 Task: Select traffic view around selected location Splashtown, Texas, United States and identify the nearest hotel to the peak traffic point
Action: Mouse moved to (475, 365)
Screenshot: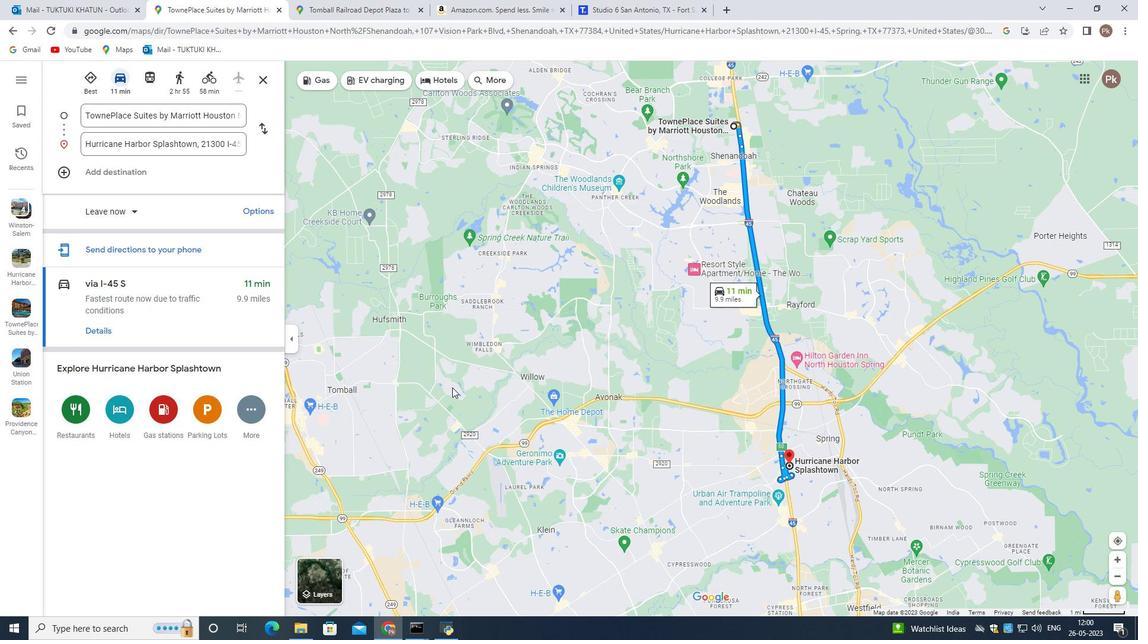 
Action: Mouse scrolled (475, 365) with delta (0, 0)
Screenshot: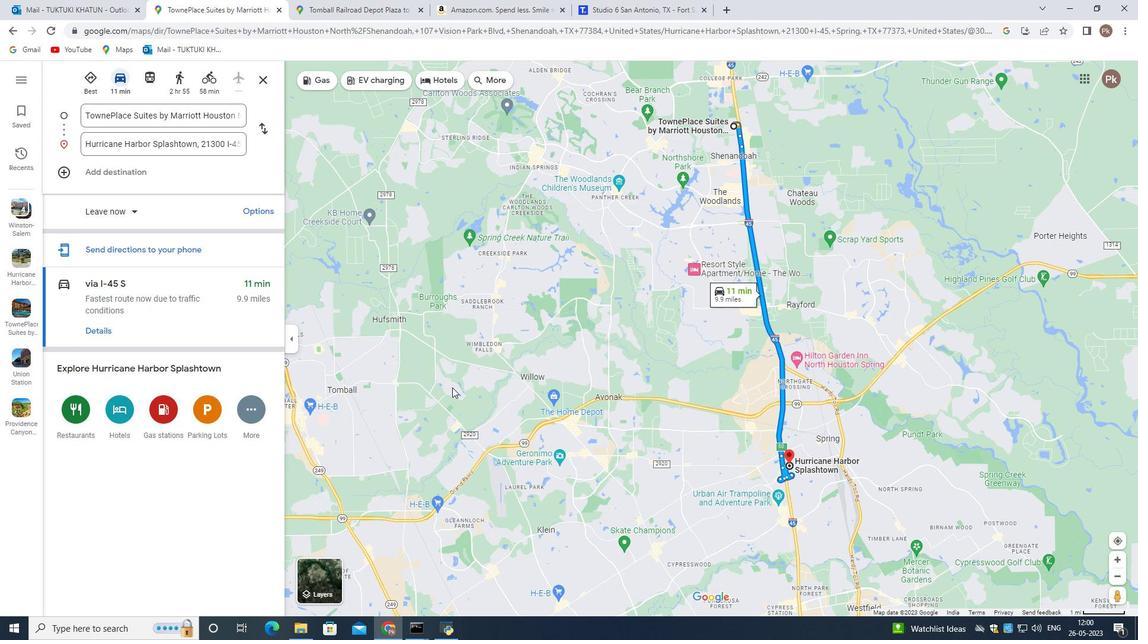 
Action: Mouse scrolled (475, 365) with delta (0, 0)
Screenshot: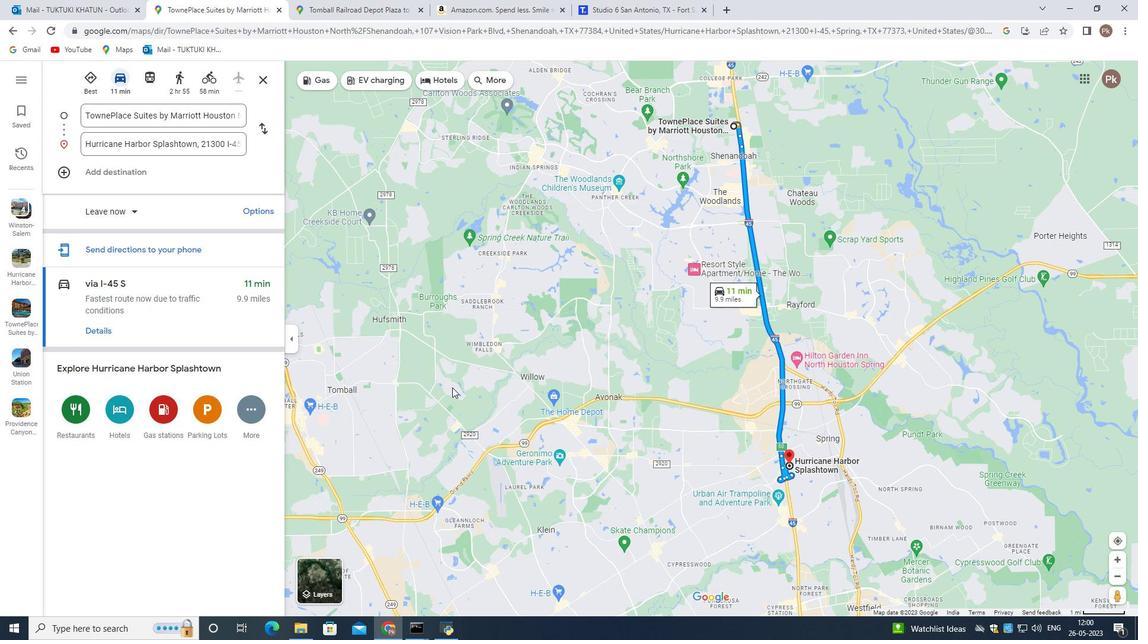 
Action: Mouse scrolled (475, 365) with delta (0, 0)
Screenshot: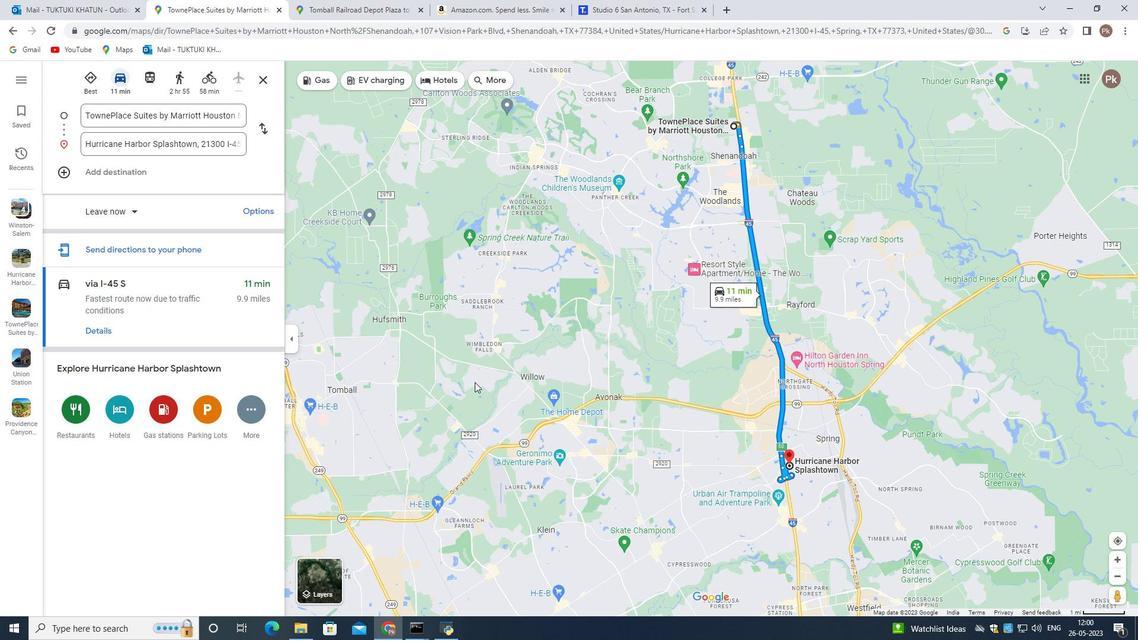 
Action: Mouse scrolled (475, 365) with delta (0, 0)
Screenshot: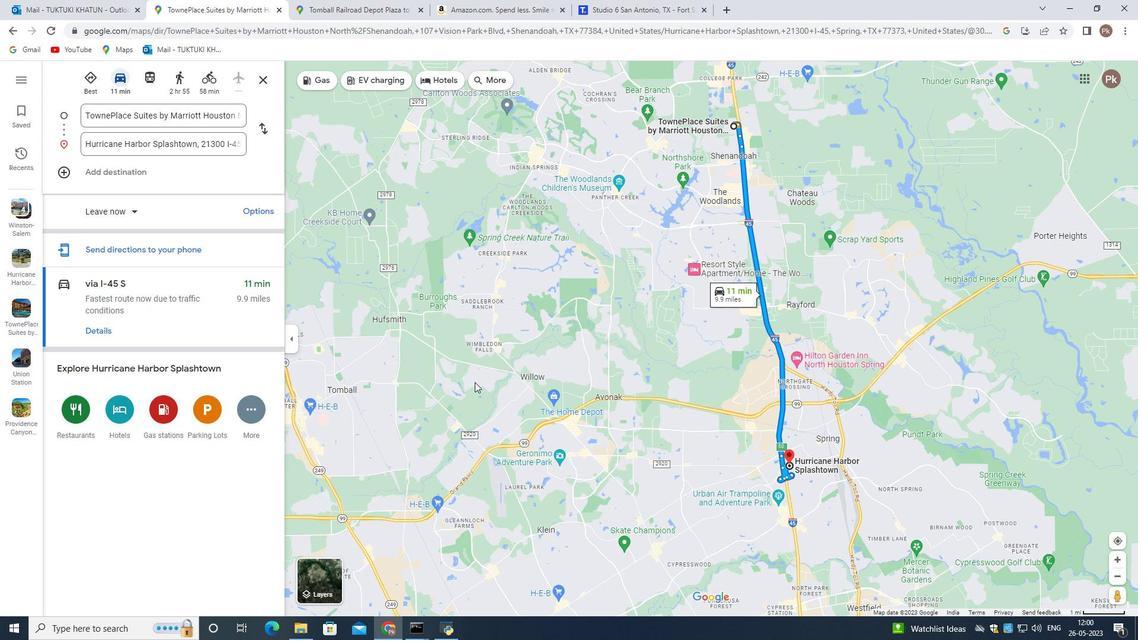 
Action: Mouse scrolled (475, 365) with delta (0, 0)
Screenshot: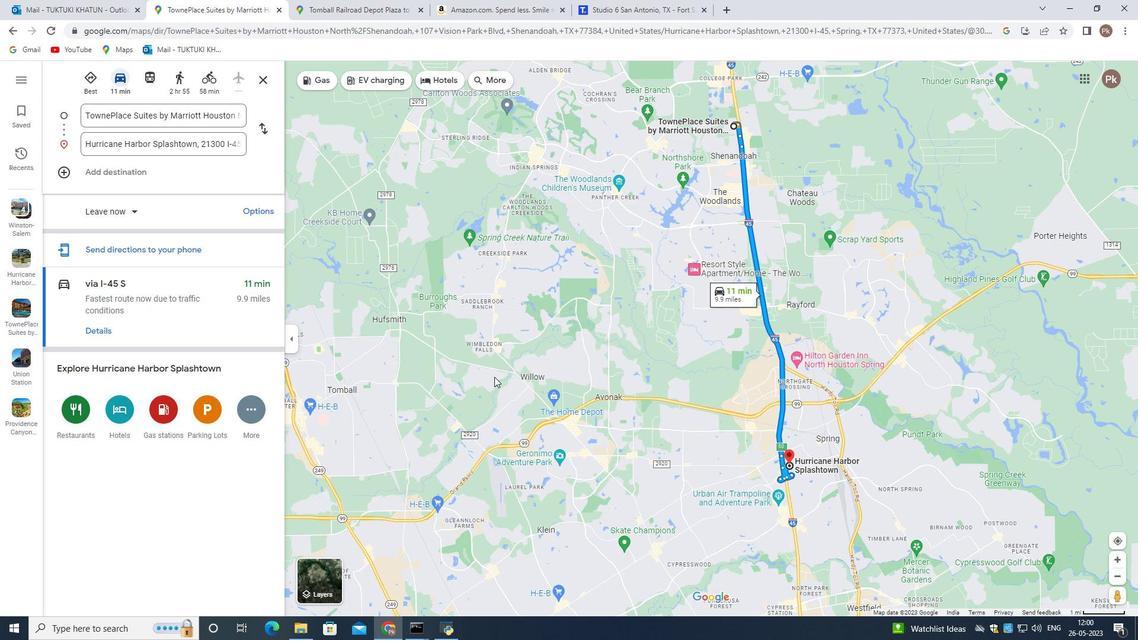 
Action: Mouse moved to (392, 252)
Screenshot: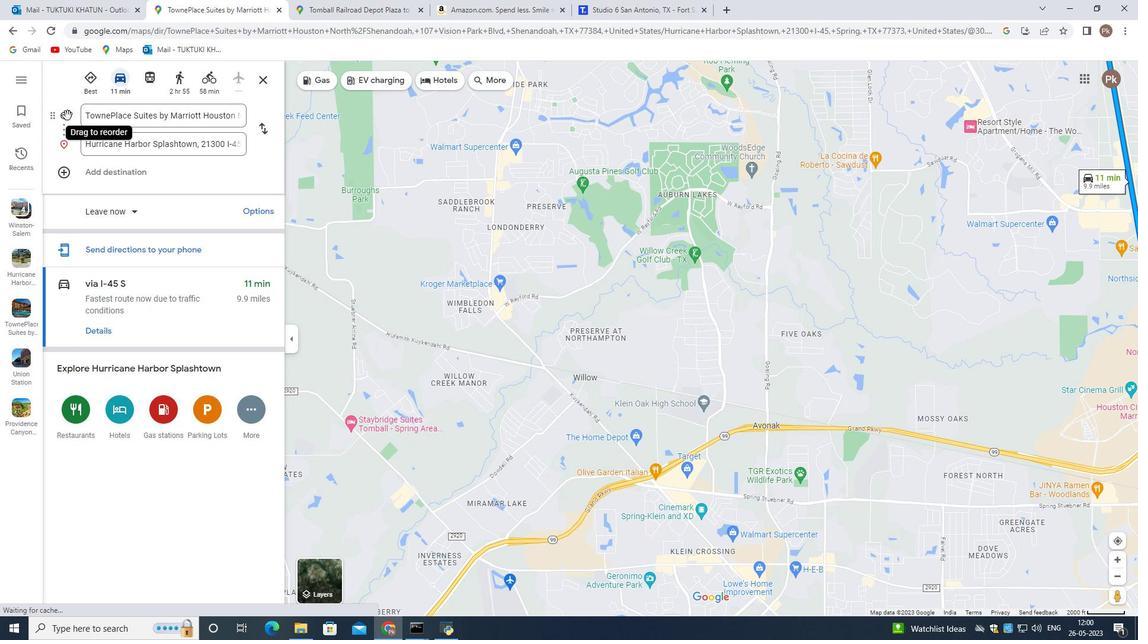 
Action: Mouse scrolled (392, 253) with delta (0, 0)
Screenshot: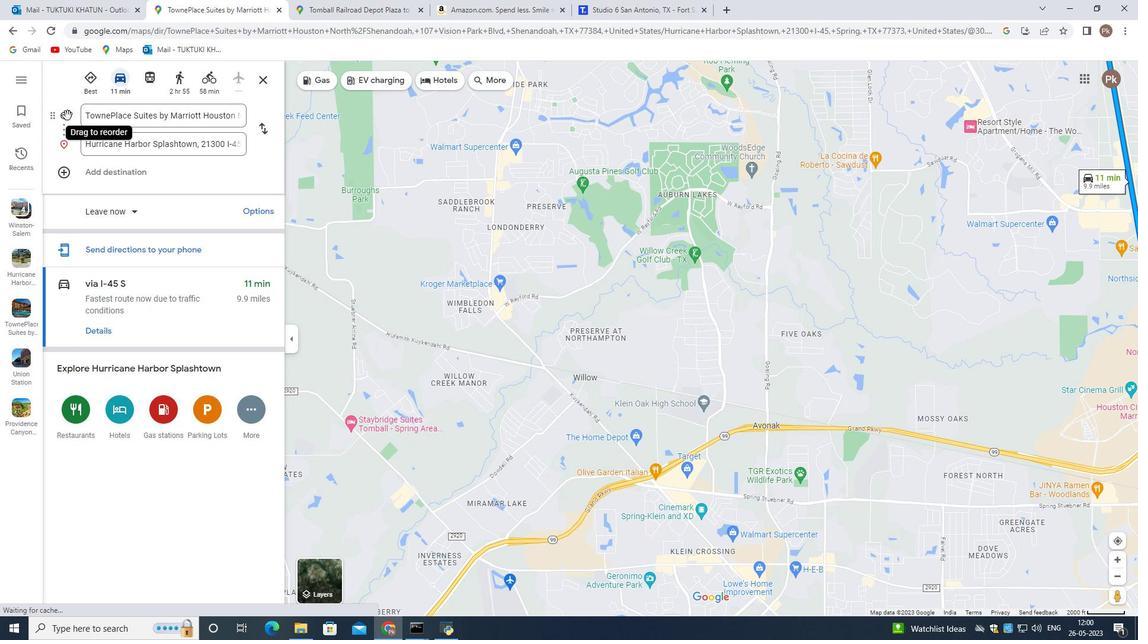 
Action: Mouse moved to (142, 107)
Screenshot: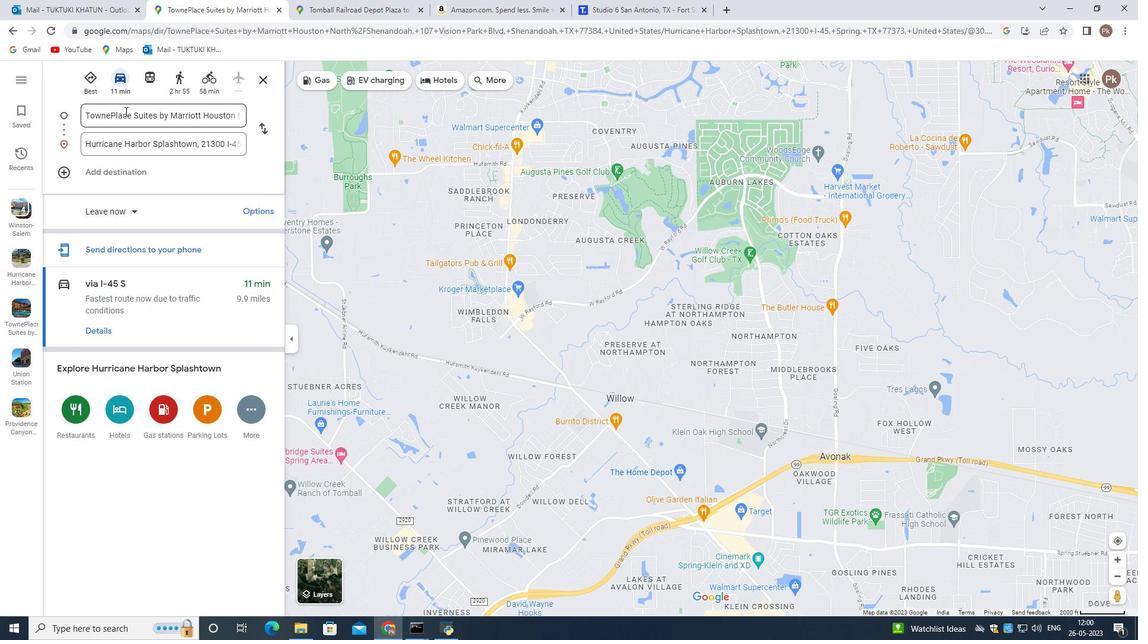 
Action: Mouse pressed left at (142, 107)
Screenshot: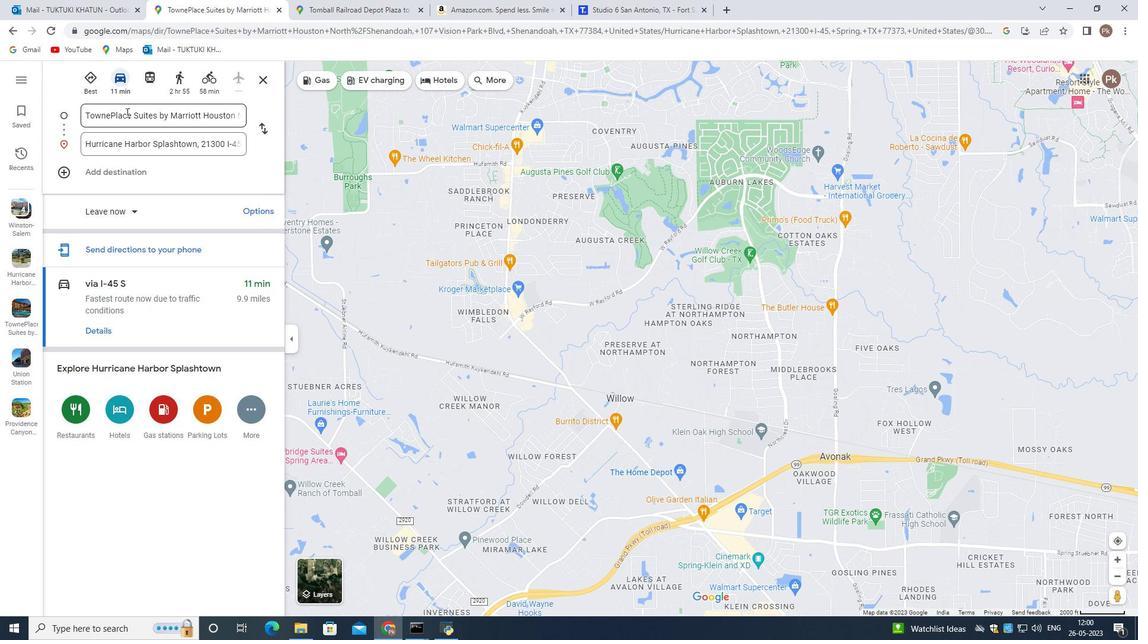 
Action: Mouse moved to (166, 114)
Screenshot: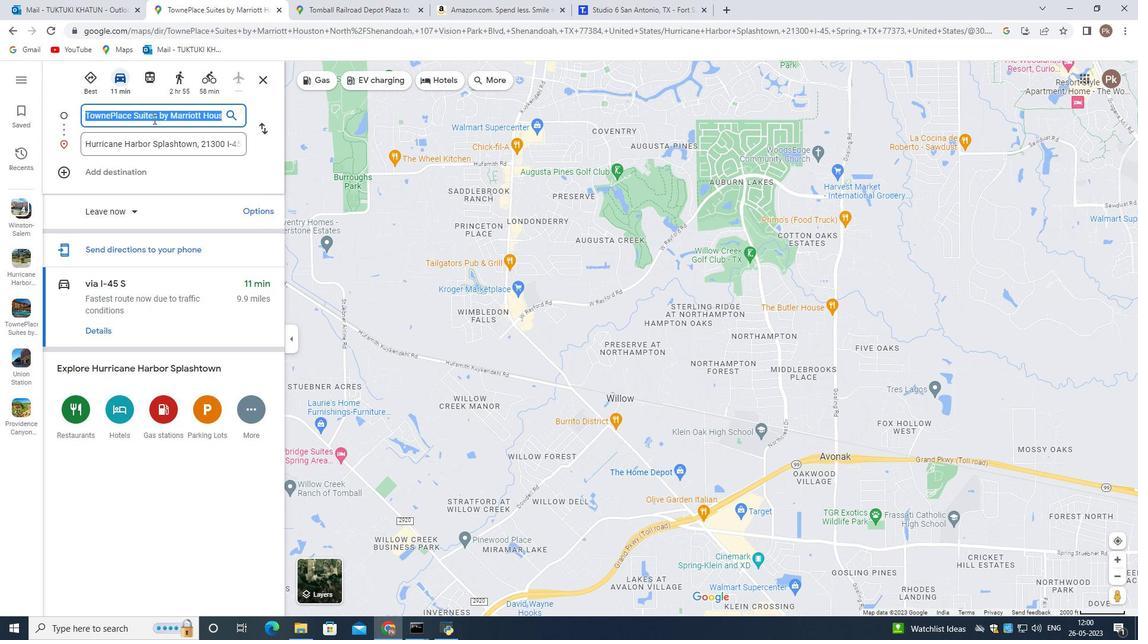 
Action: Key pressed ctrl+C
Screenshot: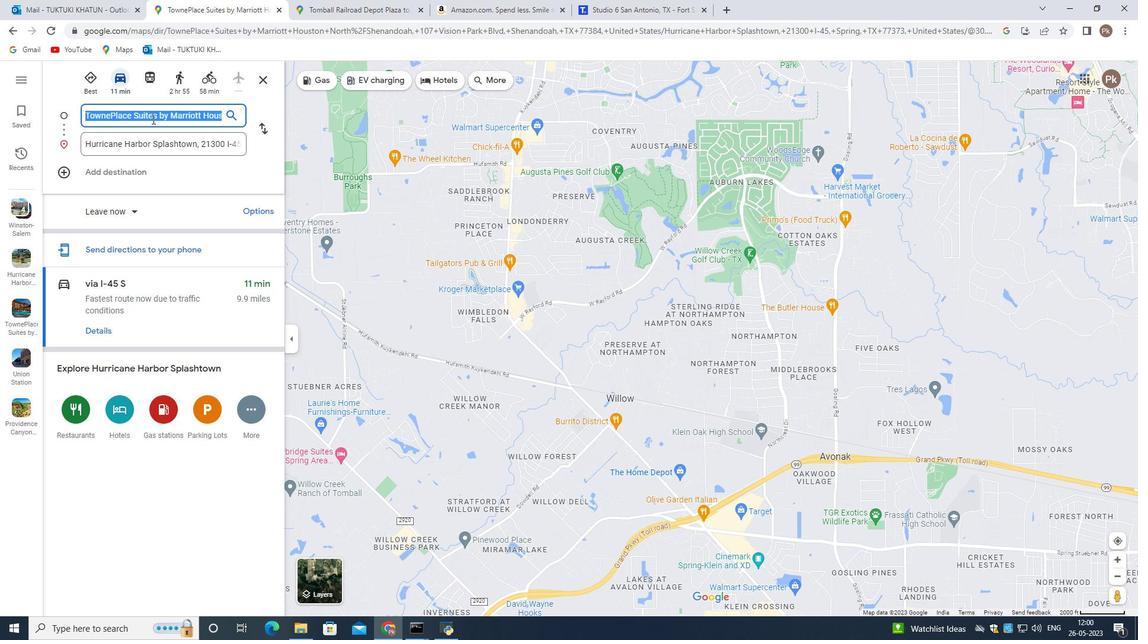 
Action: Mouse moved to (196, 134)
Screenshot: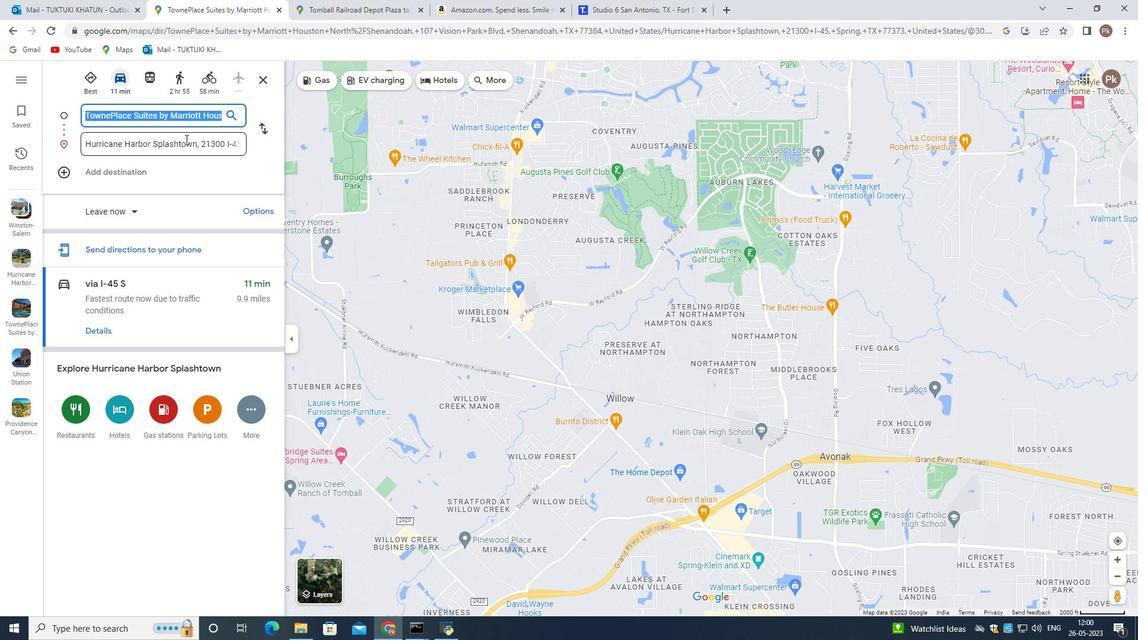 
Action: Mouse scrolled (196, 134) with delta (0, 0)
Screenshot: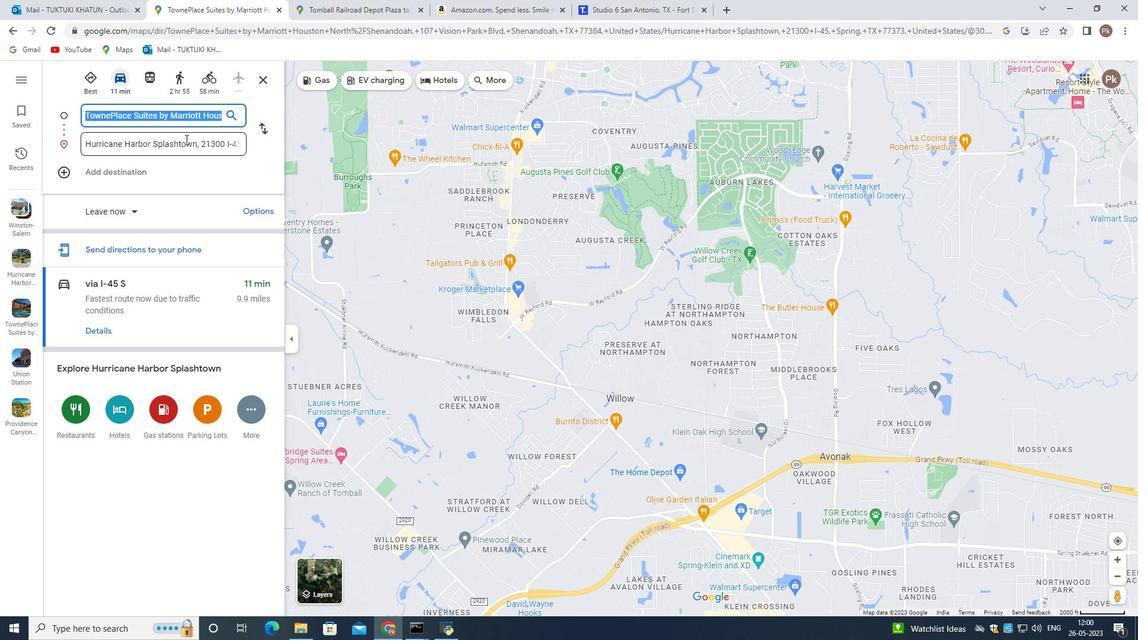 
Action: Mouse moved to (196, 131)
Screenshot: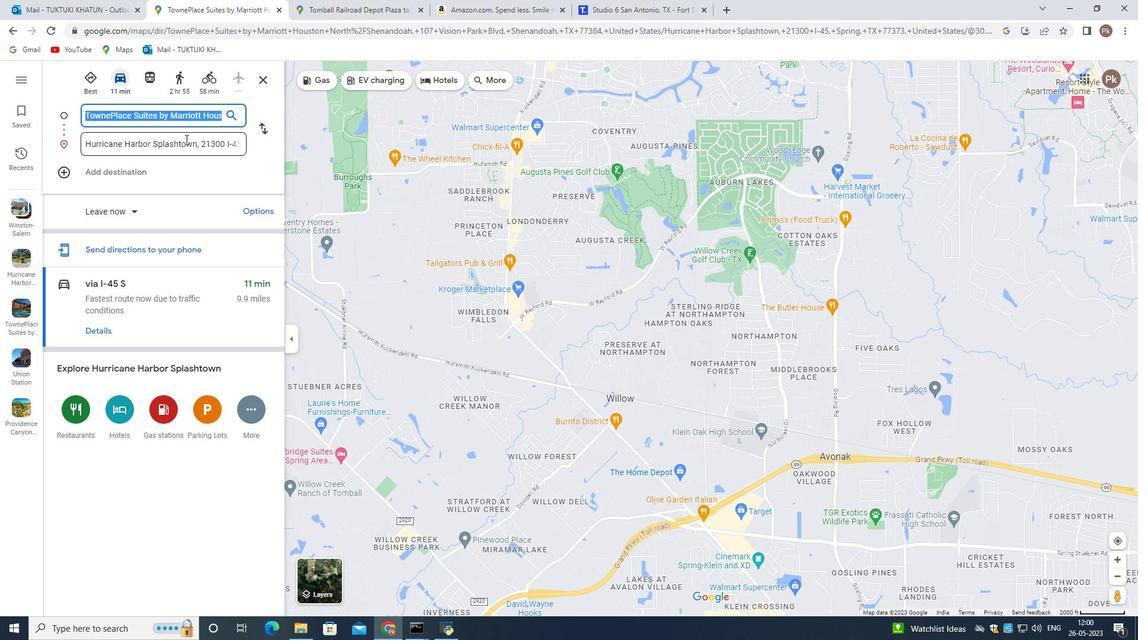 
Action: Mouse scrolled (196, 131) with delta (0, 0)
Screenshot: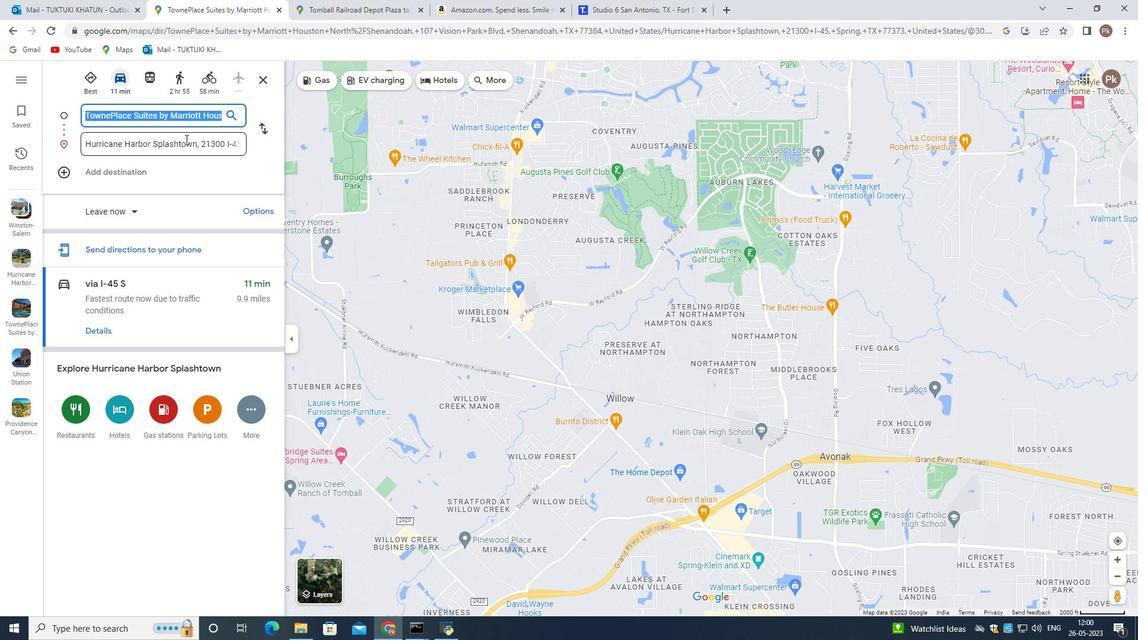 
Action: Mouse moved to (197, 130)
Screenshot: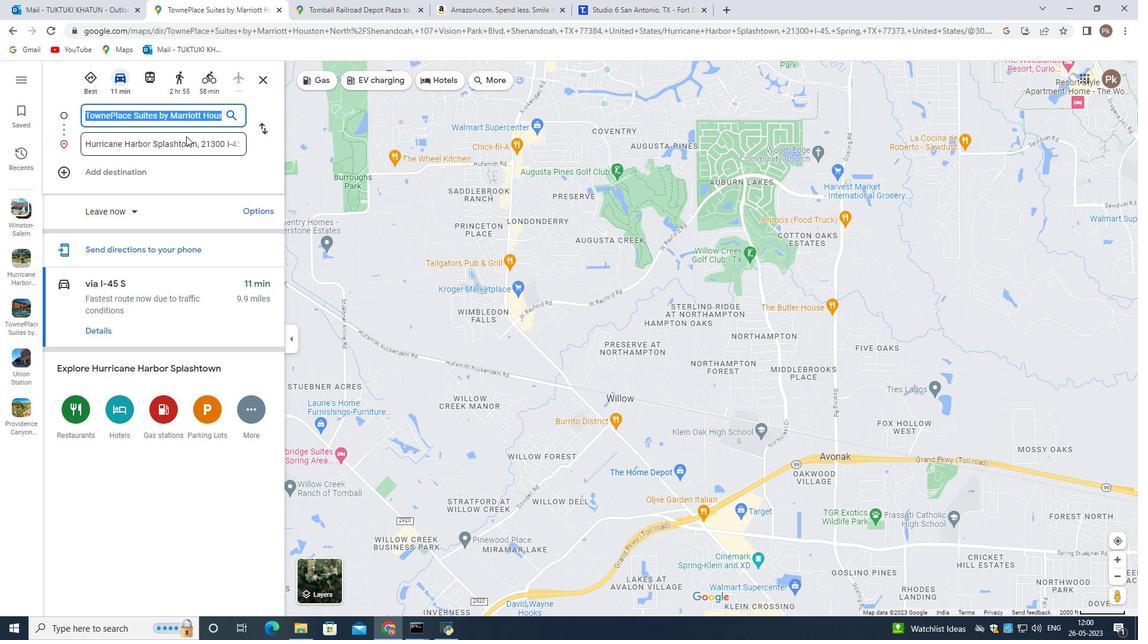 
Action: Mouse scrolled (197, 131) with delta (0, 0)
Screenshot: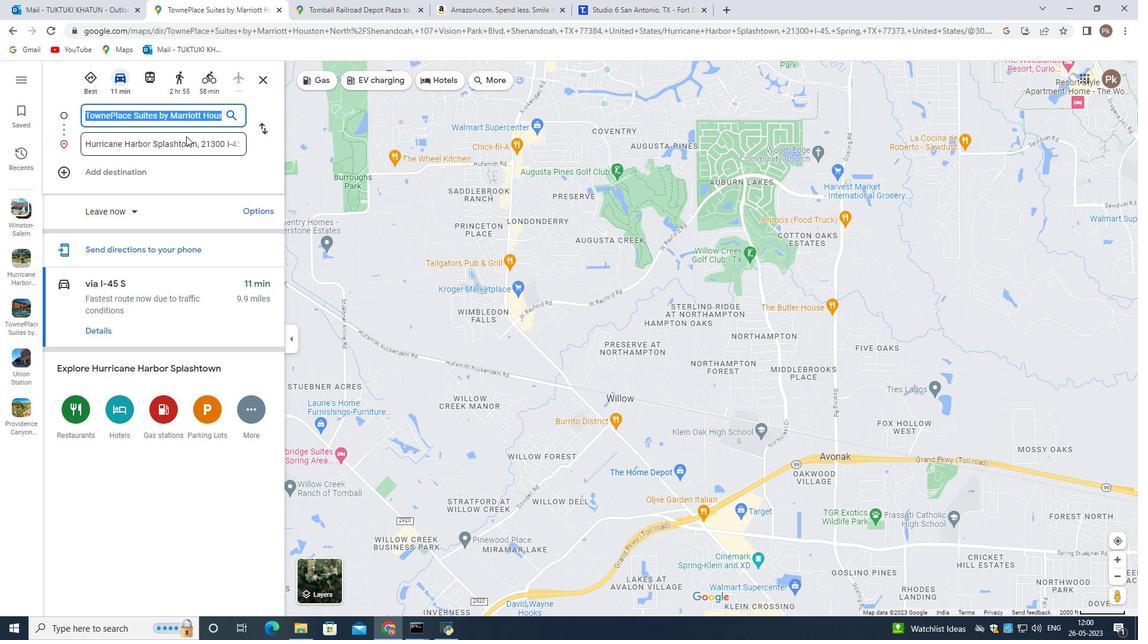 
Action: Mouse scrolled (197, 131) with delta (0, 0)
Screenshot: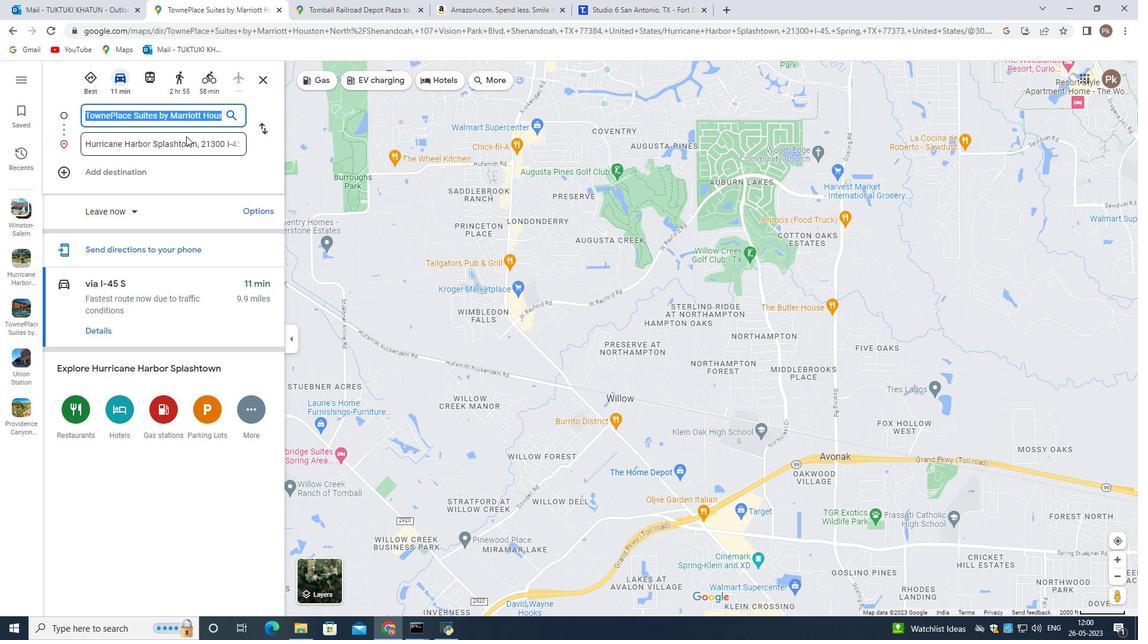
Action: Mouse moved to (196, 113)
Screenshot: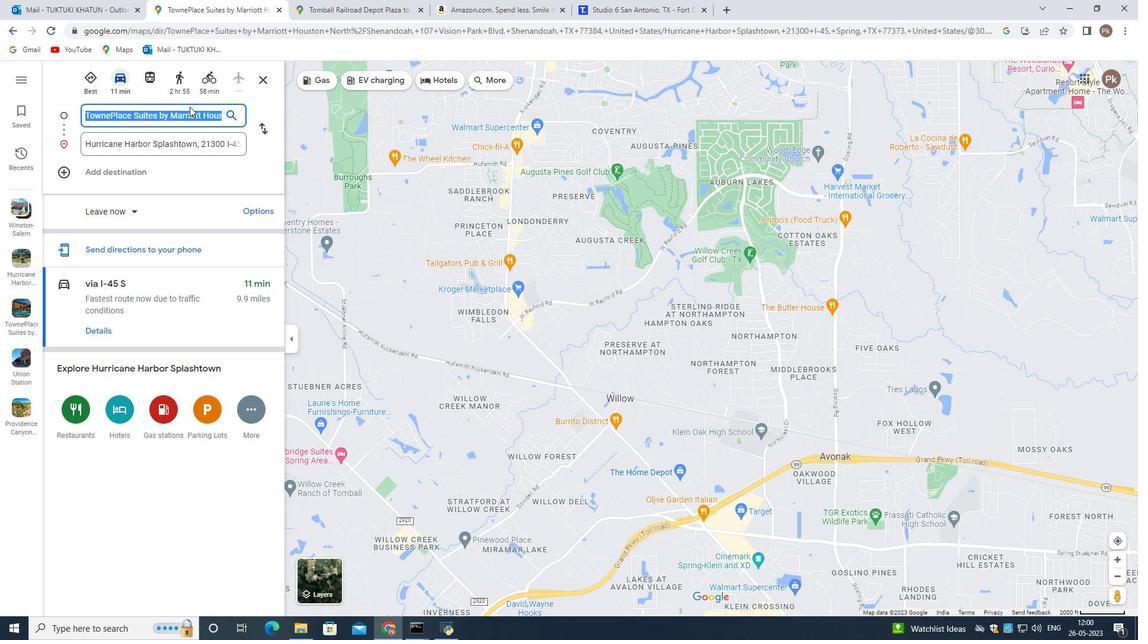 
Action: Mouse pressed left at (196, 113)
Screenshot: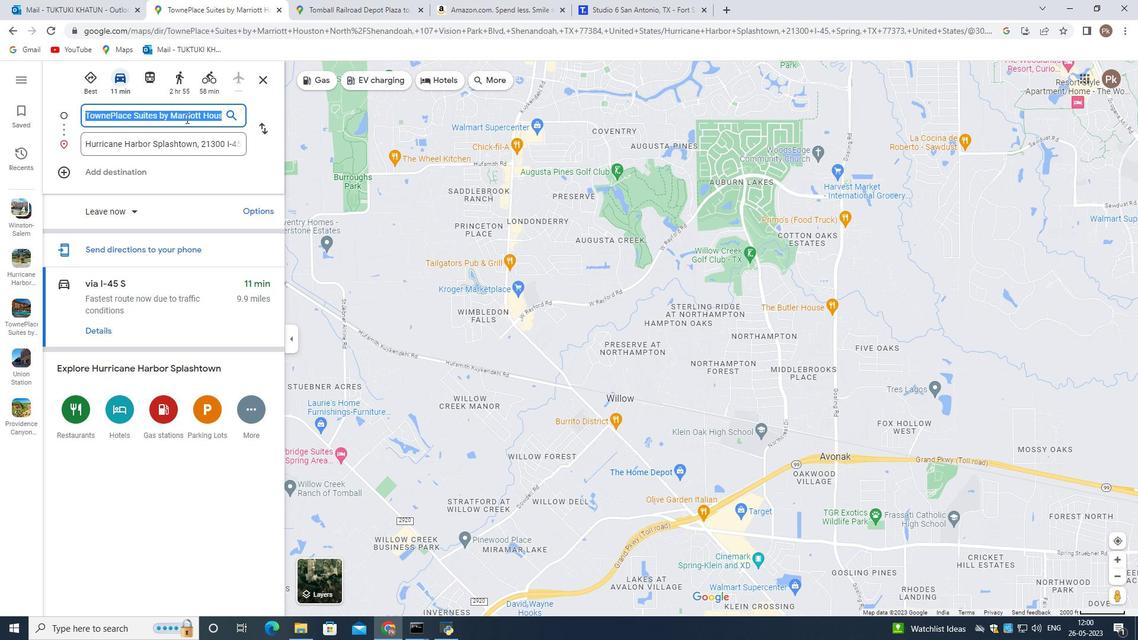 
Action: Mouse pressed left at (196, 113)
Screenshot: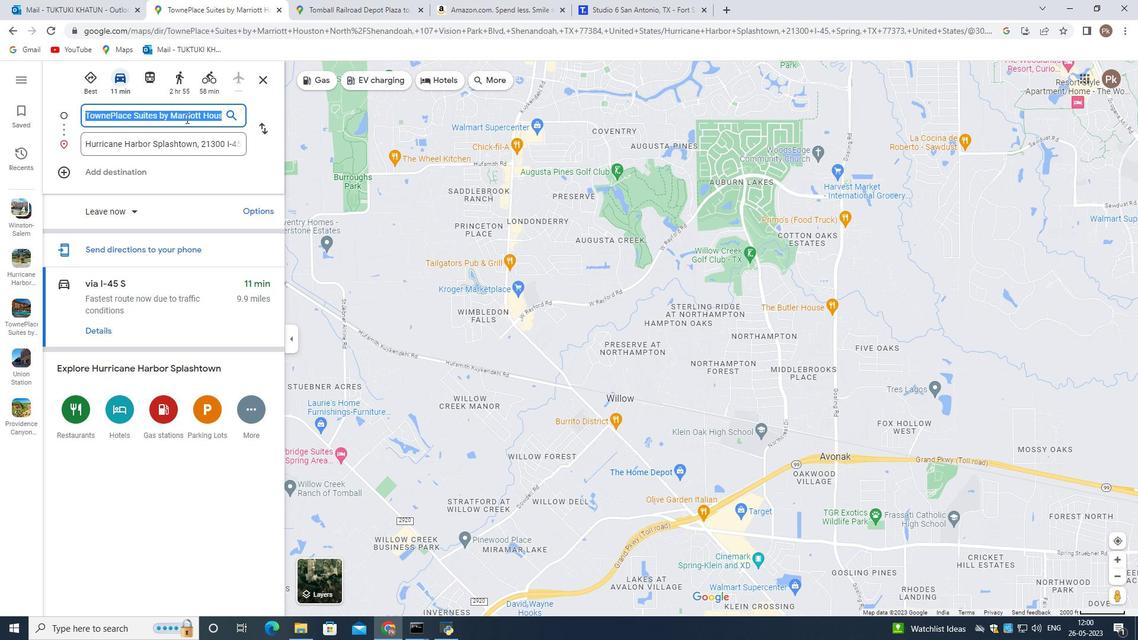 
Action: Mouse pressed left at (196, 113)
Screenshot: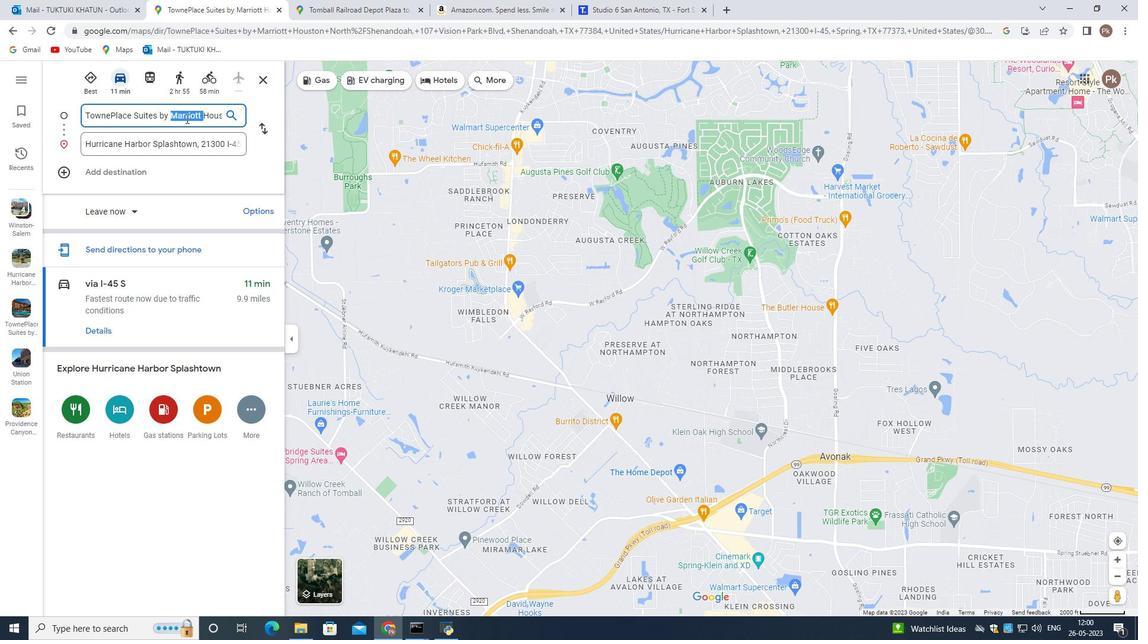 
Action: Key pressed ctrl+C<Key.backspace>
Screenshot: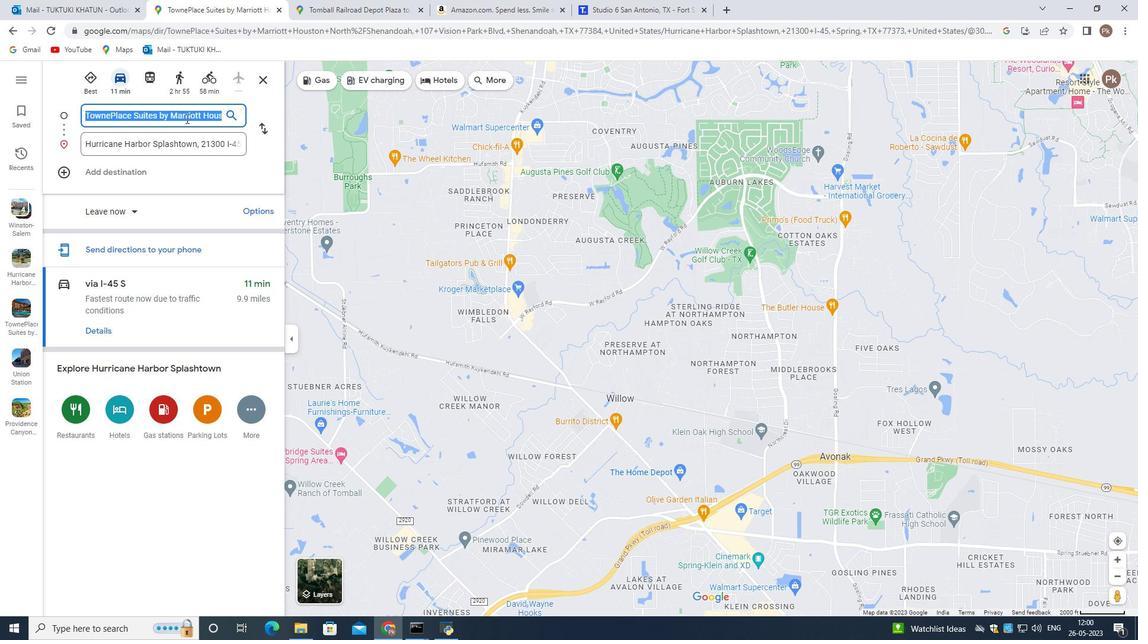
Action: Mouse moved to (185, 136)
Screenshot: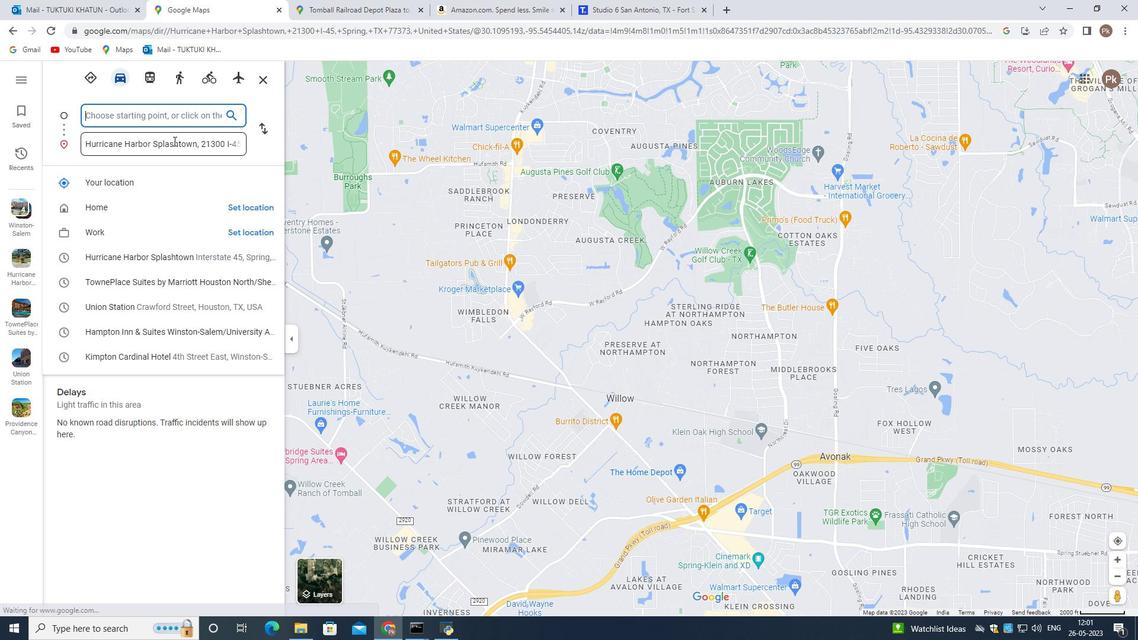 
Action: Mouse pressed left at (185, 136)
Screenshot: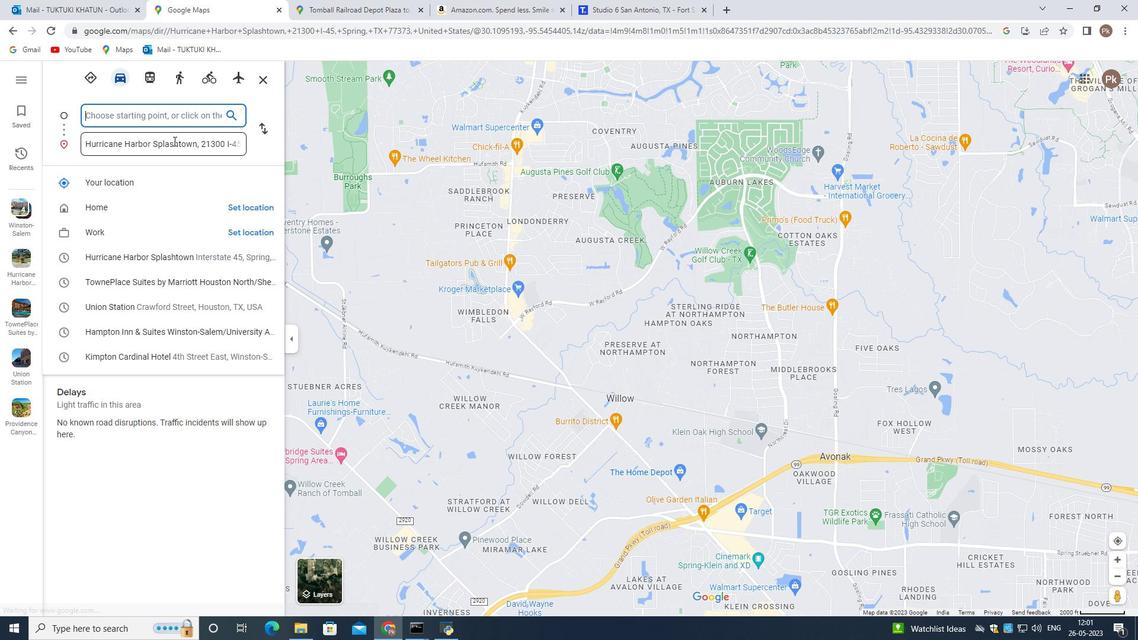 
Action: Key pressed <Key.backspace><Key.shift>Splash<Key.space><Key.backspace>town,<Key.space><Key.shift>Texas,<Key.space><Key.shift>United<Key.space><Key.shift>States
Screenshot: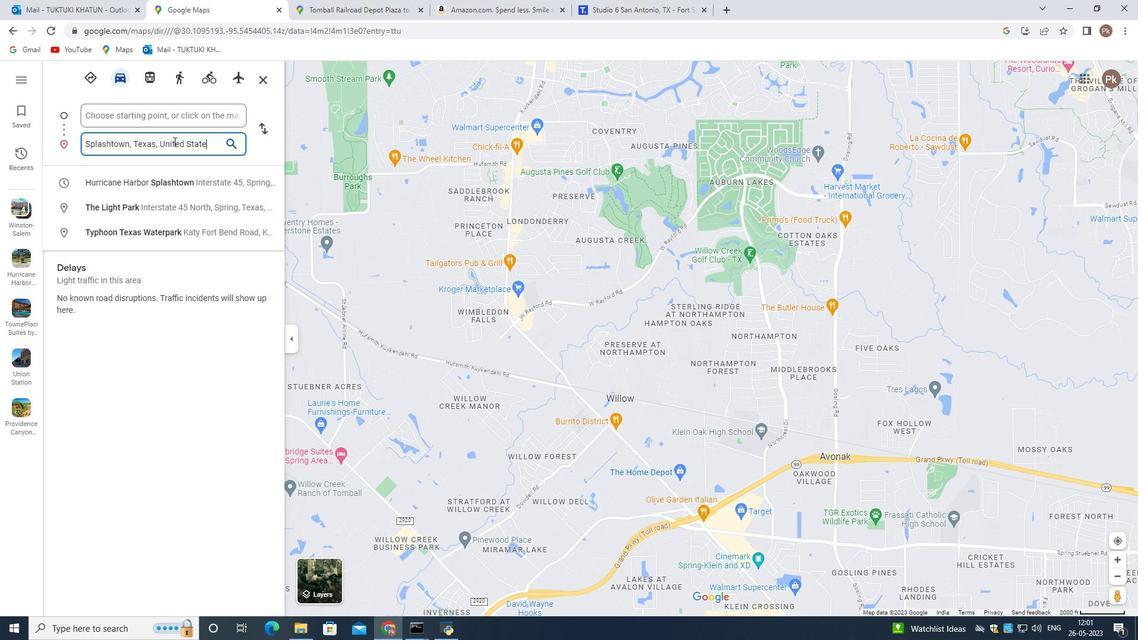 
Action: Mouse moved to (164, 113)
Screenshot: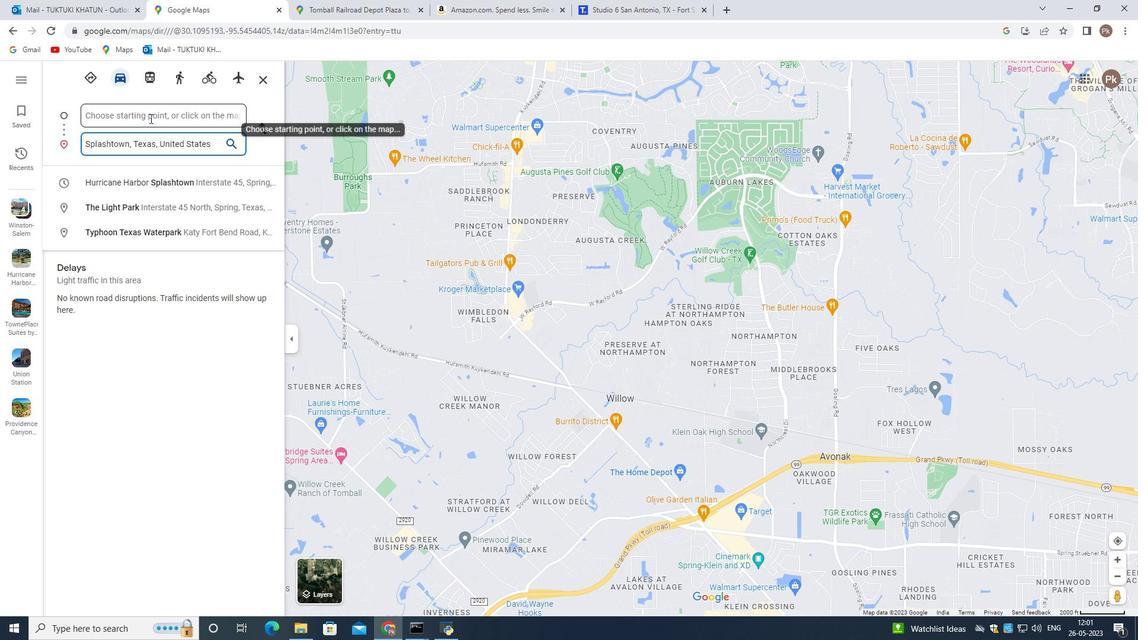 
Action: Mouse pressed left at (164, 113)
Screenshot: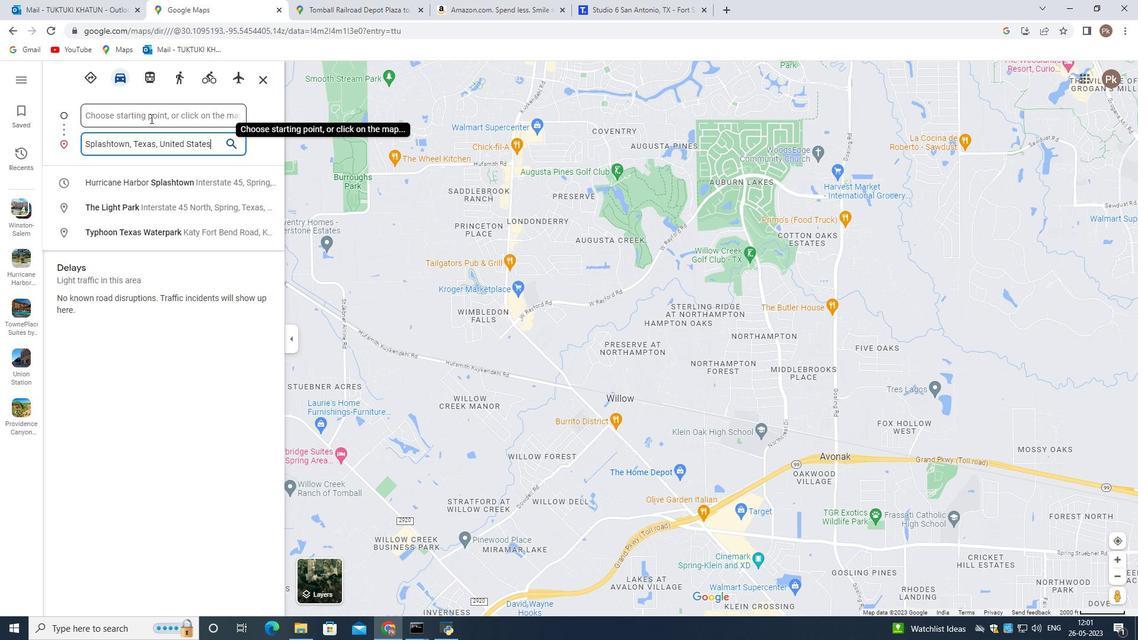 
Action: Key pressed ctrl+V
Screenshot: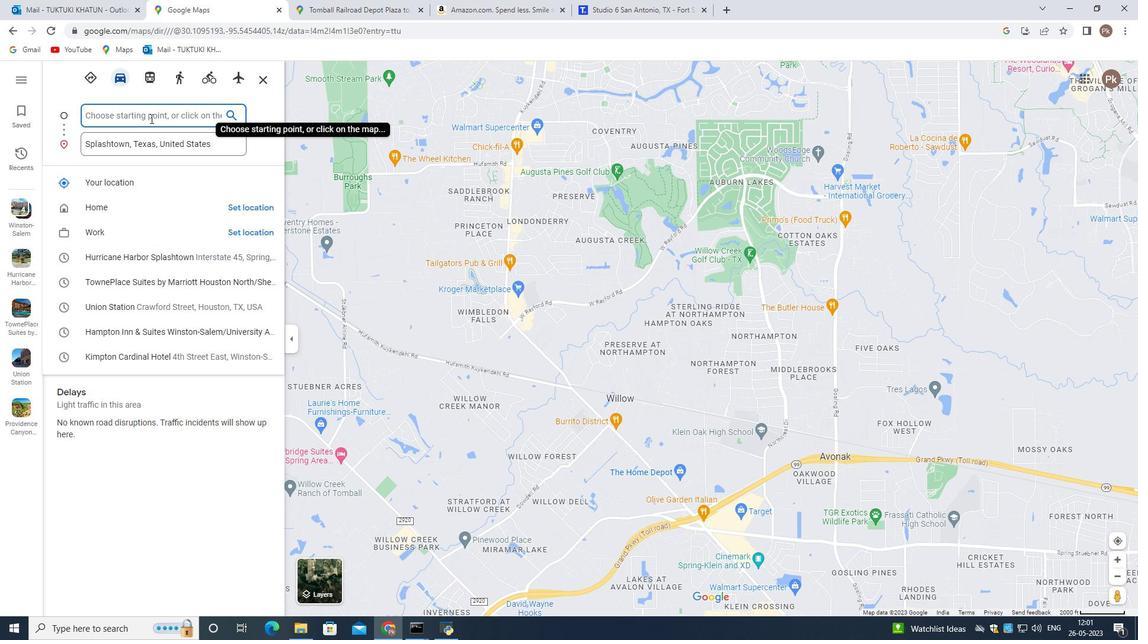 
Action: Mouse moved to (174, 125)
Screenshot: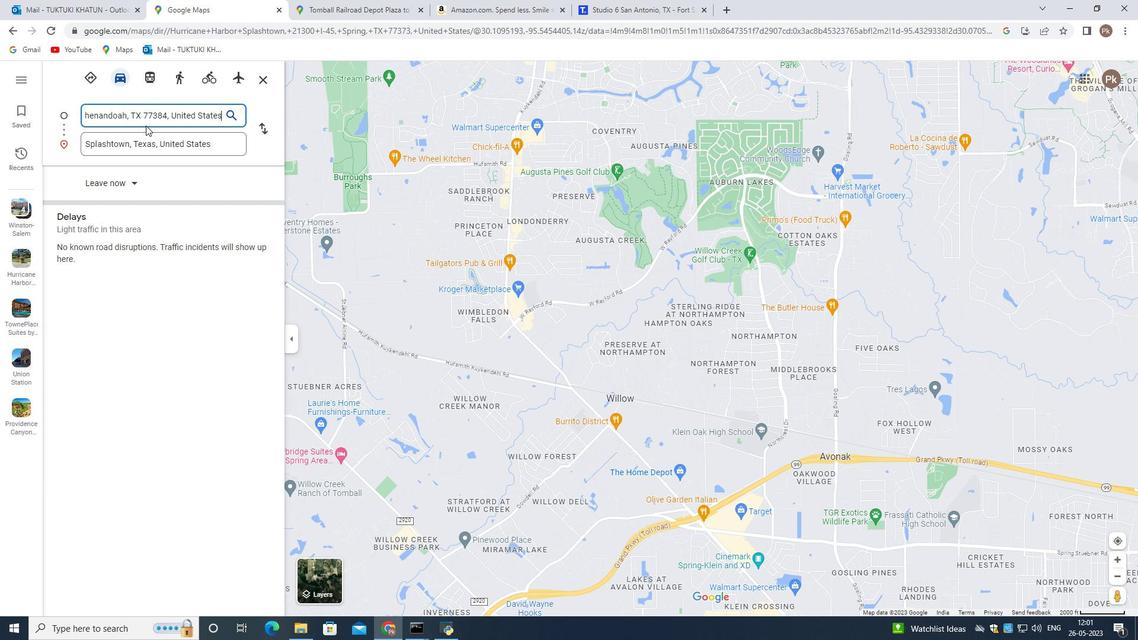 
Action: Key pressed <Key.enter>
Screenshot: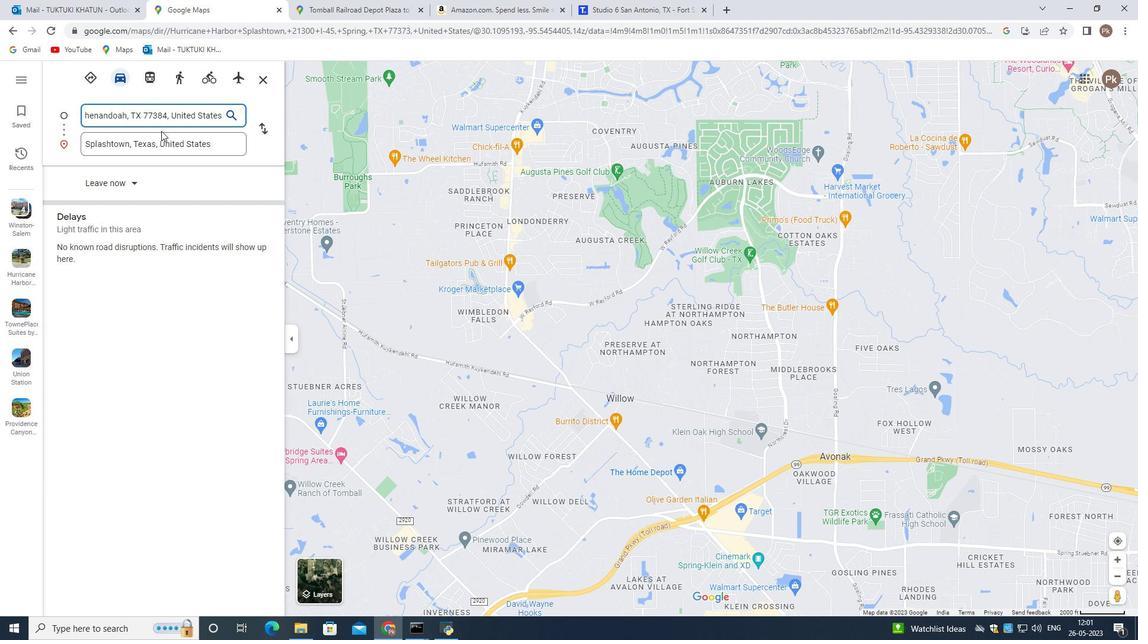 
Action: Mouse moved to (709, 543)
Screenshot: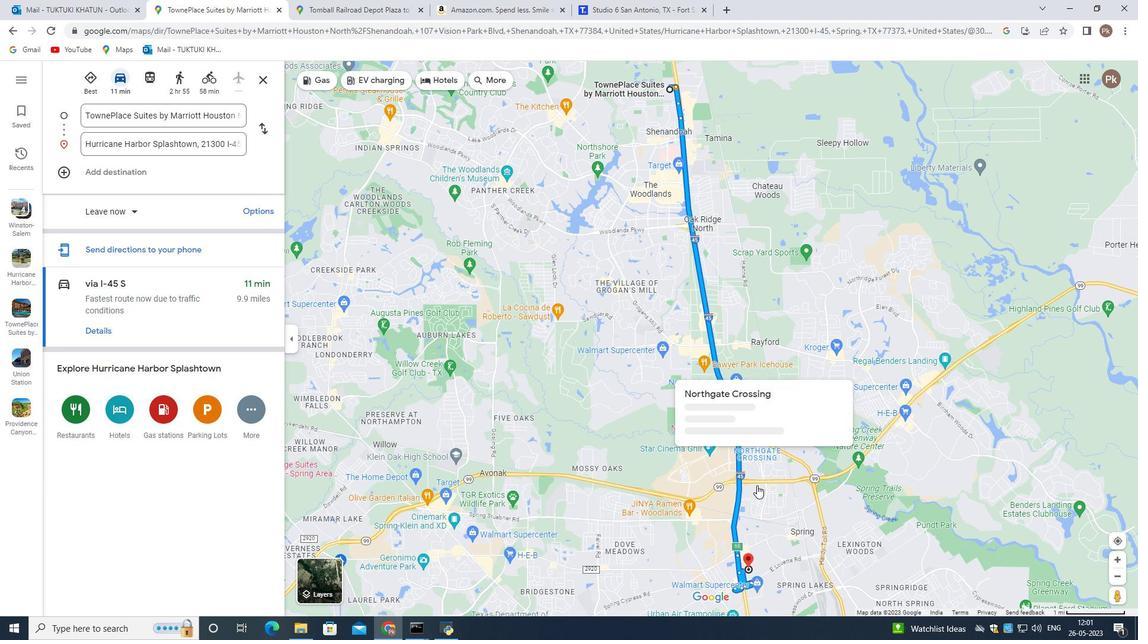
Action: Mouse scrolled (709, 543) with delta (0, 0)
Screenshot: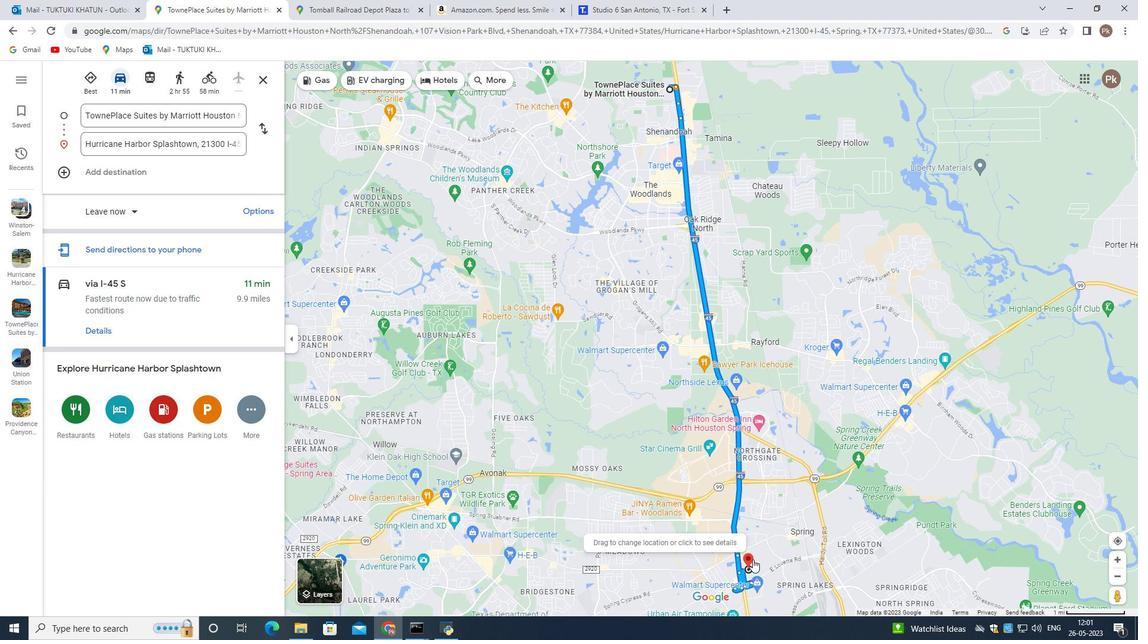 
Action: Mouse moved to (709, 543)
Screenshot: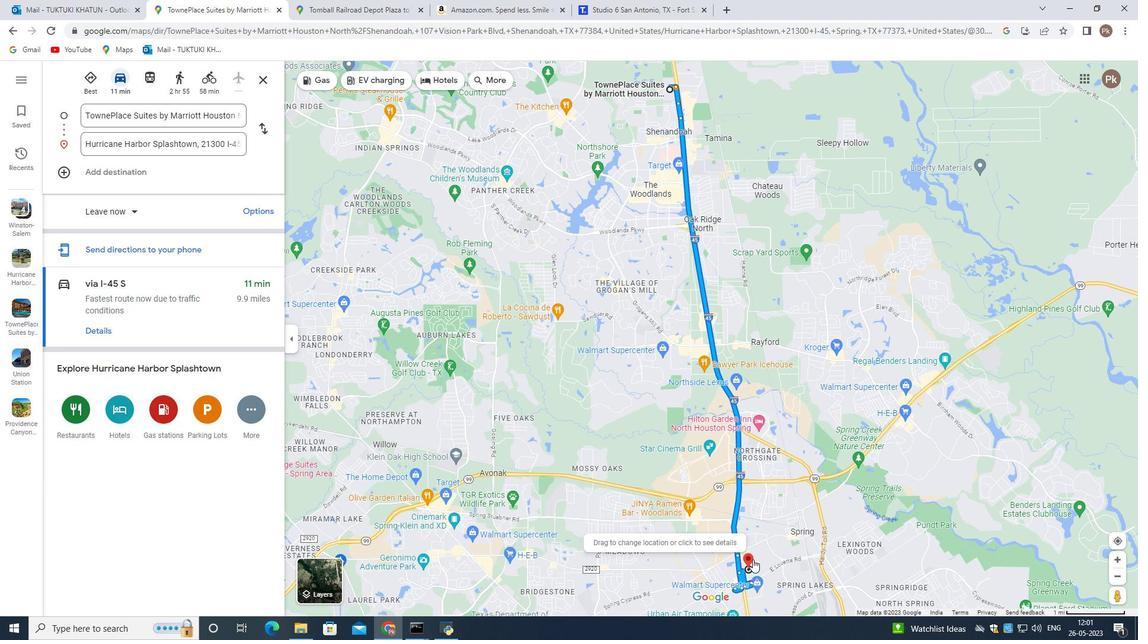 
Action: Mouse scrolled (709, 544) with delta (0, 0)
Screenshot: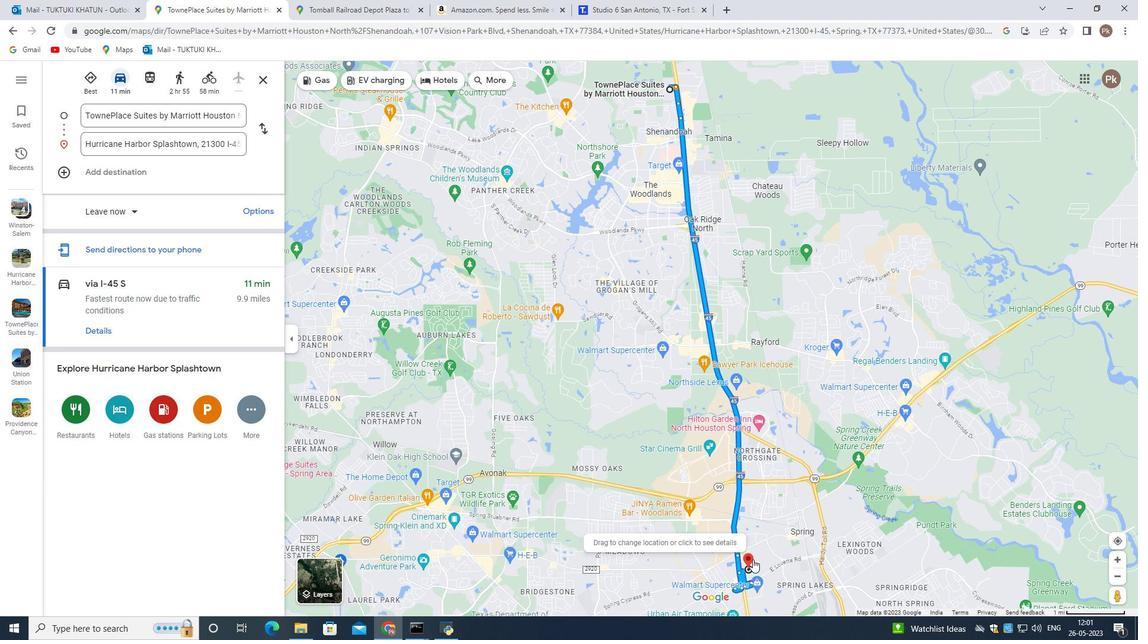 
Action: Mouse scrolled (709, 544) with delta (0, 0)
Screenshot: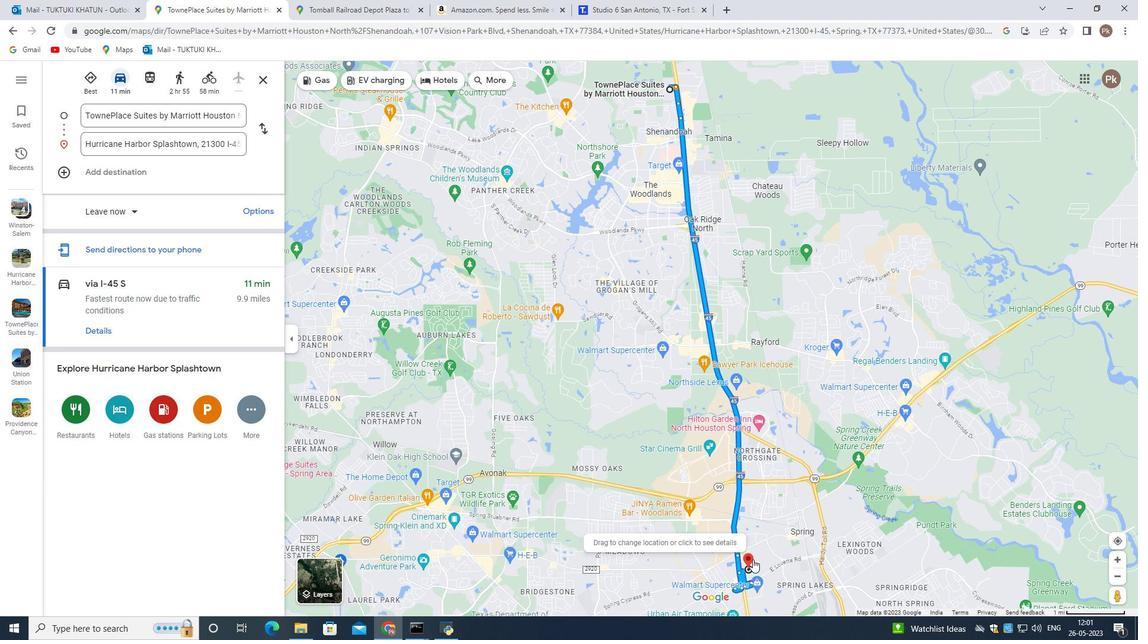 
Action: Mouse scrolled (709, 544) with delta (0, 0)
Screenshot: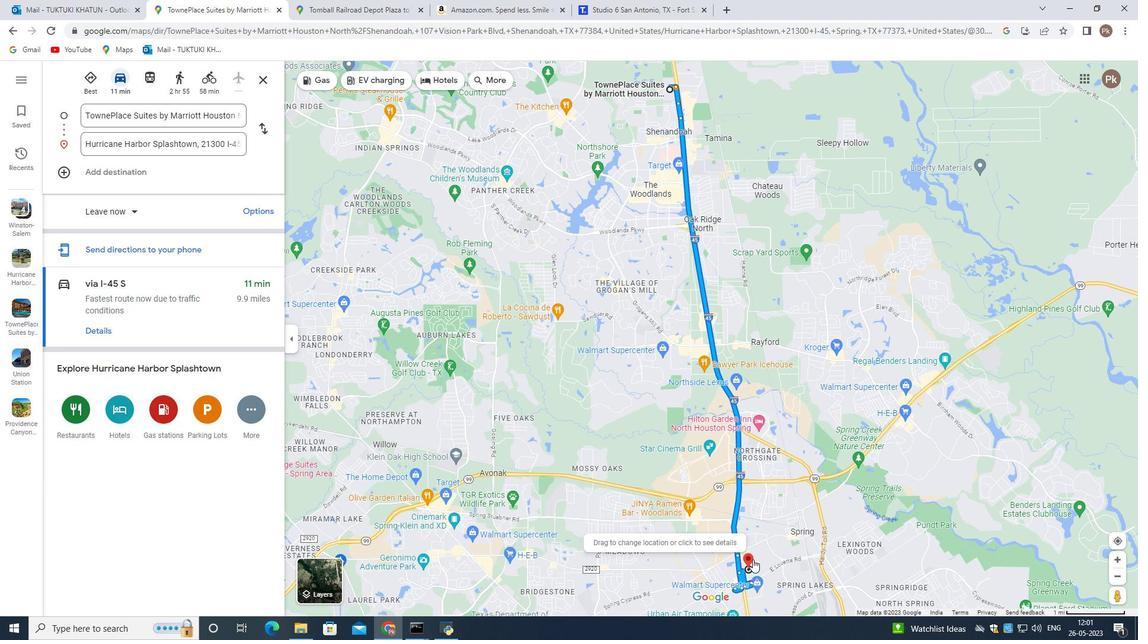 
Action: Mouse moved to (515, 384)
Screenshot: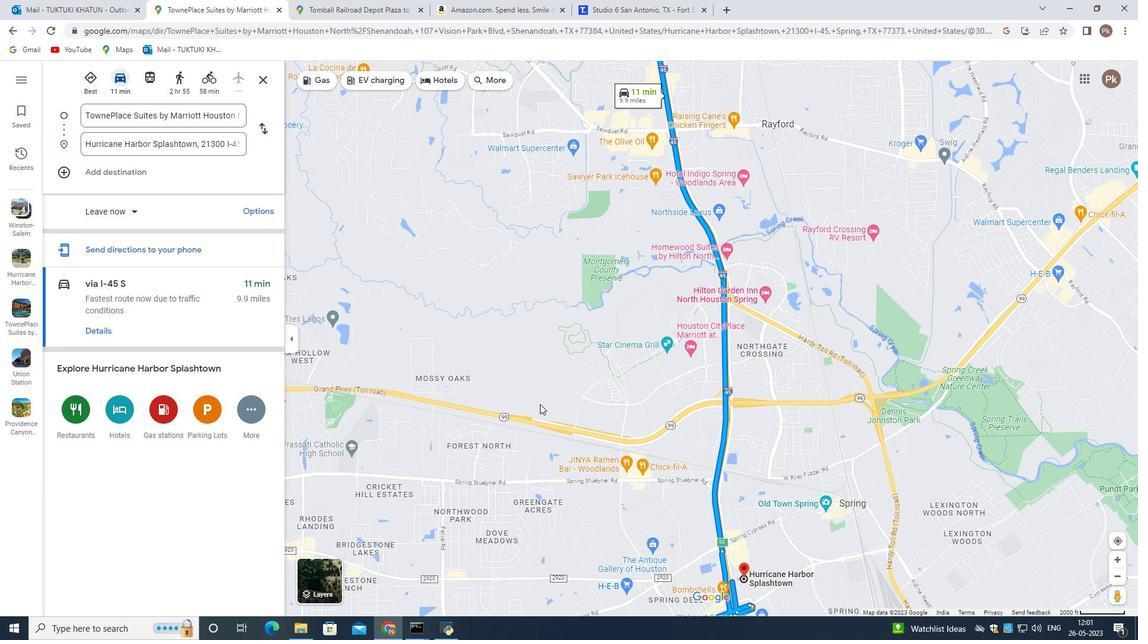 
Action: Mouse pressed left at (515, 384)
Screenshot: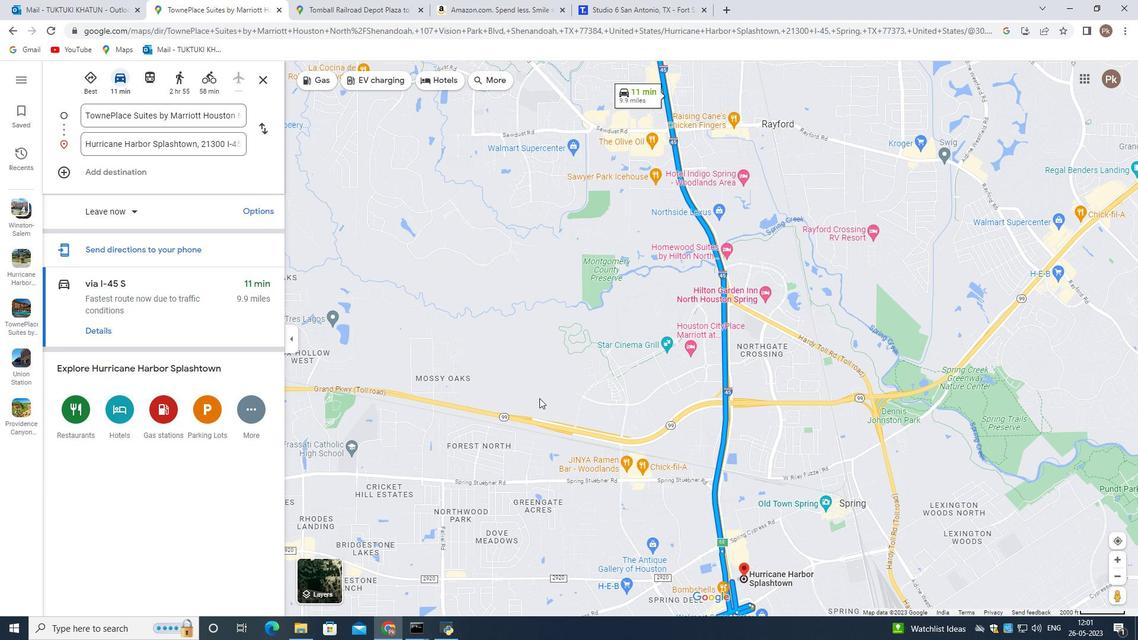 
Action: Mouse moved to (689, 407)
Screenshot: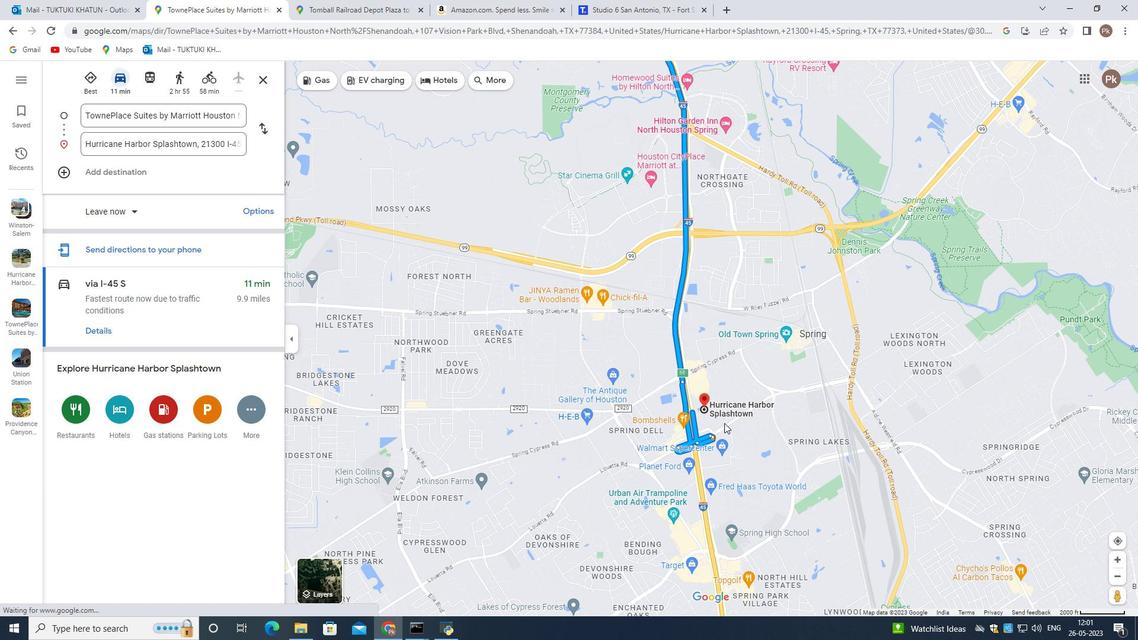 
Action: Mouse scrolled (689, 407) with delta (0, 0)
Screenshot: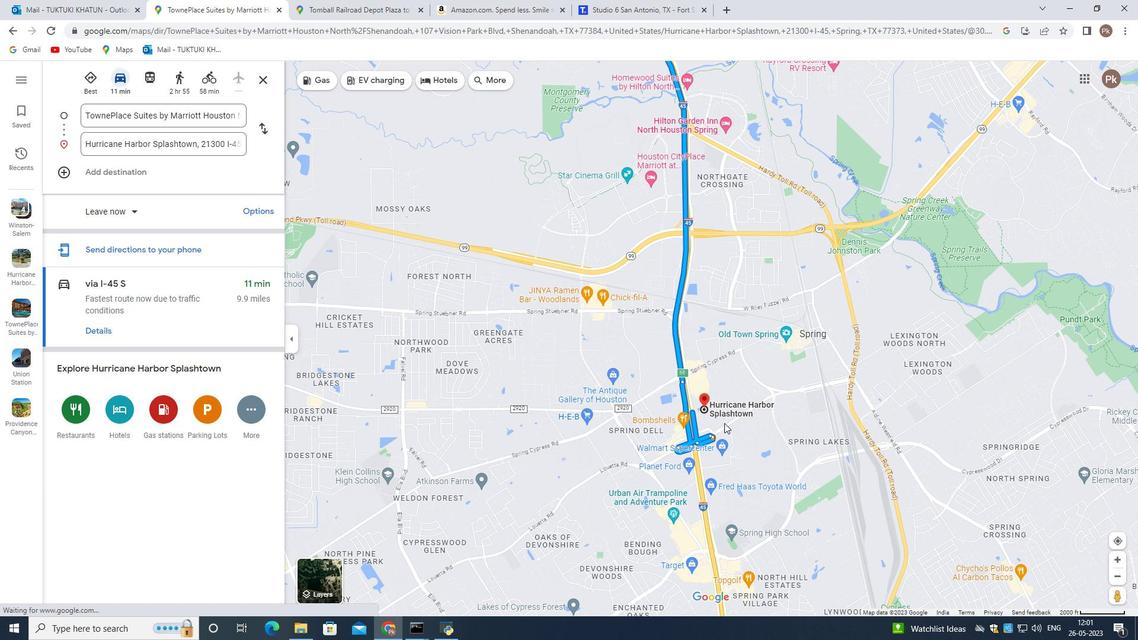 
Action: Mouse moved to (690, 406)
Screenshot: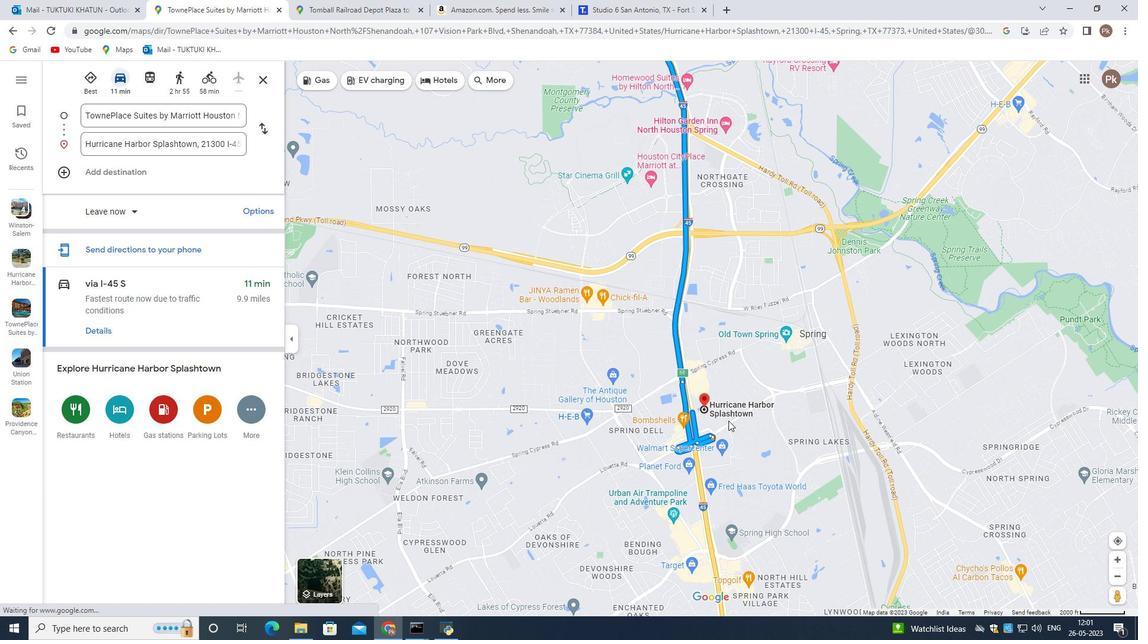 
Action: Mouse scrolled (690, 407) with delta (0, 0)
Screenshot: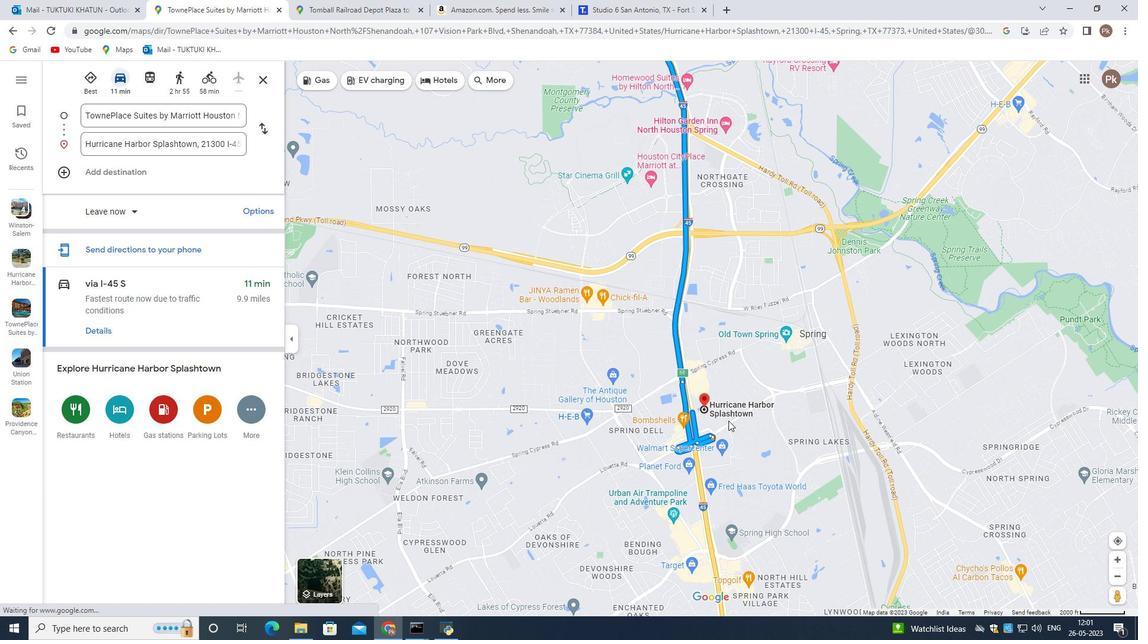 
Action: Mouse scrolled (690, 407) with delta (0, 0)
Screenshot: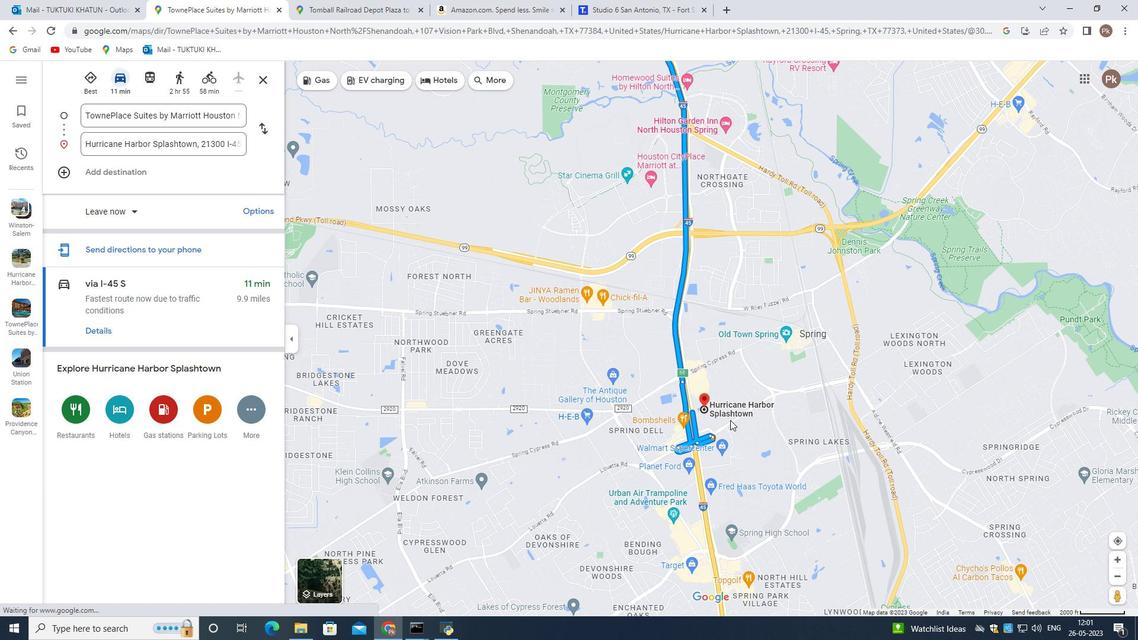 
Action: Mouse moved to (690, 406)
Screenshot: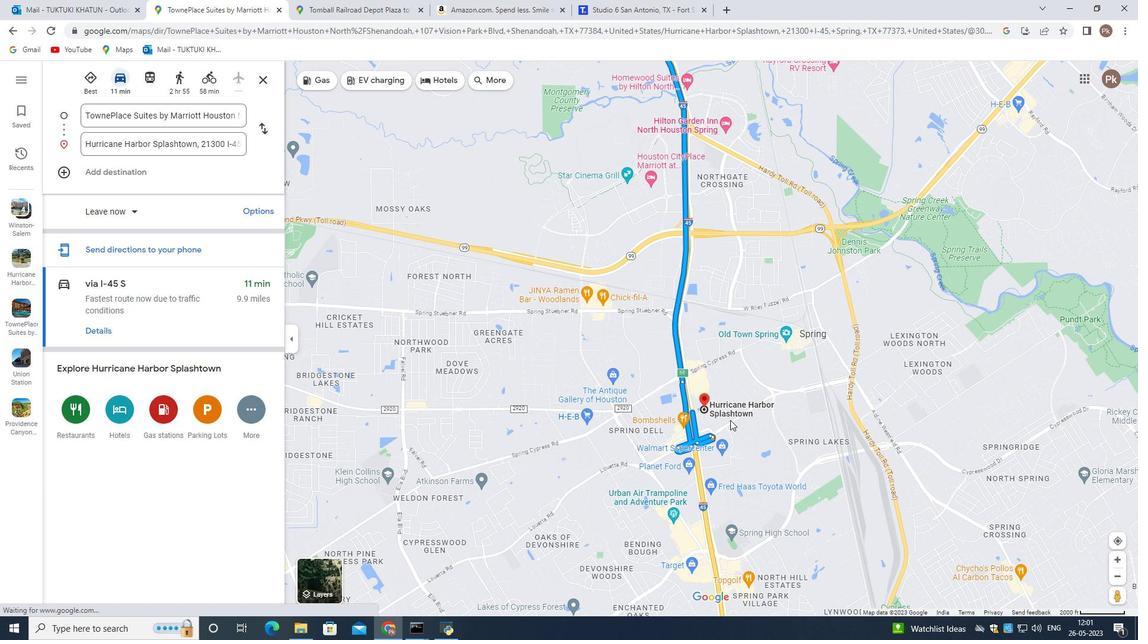 
Action: Mouse scrolled (690, 407) with delta (0, 0)
Screenshot: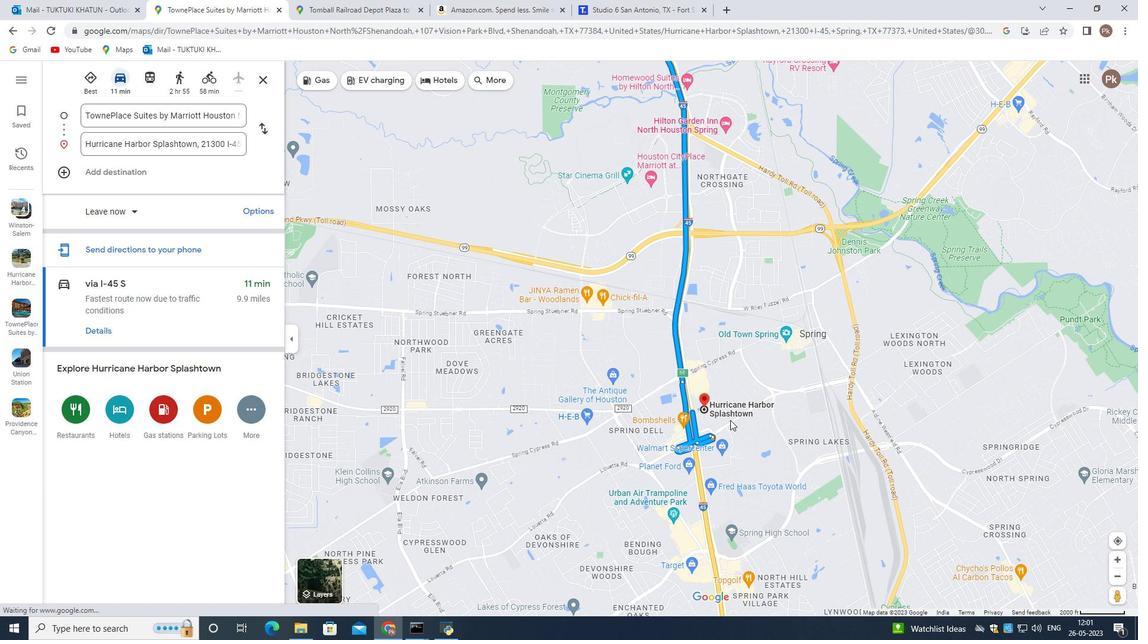 
Action: Mouse moved to (684, 409)
Screenshot: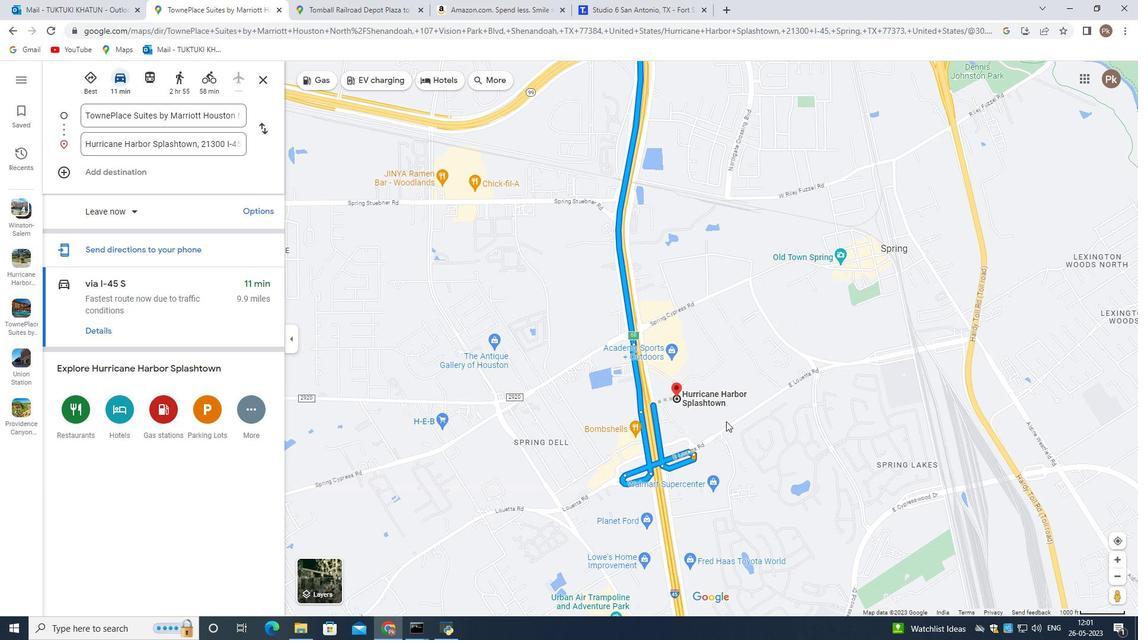 
Action: Mouse scrolled (684, 409) with delta (0, 0)
Screenshot: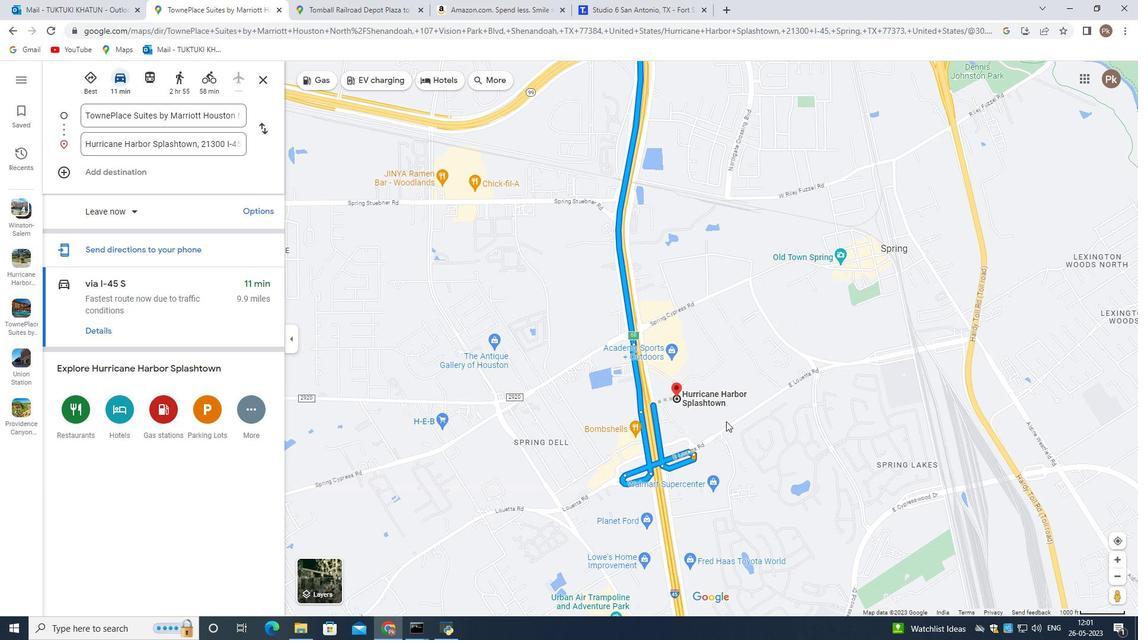 
Action: Mouse scrolled (684, 409) with delta (0, 0)
Screenshot: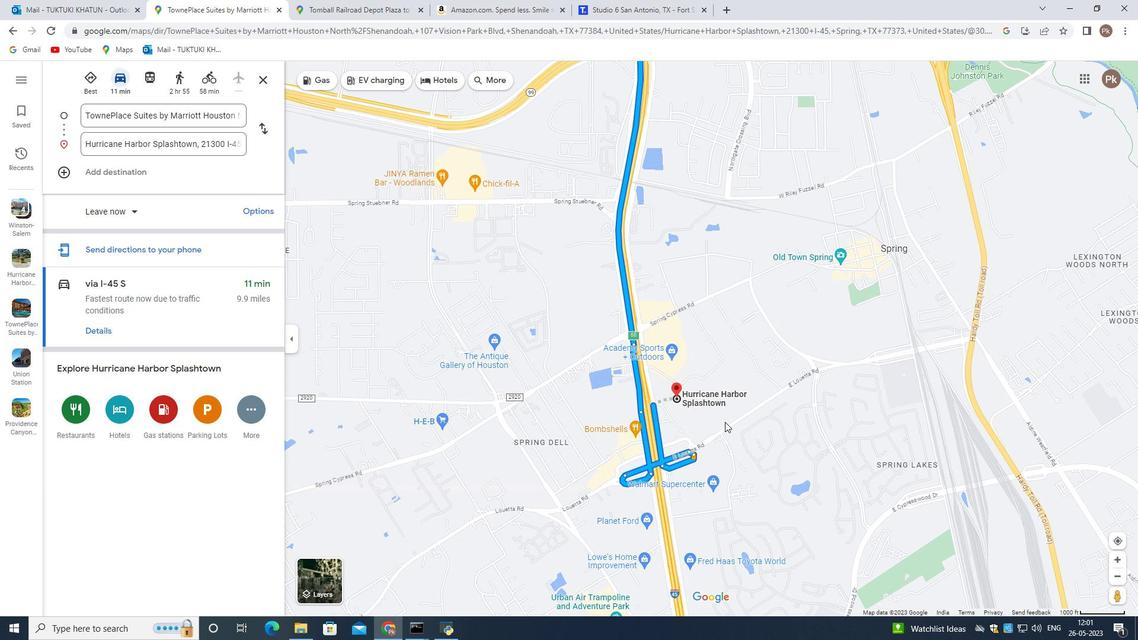 
Action: Mouse scrolled (684, 409) with delta (0, 0)
Screenshot: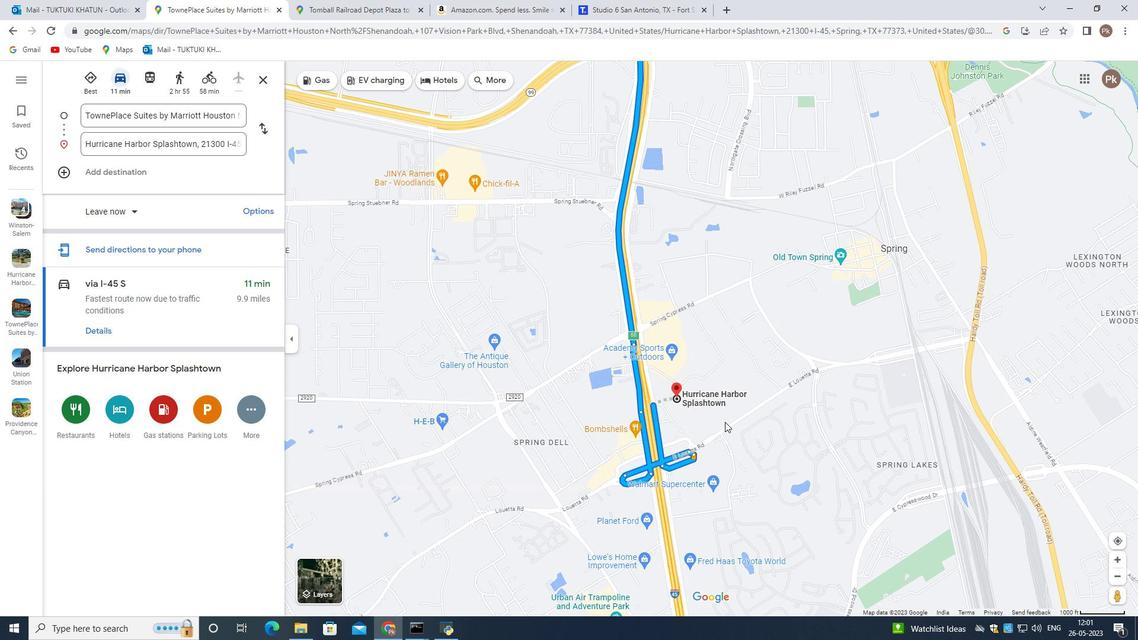 
Action: Mouse scrolled (684, 409) with delta (0, 0)
Screenshot: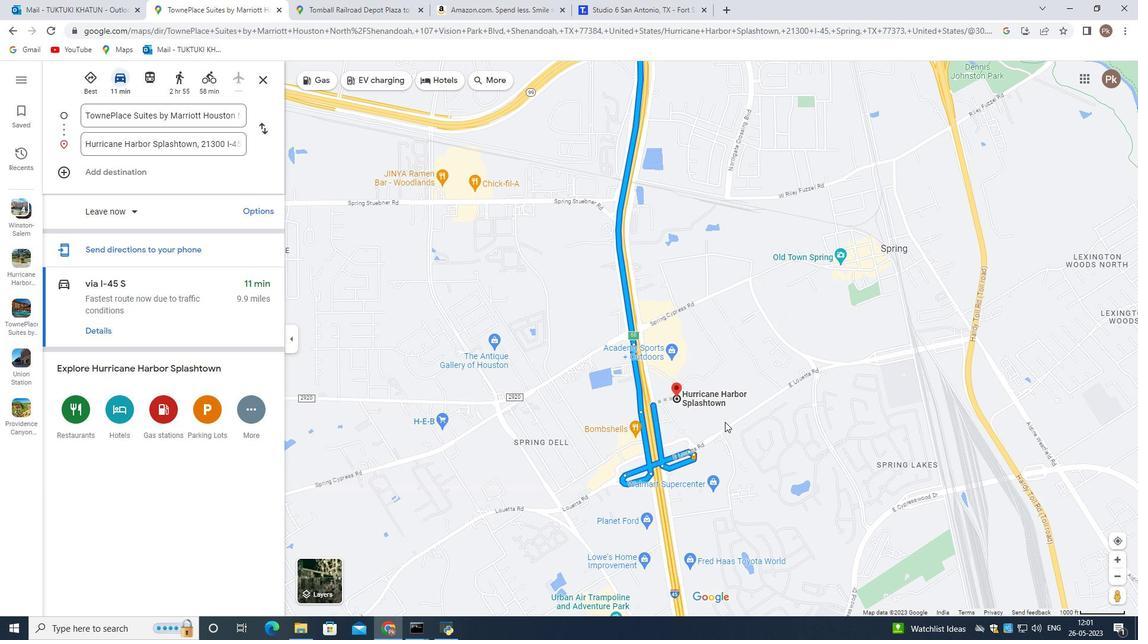 
Action: Mouse scrolled (684, 409) with delta (0, 0)
Screenshot: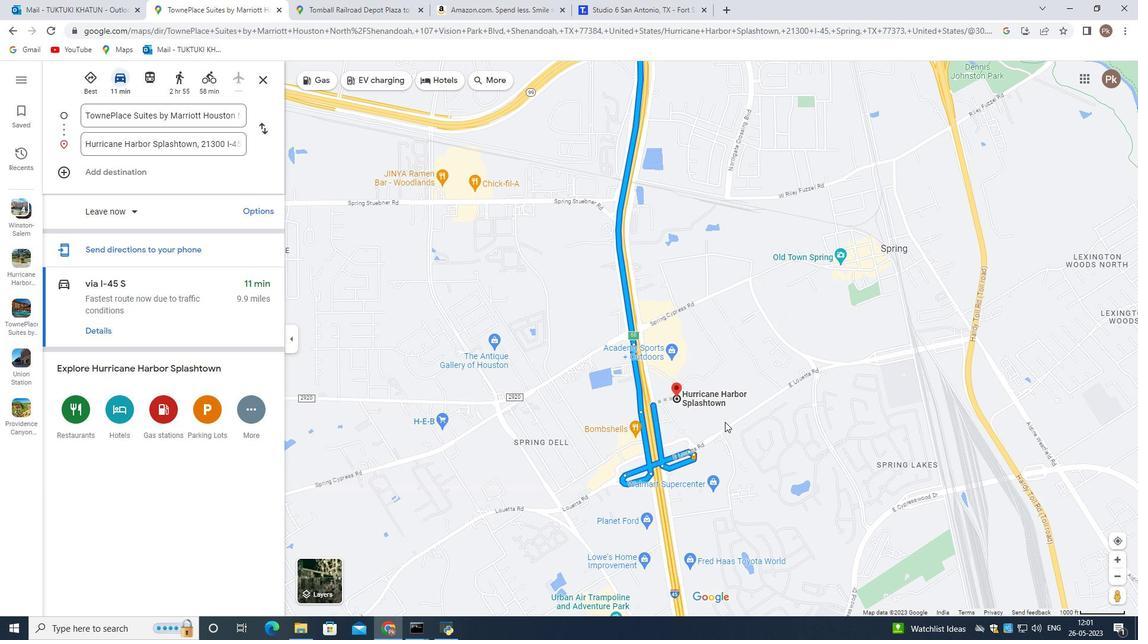 
Action: Mouse moved to (673, 410)
Screenshot: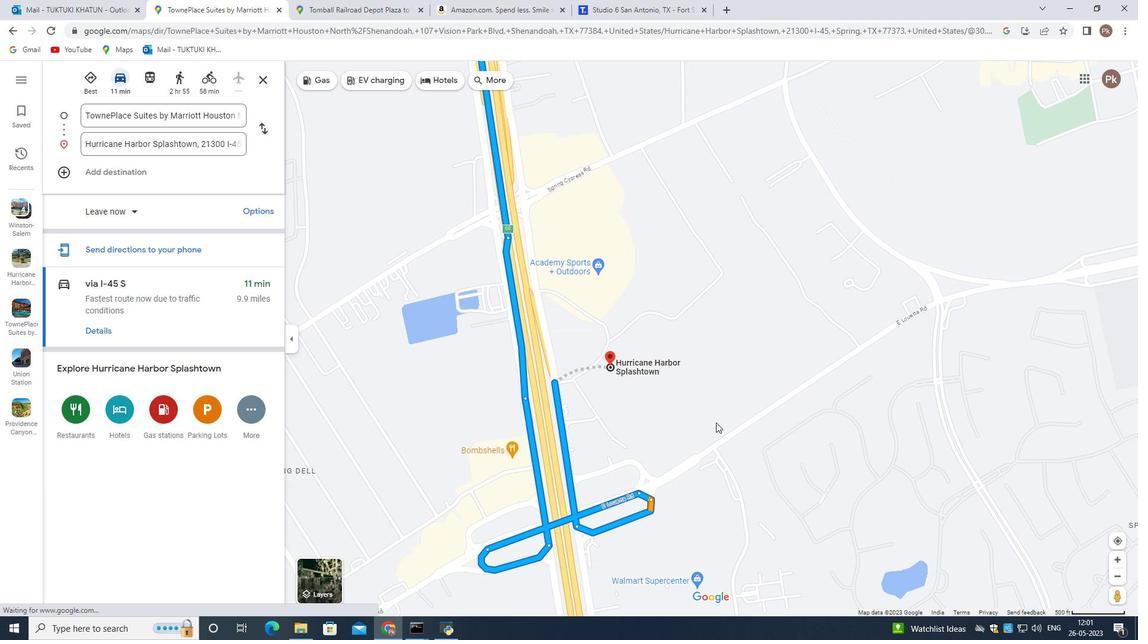 
Action: Mouse scrolled (673, 411) with delta (0, 0)
Screenshot: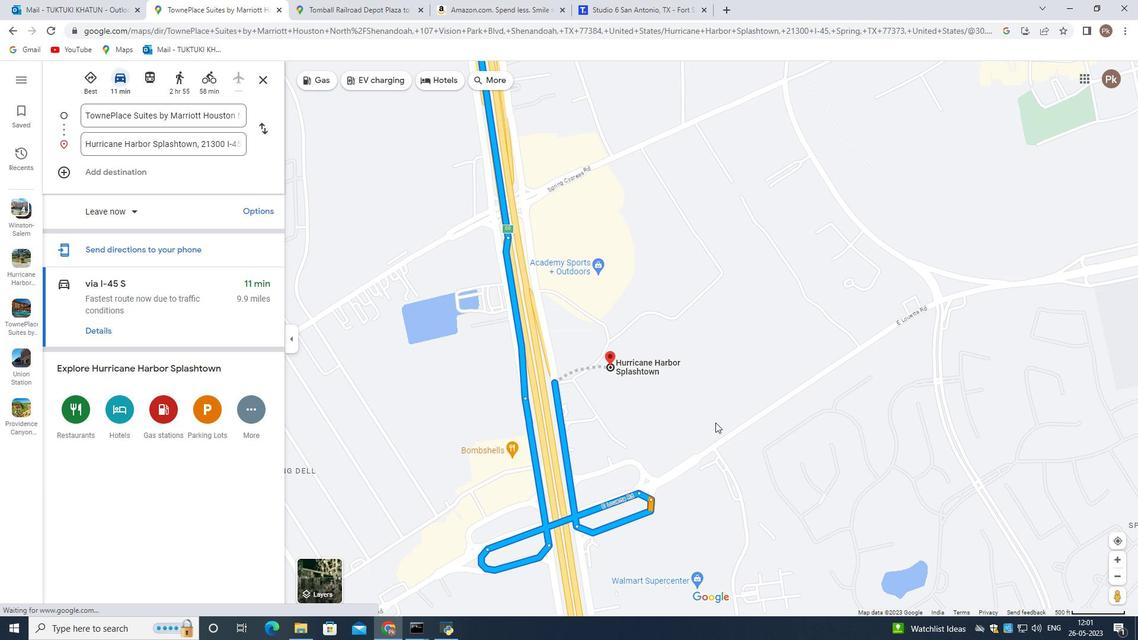 
Action: Mouse scrolled (673, 411) with delta (0, 0)
Screenshot: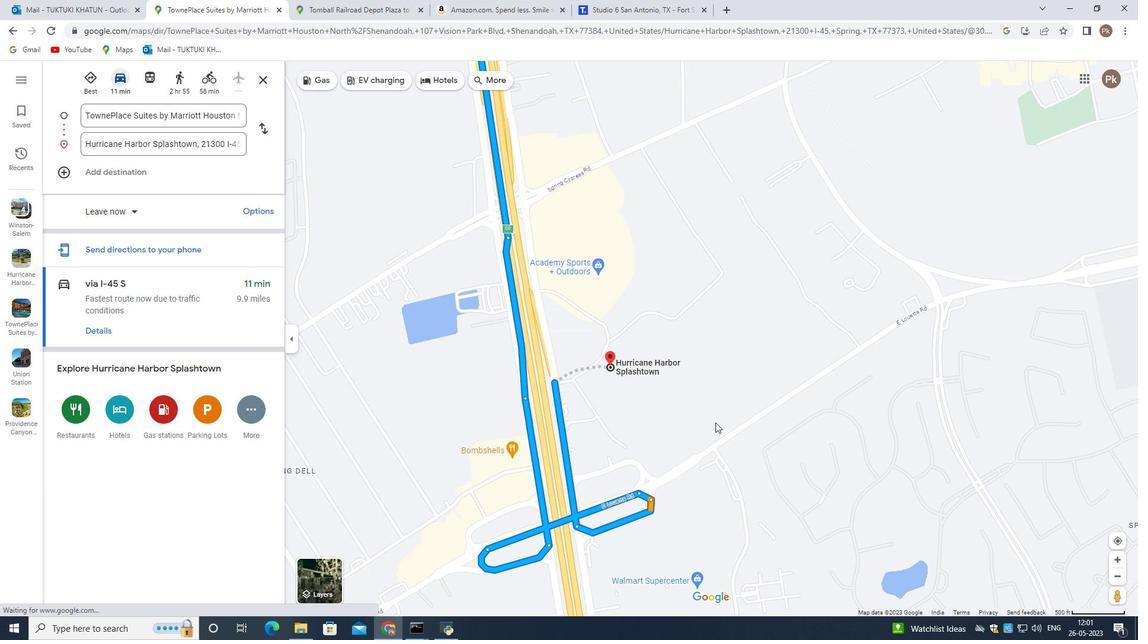 
Action: Mouse scrolled (673, 411) with delta (0, 0)
Screenshot: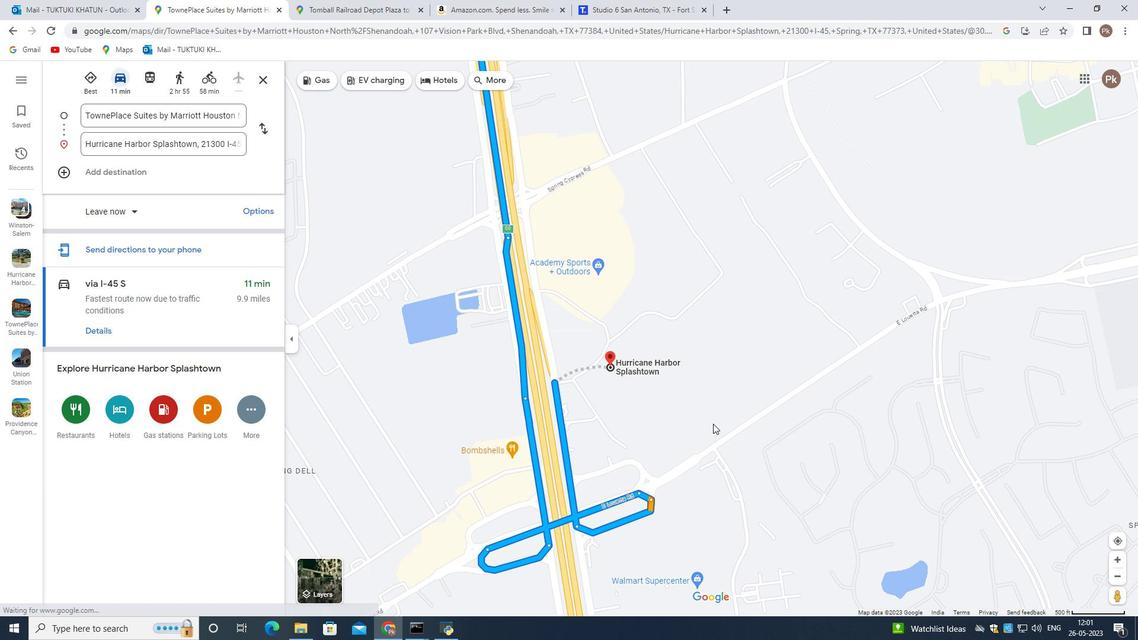 
Action: Mouse moved to (544, 395)
Screenshot: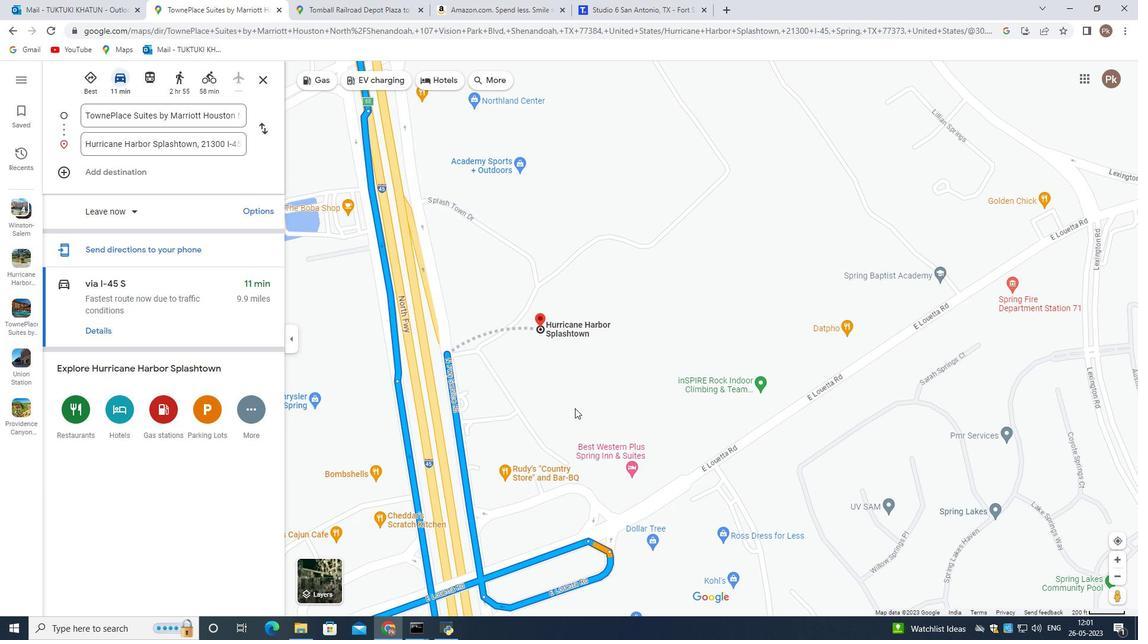 
Action: Mouse pressed left at (544, 395)
Screenshot: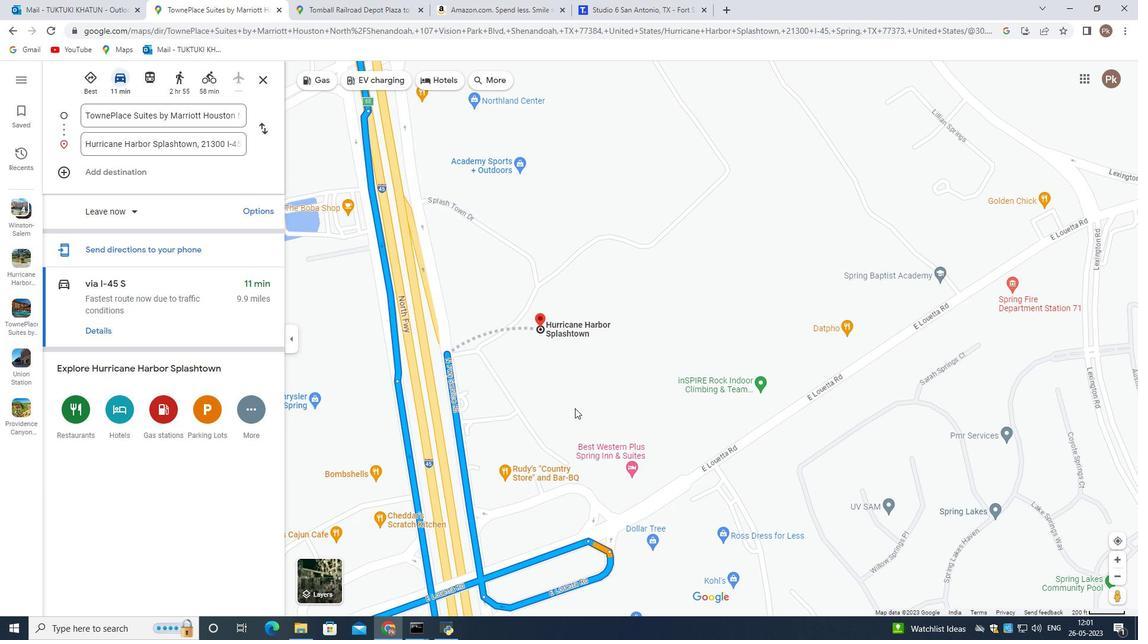 
Action: Mouse moved to (619, 441)
Screenshot: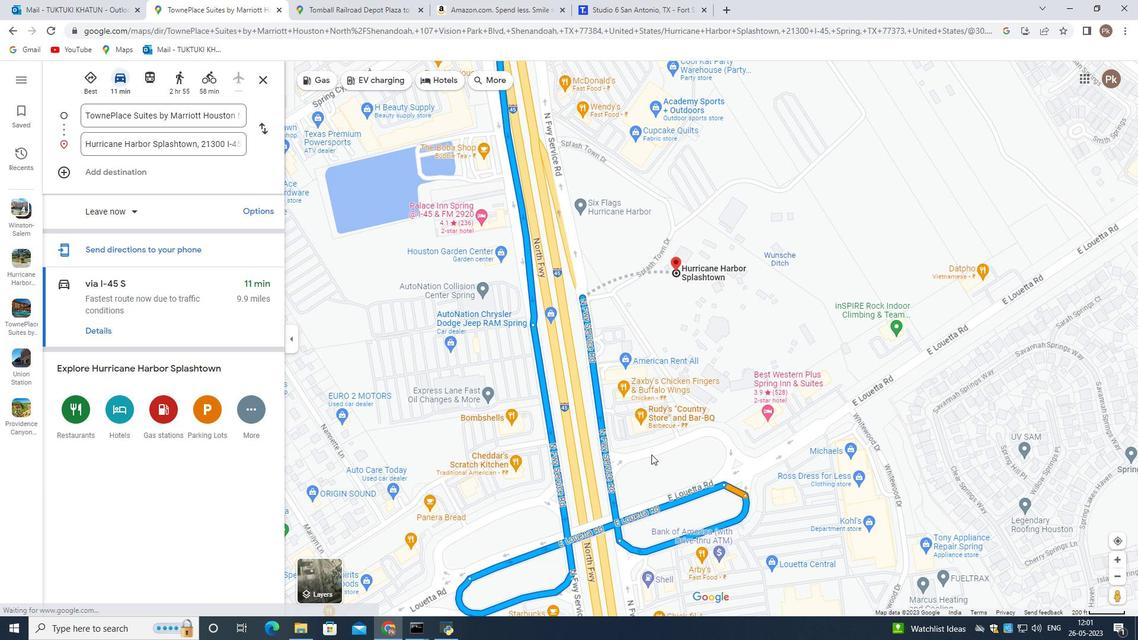 
Action: Mouse pressed left at (619, 441)
Screenshot: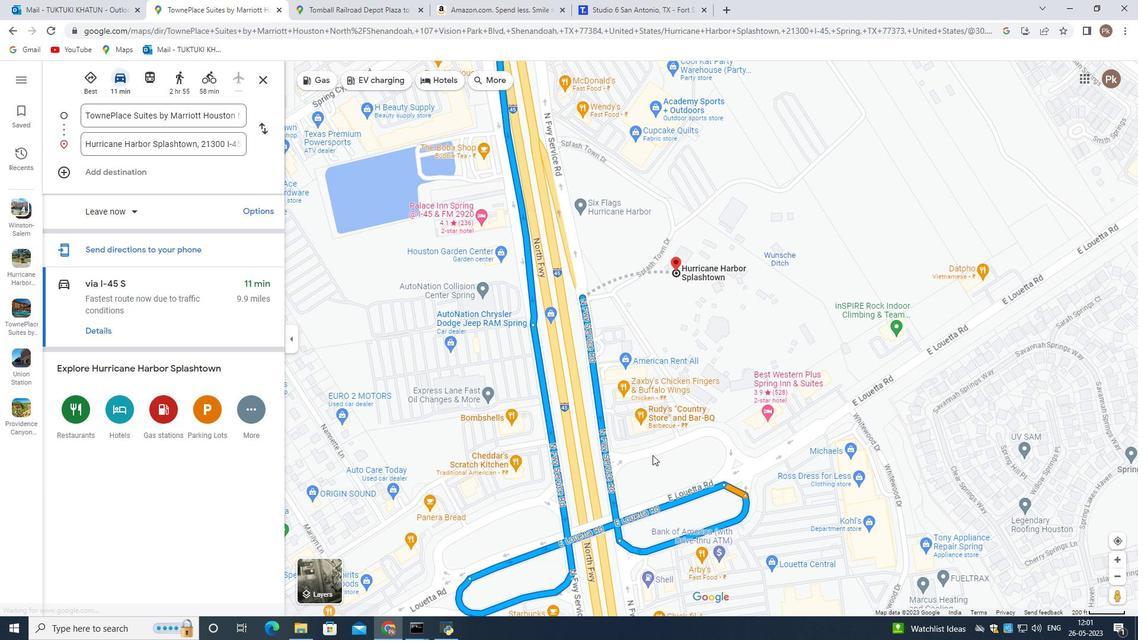 
Action: Mouse moved to (656, 337)
Screenshot: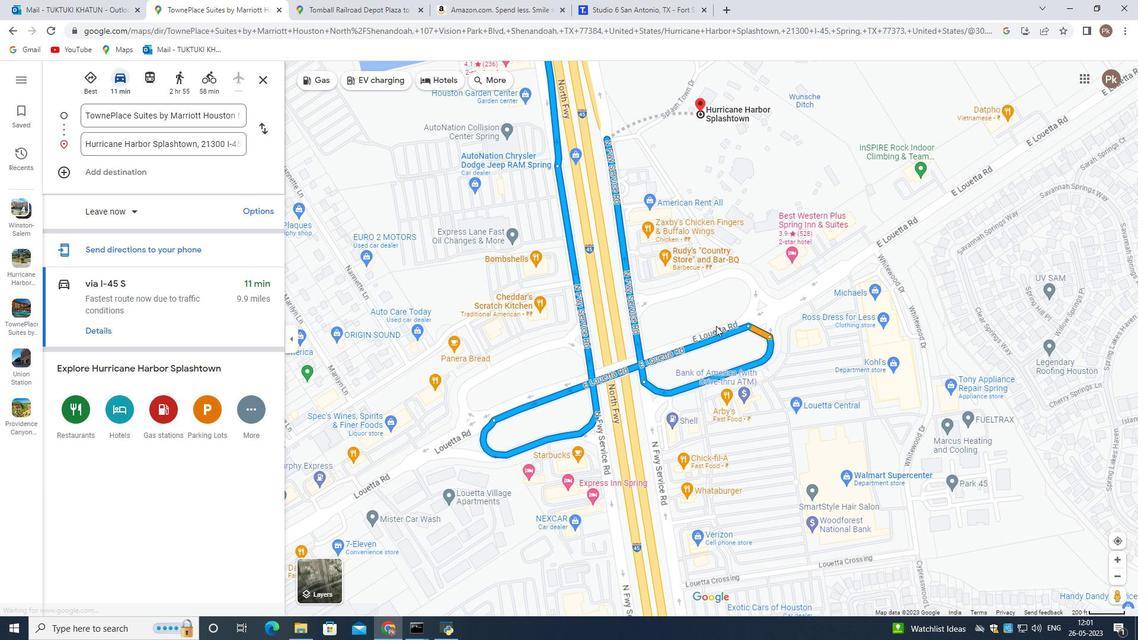 
Action: Mouse scrolled (656, 337) with delta (0, 0)
Screenshot: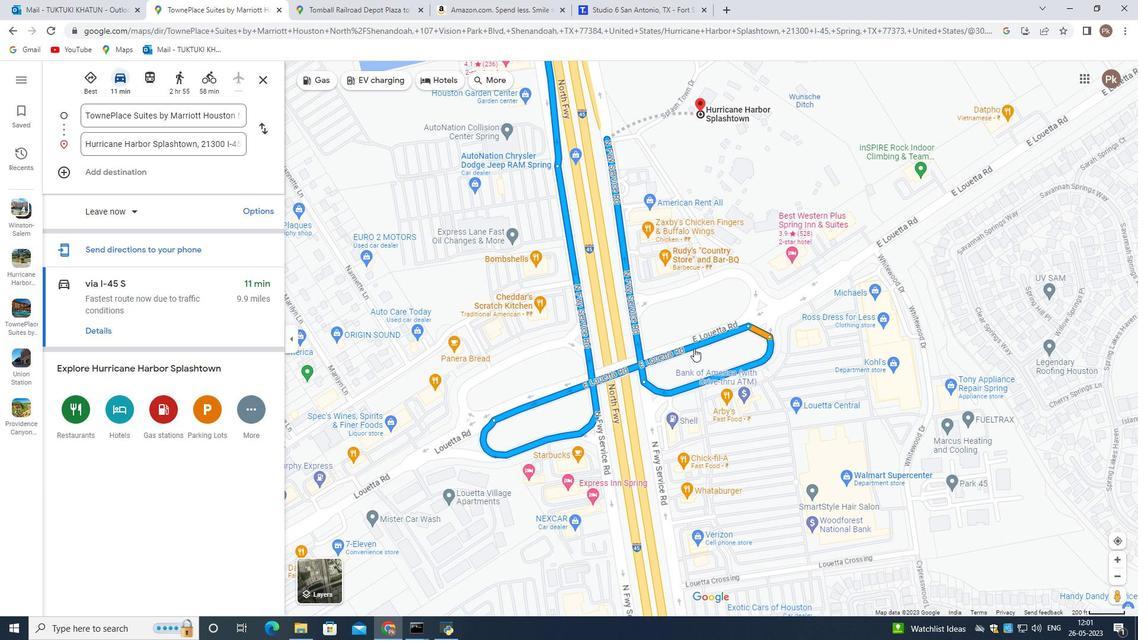 
Action: Mouse scrolled (656, 337) with delta (0, 0)
Screenshot: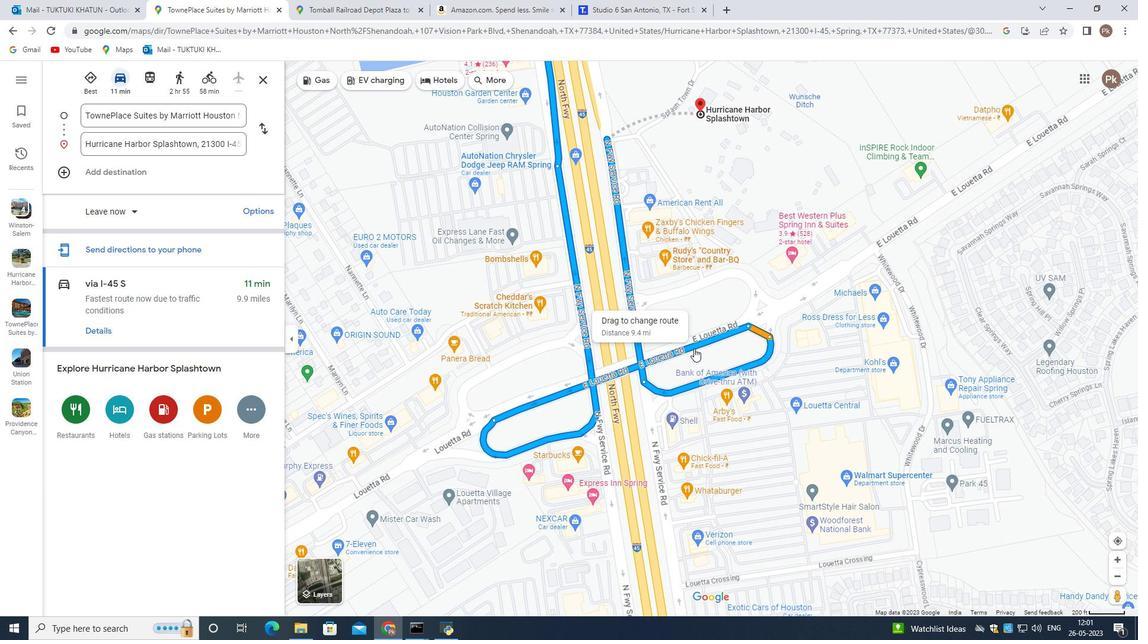 
Action: Mouse scrolled (656, 337) with delta (0, 0)
Screenshot: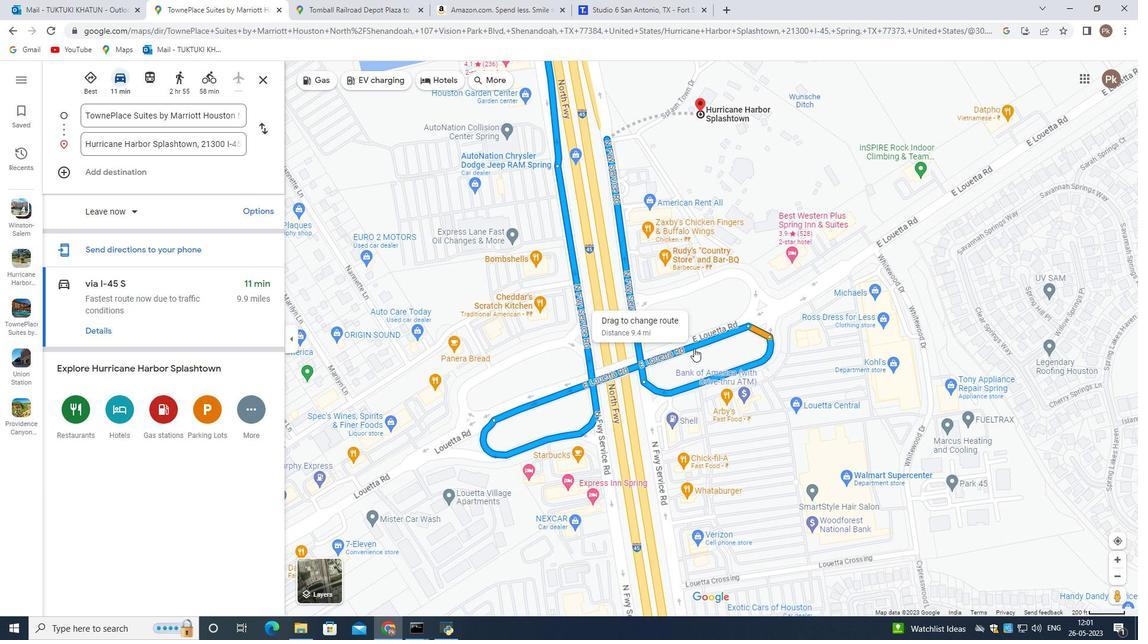 
Action: Mouse scrolled (656, 337) with delta (0, 0)
Screenshot: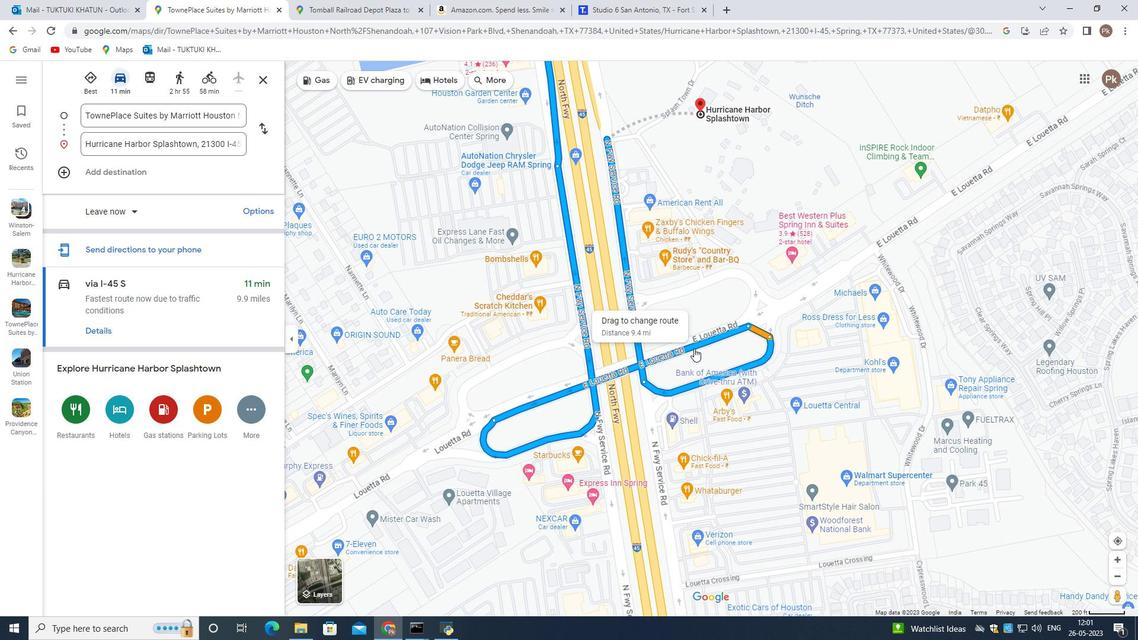 
Action: Mouse scrolled (656, 337) with delta (0, 0)
Screenshot: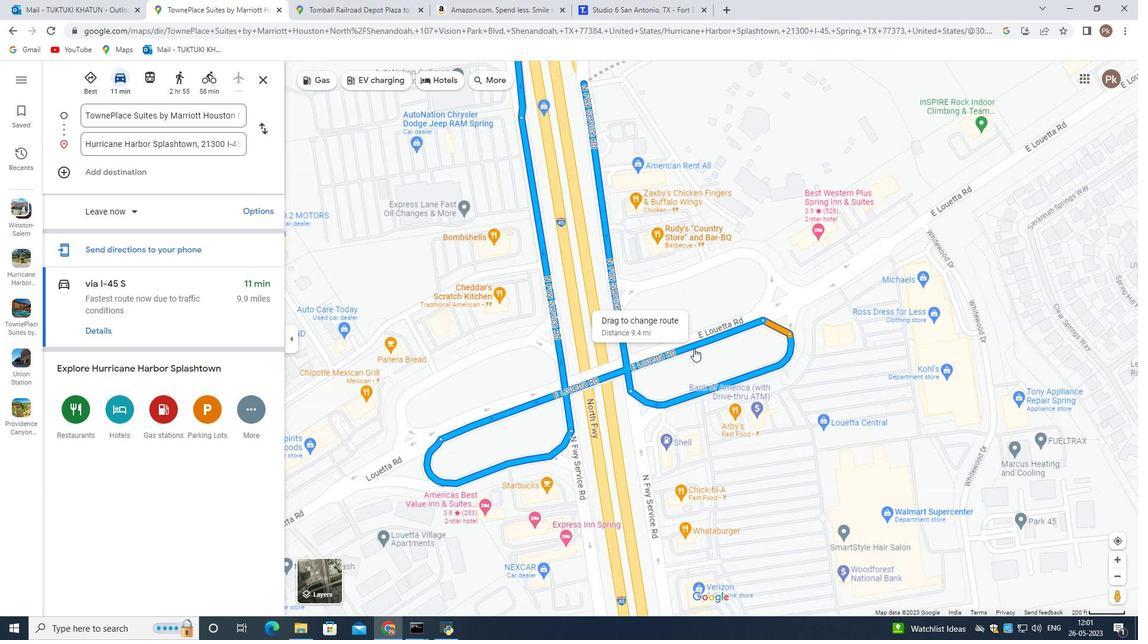 
Action: Mouse moved to (626, 365)
Screenshot: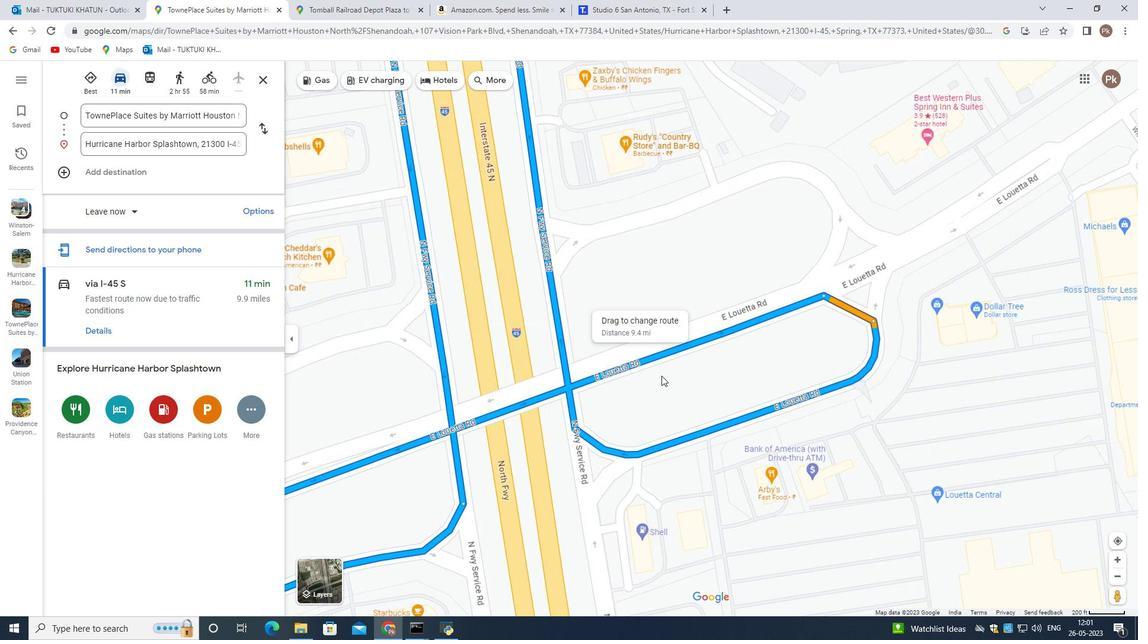 
Action: Mouse scrolled (626, 365) with delta (0, 0)
Screenshot: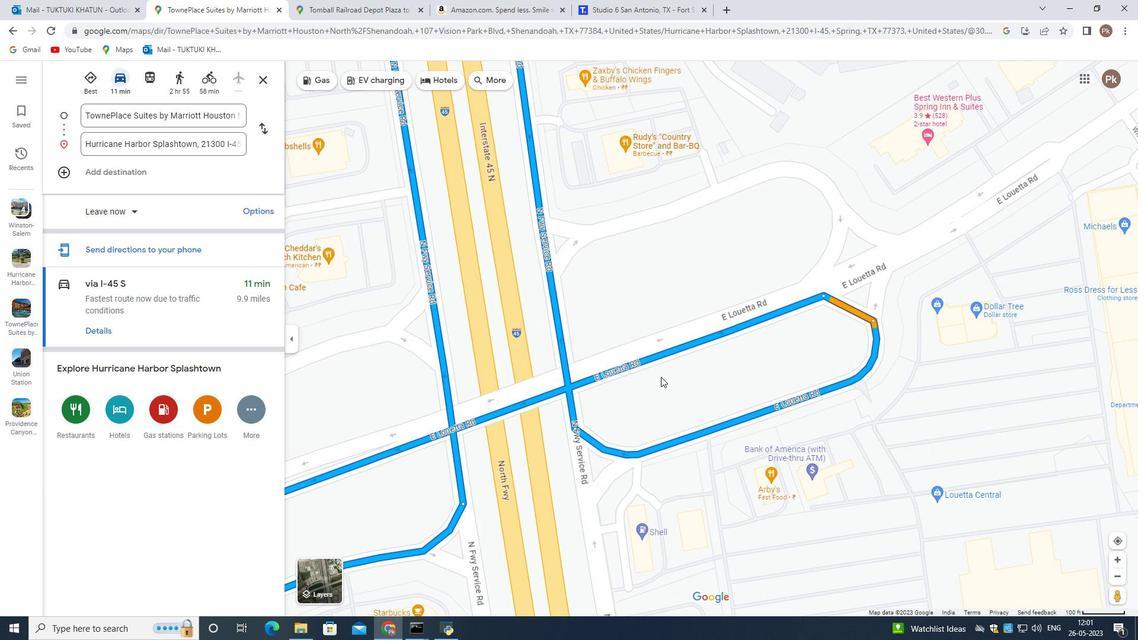 
Action: Mouse moved to (602, 246)
Screenshot: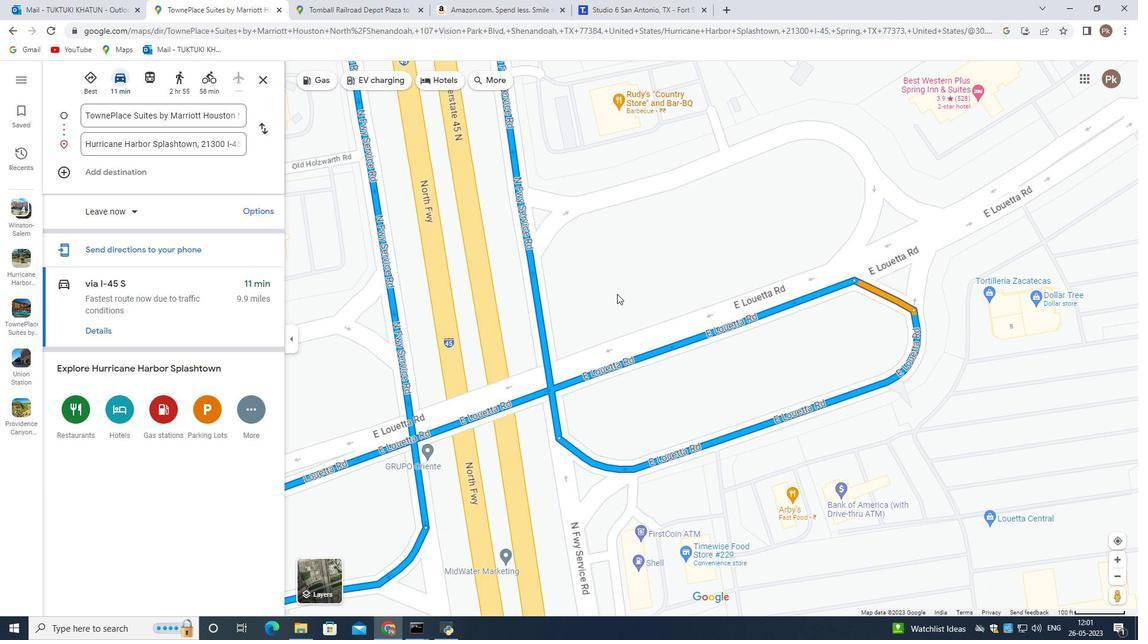 
Action: Mouse pressed left at (587, 283)
Screenshot: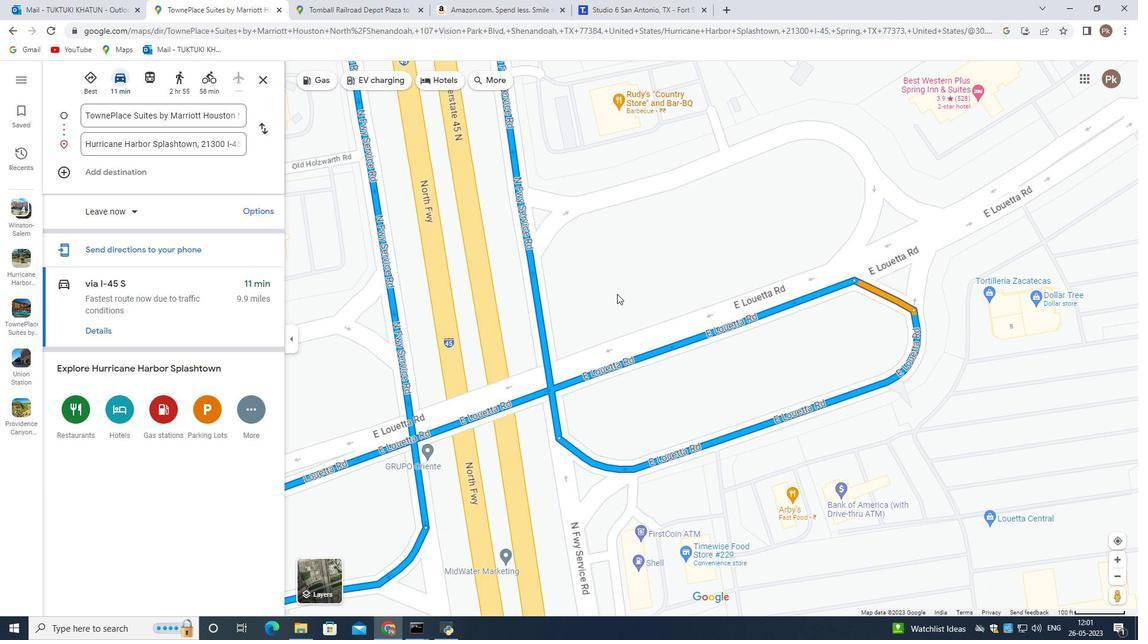 
Action: Mouse moved to (629, 307)
Screenshot: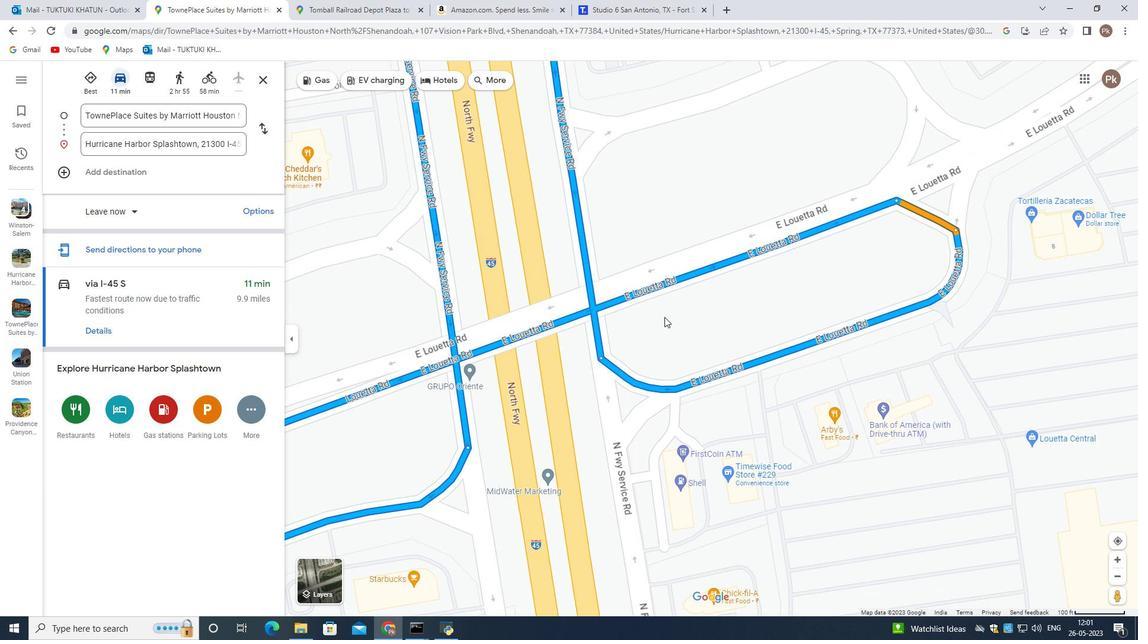 
Action: Mouse scrolled (629, 307) with delta (0, 0)
Screenshot: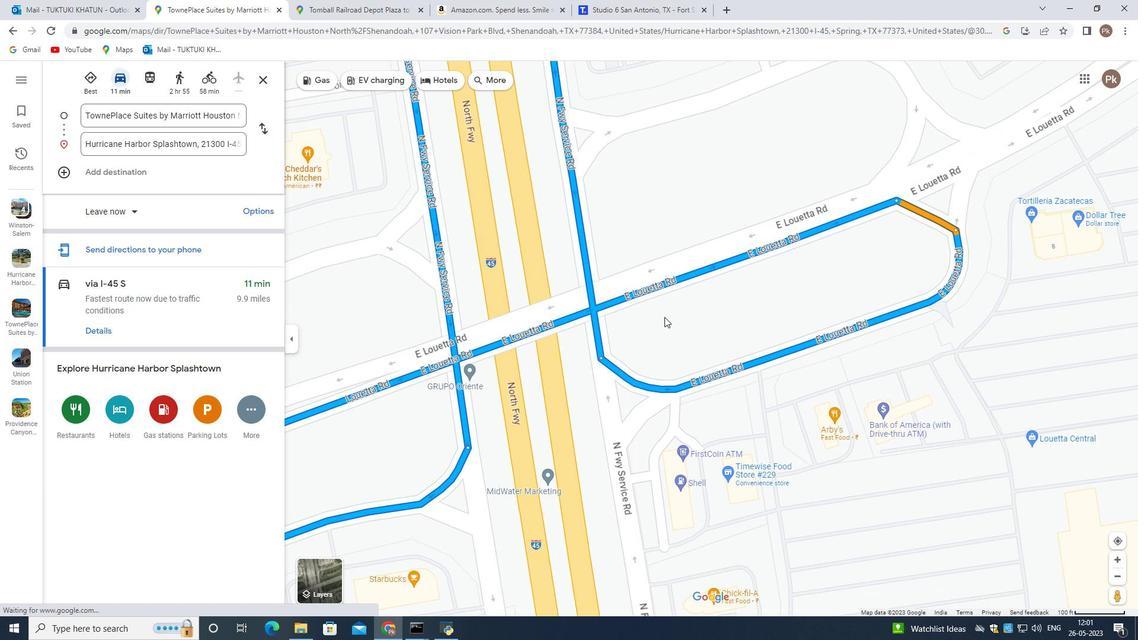 
Action: Mouse scrolled (629, 307) with delta (0, 0)
Screenshot: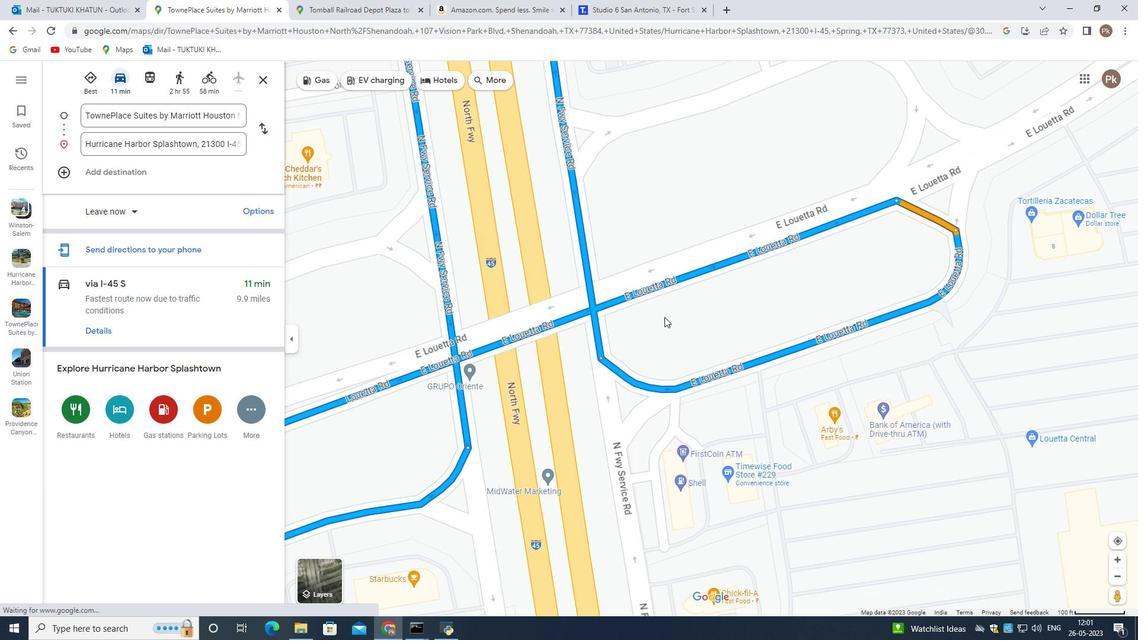 
Action: Mouse scrolled (629, 307) with delta (0, 0)
Screenshot: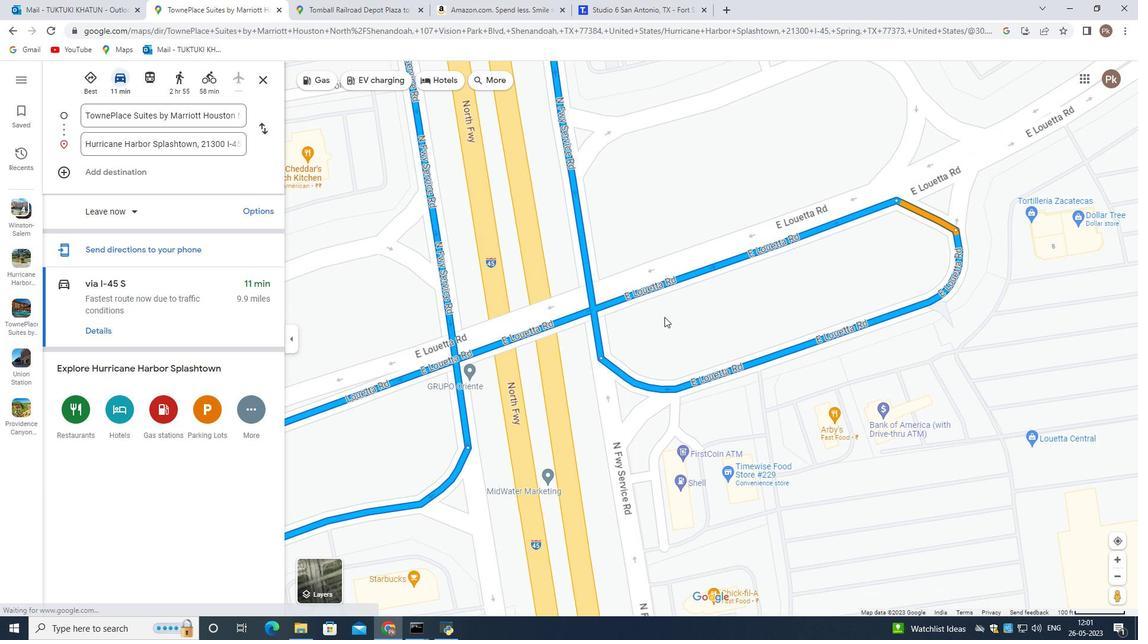 
Action: Mouse scrolled (629, 307) with delta (0, 0)
Screenshot: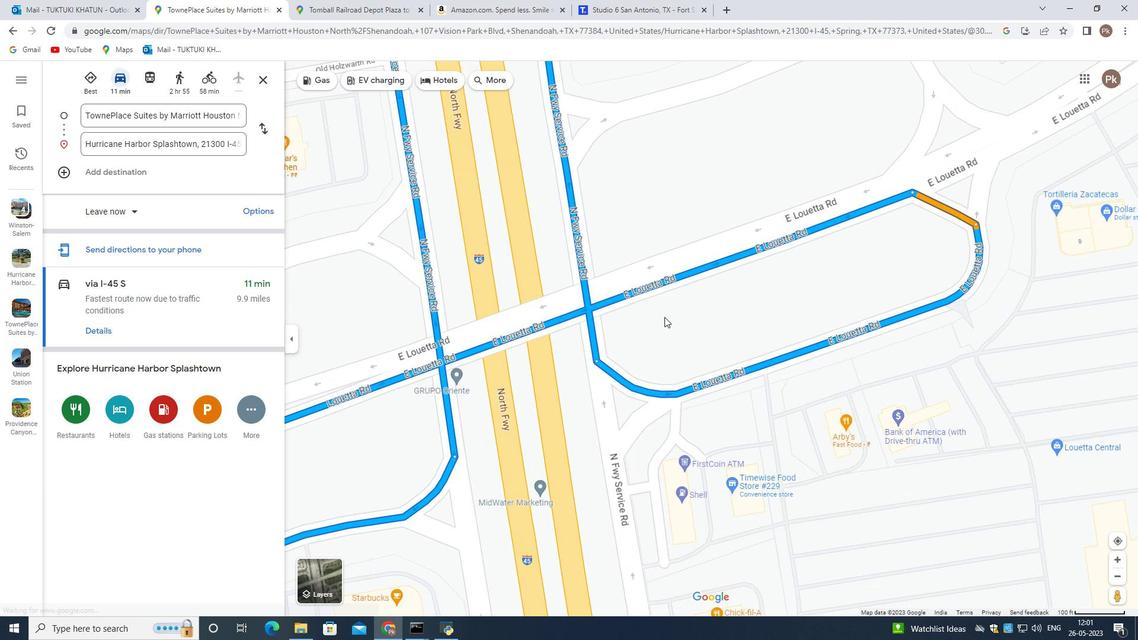 
Action: Mouse moved to (541, 180)
Screenshot: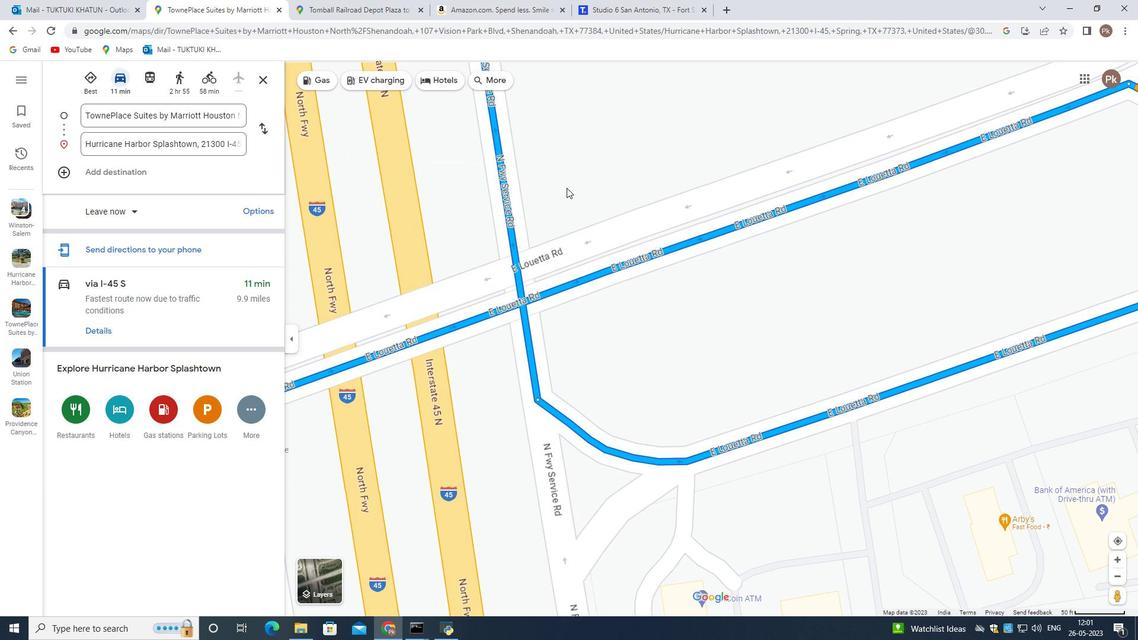 
Action: Mouse pressed left at (541, 180)
Screenshot: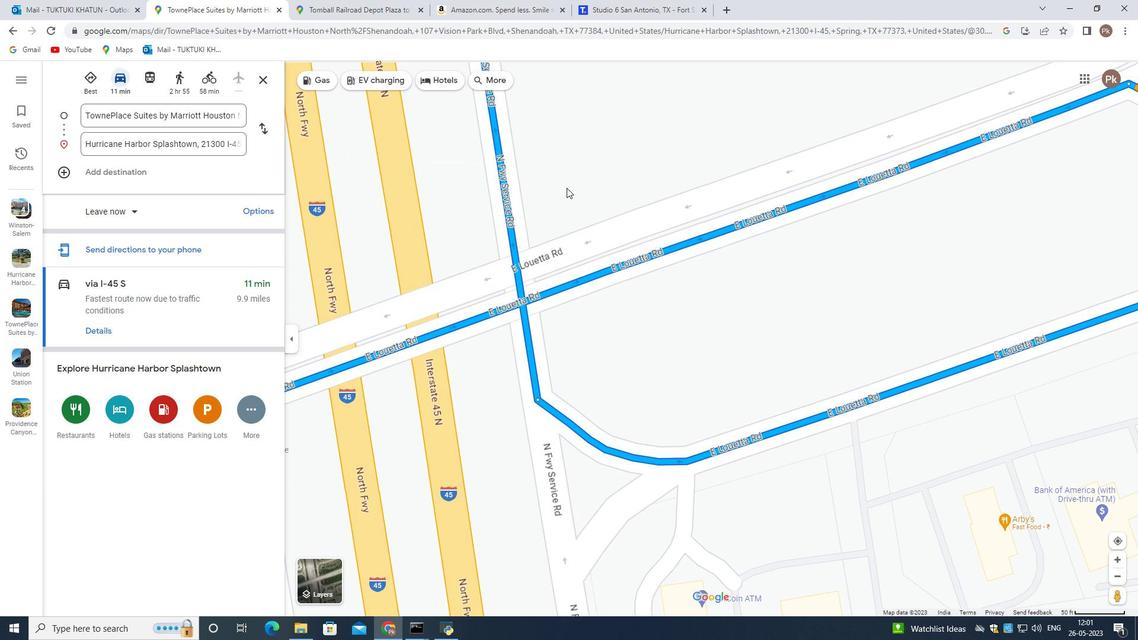 
Action: Mouse moved to (665, 347)
Screenshot: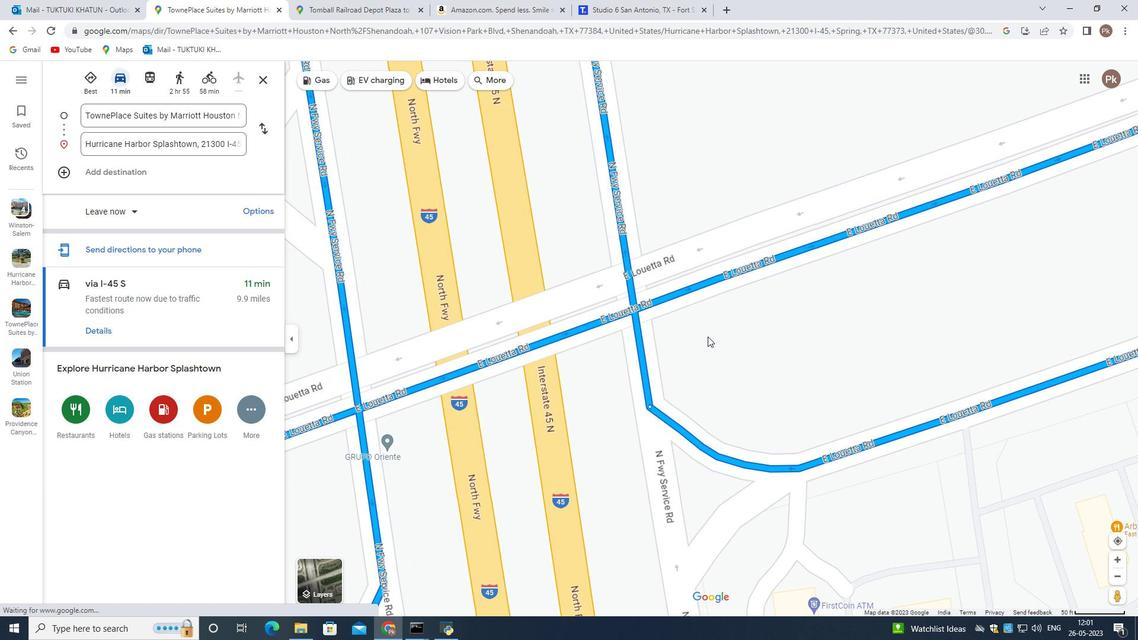 
Action: Mouse scrolled (665, 348) with delta (0, 0)
Screenshot: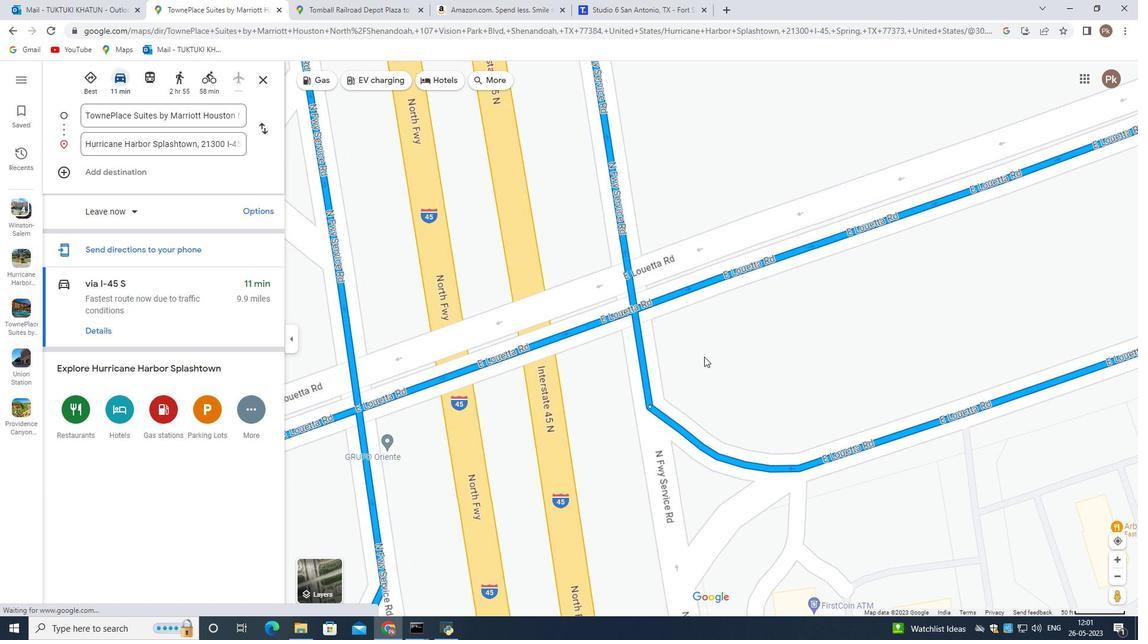 
Action: Mouse moved to (665, 348)
Screenshot: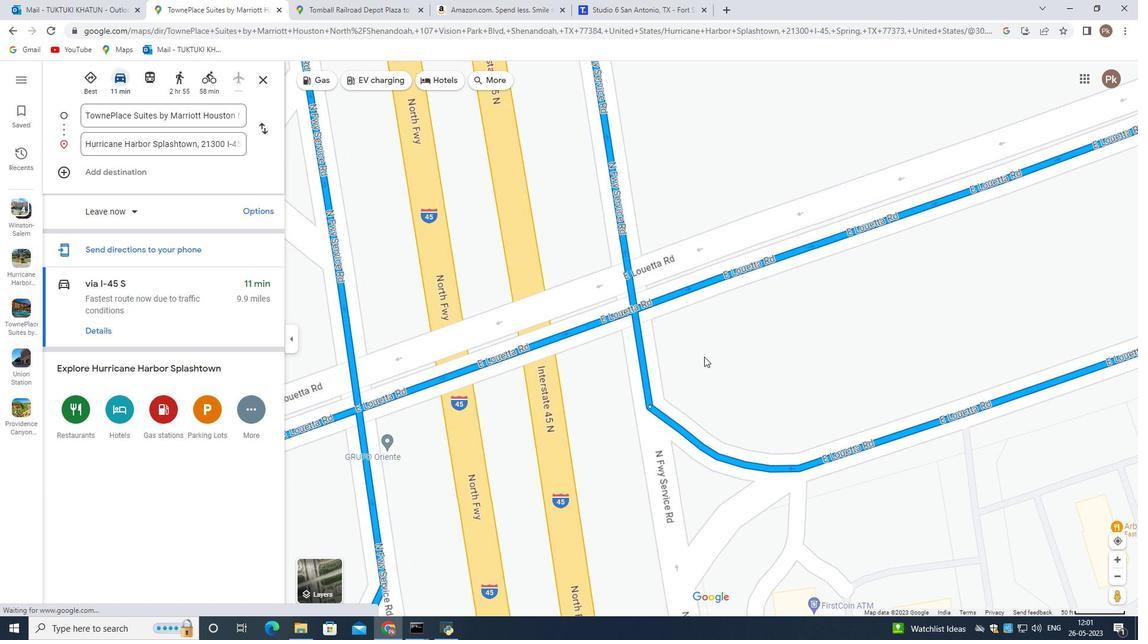 
Action: Mouse scrolled (665, 348) with delta (0, 0)
Screenshot: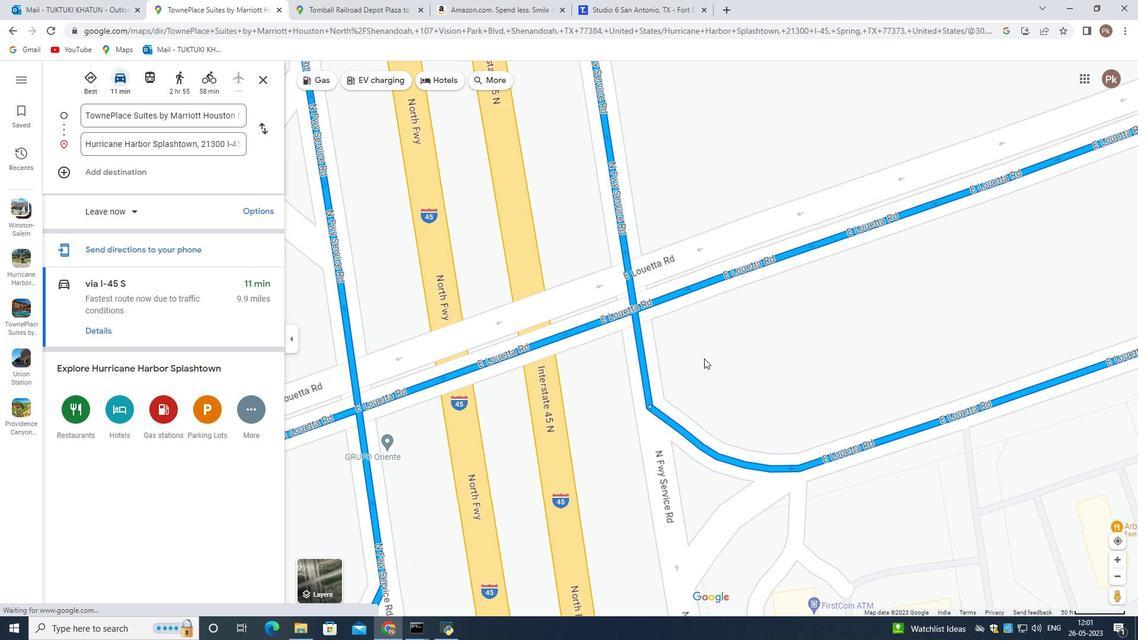 
Action: Mouse scrolled (665, 348) with delta (0, 0)
Screenshot: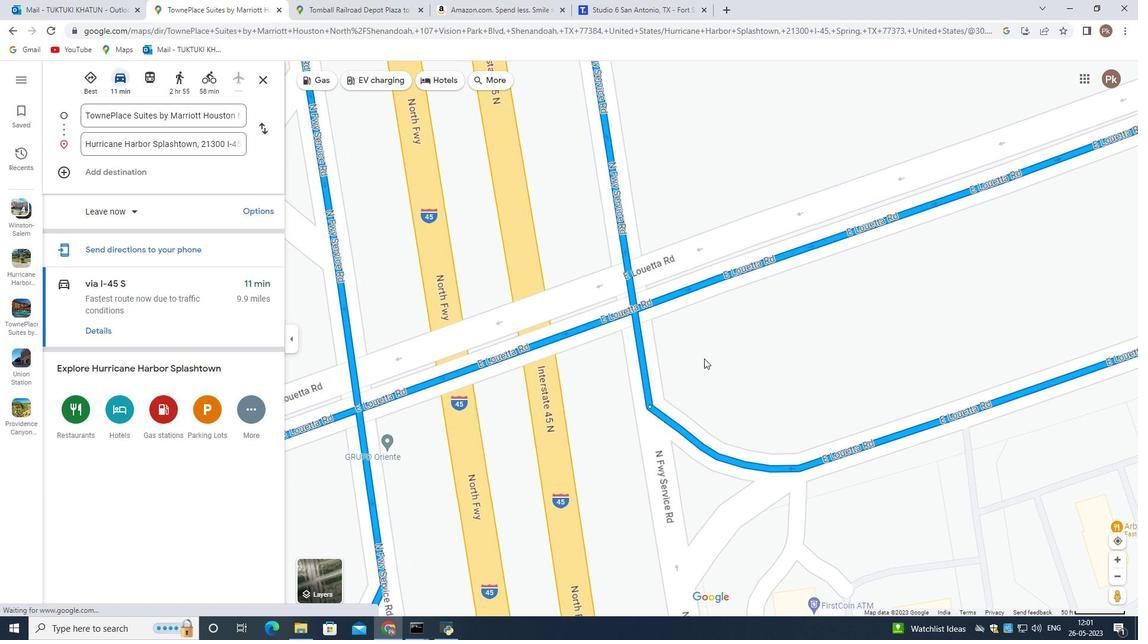 
Action: Mouse scrolled (665, 347) with delta (0, 0)
Screenshot: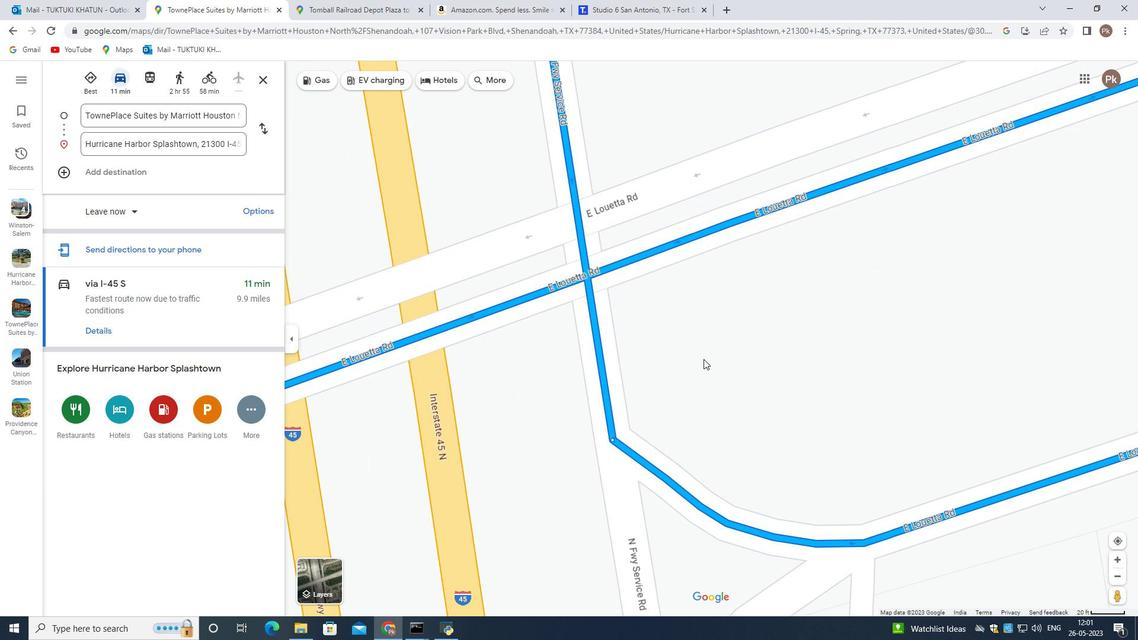 
Action: Mouse scrolled (665, 347) with delta (0, 0)
Screenshot: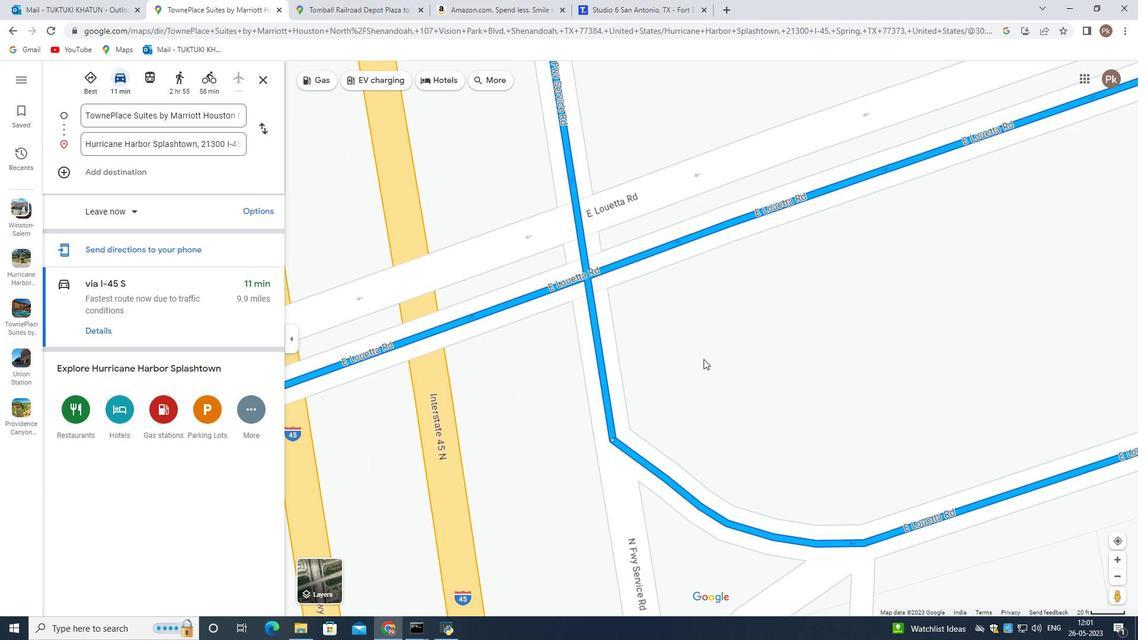 
Action: Mouse scrolled (665, 347) with delta (0, 0)
Screenshot: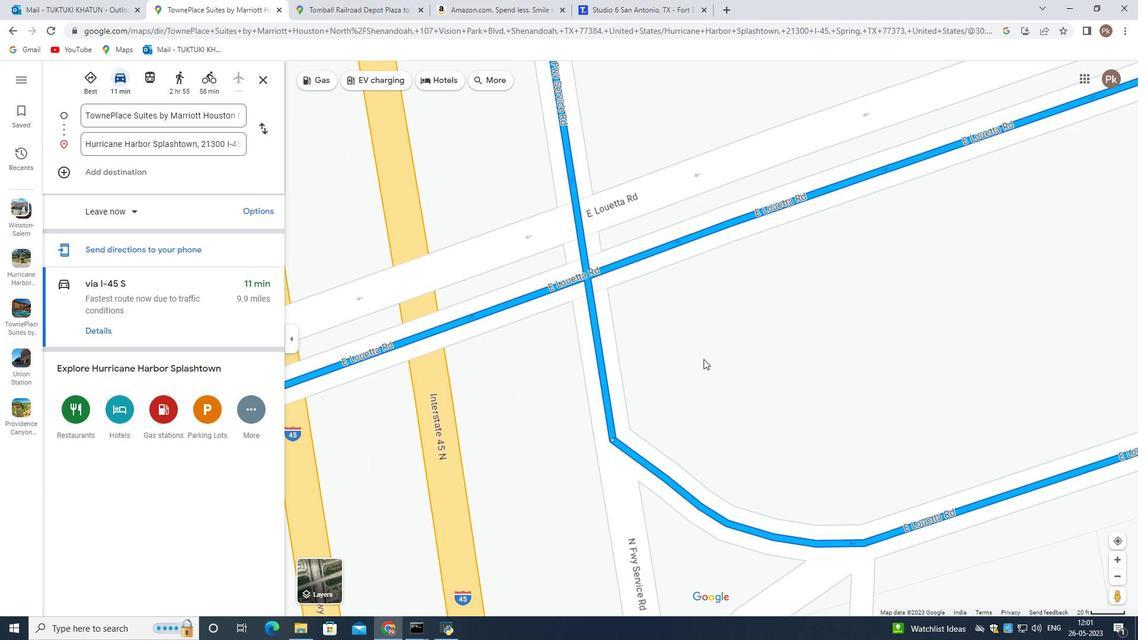
Action: Mouse scrolled (665, 347) with delta (0, 0)
Screenshot: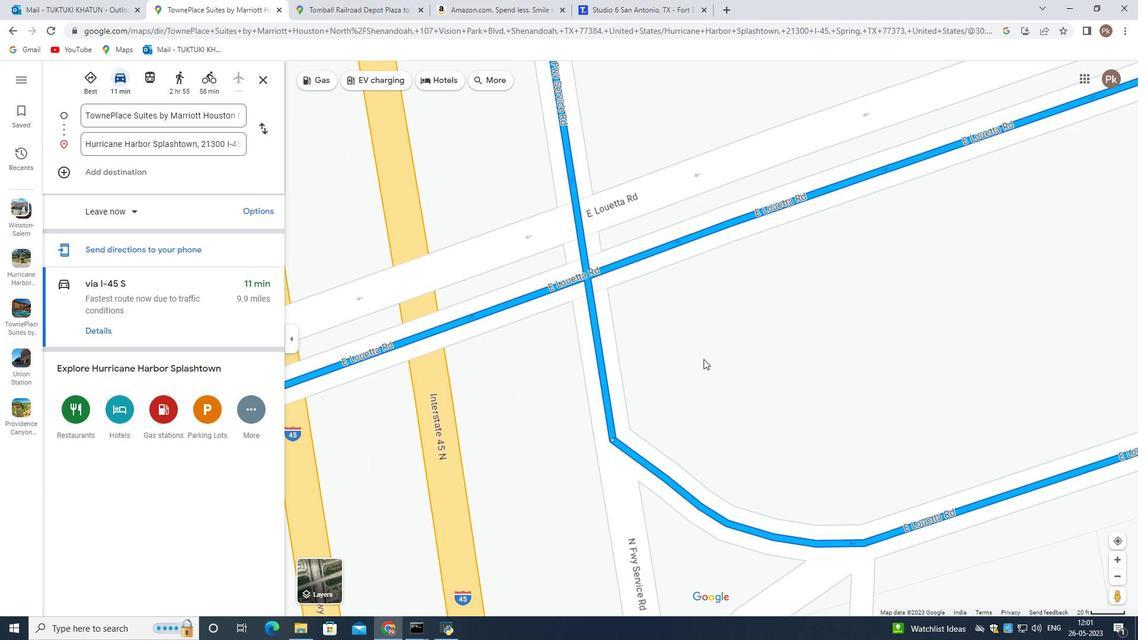 
Action: Mouse scrolled (665, 347) with delta (0, 0)
Screenshot: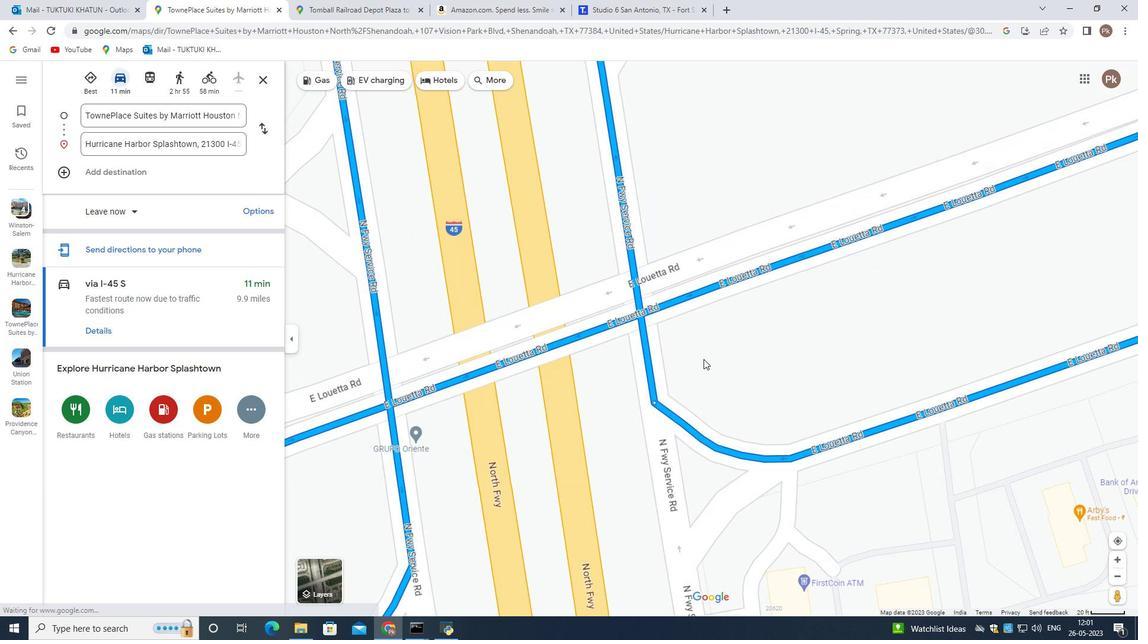 
Action: Mouse scrolled (665, 347) with delta (0, 0)
Screenshot: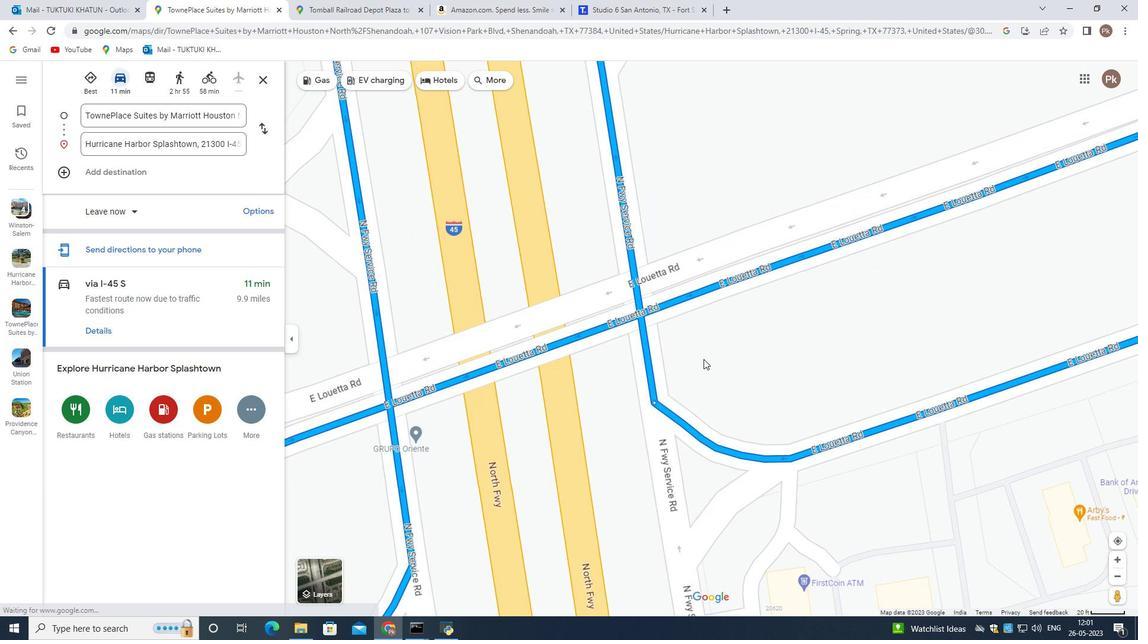 
Action: Mouse scrolled (665, 347) with delta (0, 0)
Screenshot: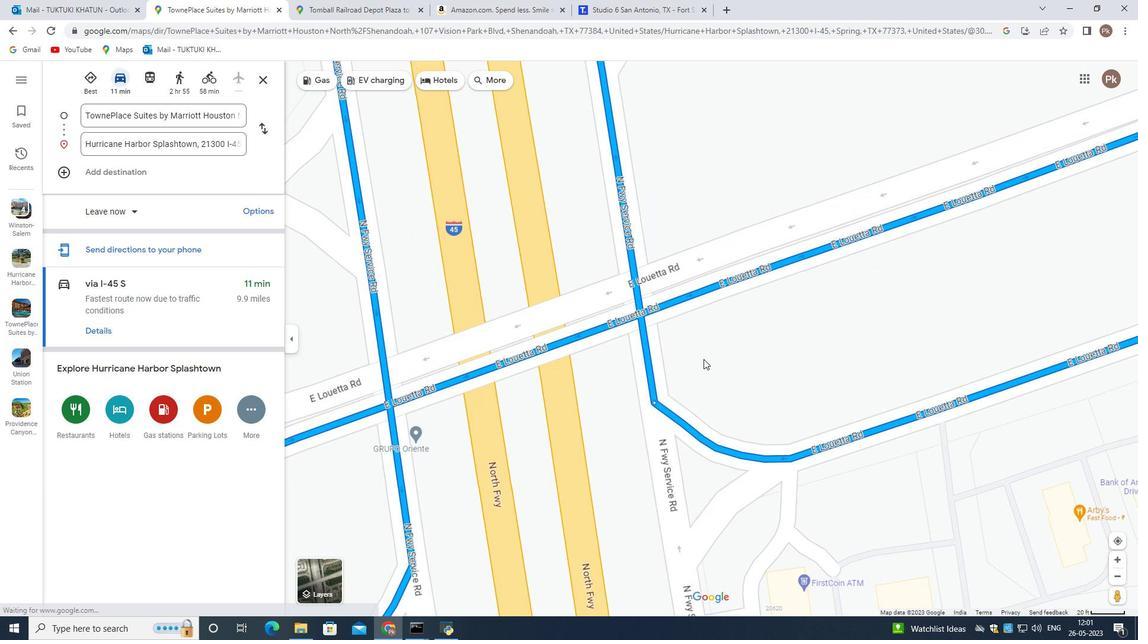 
Action: Mouse scrolled (665, 347) with delta (0, 0)
Screenshot: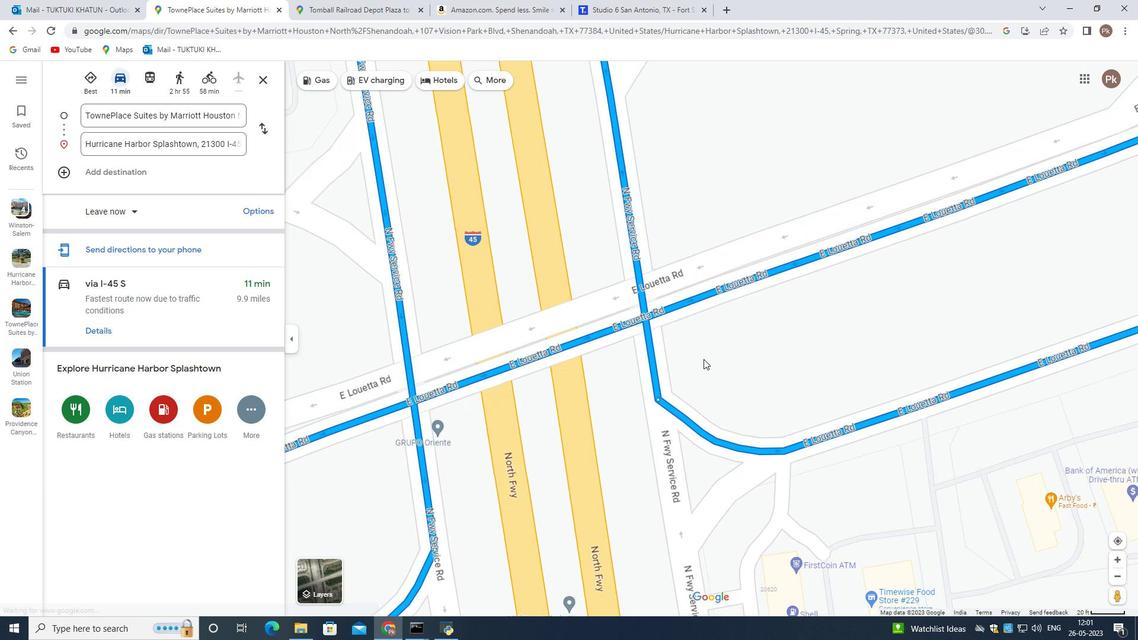 
Action: Mouse moved to (578, 387)
Screenshot: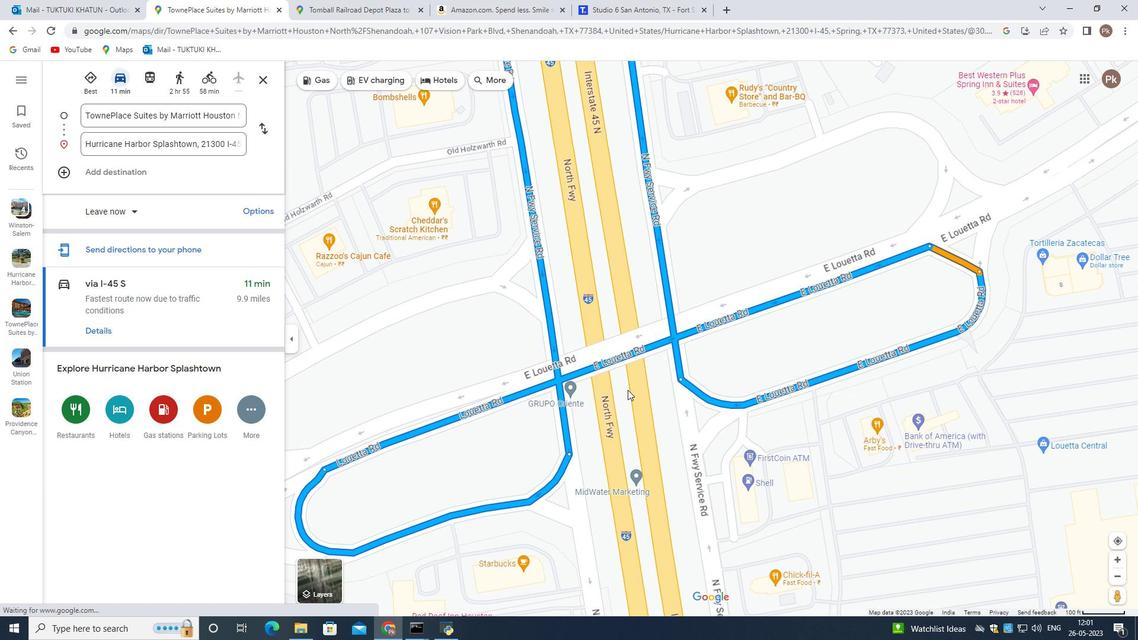 
Action: Mouse pressed left at (578, 387)
Screenshot: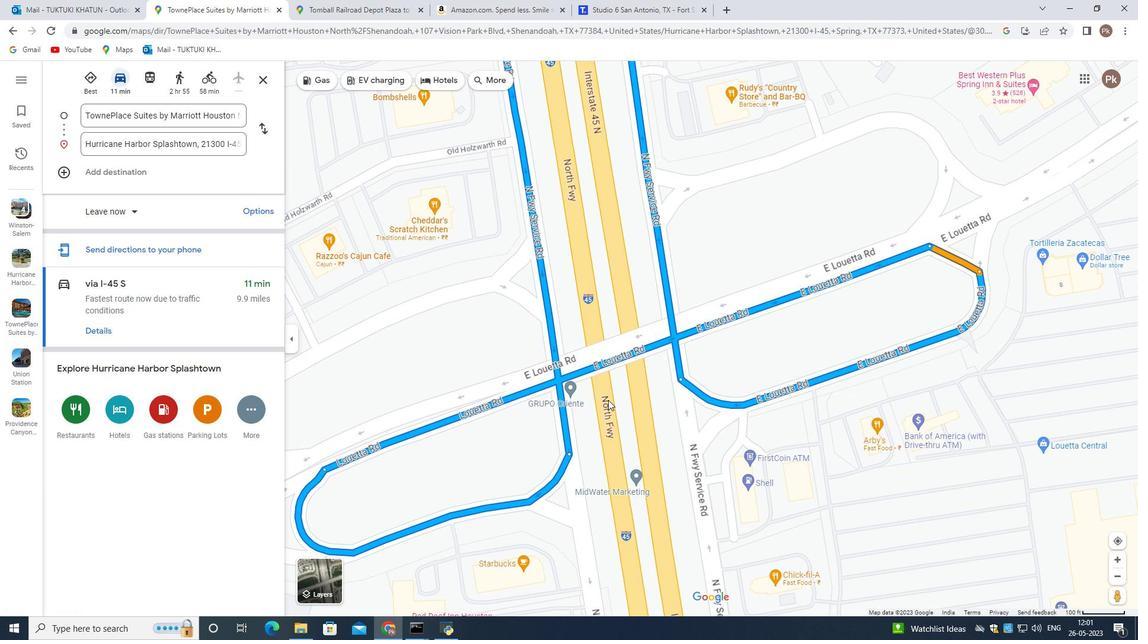 
Action: Mouse moved to (648, 415)
Screenshot: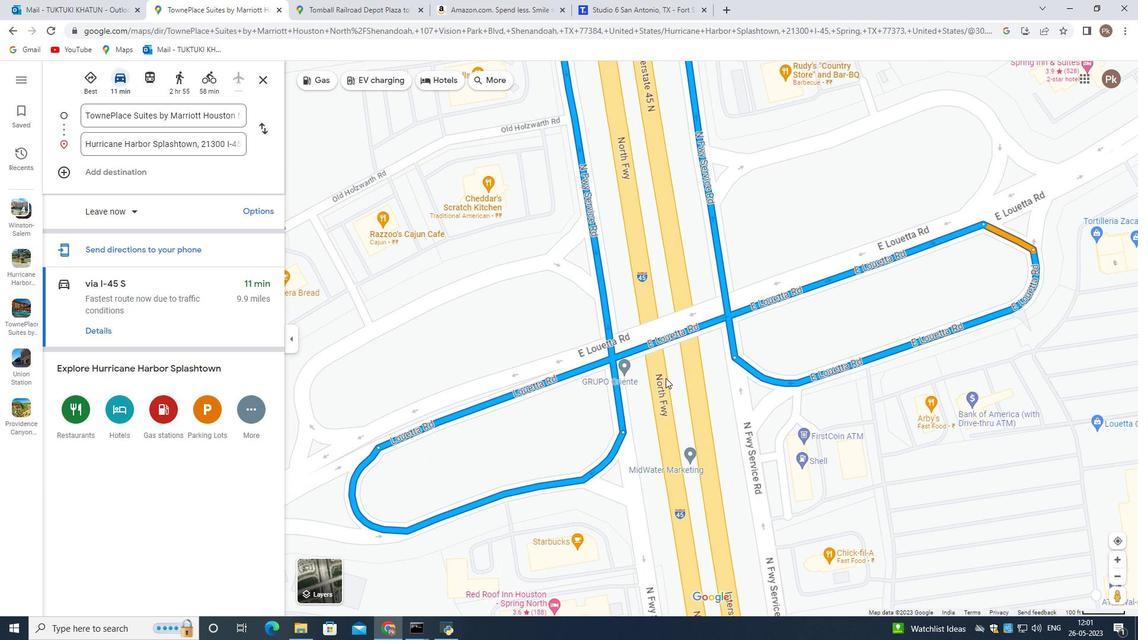 
Action: Mouse scrolled (648, 415) with delta (0, 0)
Screenshot: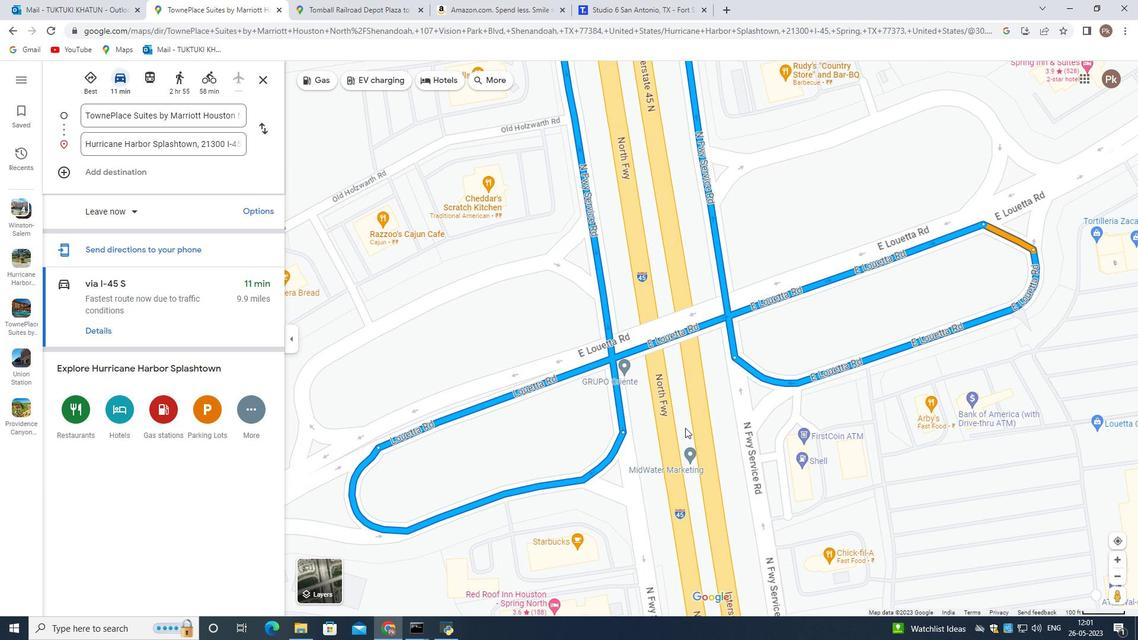 
Action: Mouse scrolled (648, 415) with delta (0, 0)
Screenshot: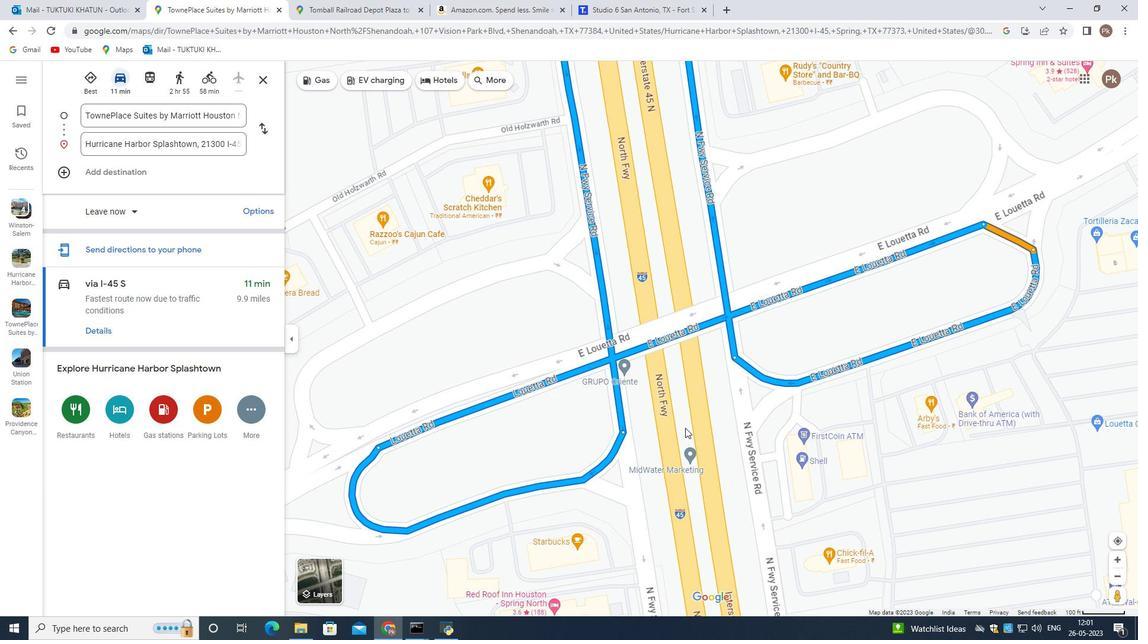 
Action: Mouse moved to (649, 403)
Screenshot: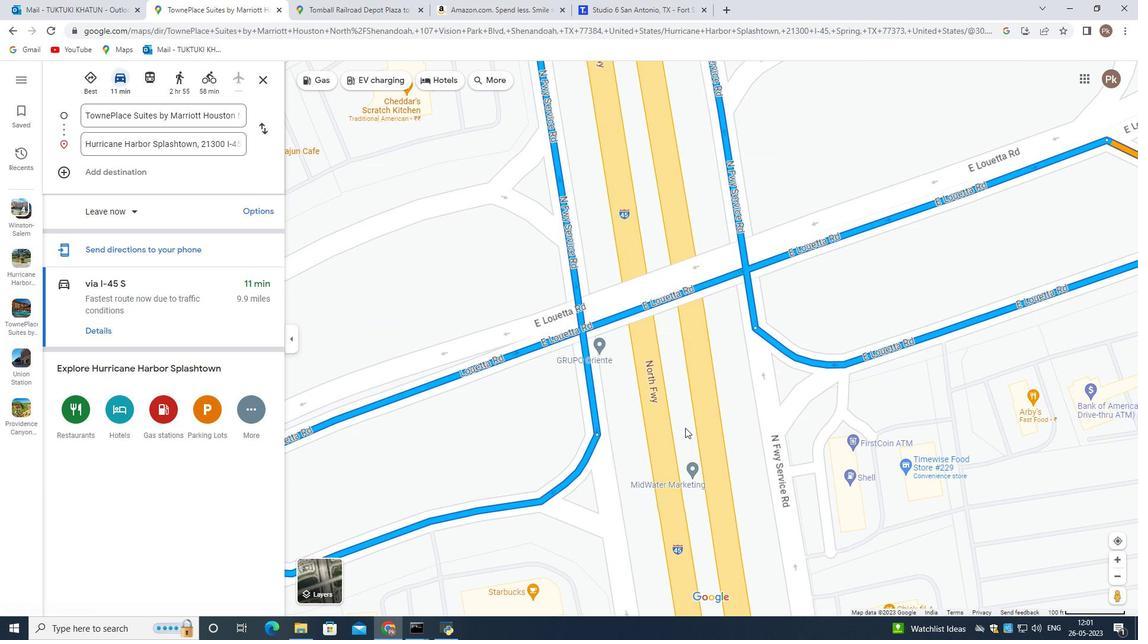 
Action: Mouse scrolled (649, 402) with delta (0, 0)
Screenshot: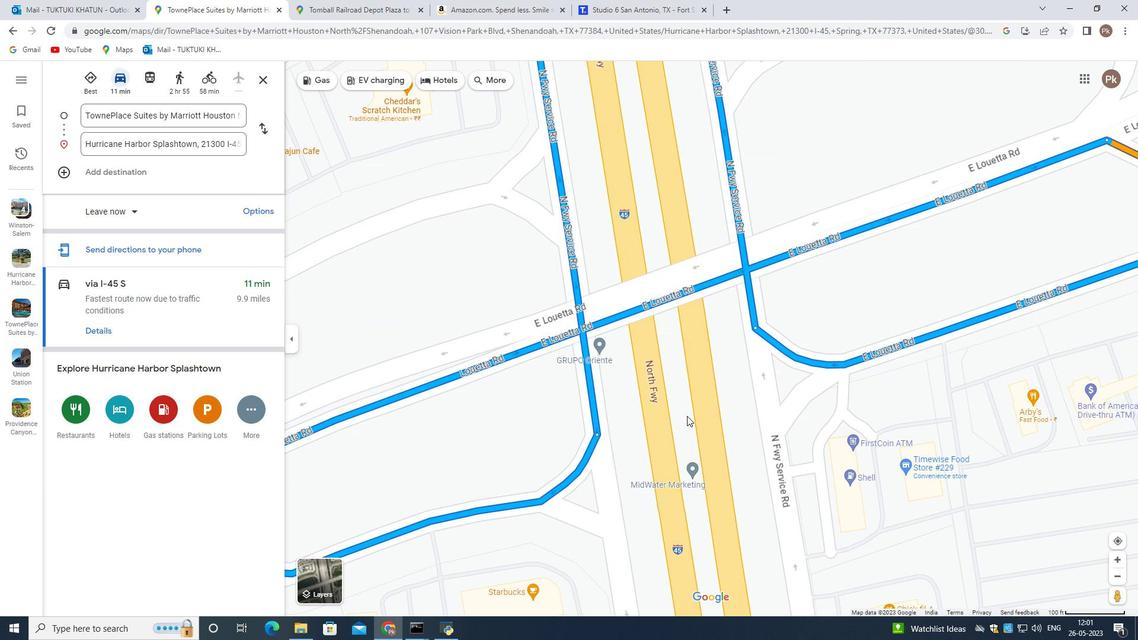 
Action: Mouse moved to (649, 402)
Screenshot: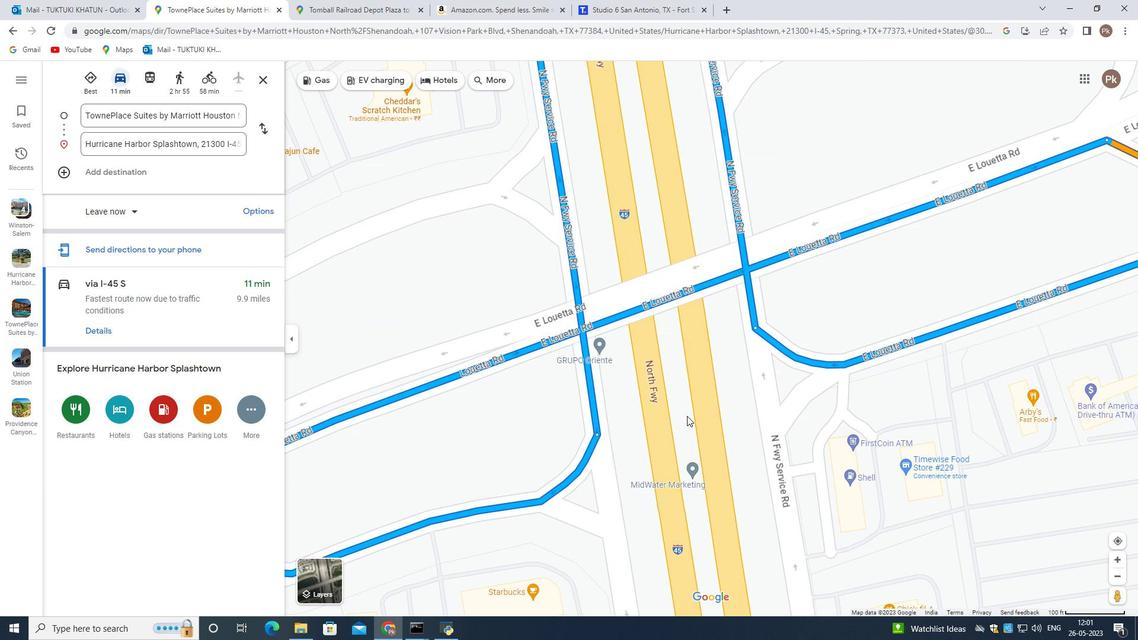 
Action: Mouse scrolled (649, 402) with delta (0, 0)
Screenshot: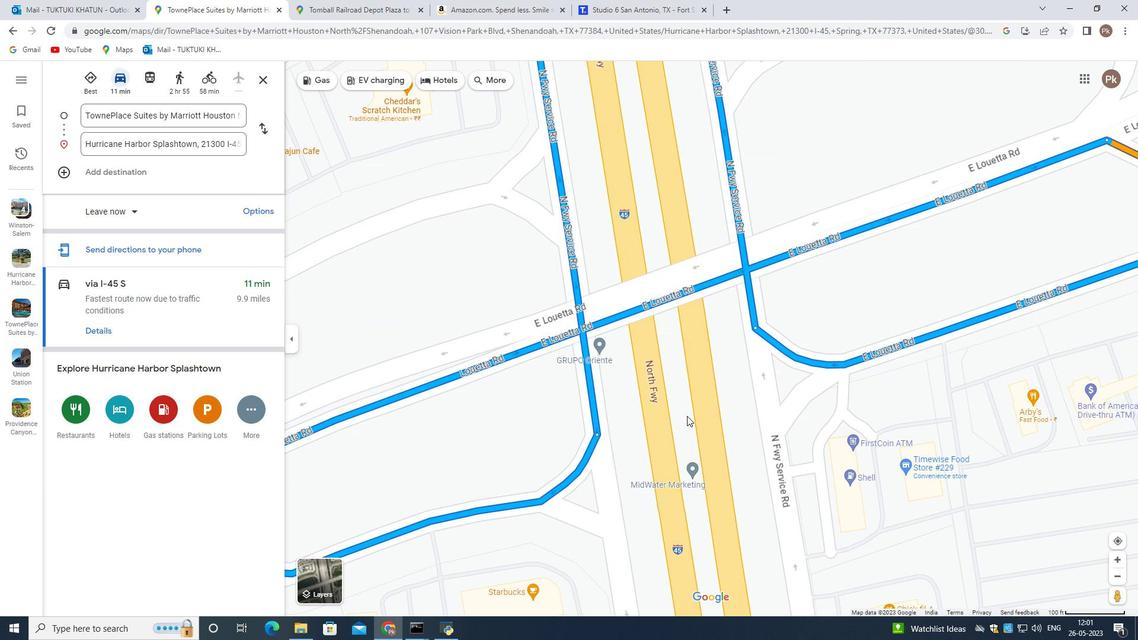 
Action: Mouse scrolled (649, 402) with delta (0, 0)
Screenshot: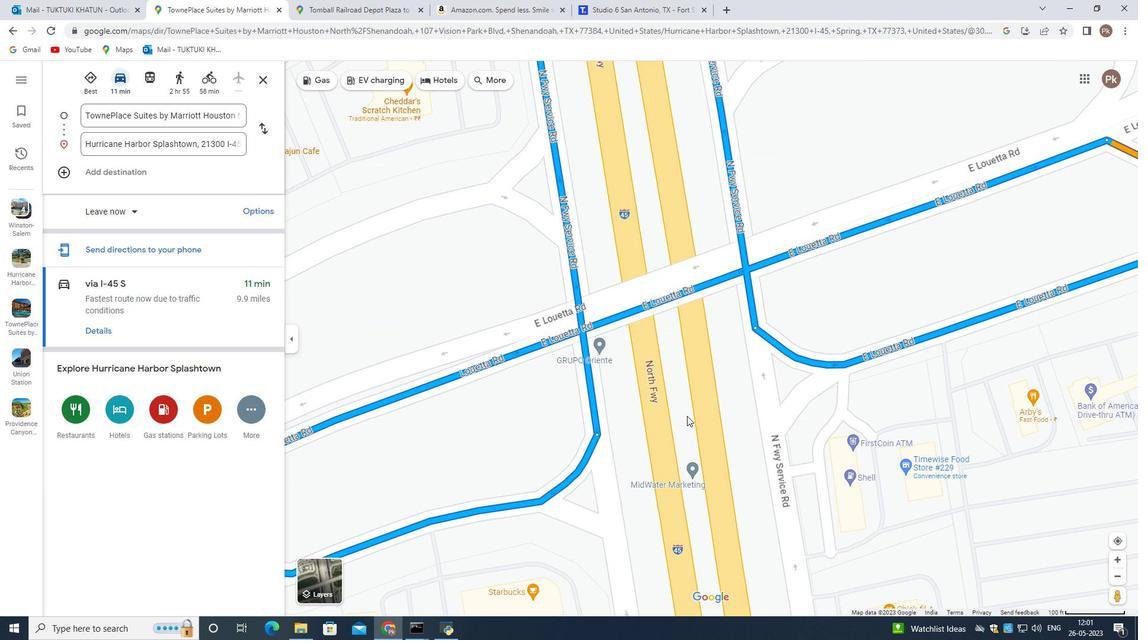 
Action: Mouse scrolled (649, 402) with delta (0, 0)
Screenshot: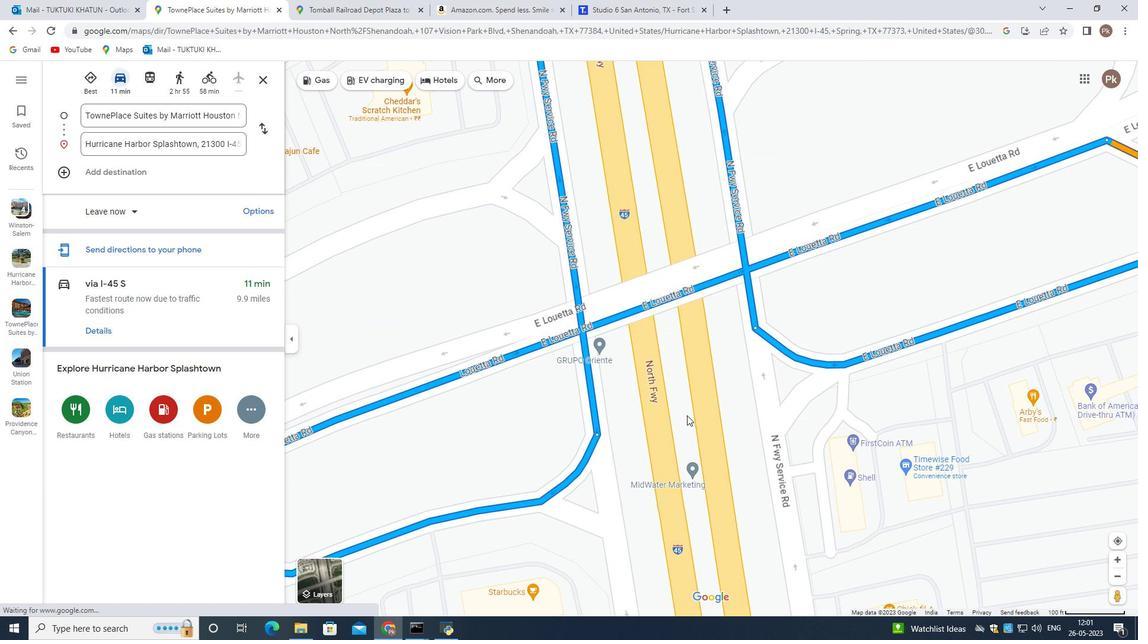 
Action: Mouse scrolled (649, 402) with delta (0, 0)
Screenshot: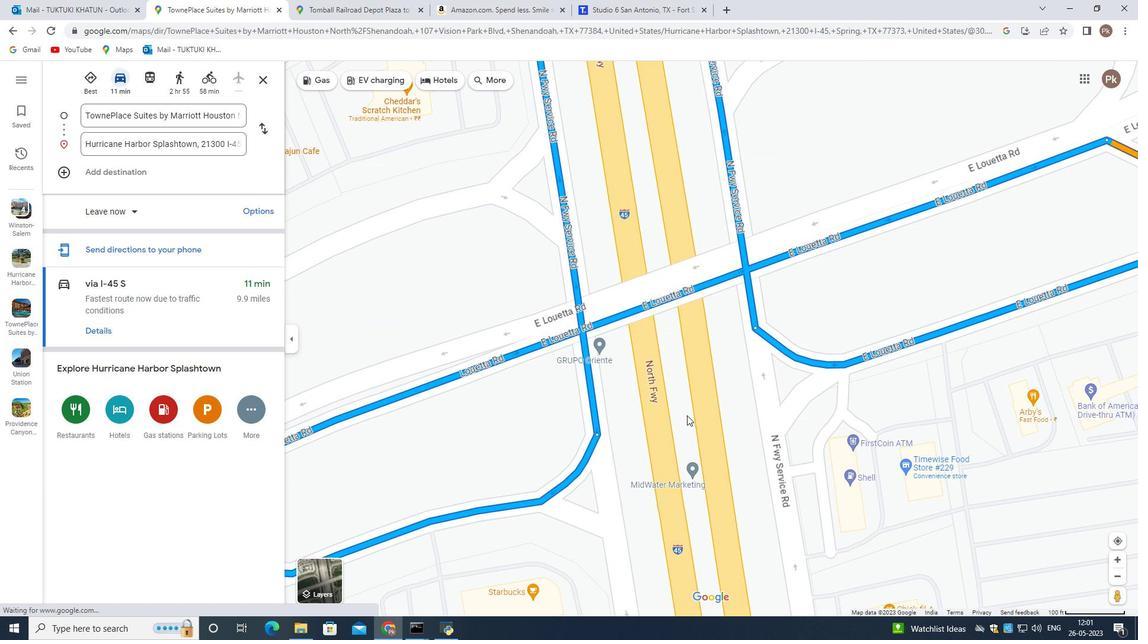 
Action: Mouse scrolled (649, 402) with delta (0, 0)
Screenshot: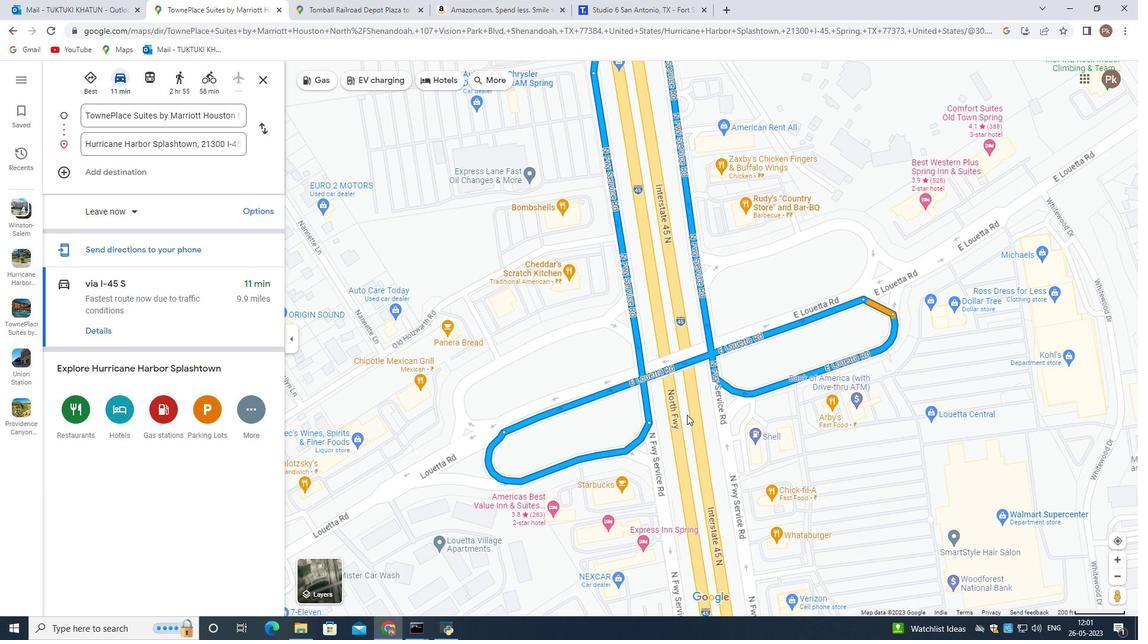 
Action: Mouse scrolled (649, 402) with delta (0, 0)
Screenshot: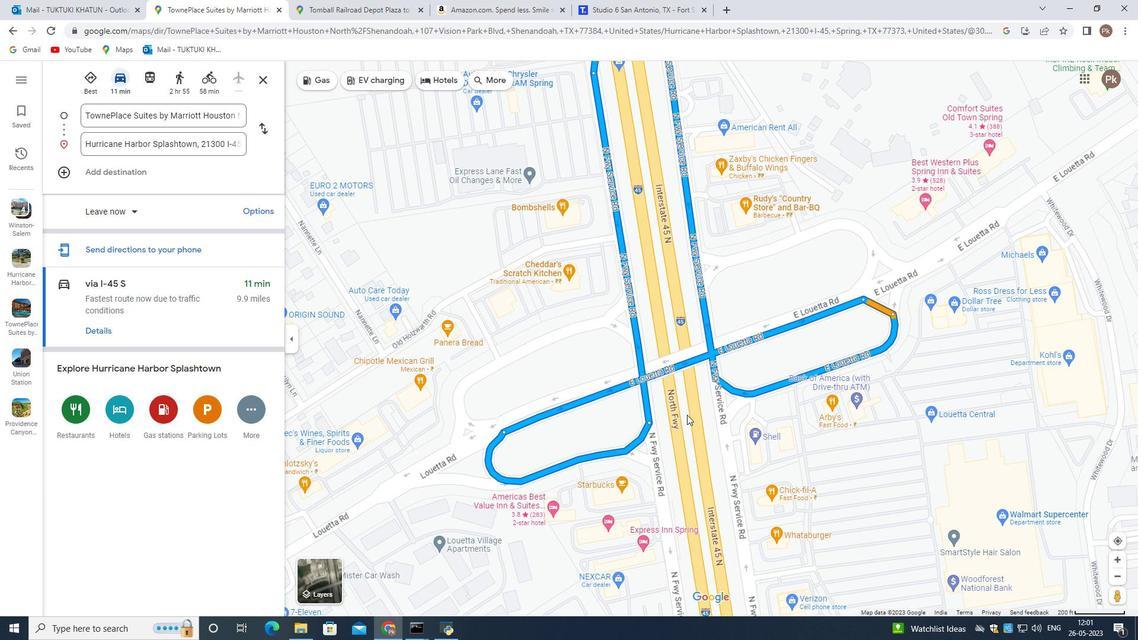 
Action: Mouse scrolled (649, 402) with delta (0, 0)
Screenshot: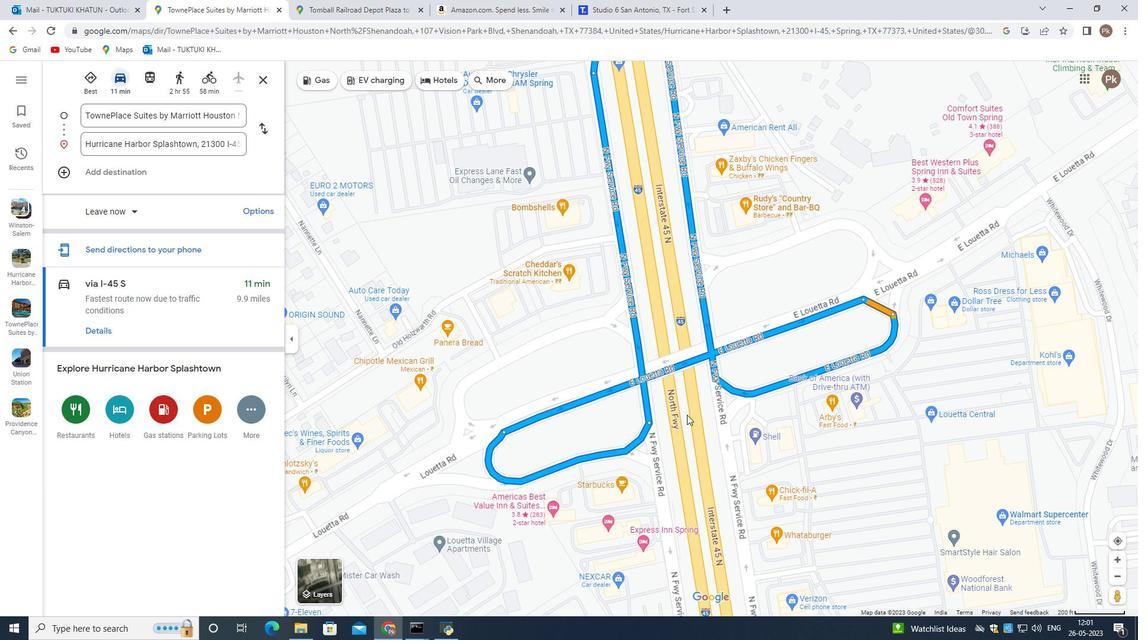 
Action: Mouse scrolled (649, 402) with delta (0, 0)
Screenshot: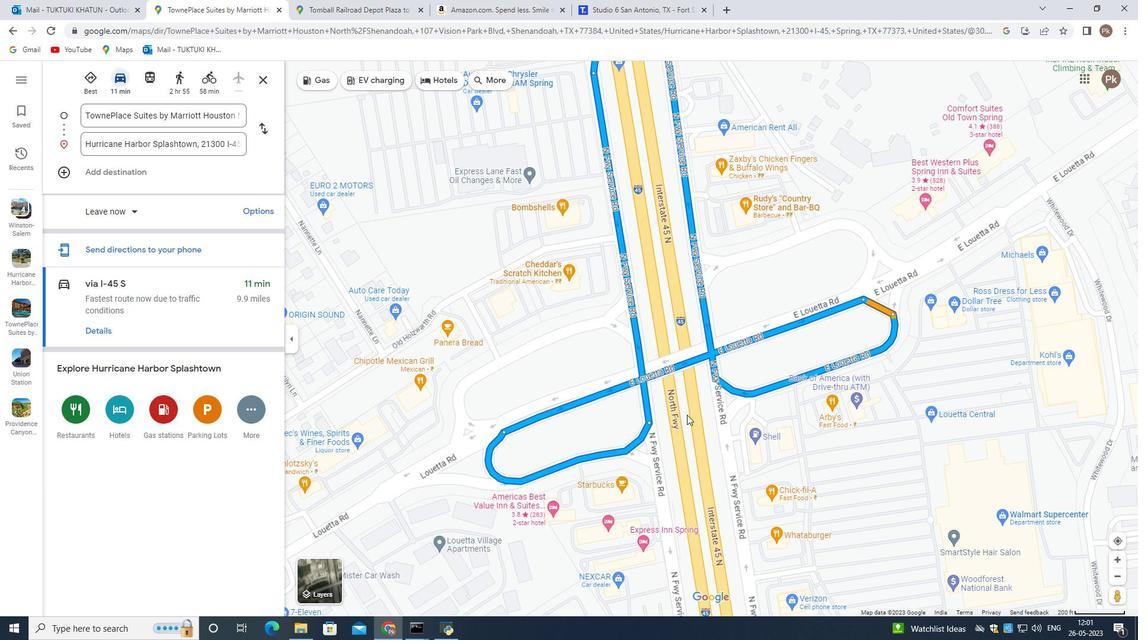 
Action: Mouse scrolled (649, 402) with delta (0, 0)
Screenshot: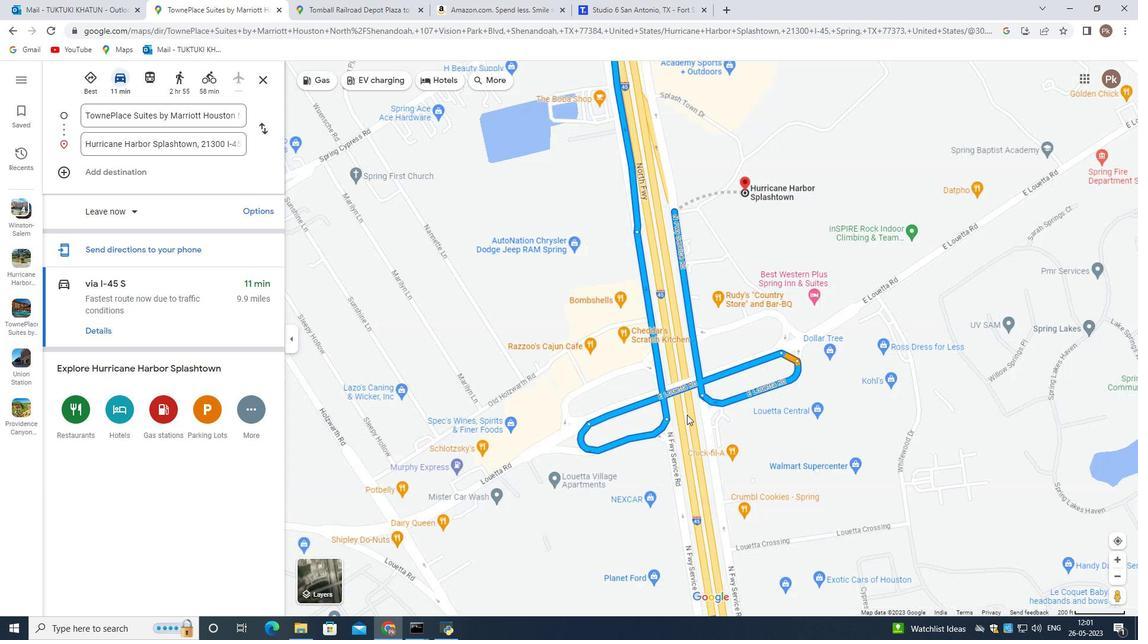 
Action: Mouse scrolled (649, 402) with delta (0, 0)
Screenshot: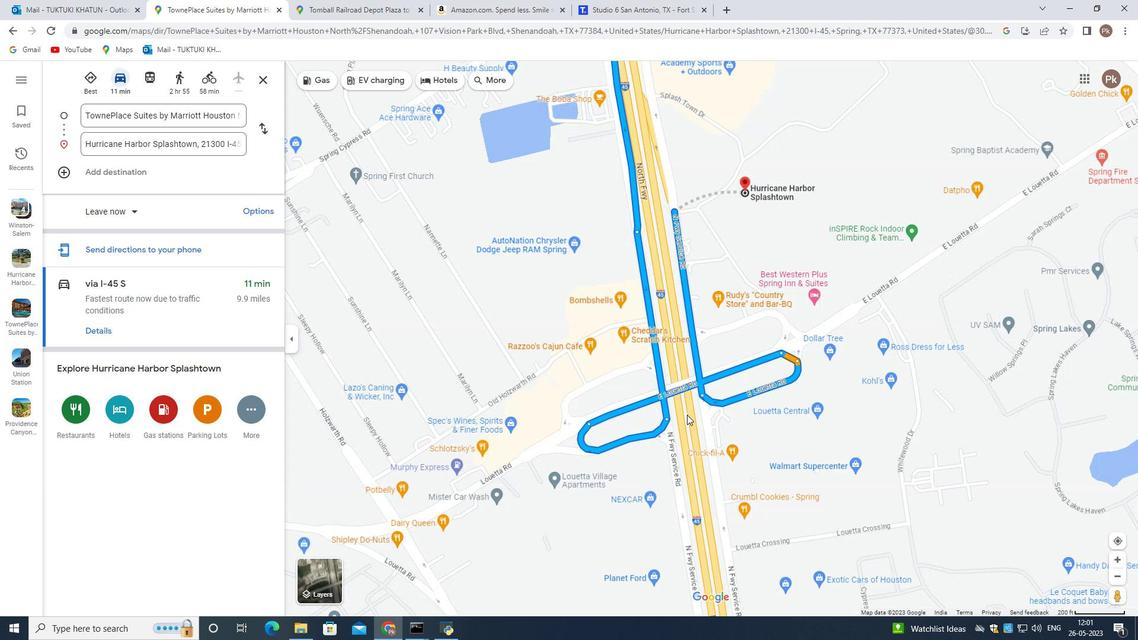 
Action: Mouse moved to (676, 339)
Screenshot: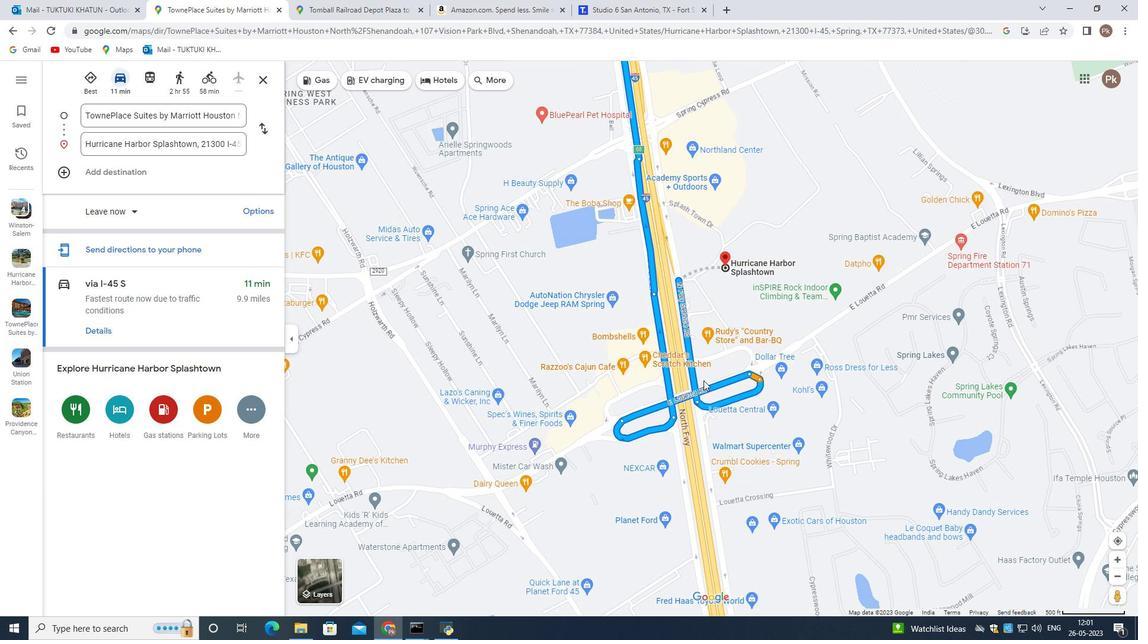
Action: Mouse scrolled (676, 338) with delta (0, 0)
Screenshot: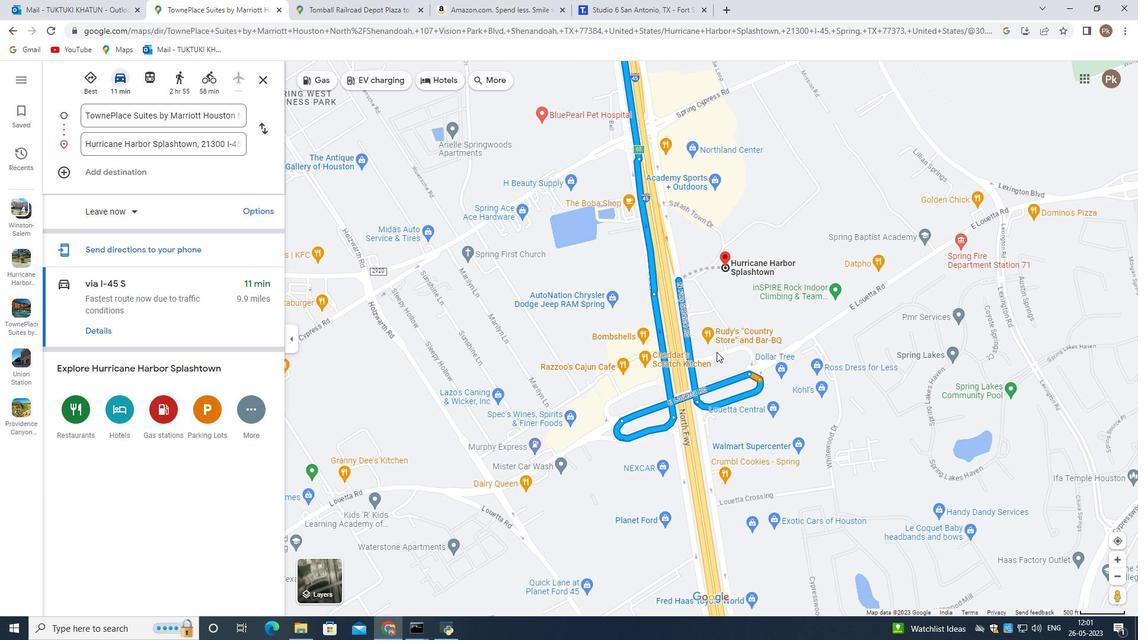 
Action: Mouse scrolled (676, 338) with delta (0, 0)
Screenshot: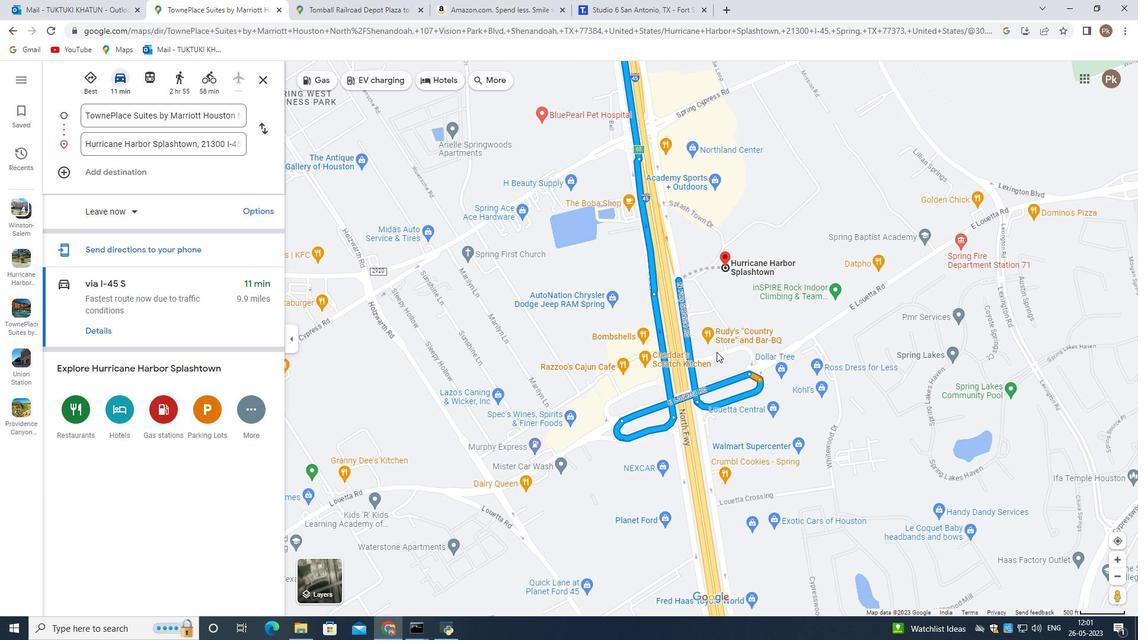 
Action: Mouse scrolled (676, 338) with delta (0, 0)
Screenshot: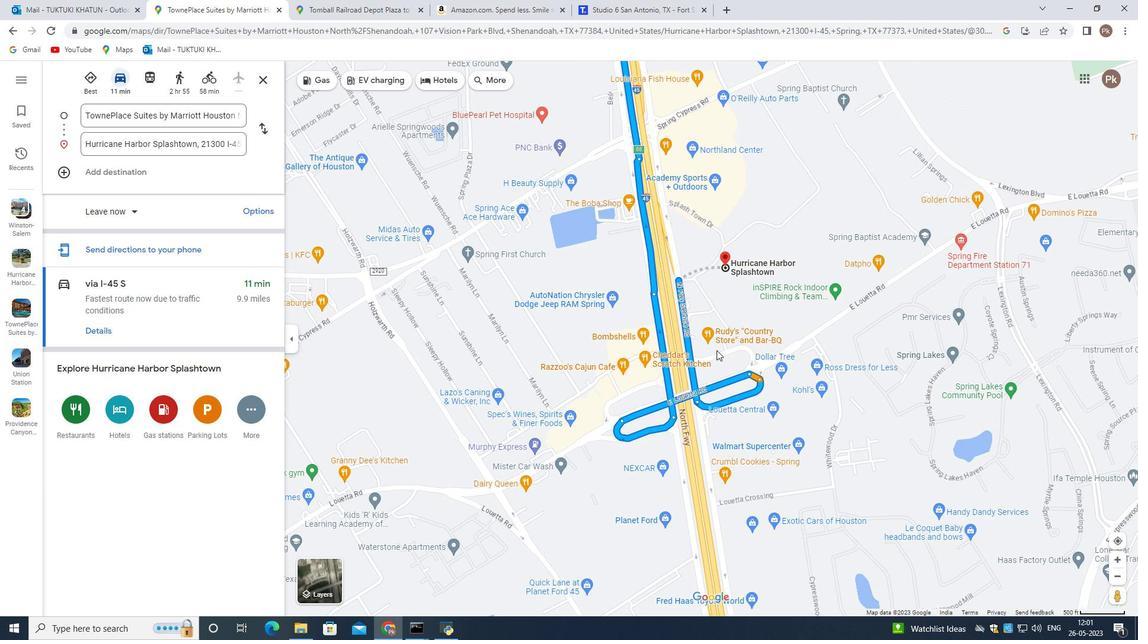 
Action: Mouse scrolled (676, 338) with delta (0, 0)
Screenshot: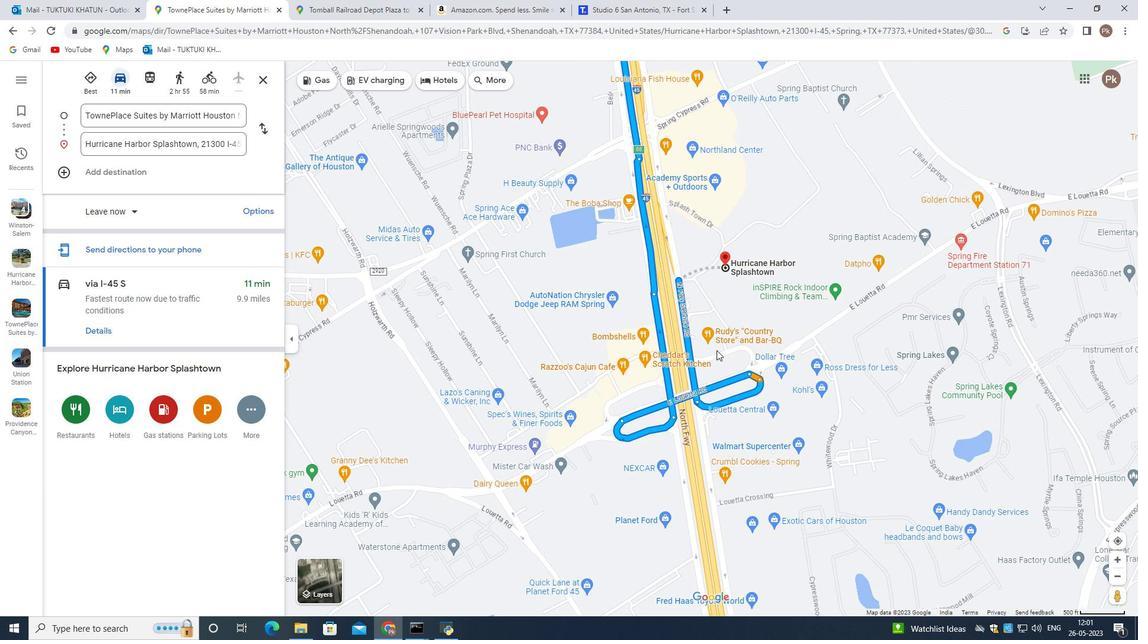 
Action: Mouse moved to (583, 339)
Screenshot: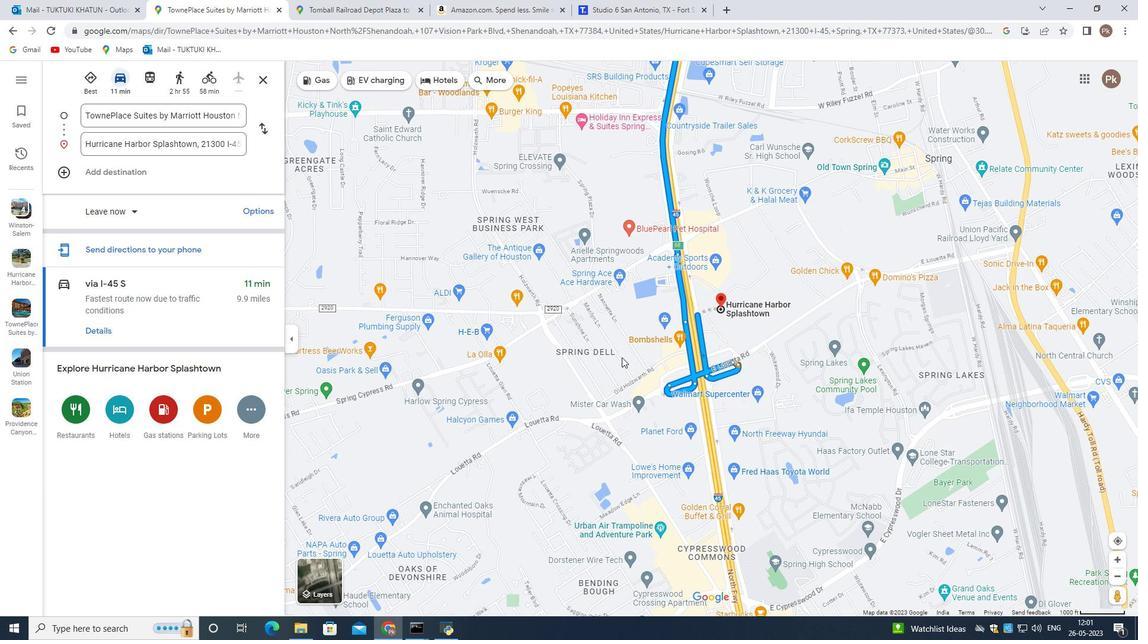 
Action: Mouse pressed left at (583, 339)
Screenshot: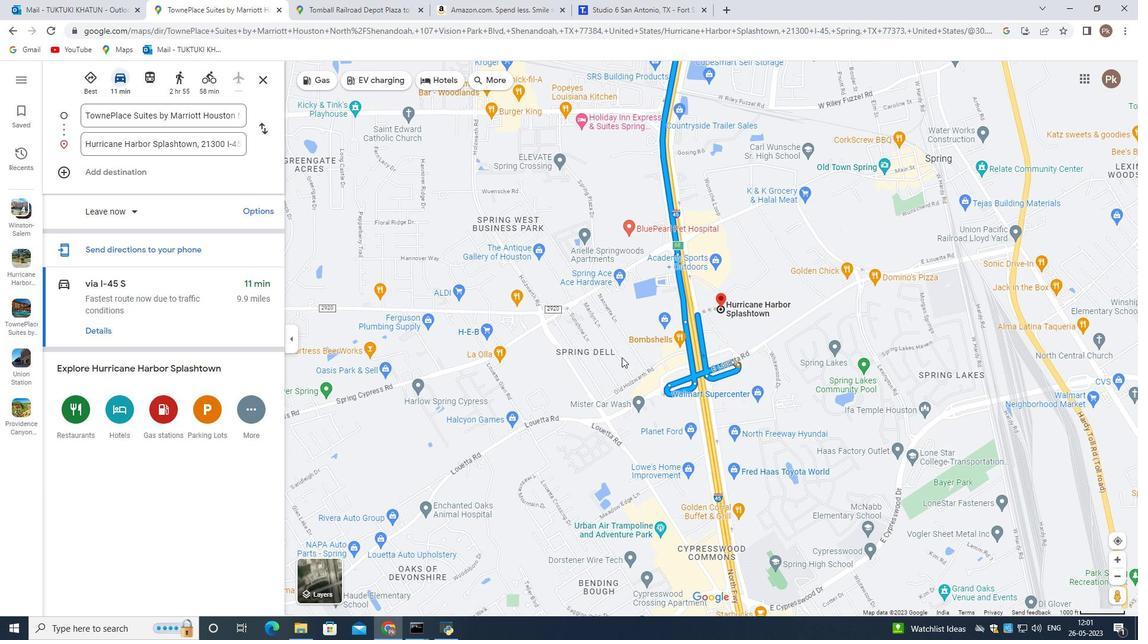 
Action: Mouse moved to (597, 451)
Screenshot: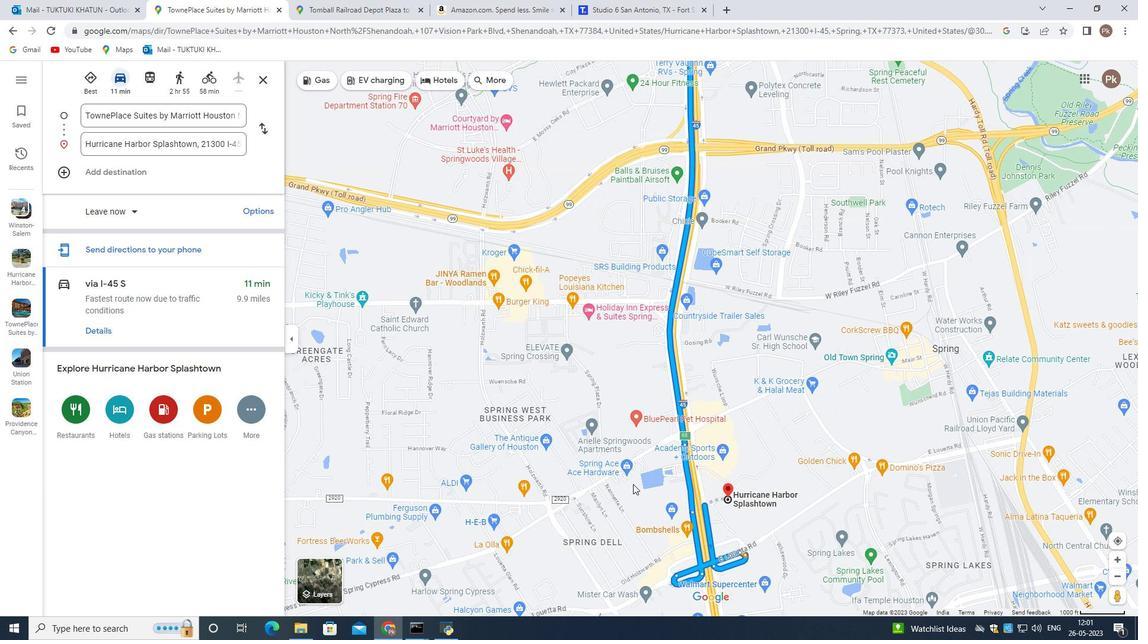 
Action: Mouse scrolled (598, 451) with delta (0, 0)
Screenshot: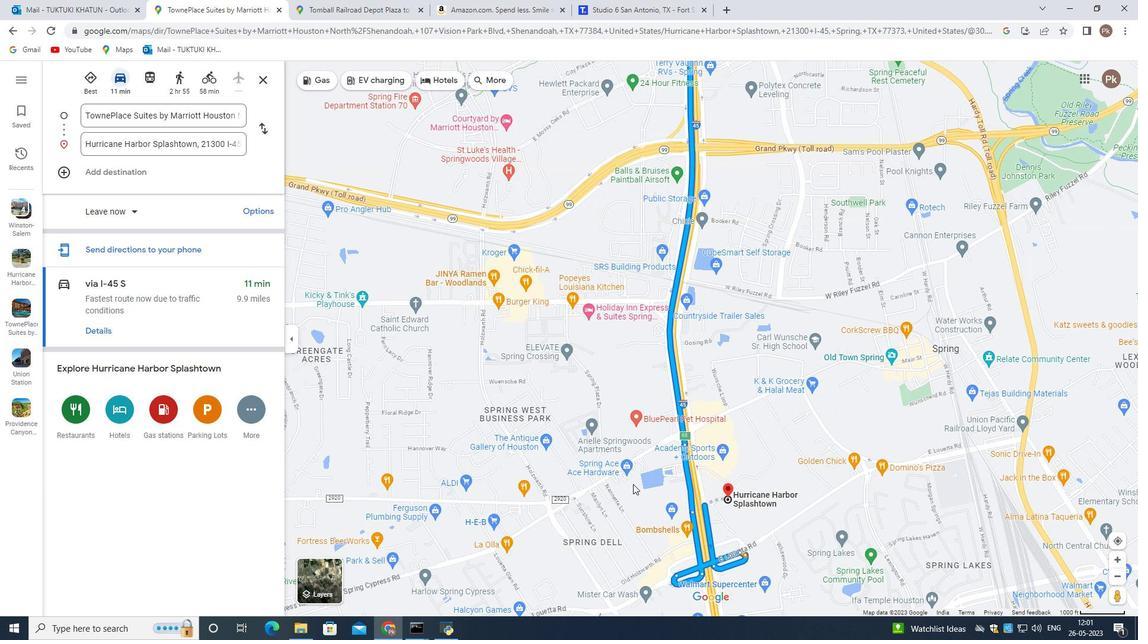 
Action: Mouse scrolled (598, 451) with delta (0, 0)
Screenshot: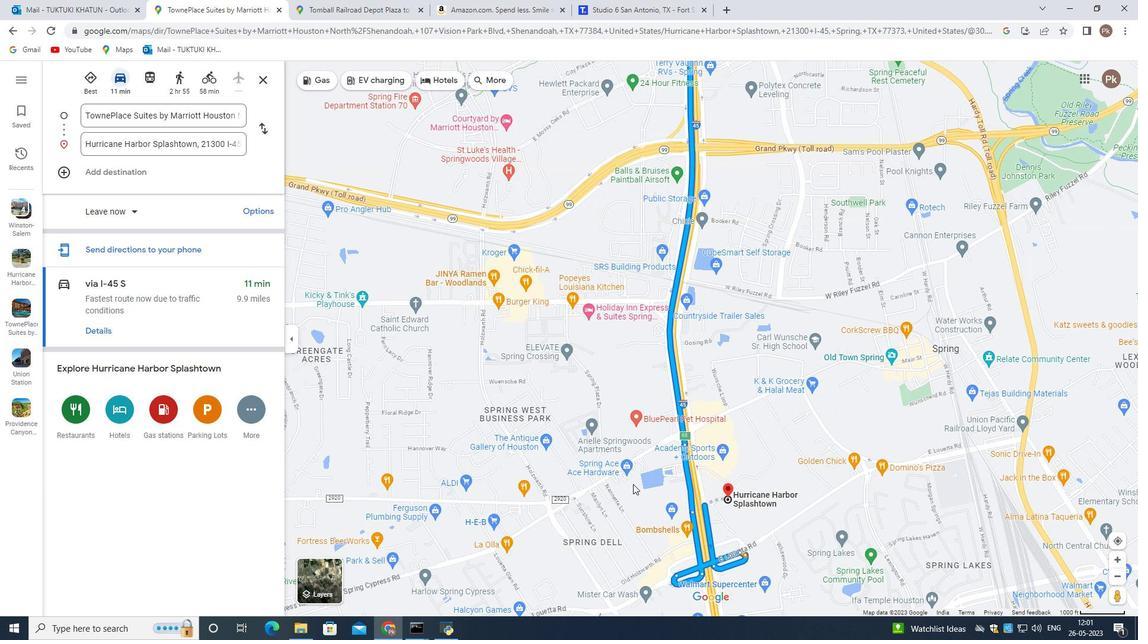 
Action: Mouse scrolled (597, 451) with delta (0, 0)
Screenshot: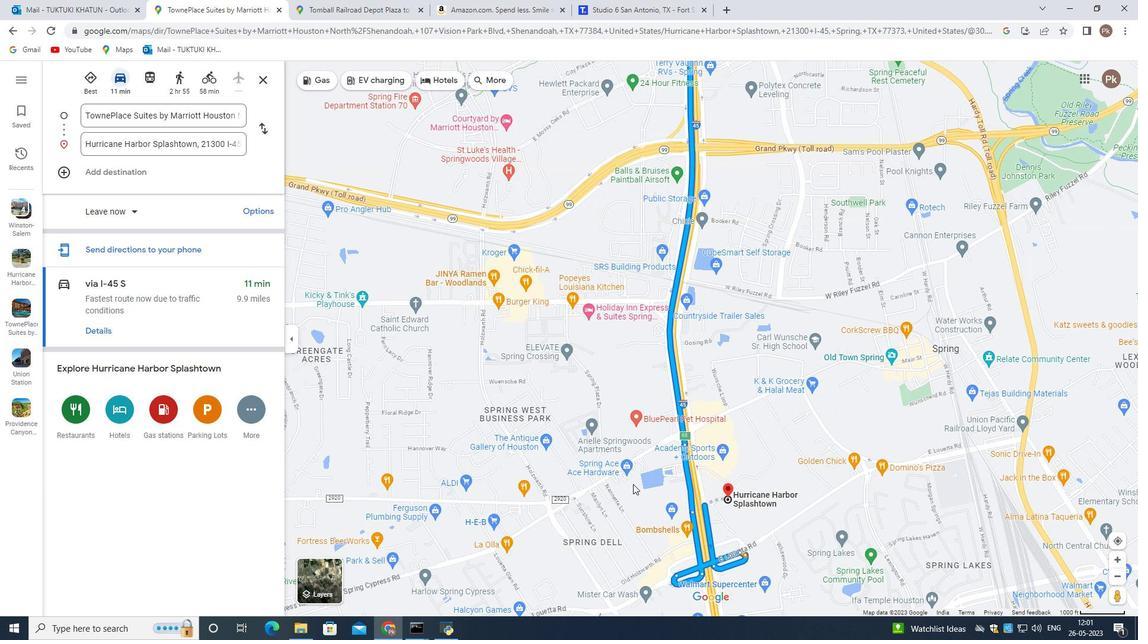 
Action: Mouse scrolled (597, 451) with delta (0, 0)
Screenshot: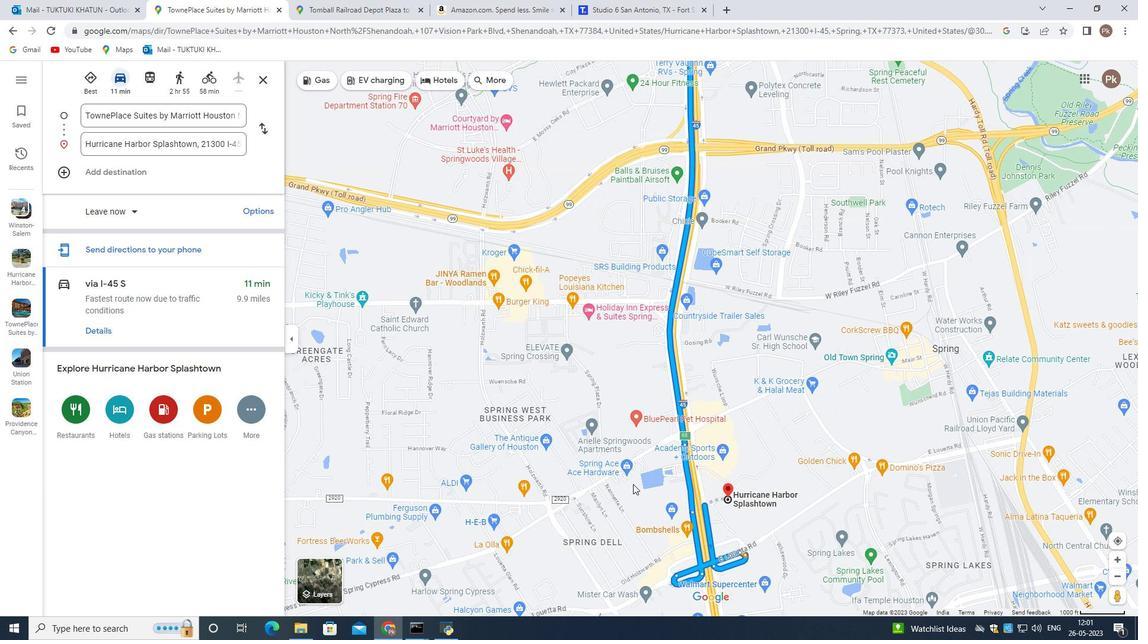 
Action: Mouse scrolled (597, 451) with delta (0, 0)
Screenshot: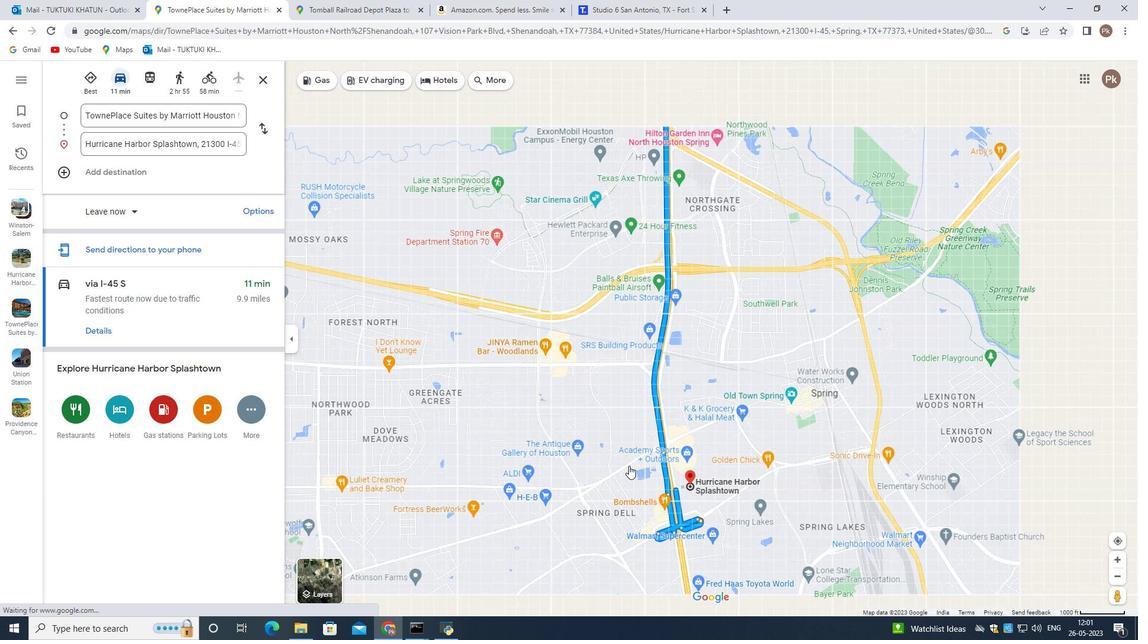 
Action: Mouse scrolled (597, 451) with delta (0, 0)
Screenshot: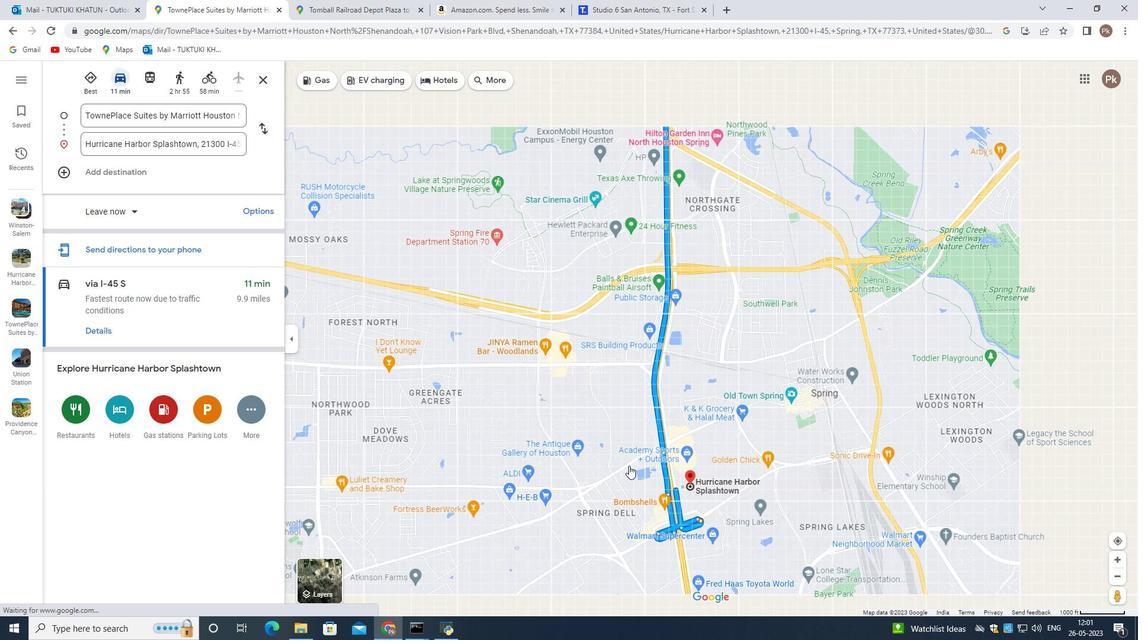 
Action: Mouse scrolled (597, 451) with delta (0, 0)
Screenshot: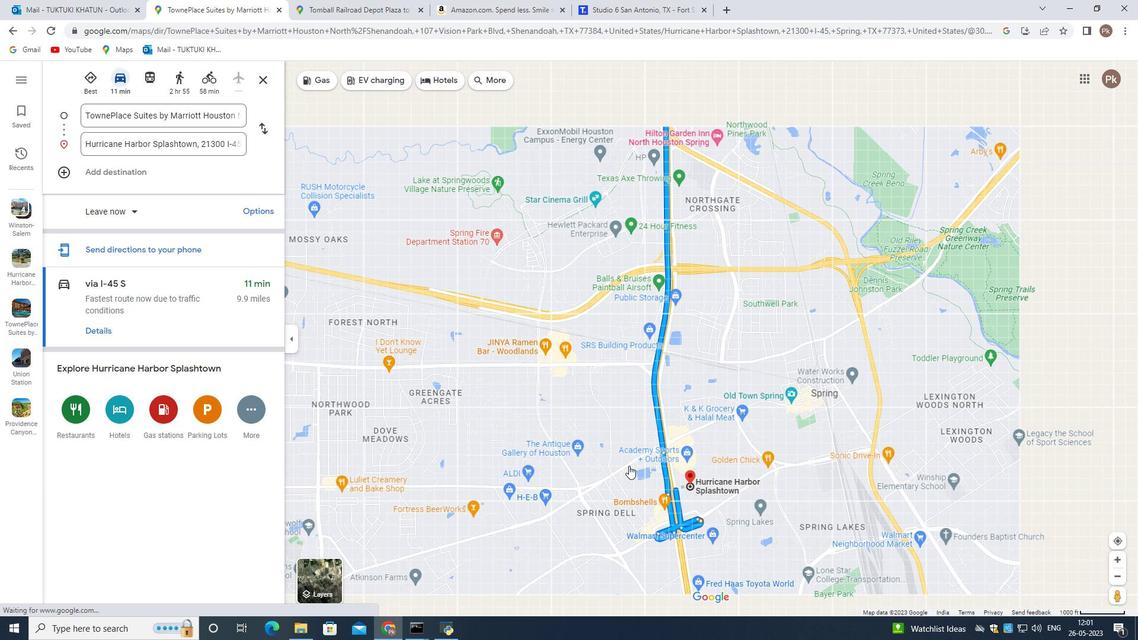 
Action: Mouse scrolled (597, 451) with delta (0, 0)
Screenshot: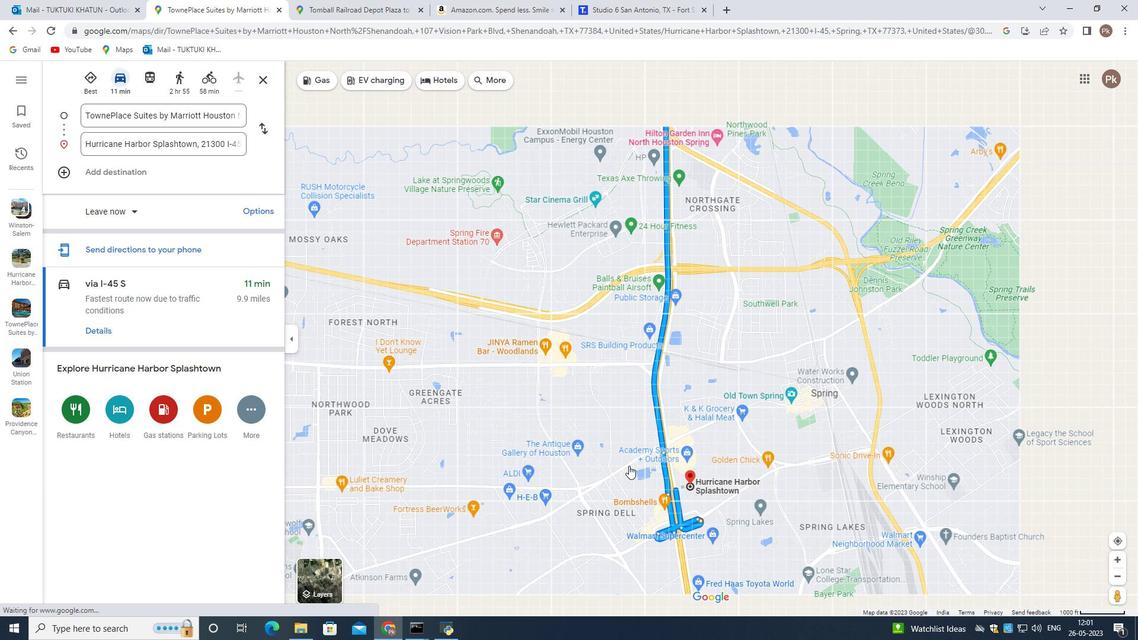 
Action: Mouse scrolled (597, 451) with delta (0, 0)
Screenshot: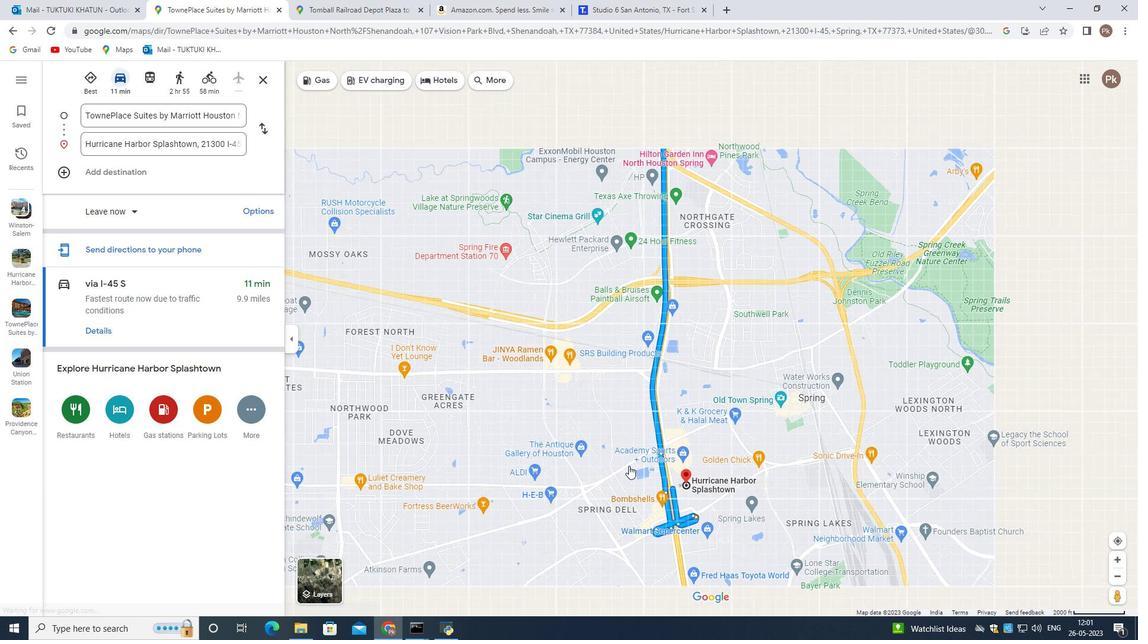 
Action: Mouse moved to (584, 339)
Screenshot: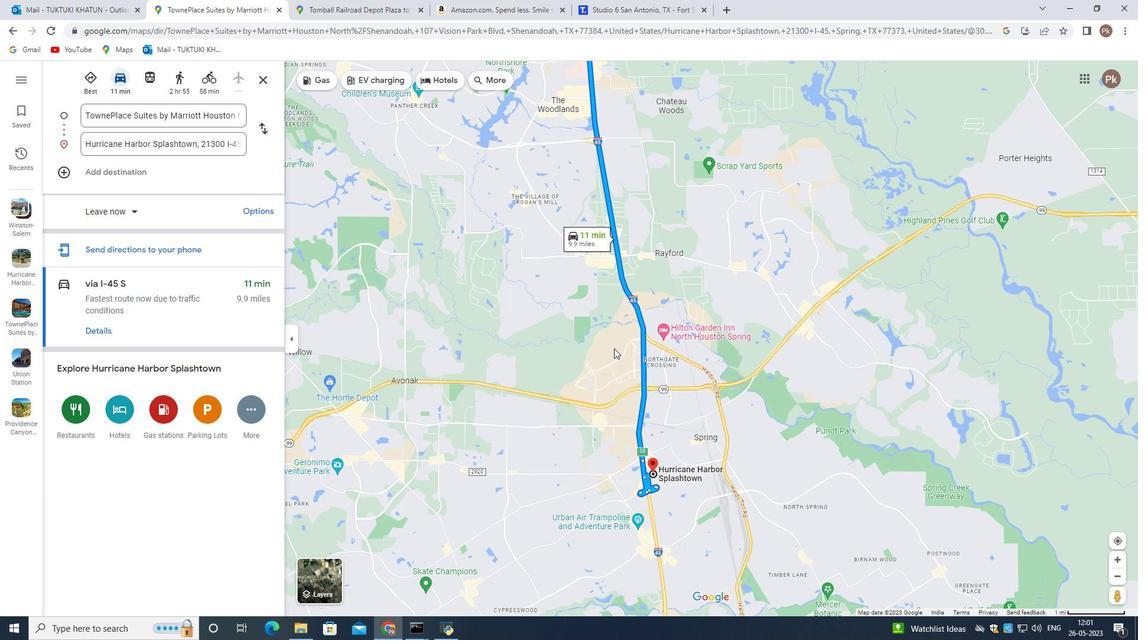 
Action: Mouse pressed left at (584, 339)
Screenshot: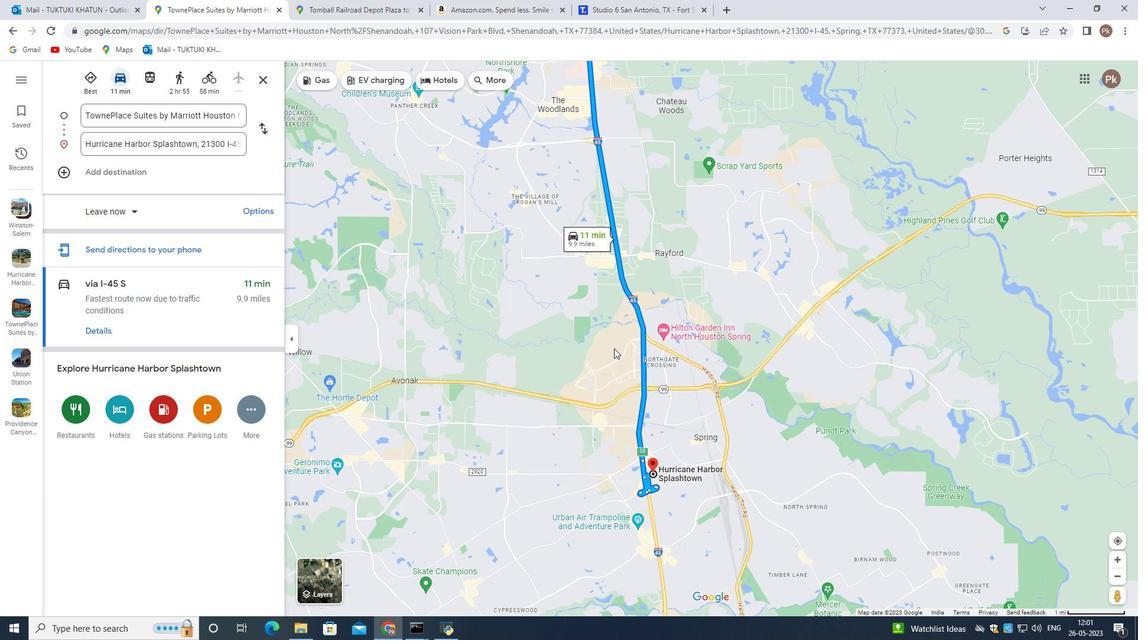 
Action: Mouse moved to (559, 189)
Screenshot: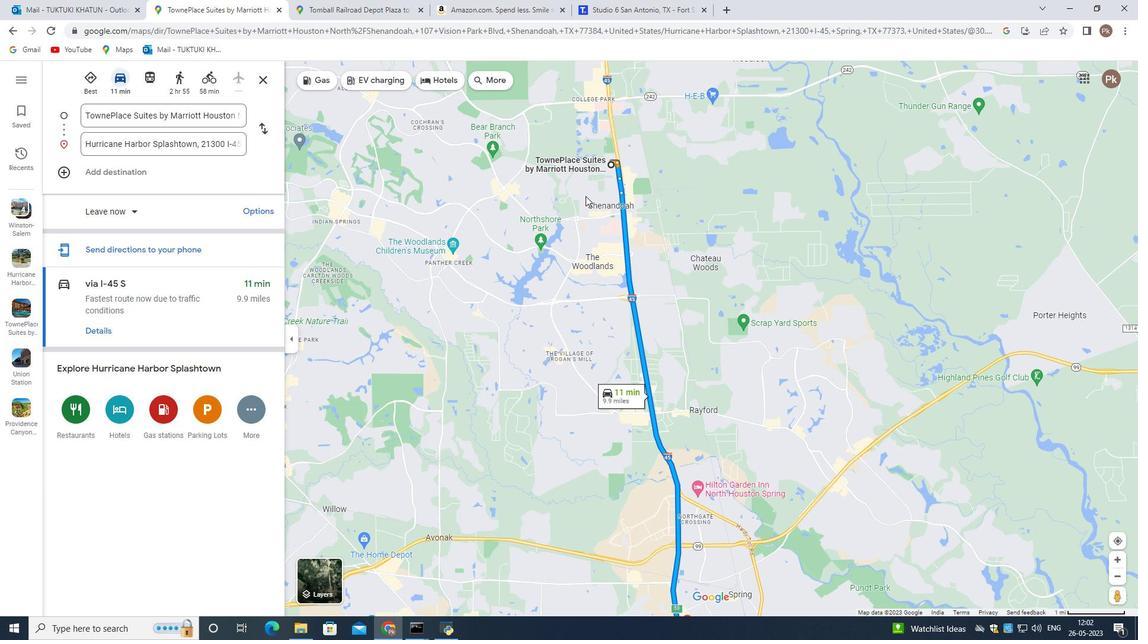 
Action: Mouse scrolled (559, 189) with delta (0, 0)
Screenshot: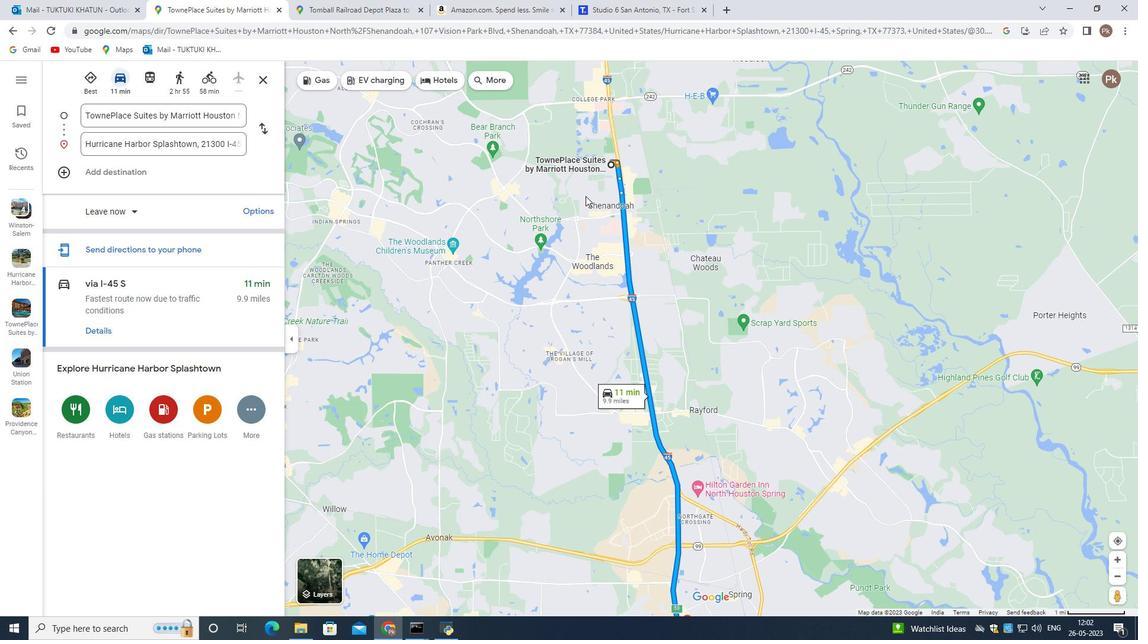 
Action: Mouse scrolled (559, 189) with delta (0, 0)
Screenshot: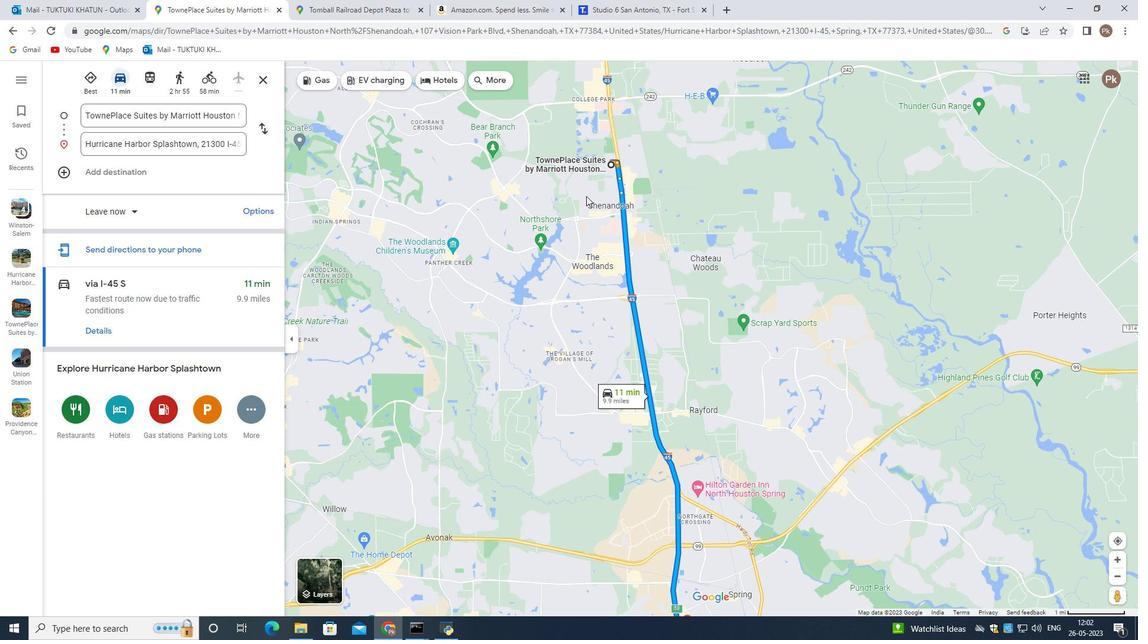 
Action: Mouse moved to (578, 152)
Screenshot: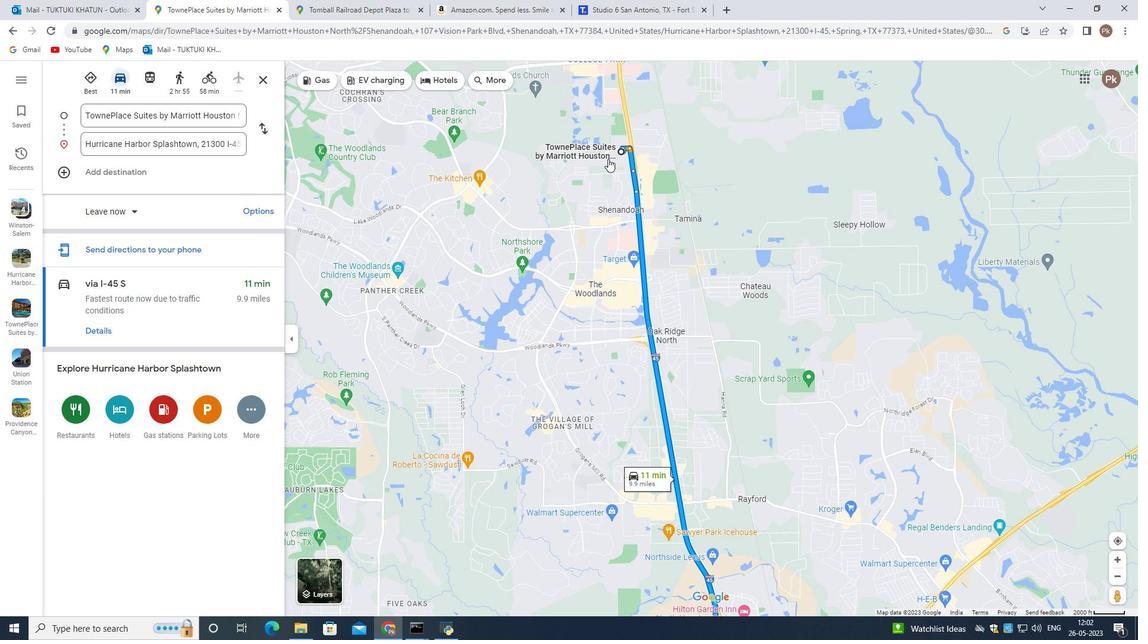
Action: Mouse scrolled (578, 153) with delta (0, 0)
Screenshot: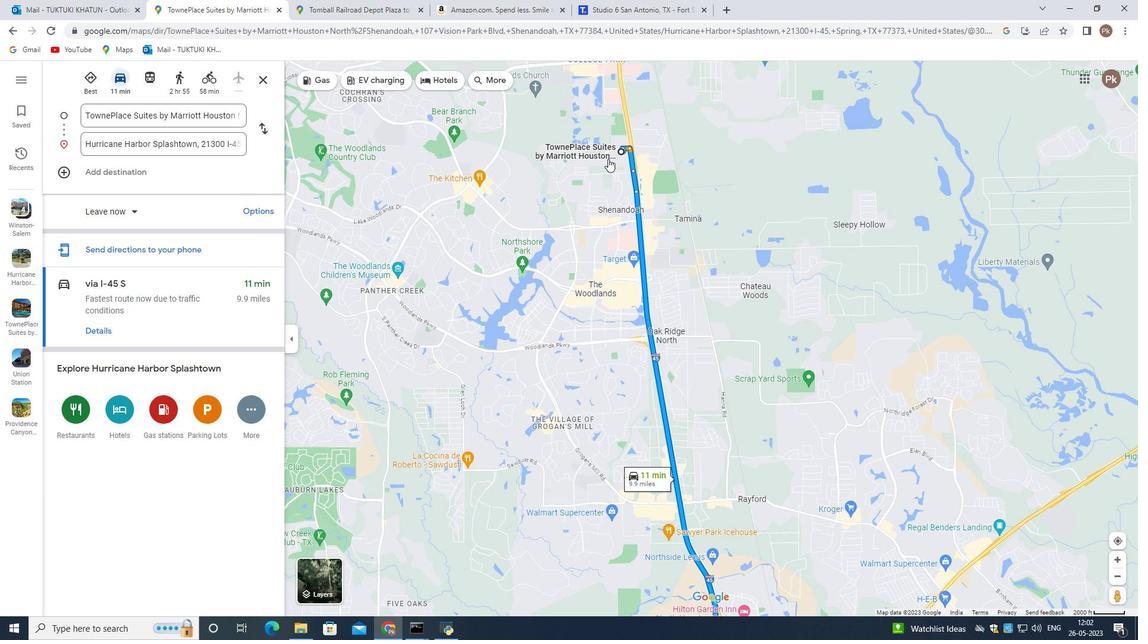 
Action: Mouse scrolled (578, 153) with delta (0, 0)
Screenshot: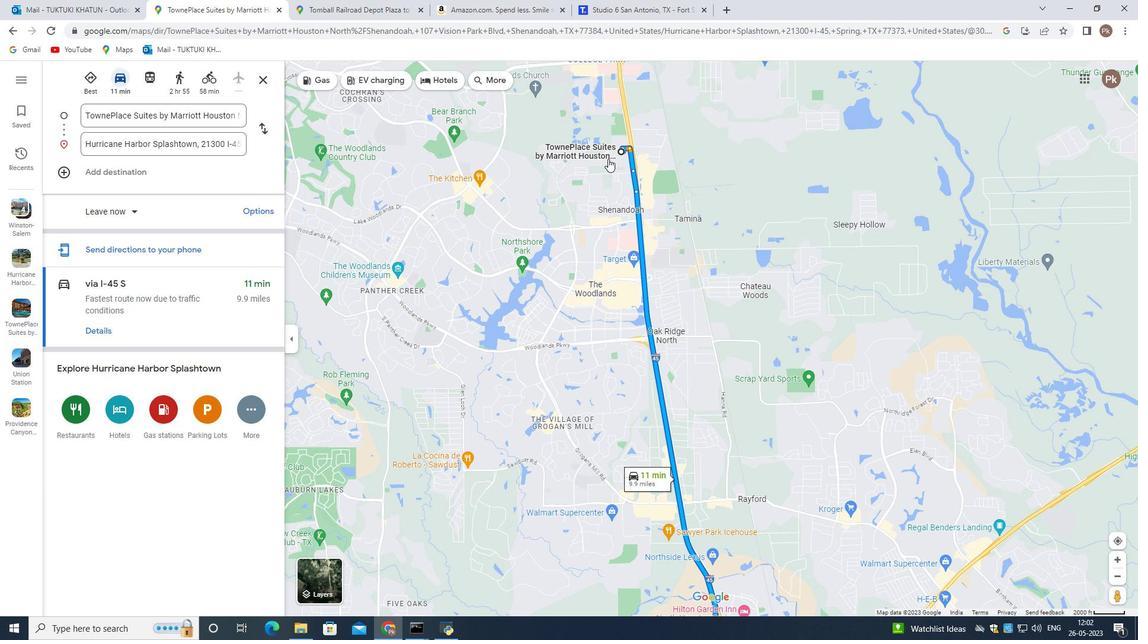 
Action: Mouse scrolled (578, 153) with delta (0, 0)
Screenshot: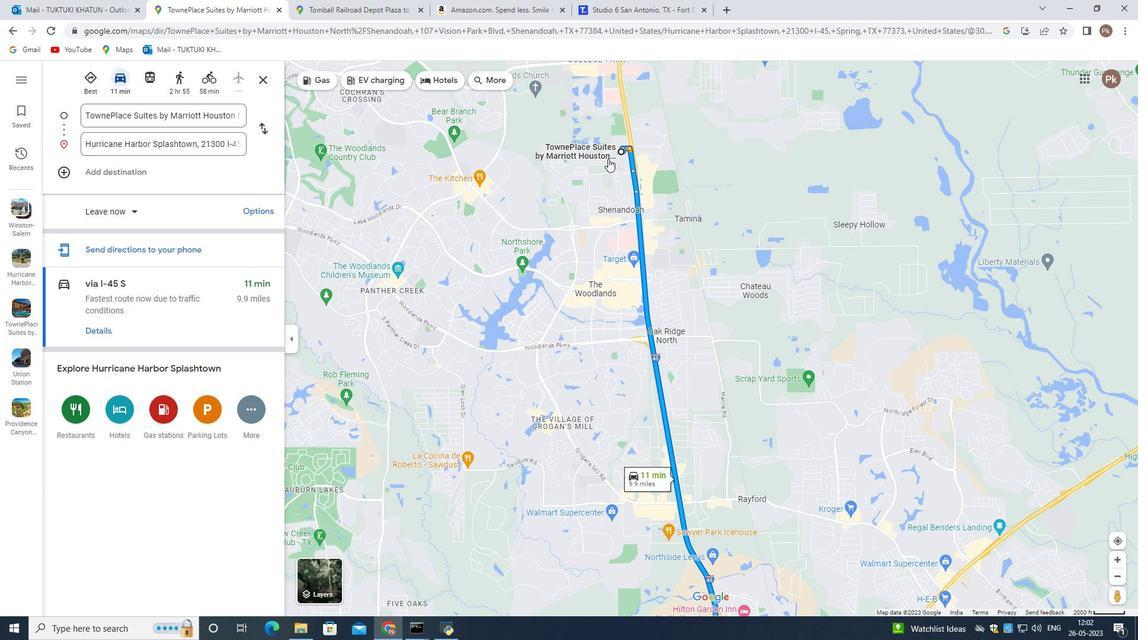 
Action: Mouse scrolled (578, 153) with delta (0, 0)
Screenshot: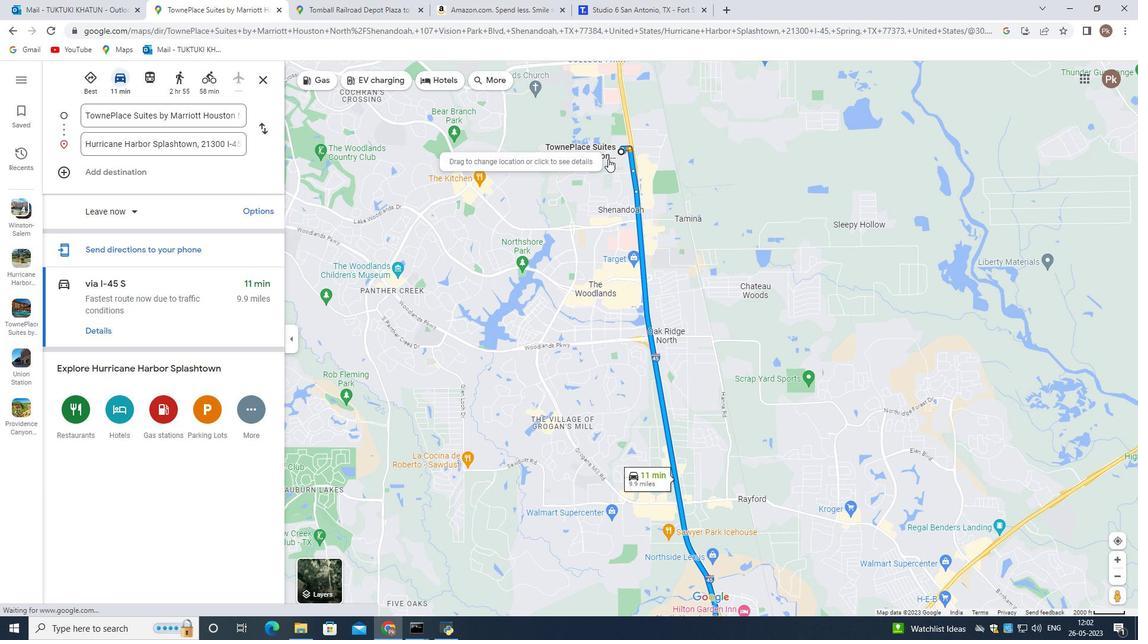 
Action: Mouse scrolled (578, 153) with delta (0, 0)
Screenshot: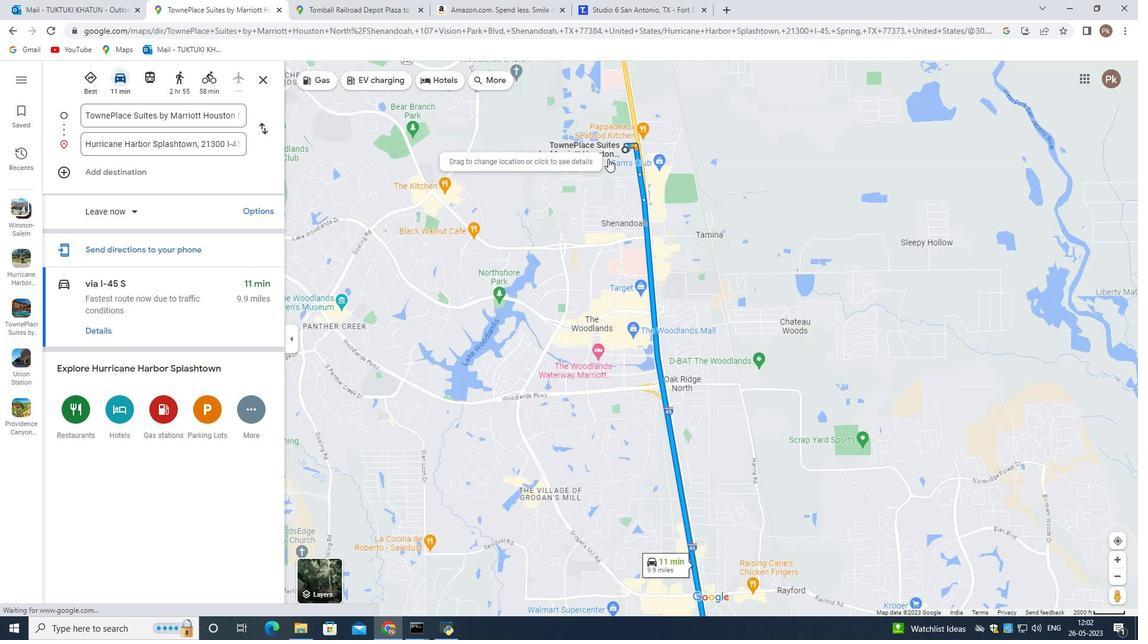 
Action: Mouse moved to (592, 176)
Screenshot: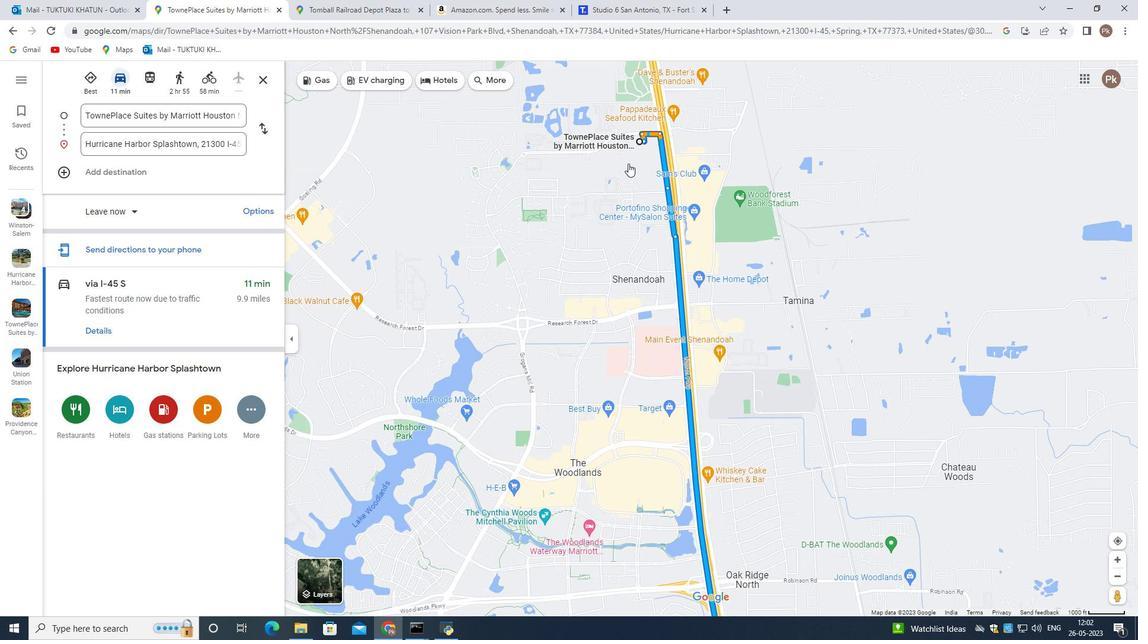 
Action: Mouse pressed left at (592, 176)
Screenshot: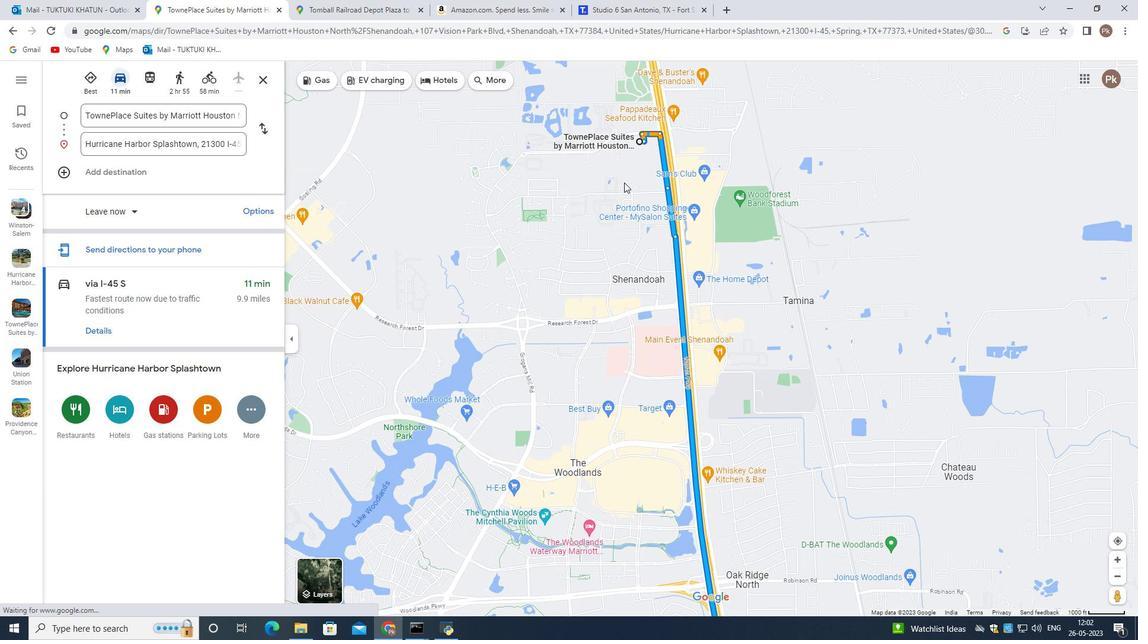 
Action: Mouse moved to (573, 225)
Screenshot: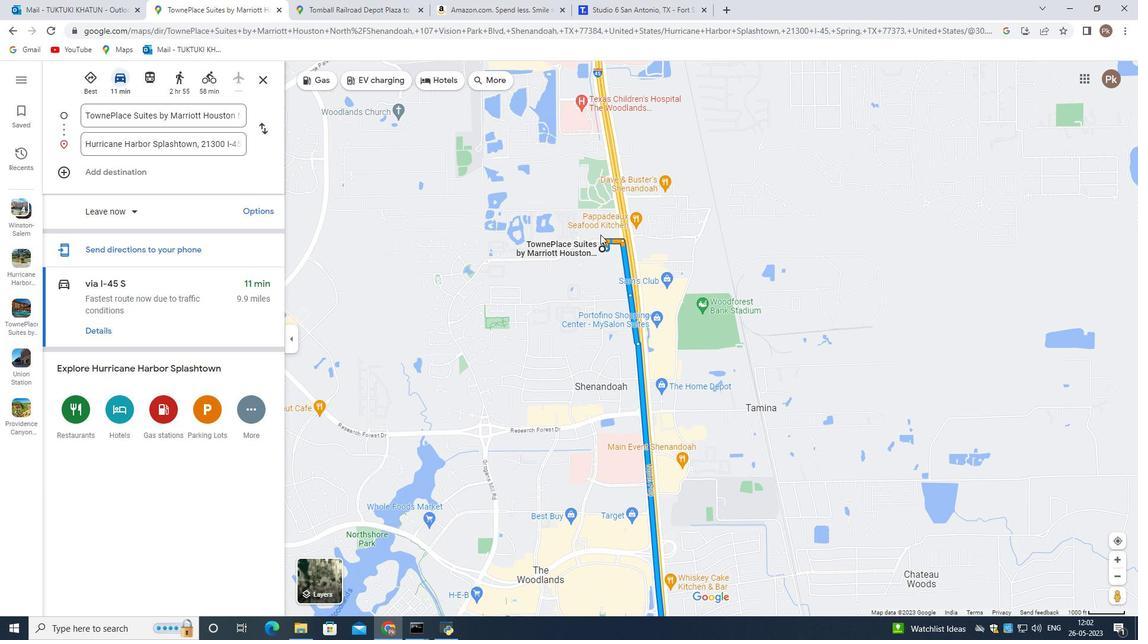 
Action: Mouse scrolled (573, 226) with delta (0, 0)
Screenshot: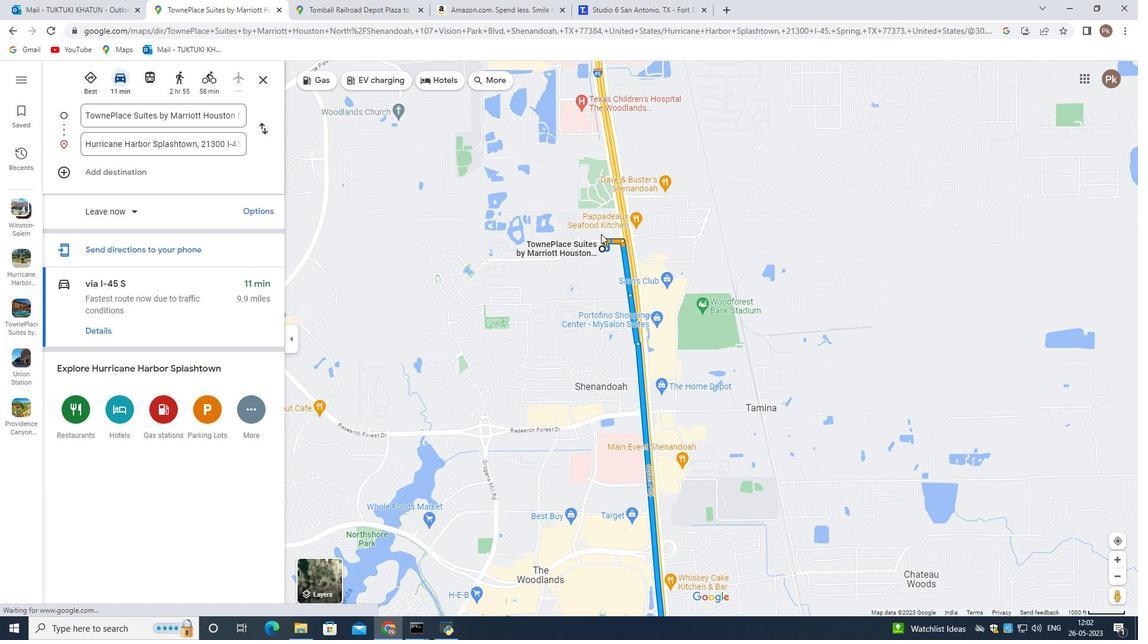 
Action: Mouse scrolled (573, 226) with delta (0, 0)
Screenshot: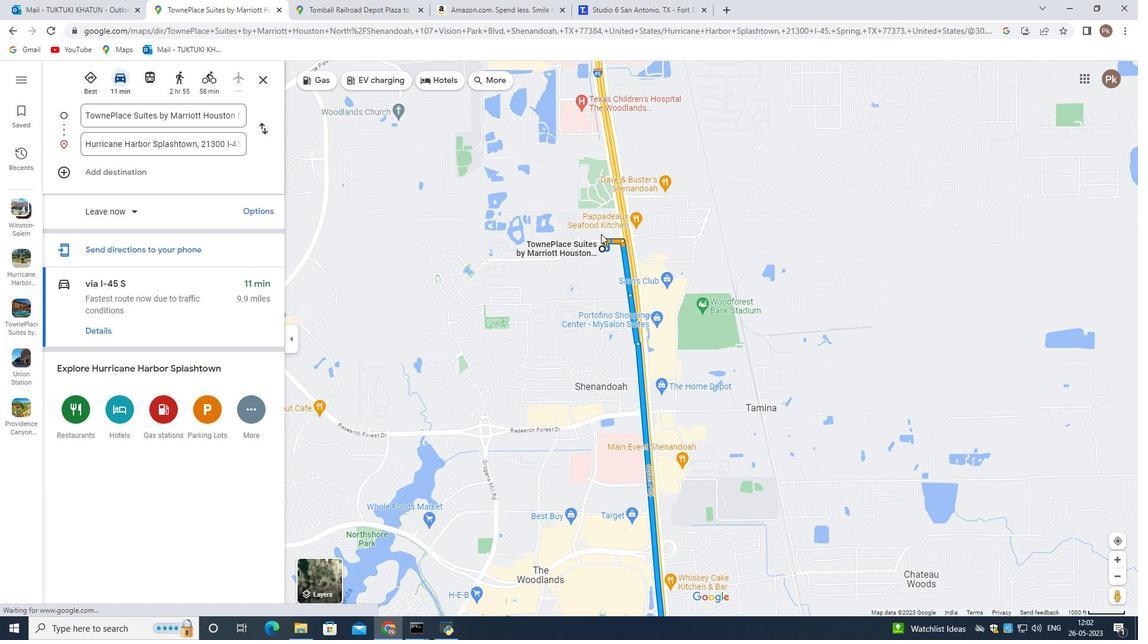
Action: Mouse scrolled (573, 226) with delta (0, 0)
Screenshot: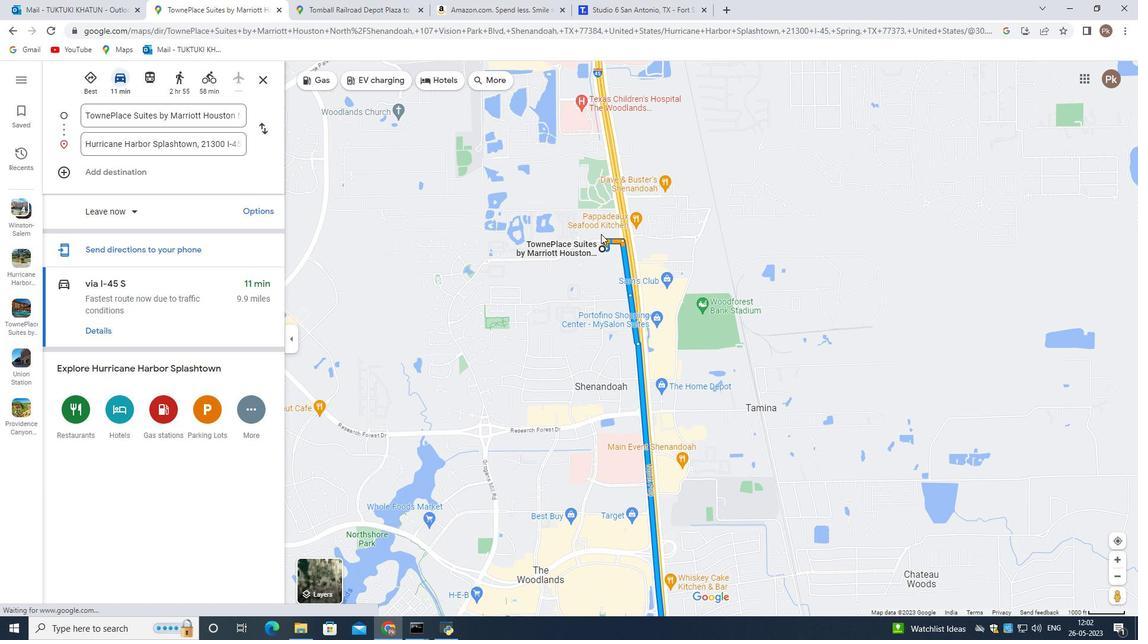 
Action: Mouse scrolled (573, 226) with delta (0, 0)
Screenshot: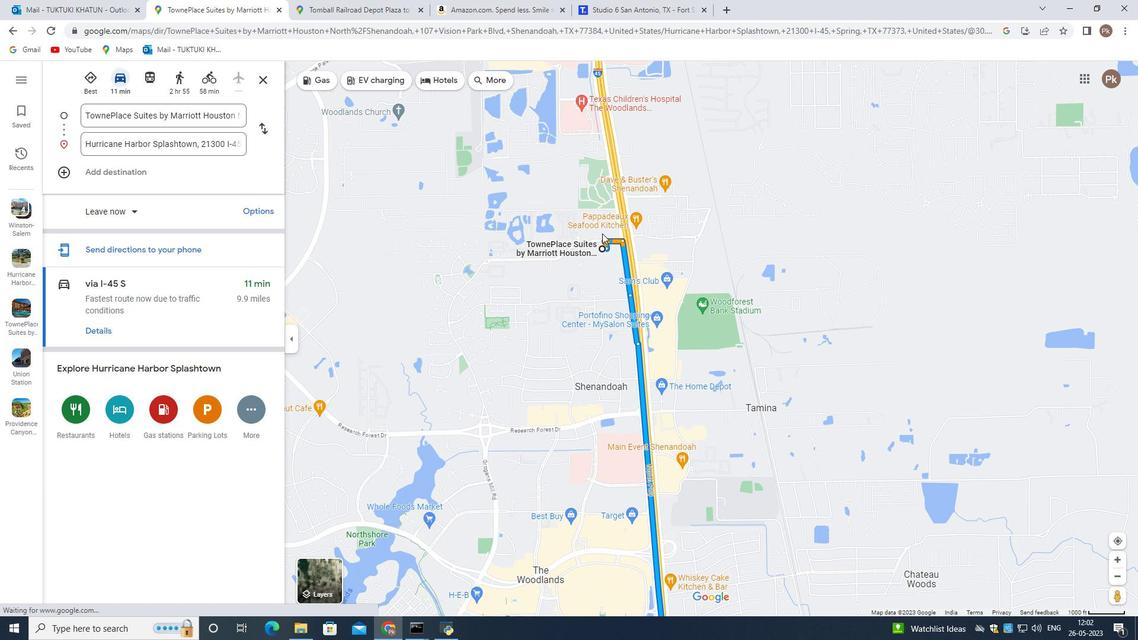 
Action: Mouse scrolled (573, 226) with delta (0, 0)
Screenshot: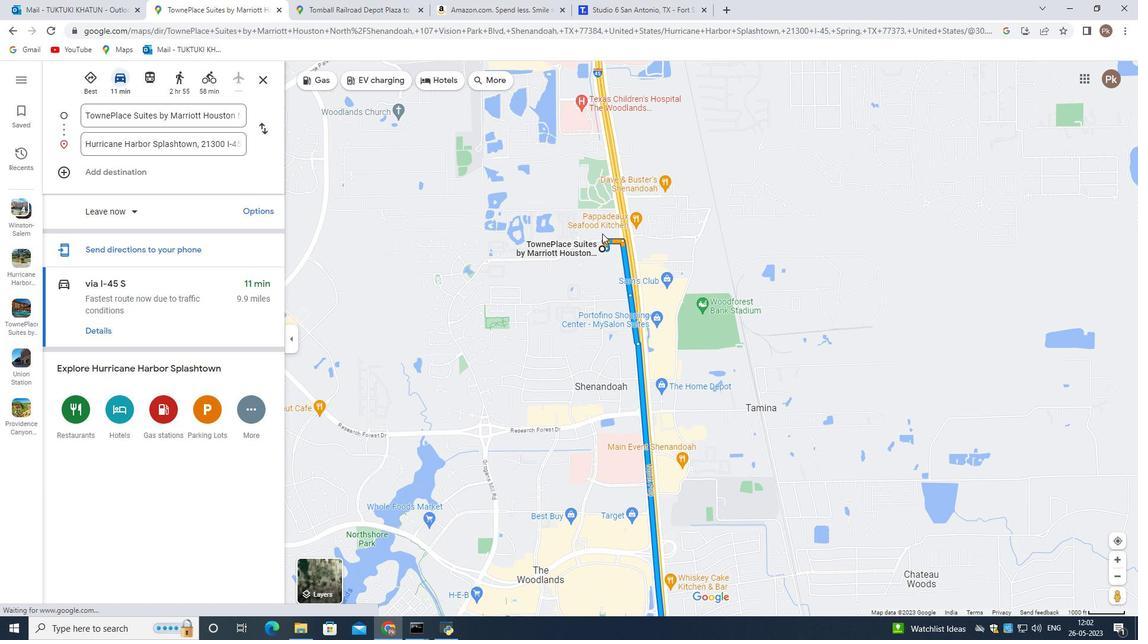 
Action: Mouse moved to (598, 257)
Screenshot: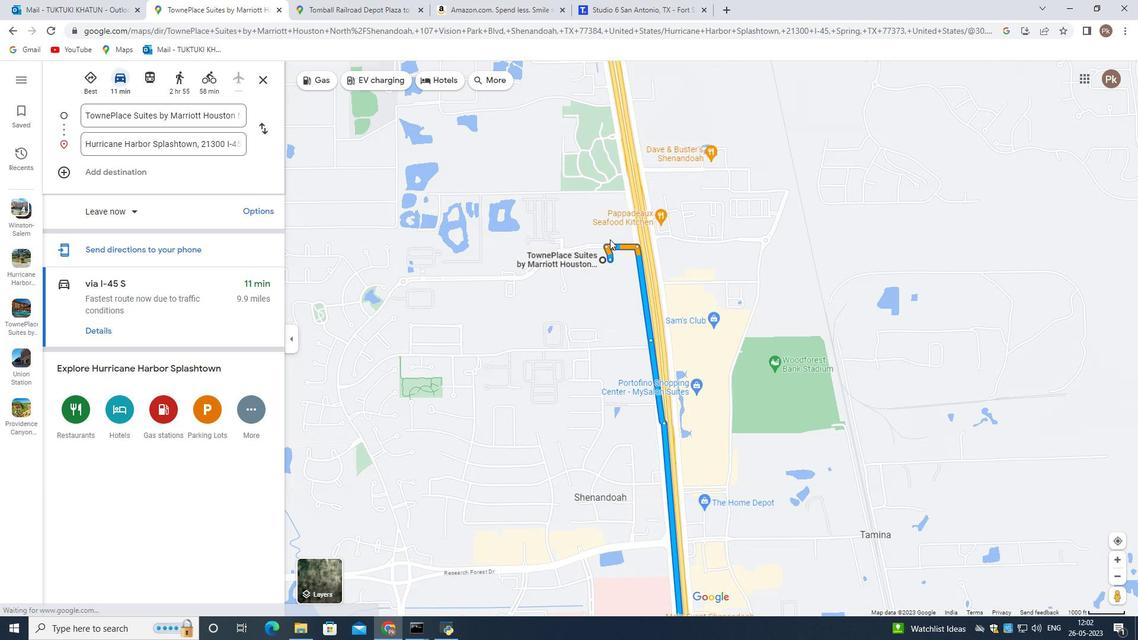 
Action: Mouse scrolled (598, 257) with delta (0, 0)
Screenshot: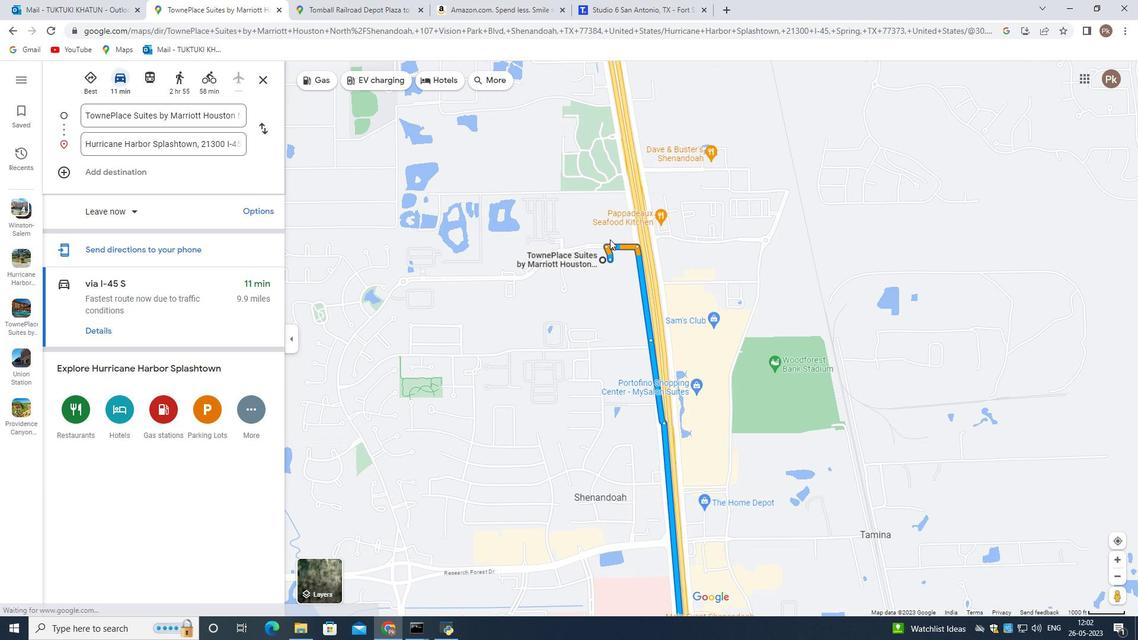 
Action: Mouse scrolled (598, 257) with delta (0, 0)
Screenshot: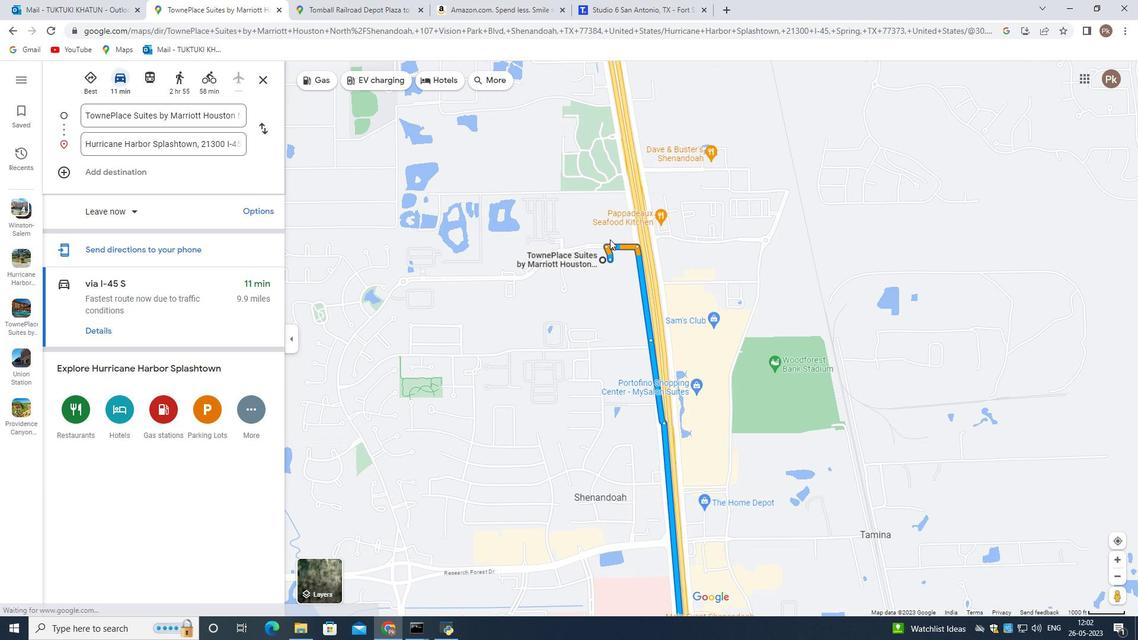 
Action: Mouse scrolled (598, 257) with delta (0, 0)
Screenshot: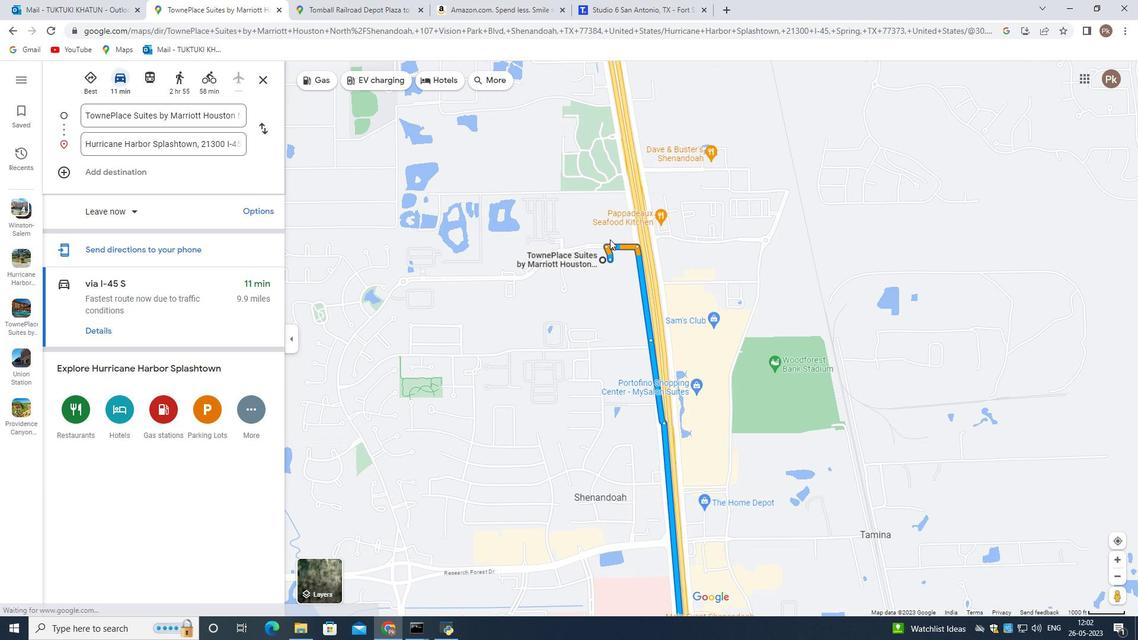 
Action: Mouse scrolled (598, 257) with delta (0, 0)
Screenshot: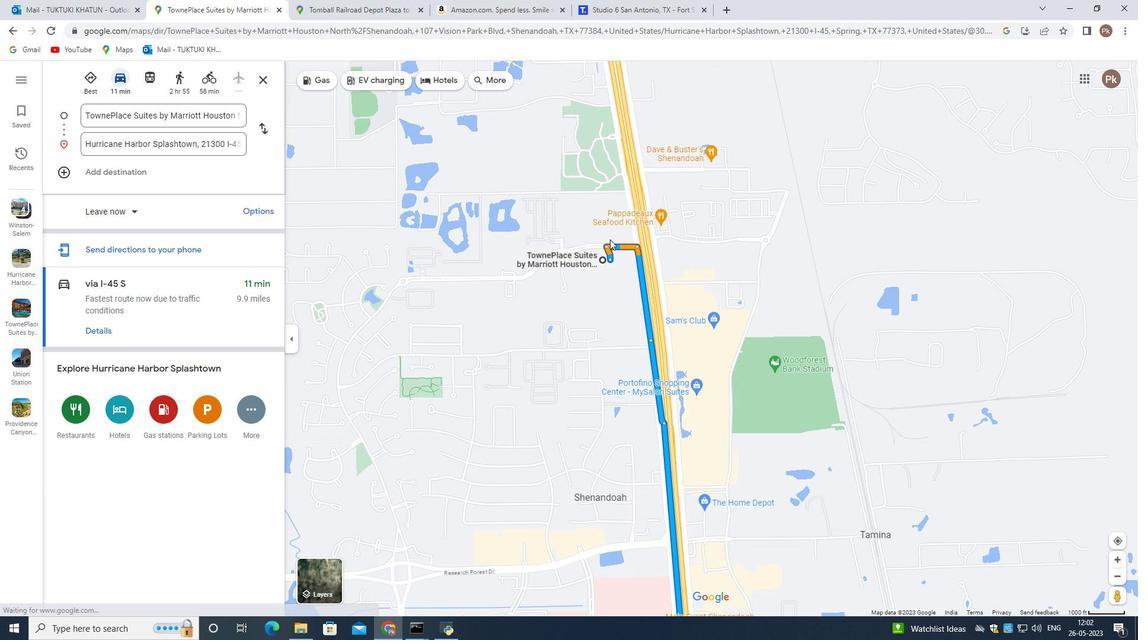 
Action: Mouse scrolled (598, 257) with delta (0, 0)
Screenshot: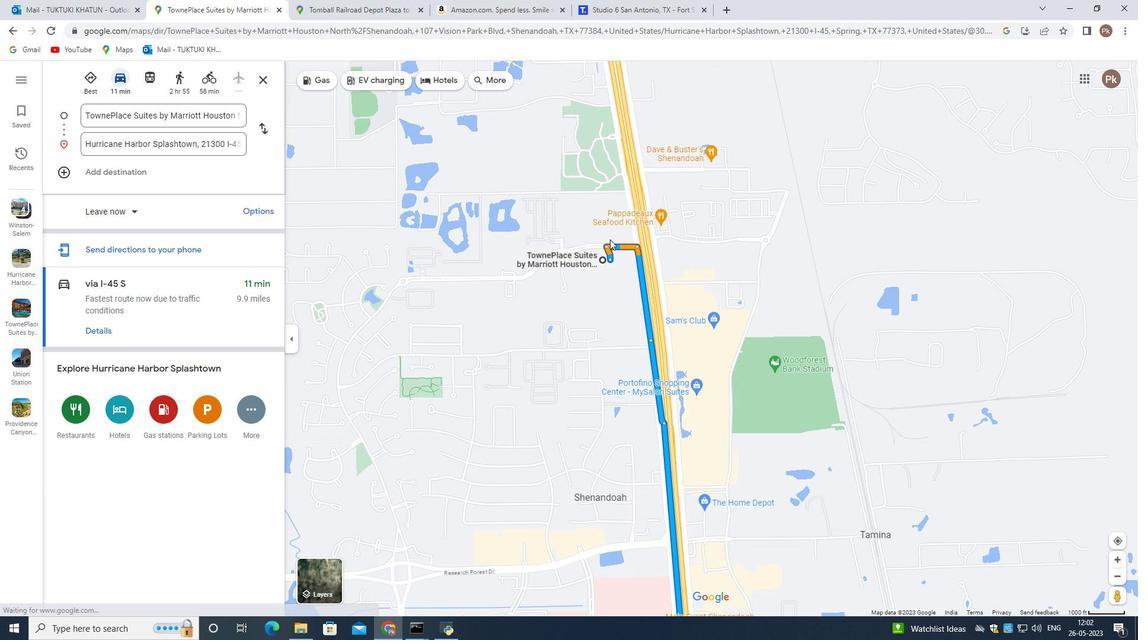 
Action: Mouse moved to (616, 298)
Screenshot: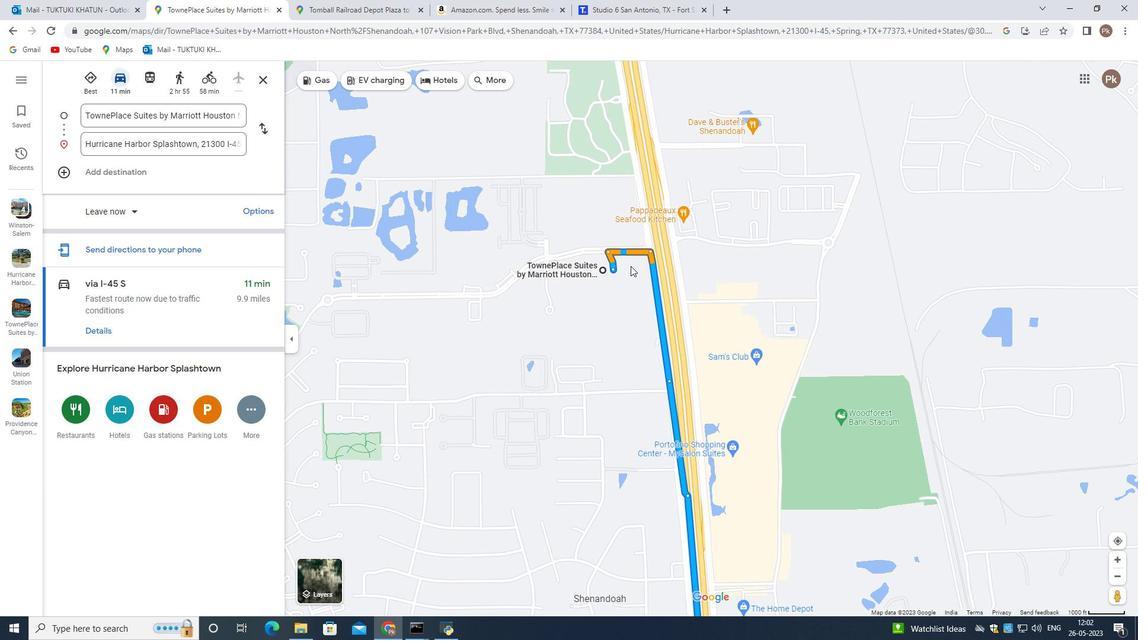 
Action: Mouse scrolled (616, 298) with delta (0, 0)
Screenshot: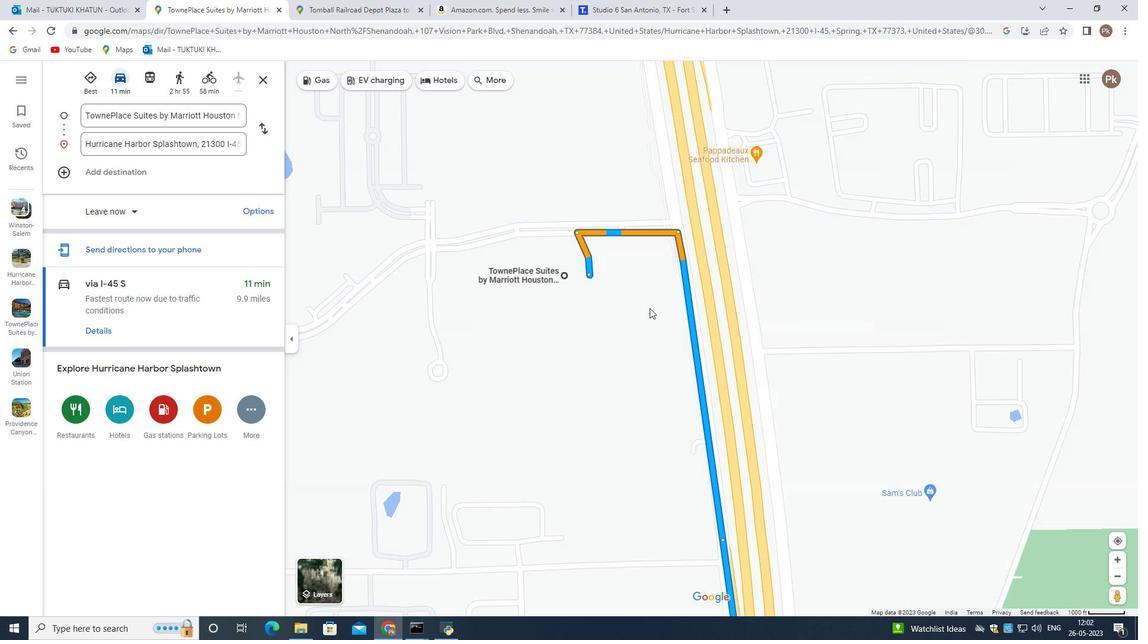
Action: Mouse scrolled (616, 298) with delta (0, 0)
Screenshot: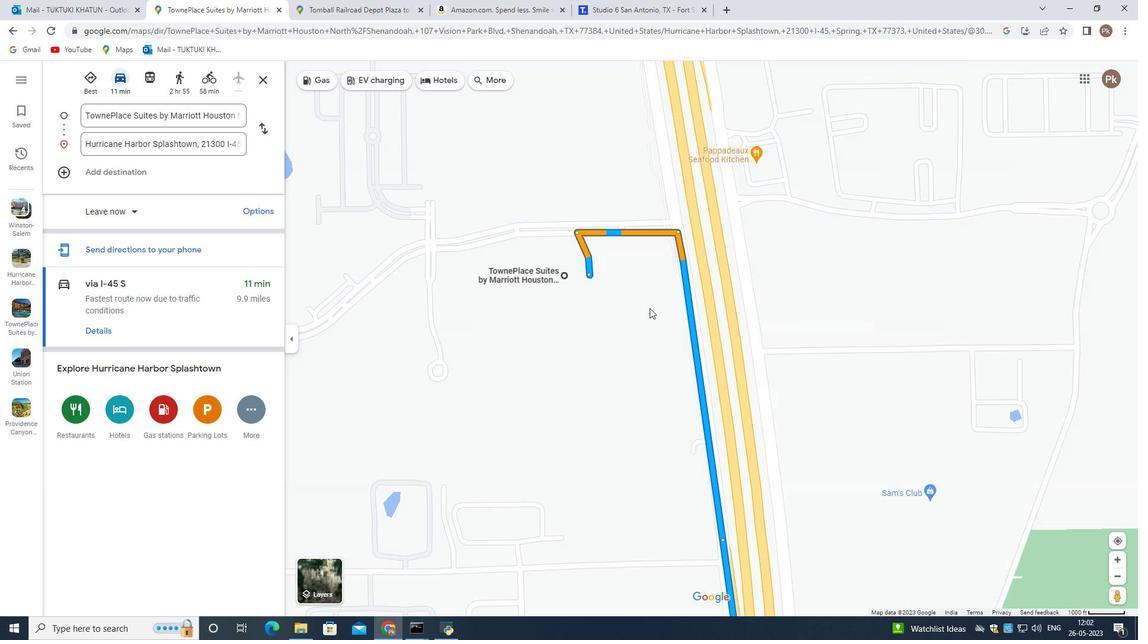
Action: Mouse scrolled (616, 298) with delta (0, 0)
Screenshot: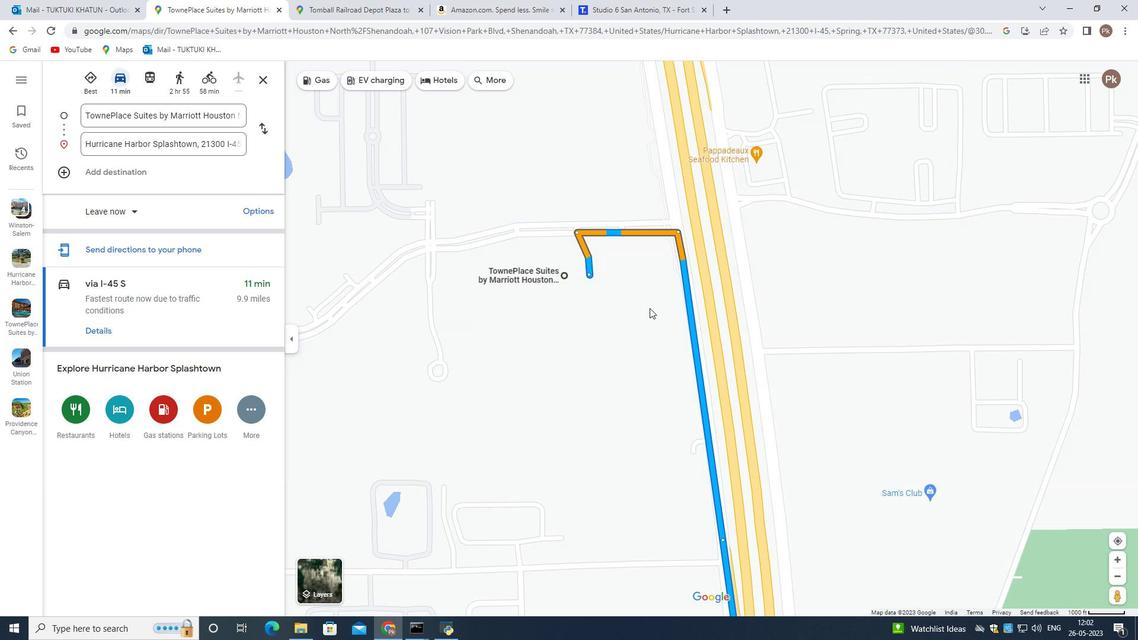 
Action: Mouse scrolled (616, 298) with delta (0, 0)
Screenshot: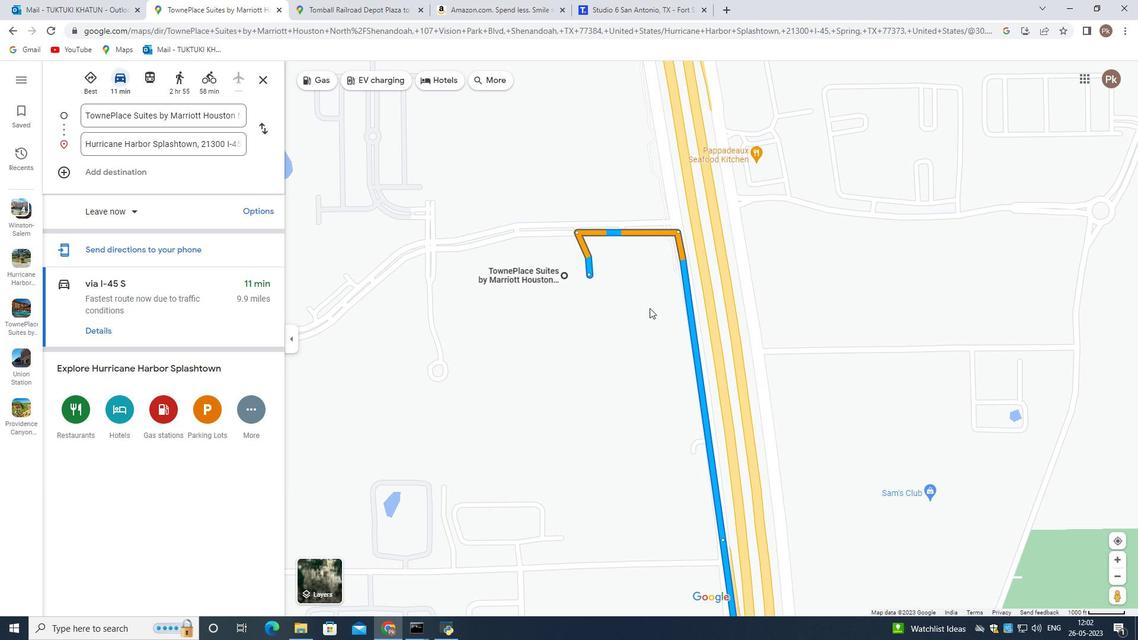 
Action: Mouse scrolled (616, 298) with delta (0, 0)
Screenshot: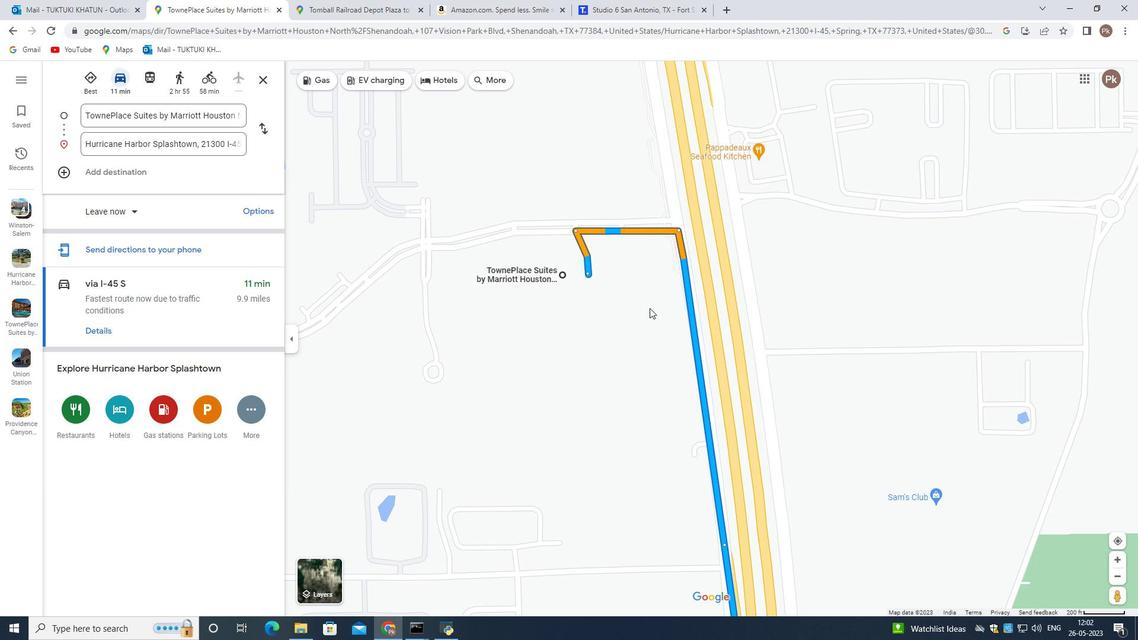 
Action: Mouse moved to (524, 267)
Screenshot: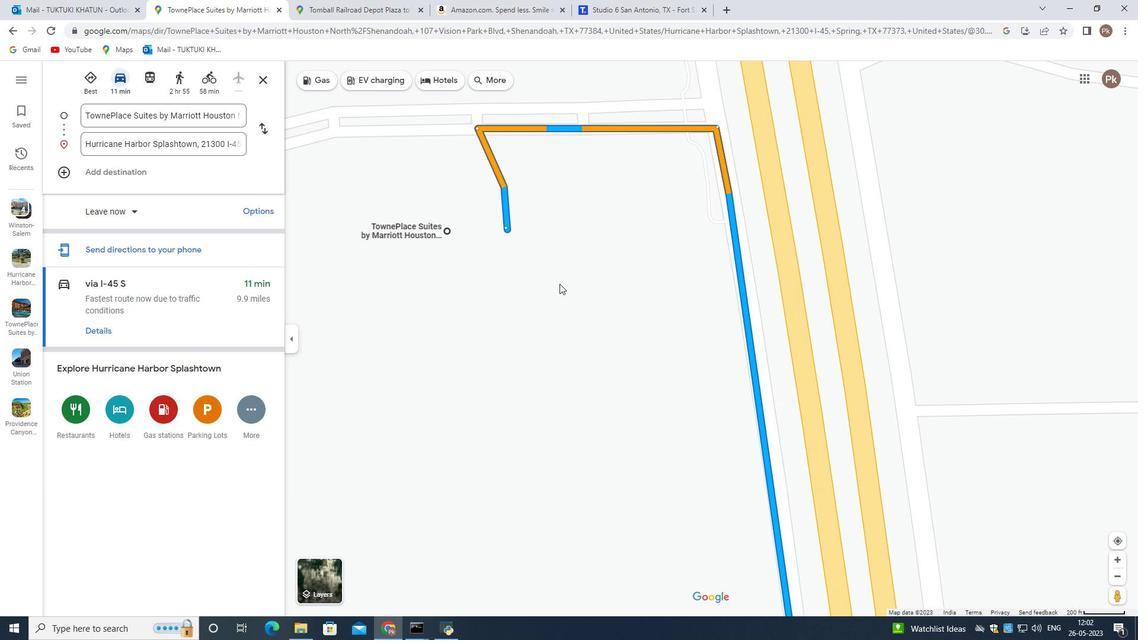 
Action: Mouse scrolled (524, 268) with delta (0, 0)
Screenshot: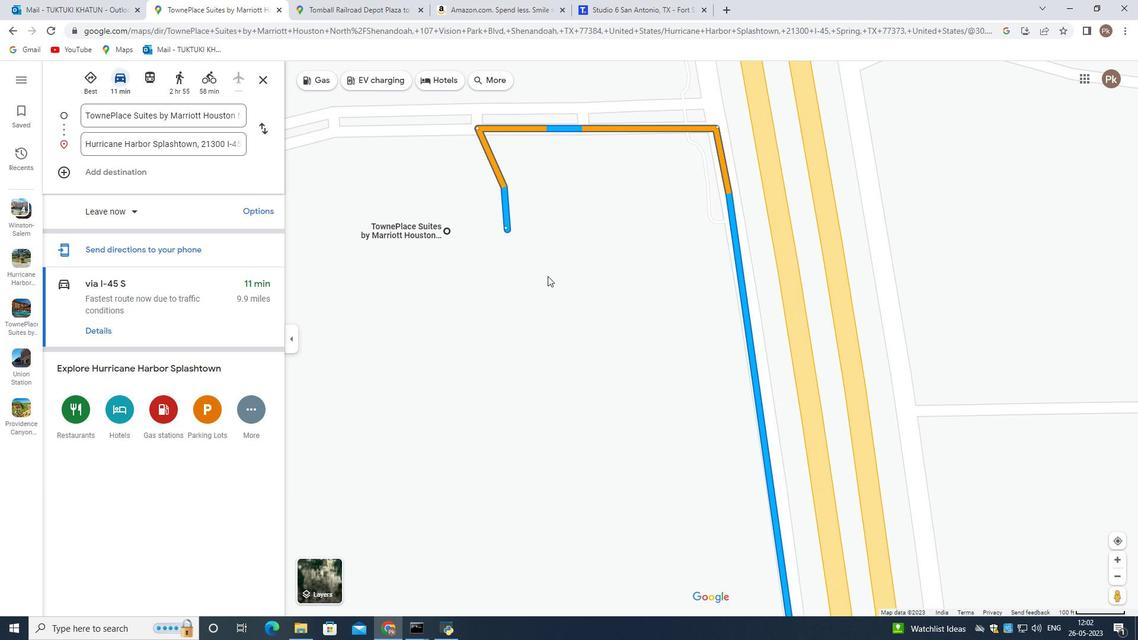 
Action: Mouse scrolled (524, 268) with delta (0, 0)
Screenshot: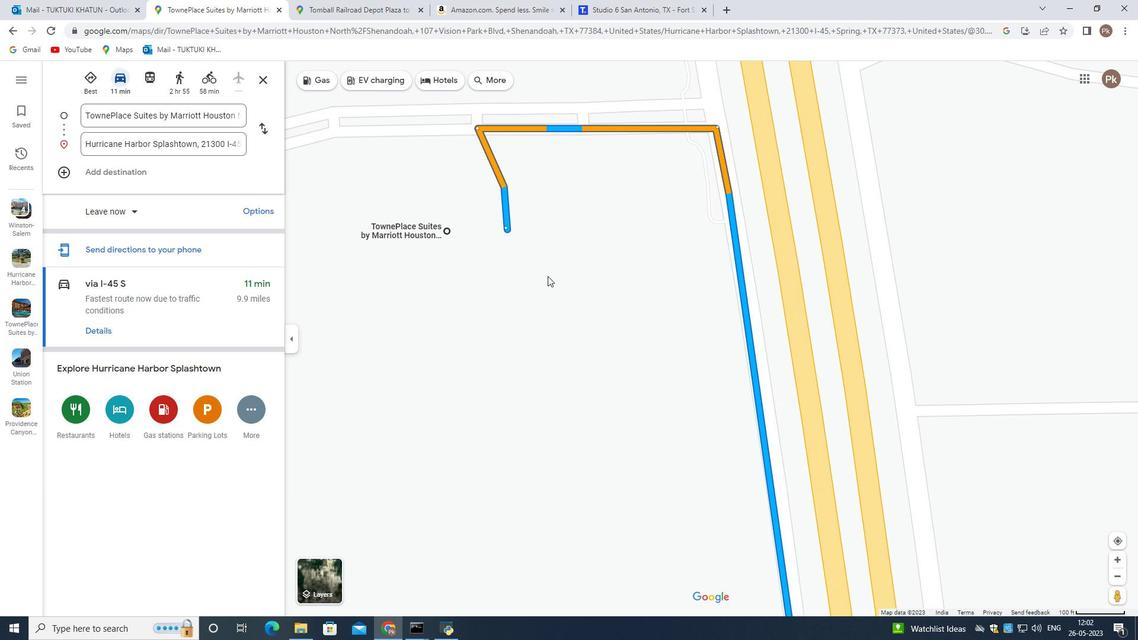 
Action: Mouse scrolled (524, 268) with delta (0, 0)
Screenshot: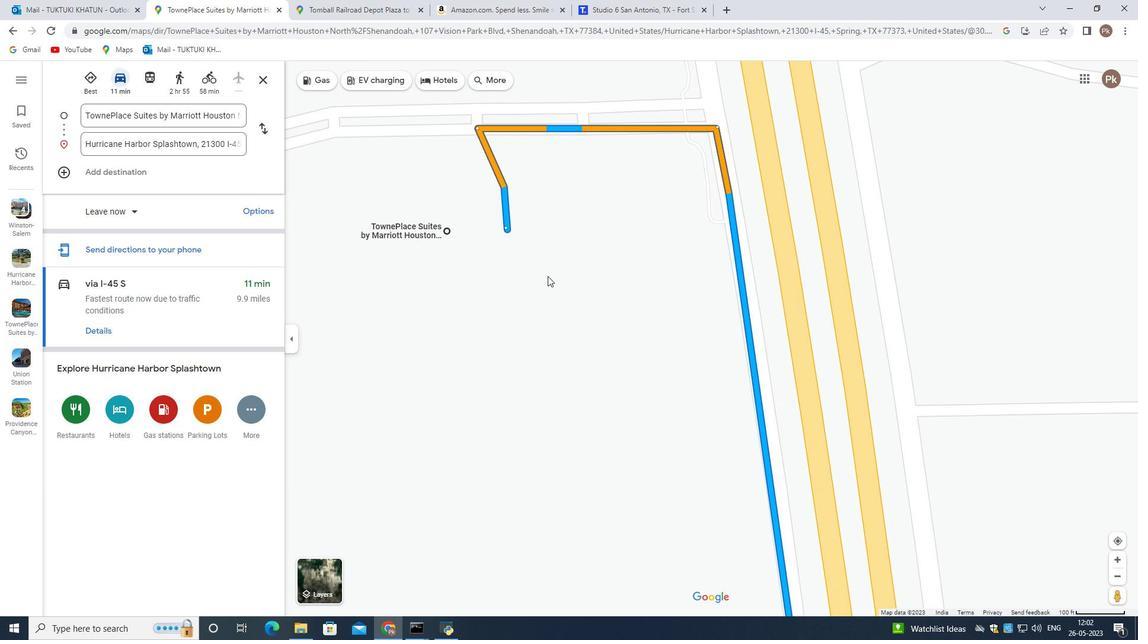 
Action: Mouse scrolled (524, 268) with delta (0, 0)
Screenshot: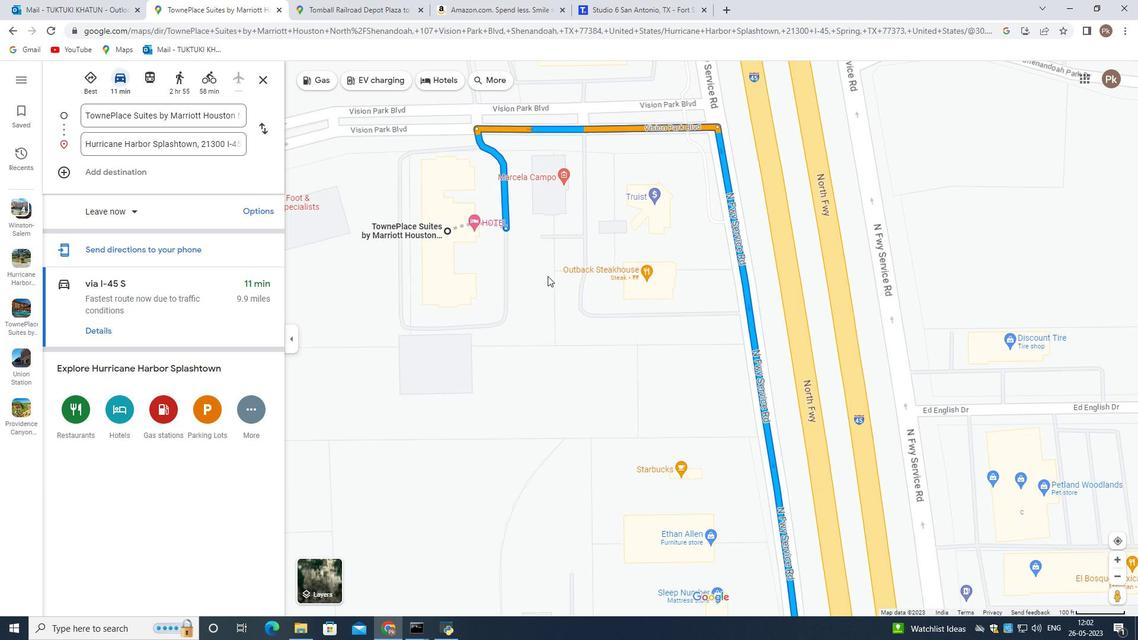 
Action: Mouse moved to (498, 186)
Screenshot: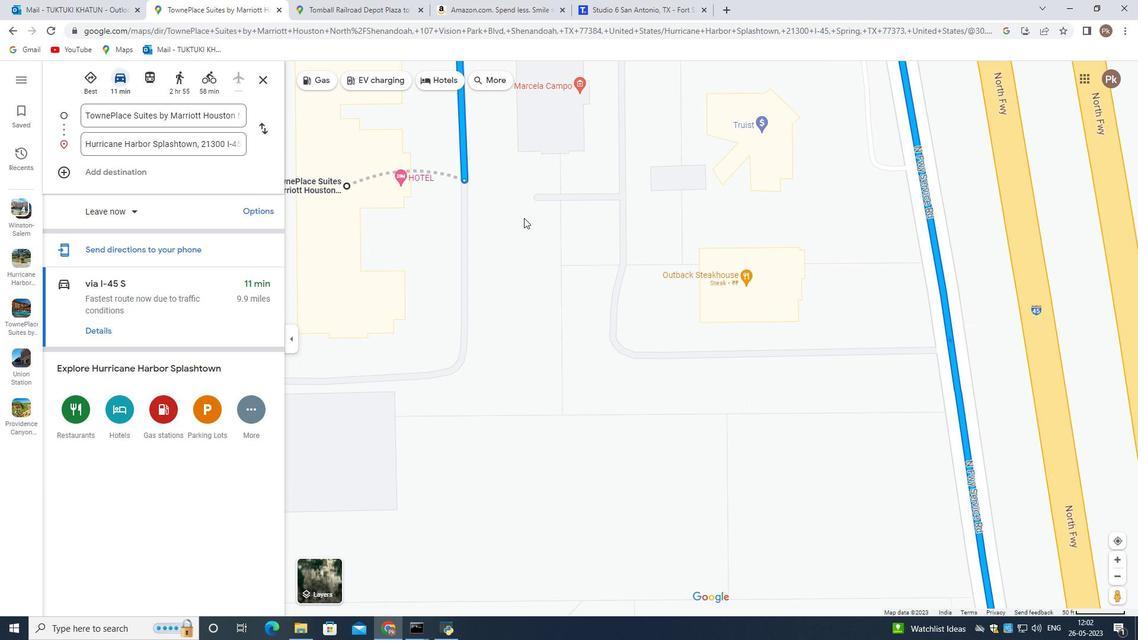 
Action: Mouse pressed left at (498, 186)
Screenshot: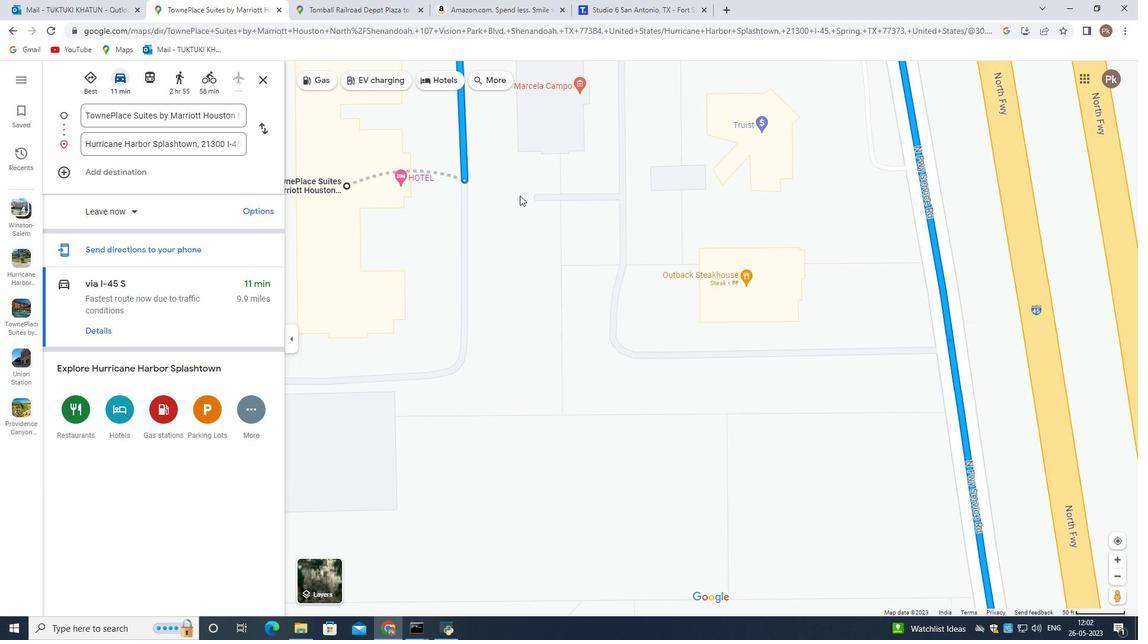 
Action: Mouse moved to (679, 347)
Screenshot: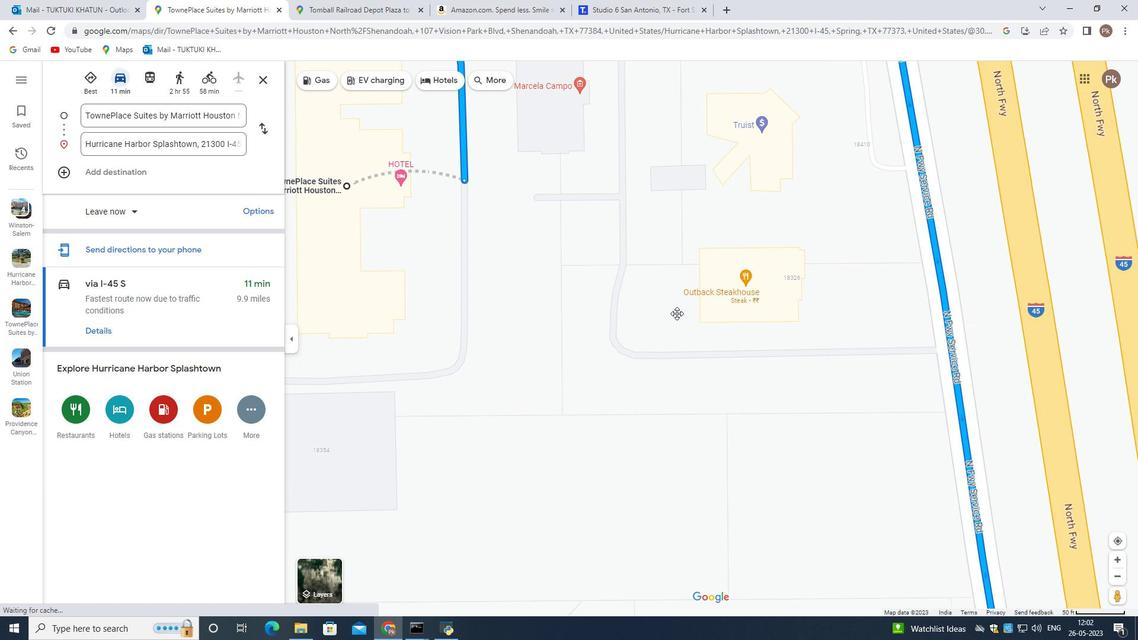 
Action: Mouse scrolled (679, 348) with delta (0, 0)
Screenshot: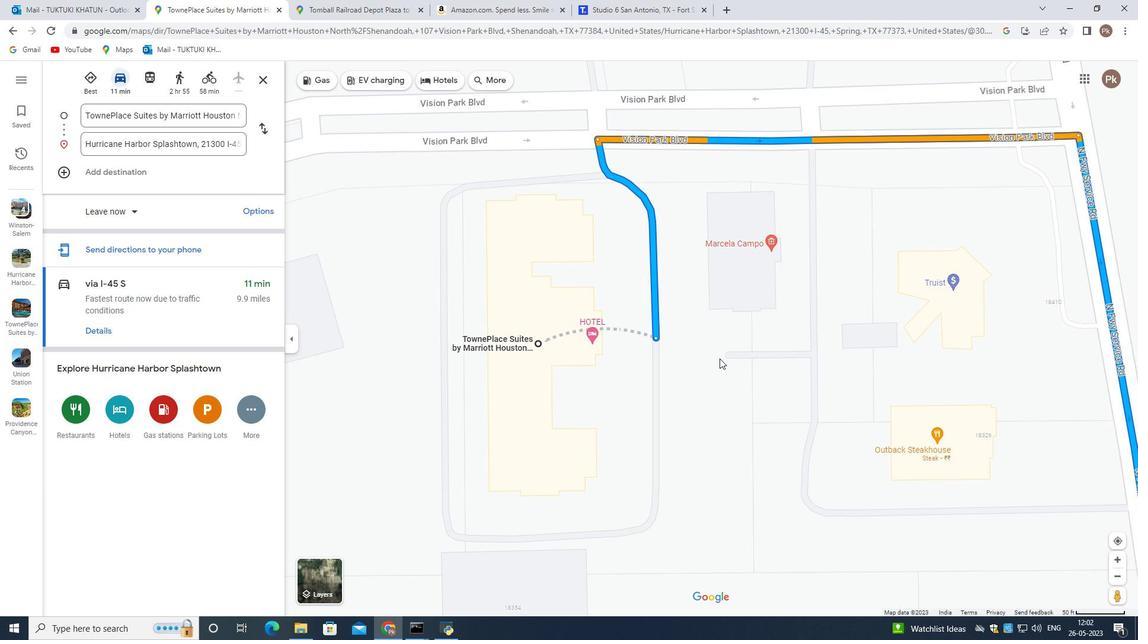 
Action: Mouse scrolled (679, 348) with delta (0, 0)
Screenshot: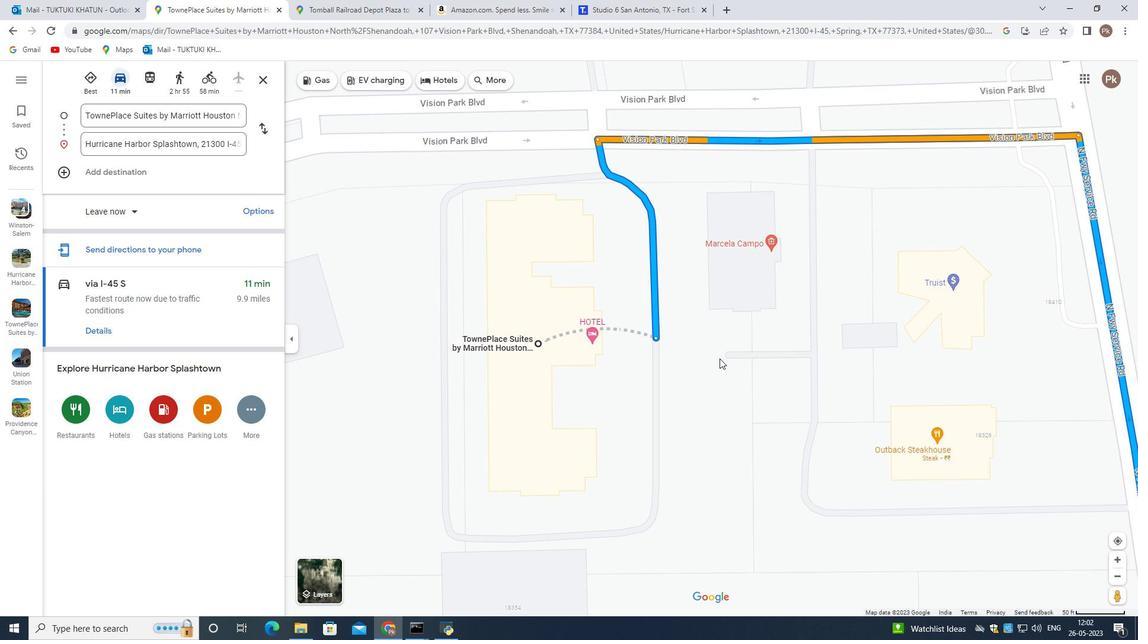 
Action: Mouse scrolled (679, 348) with delta (0, 0)
Screenshot: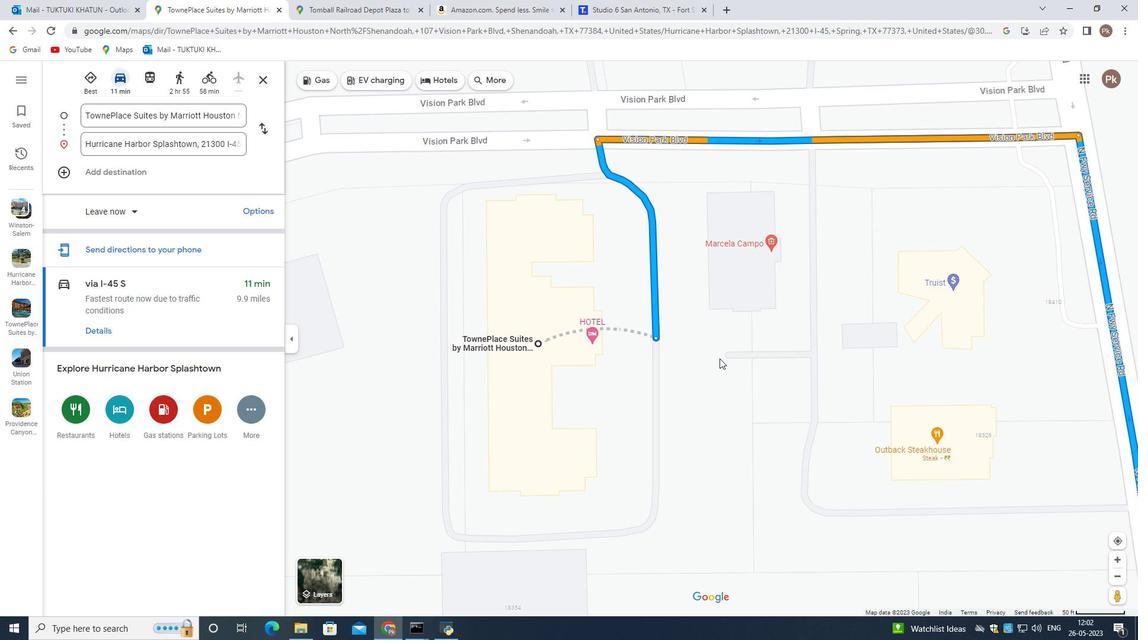 
Action: Mouse moved to (680, 347)
Screenshot: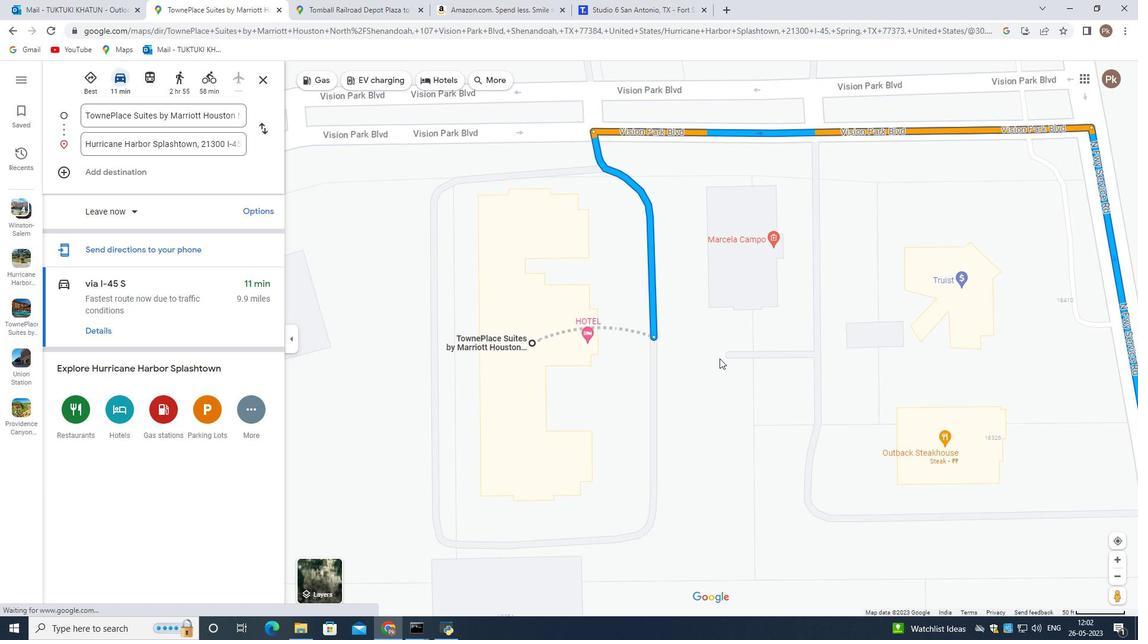 
Action: Mouse scrolled (680, 348) with delta (0, 0)
Screenshot: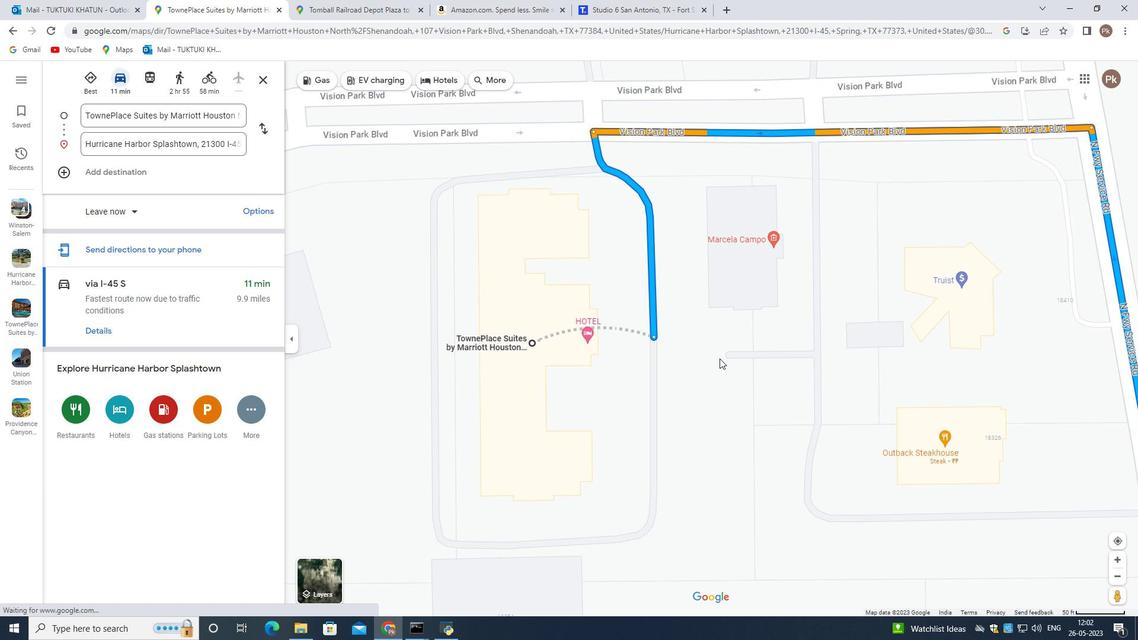 
Action: Mouse moved to (642, 340)
Screenshot: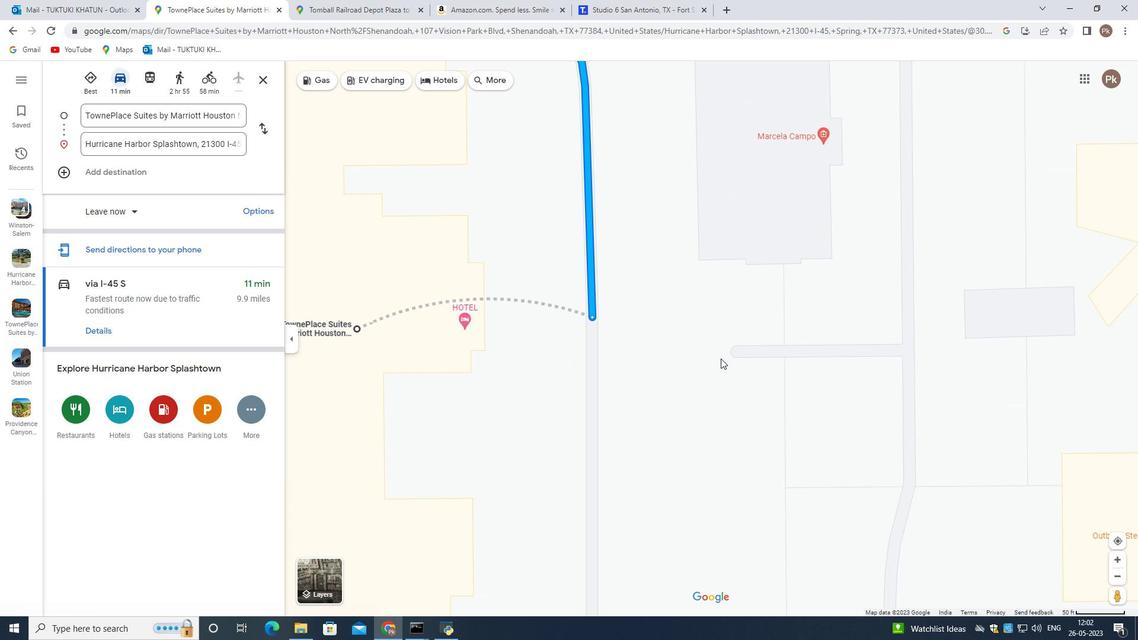 
Action: Mouse pressed left at (642, 340)
Screenshot: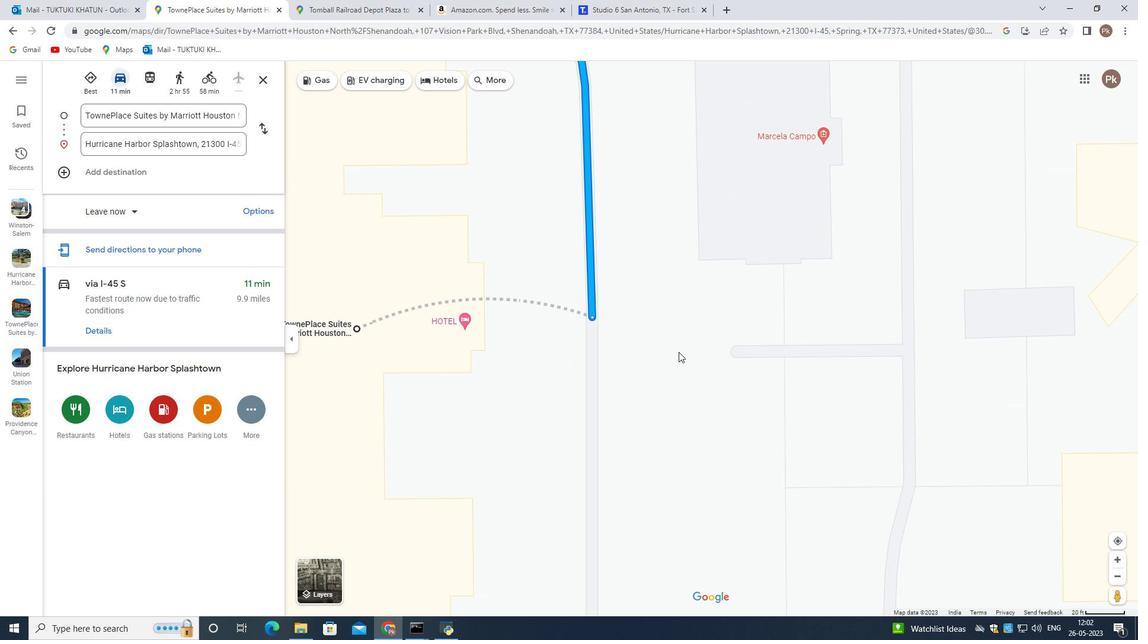 
Action: Mouse moved to (406, 375)
Screenshot: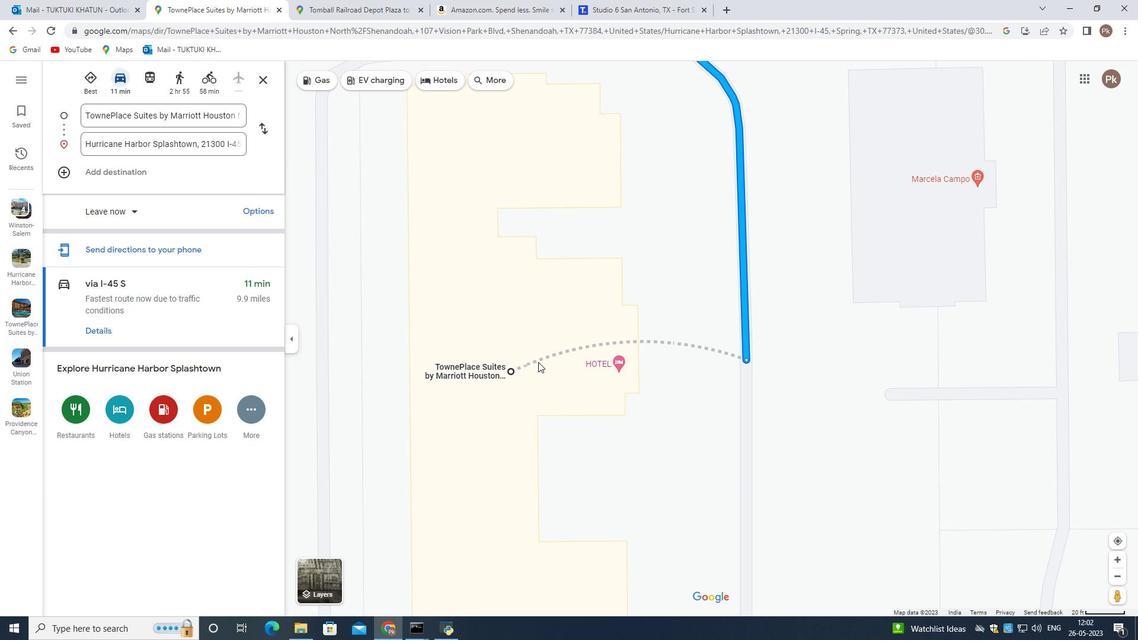 
Action: Mouse scrolled (406, 376) with delta (0, 0)
Screenshot: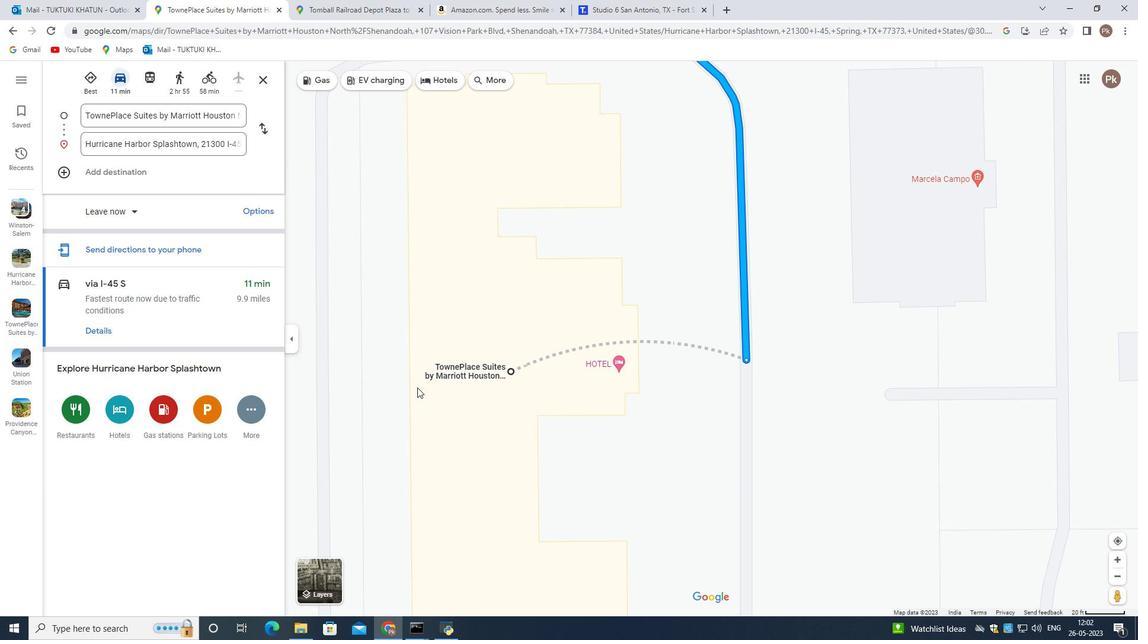 
Action: Mouse scrolled (406, 376) with delta (0, 0)
Screenshot: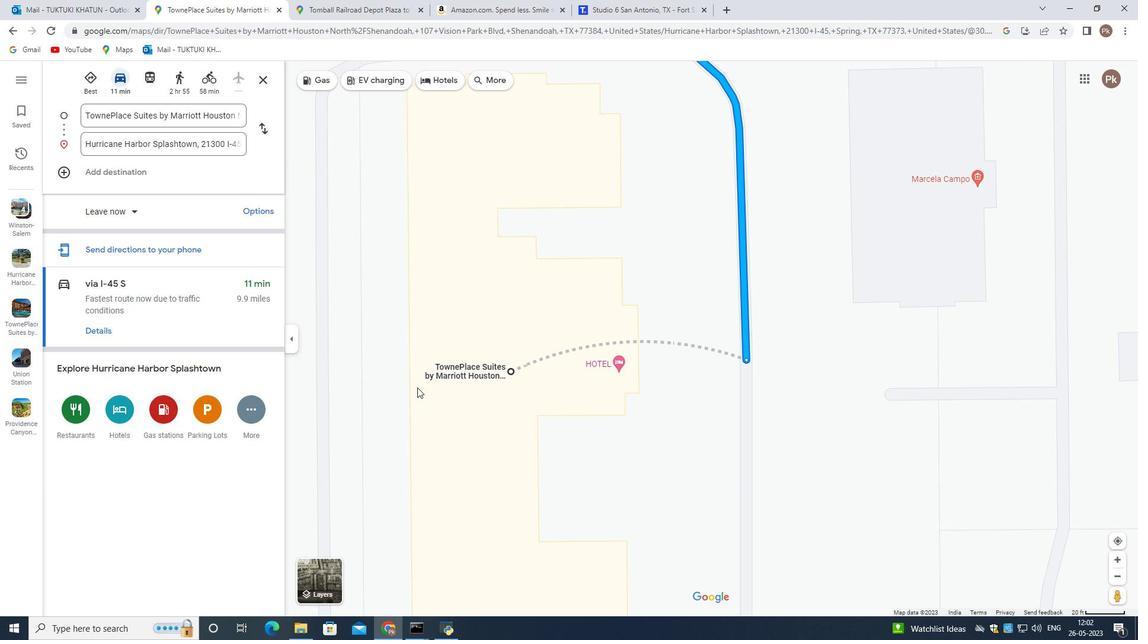 
Action: Mouse scrolled (406, 376) with delta (0, 0)
Screenshot: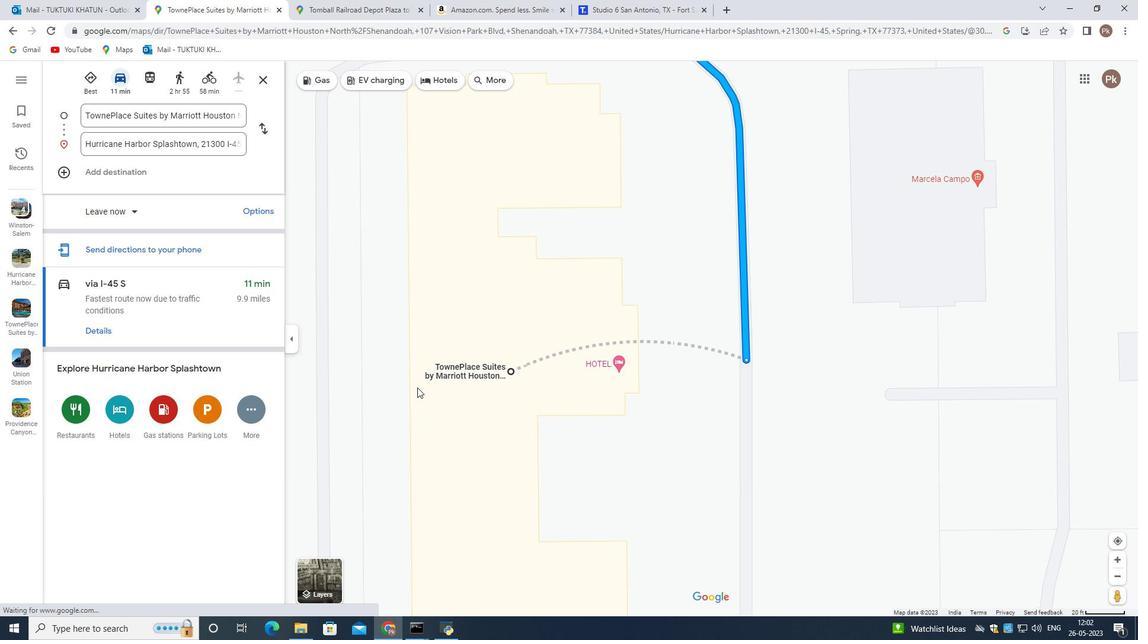 
Action: Mouse moved to (406, 375)
Screenshot: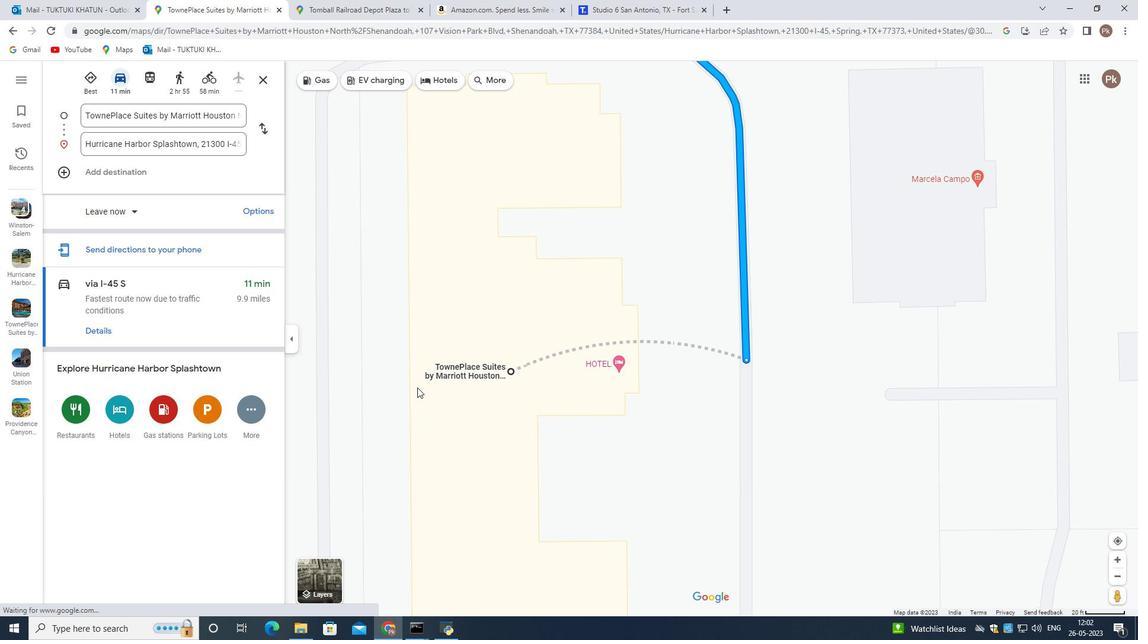 
Action: Mouse scrolled (406, 376) with delta (0, 0)
Screenshot: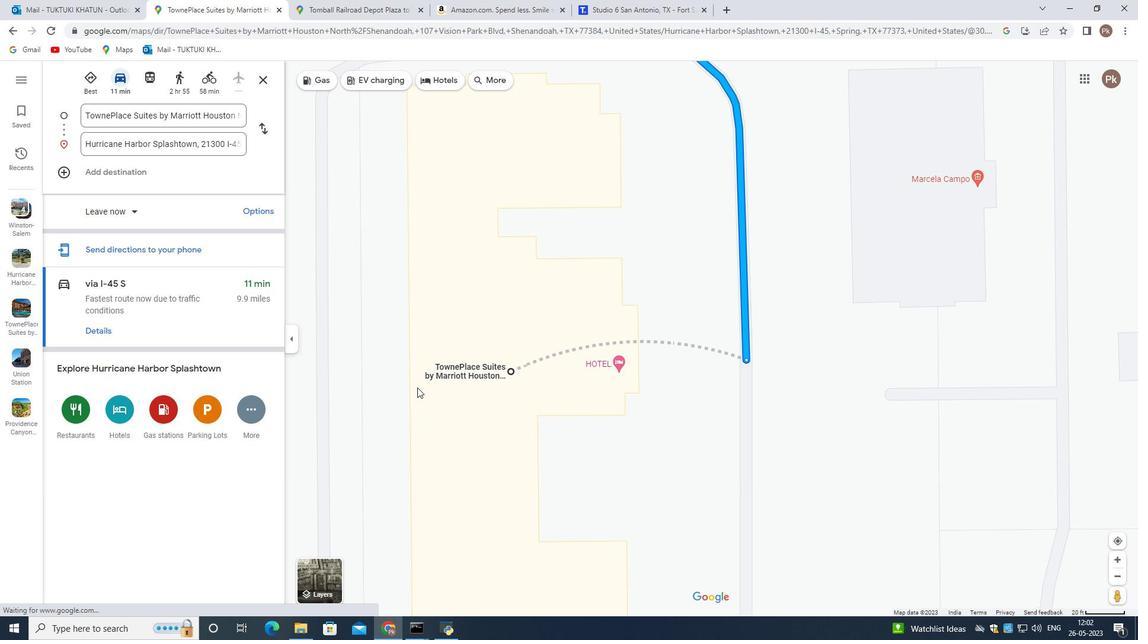 
Action: Mouse moved to (406, 375)
Screenshot: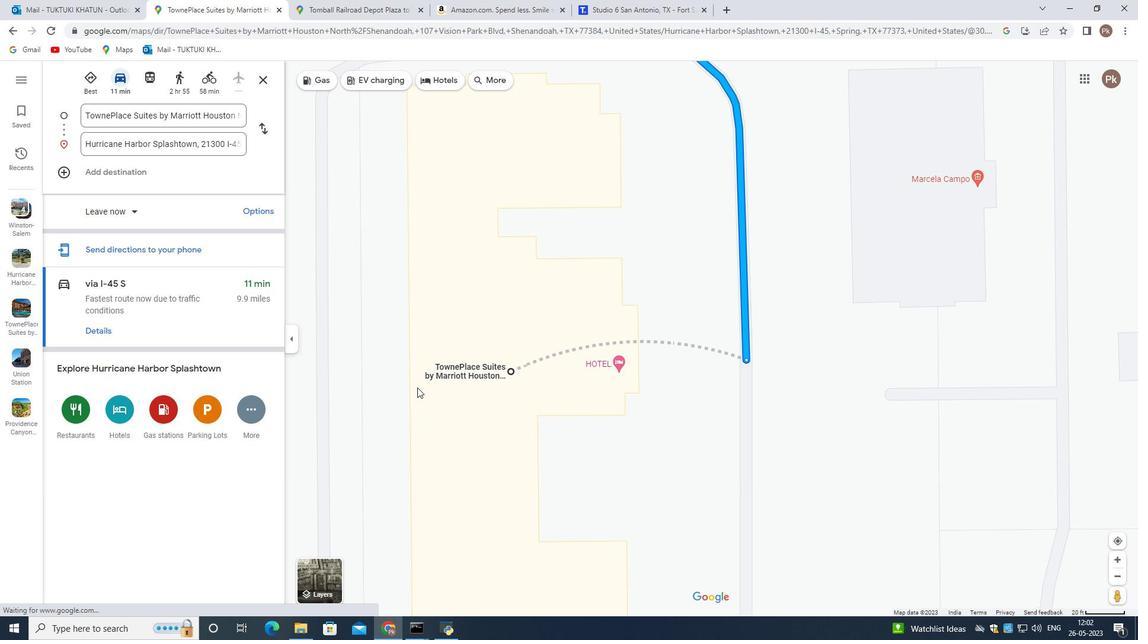 
Action: Mouse scrolled (406, 376) with delta (0, 0)
Screenshot: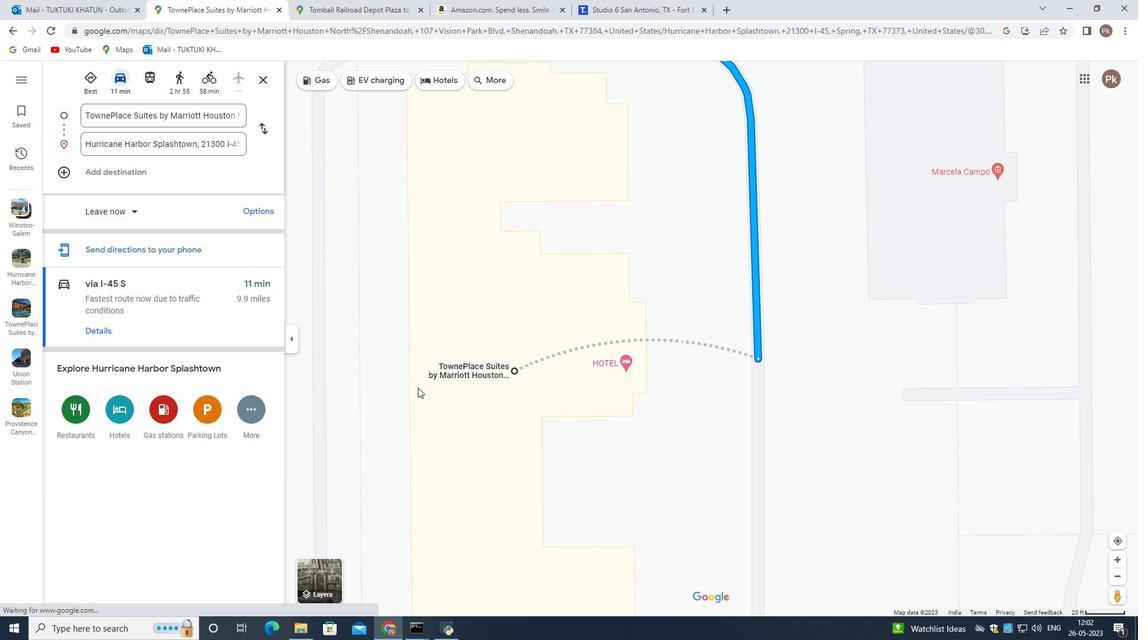 
Action: Mouse moved to (468, 378)
Screenshot: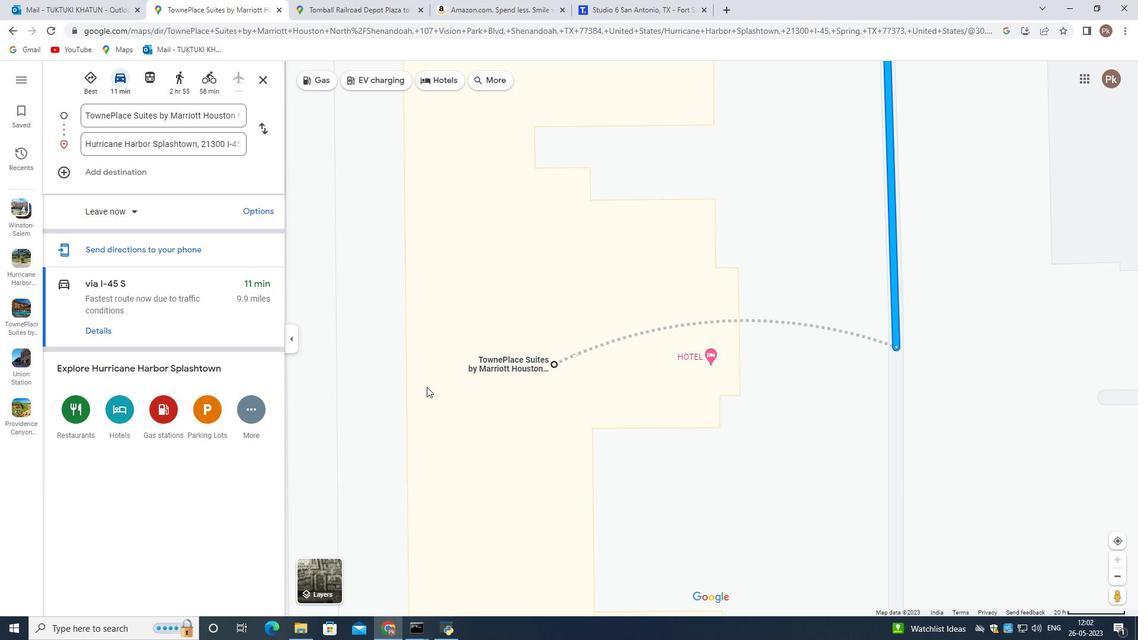 
Action: Mouse scrolled (468, 379) with delta (0, 0)
Screenshot: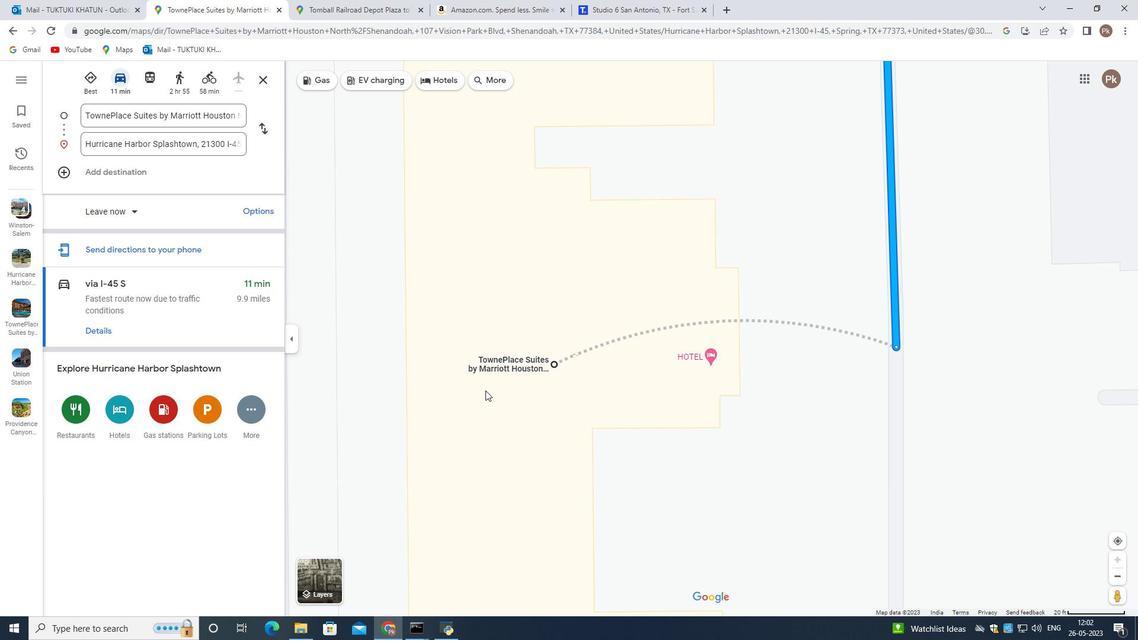 
Action: Mouse scrolled (468, 379) with delta (0, 0)
Screenshot: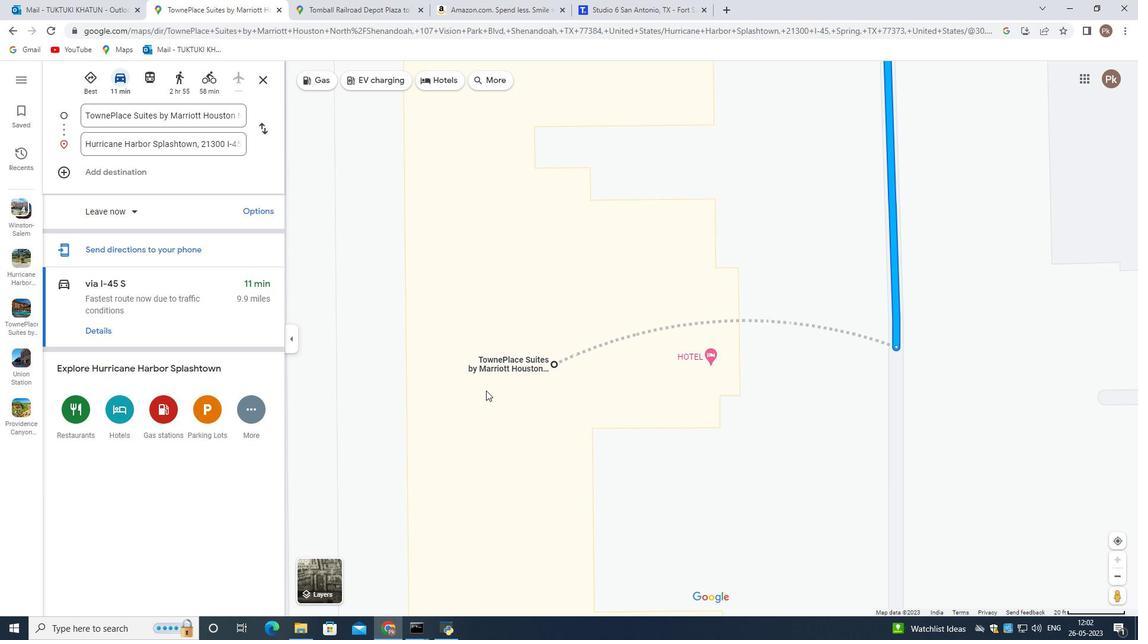 
Action: Mouse scrolled (468, 379) with delta (0, 0)
Screenshot: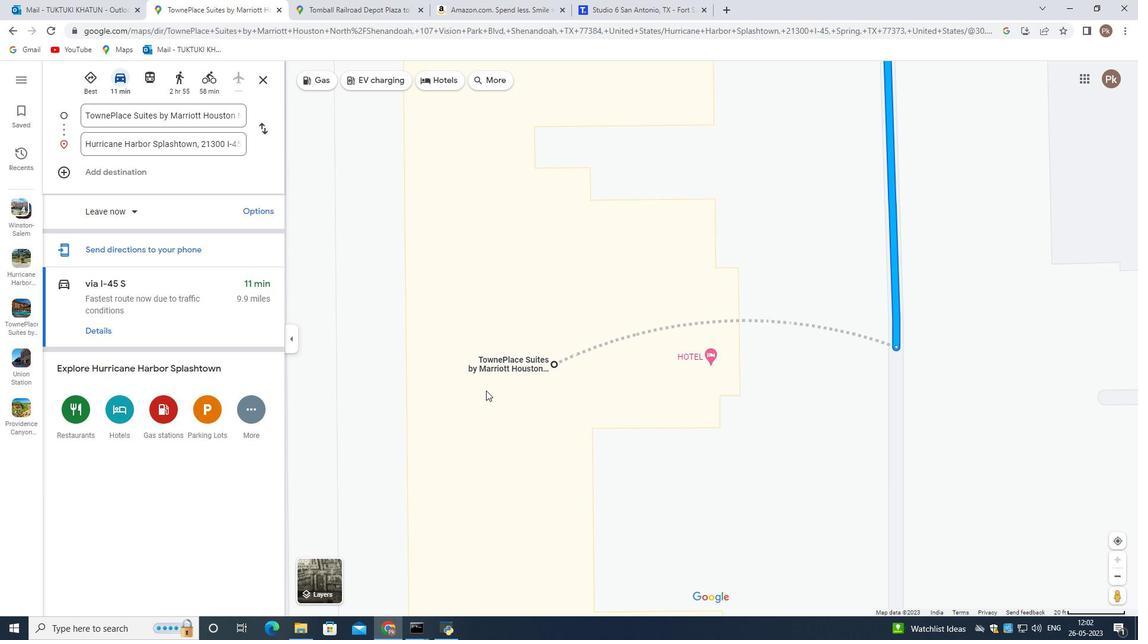
Action: Mouse scrolled (468, 379) with delta (0, 0)
Screenshot: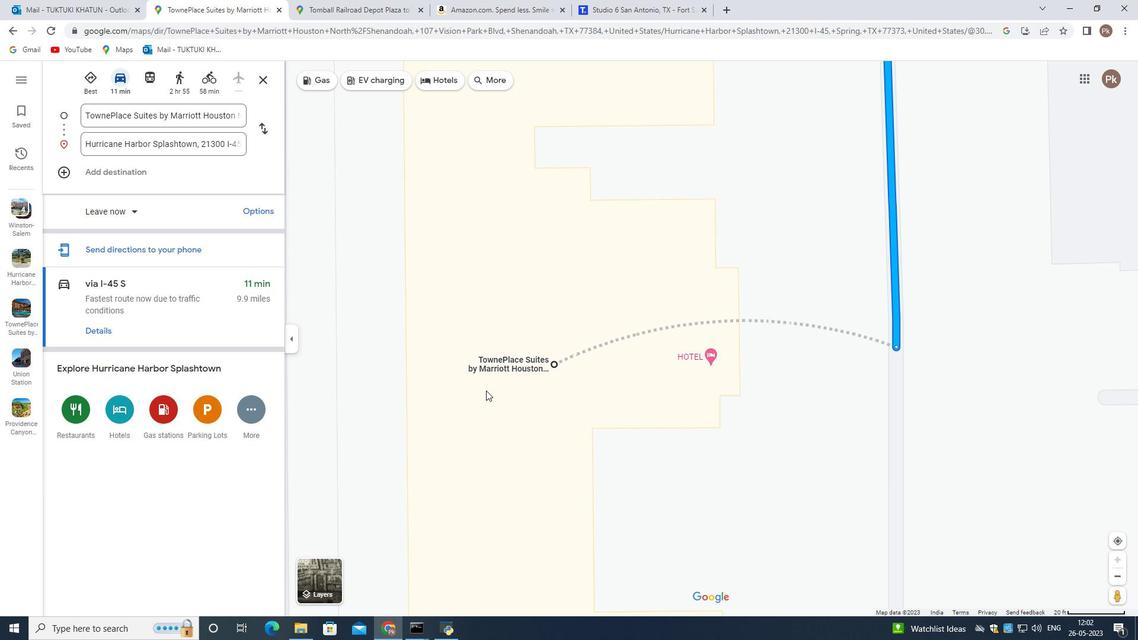 
Action: Mouse scrolled (468, 379) with delta (0, 0)
Screenshot: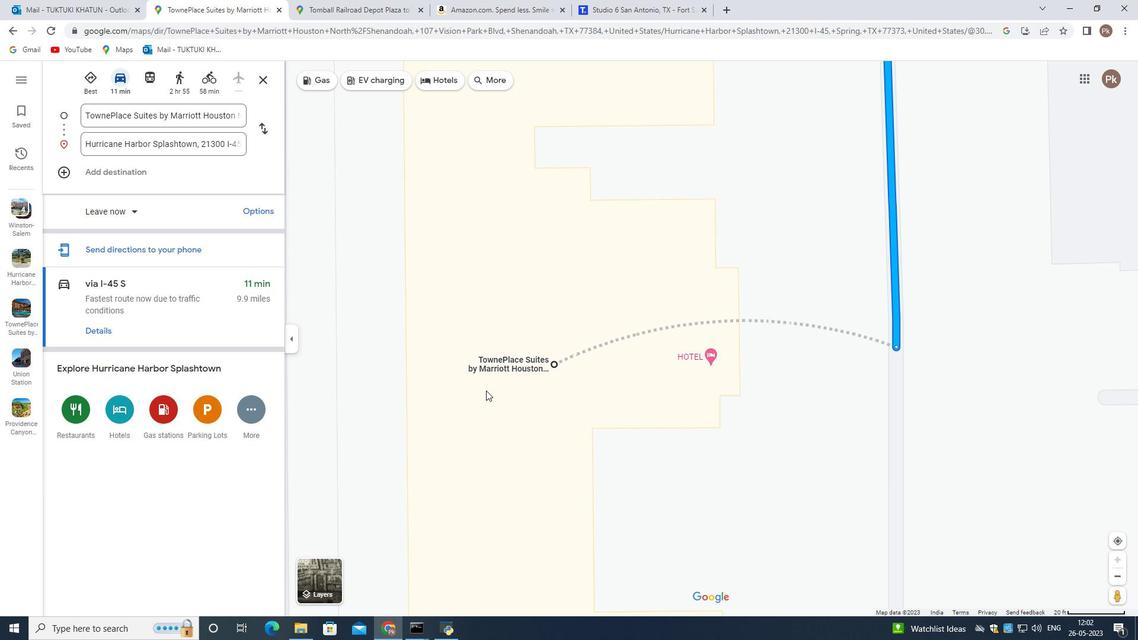
Action: Mouse moved to (474, 374)
Screenshot: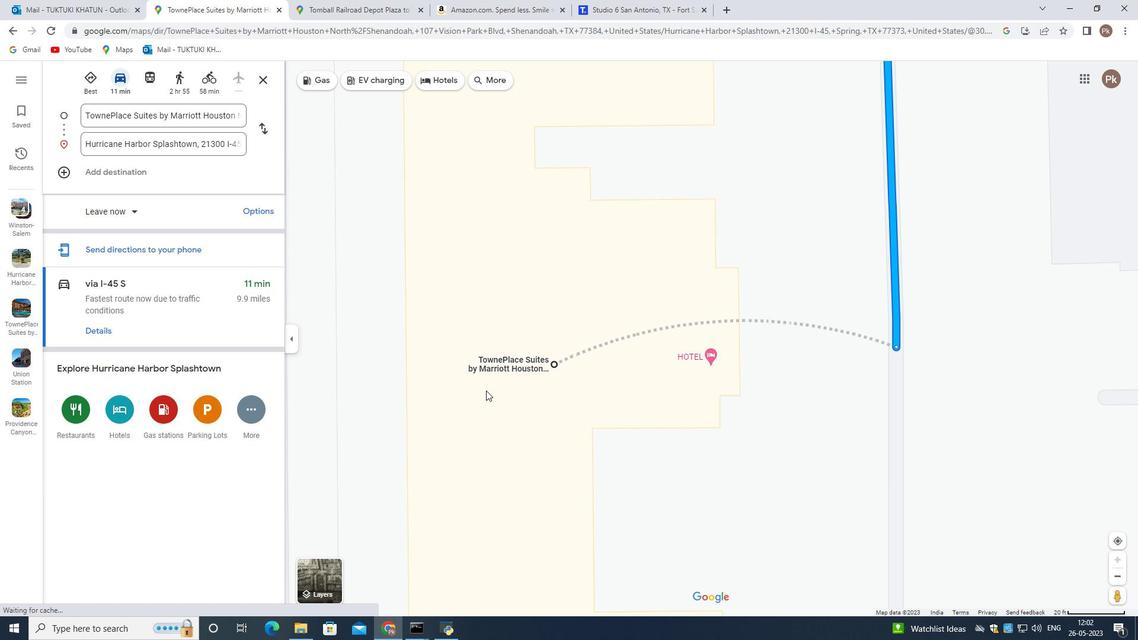
Action: Mouse scrolled (474, 373) with delta (0, 0)
Screenshot: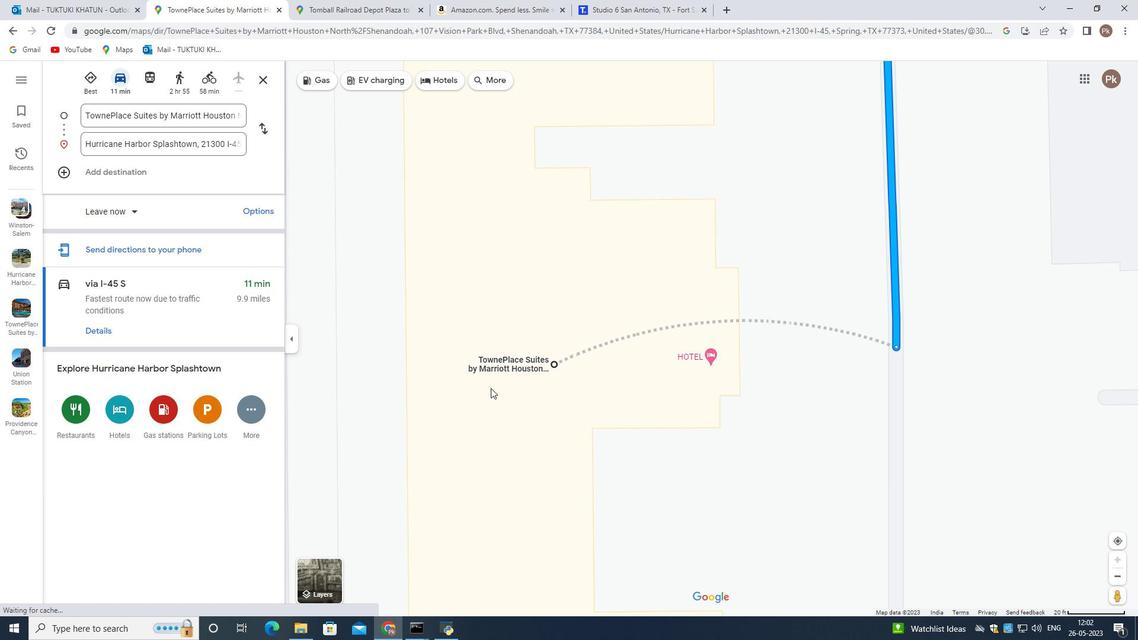 
Action: Mouse moved to (475, 374)
Screenshot: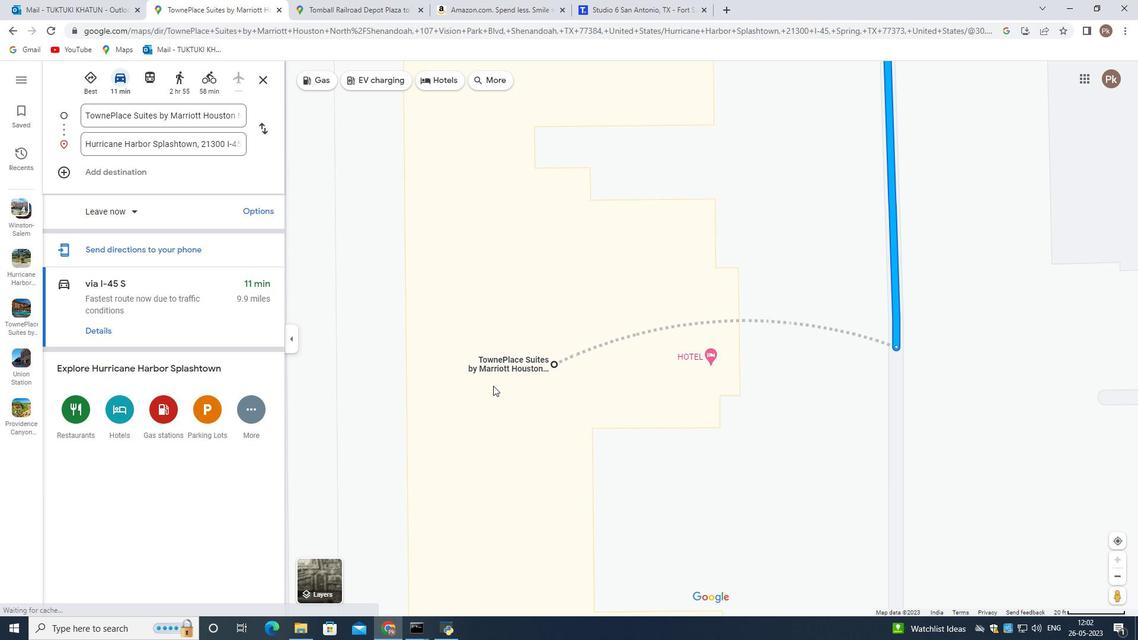 
Action: Mouse scrolled (474, 373) with delta (0, 0)
Screenshot: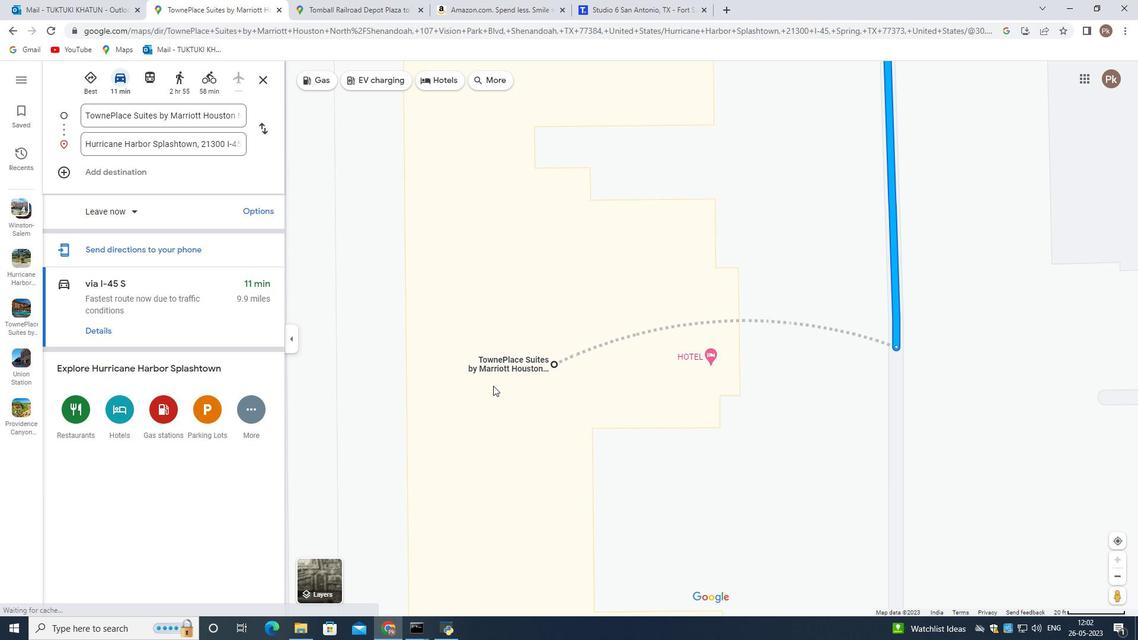 
Action: Mouse scrolled (474, 373) with delta (0, 0)
Screenshot: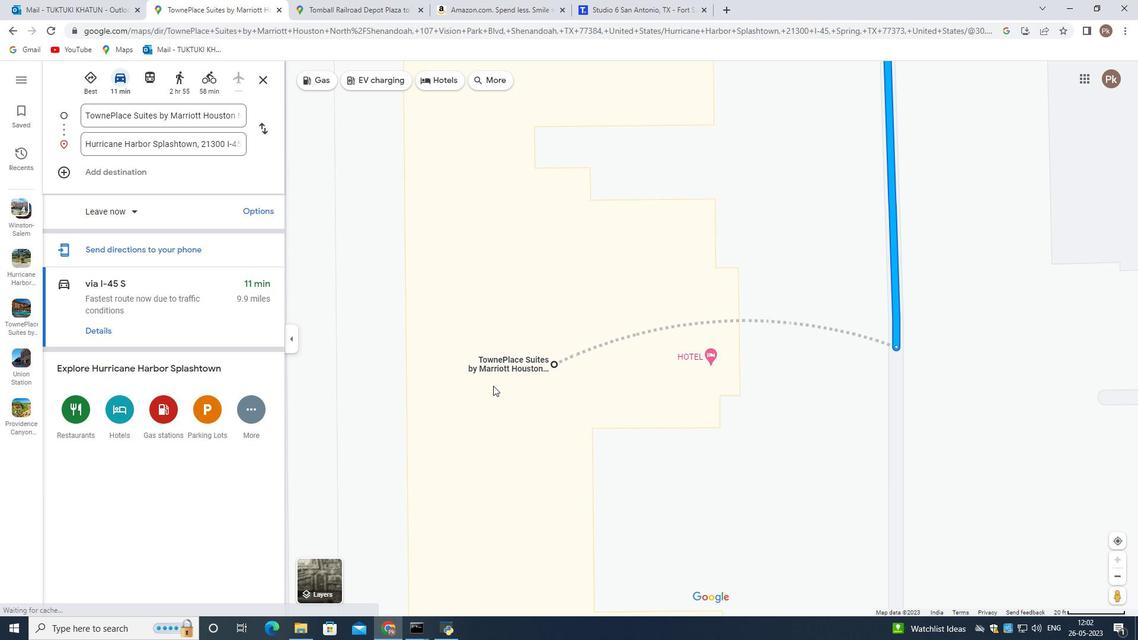 
Action: Mouse scrolled (475, 373) with delta (0, 0)
Screenshot: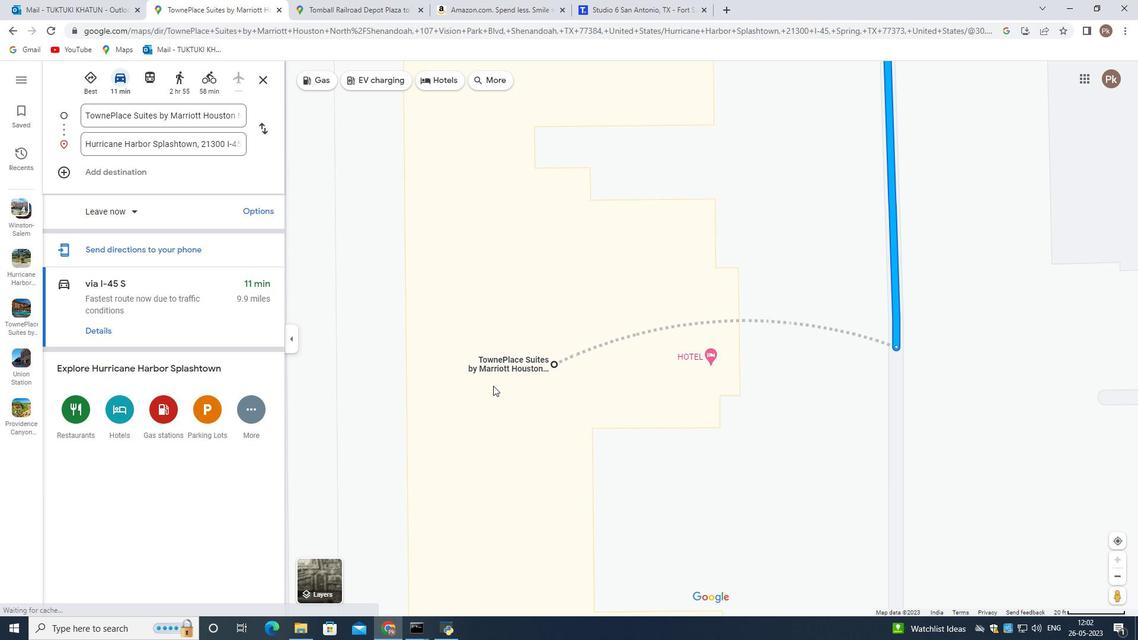 
Action: Mouse scrolled (475, 373) with delta (0, 0)
Screenshot: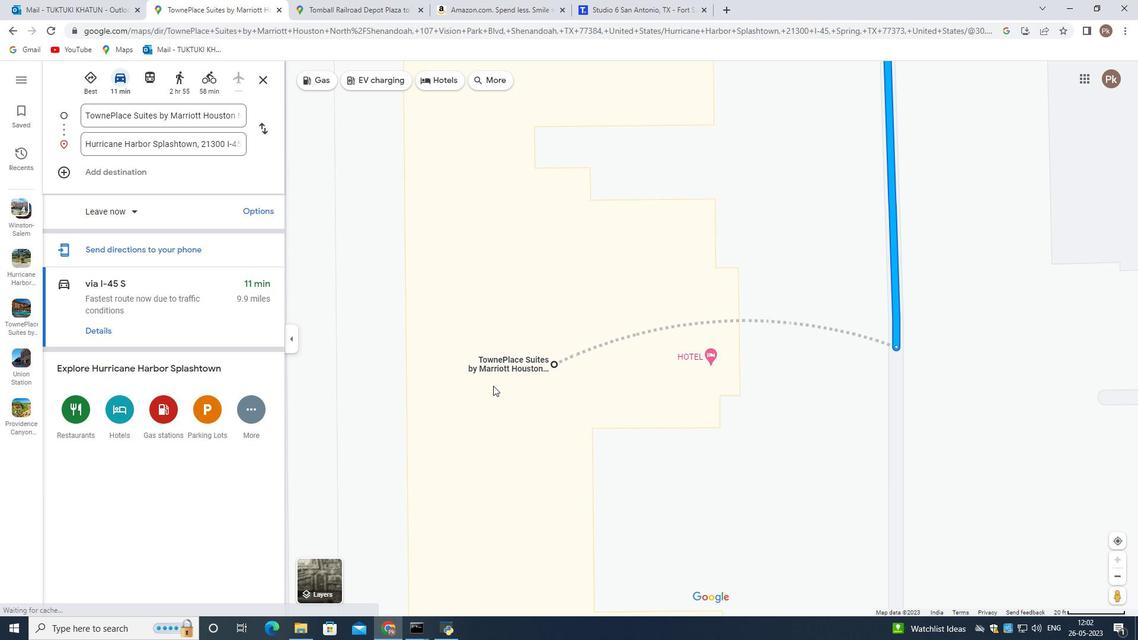 
Action: Mouse scrolled (475, 373) with delta (0, 0)
Screenshot: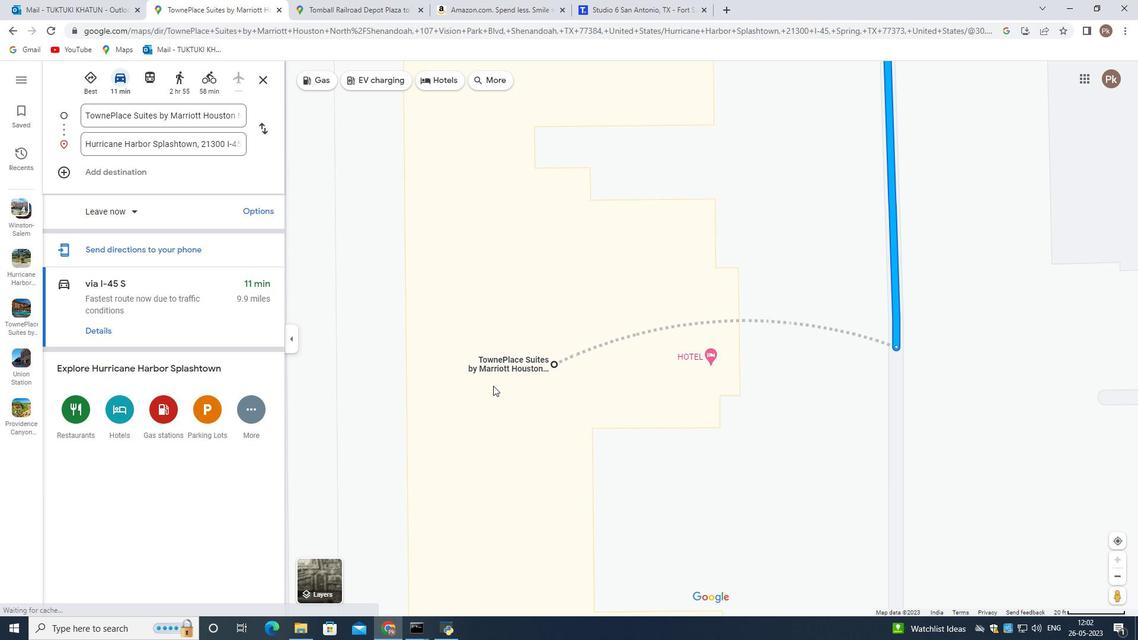 
Action: Mouse scrolled (475, 373) with delta (0, 0)
Screenshot: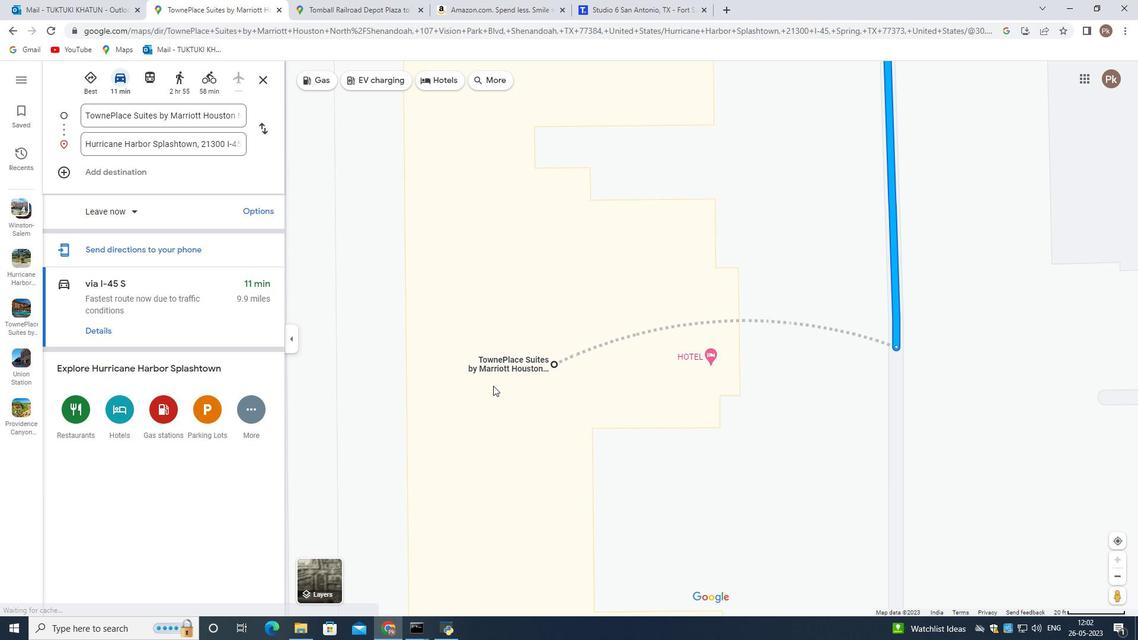 
Action: Mouse moved to (509, 295)
Screenshot: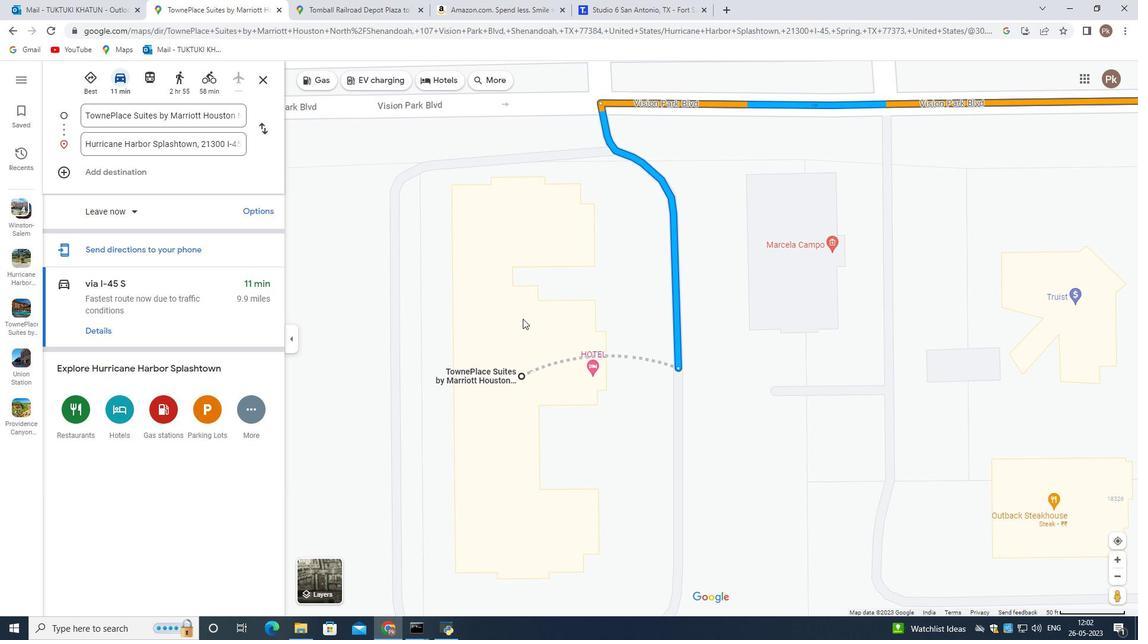 
Action: Mouse scrolled (509, 294) with delta (0, 0)
Screenshot: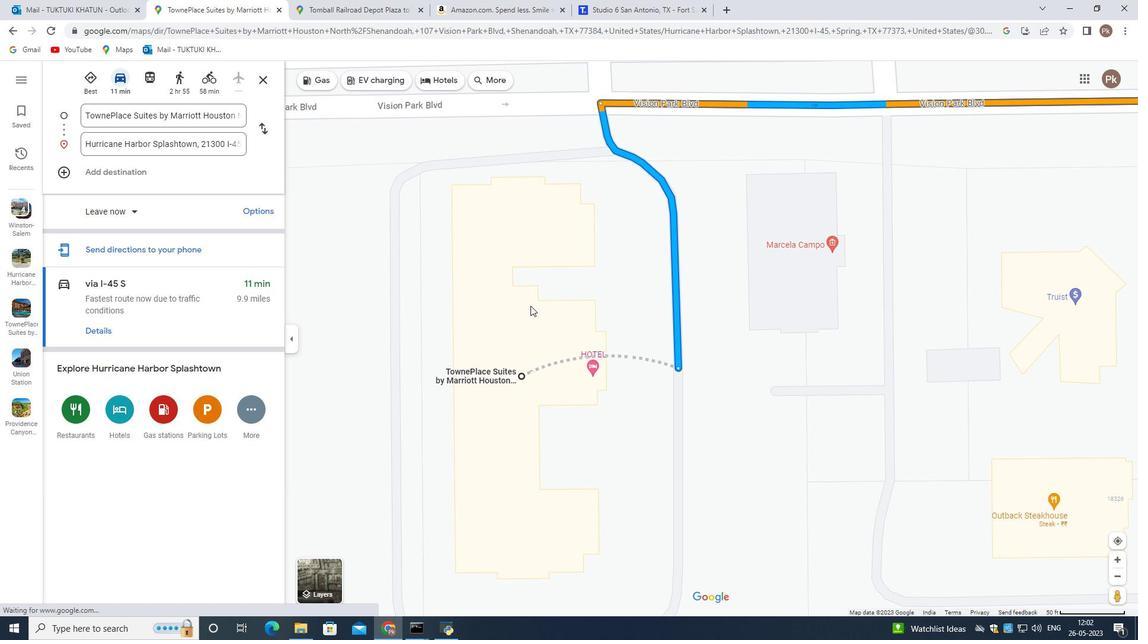 
Action: Mouse scrolled (509, 294) with delta (0, 0)
Screenshot: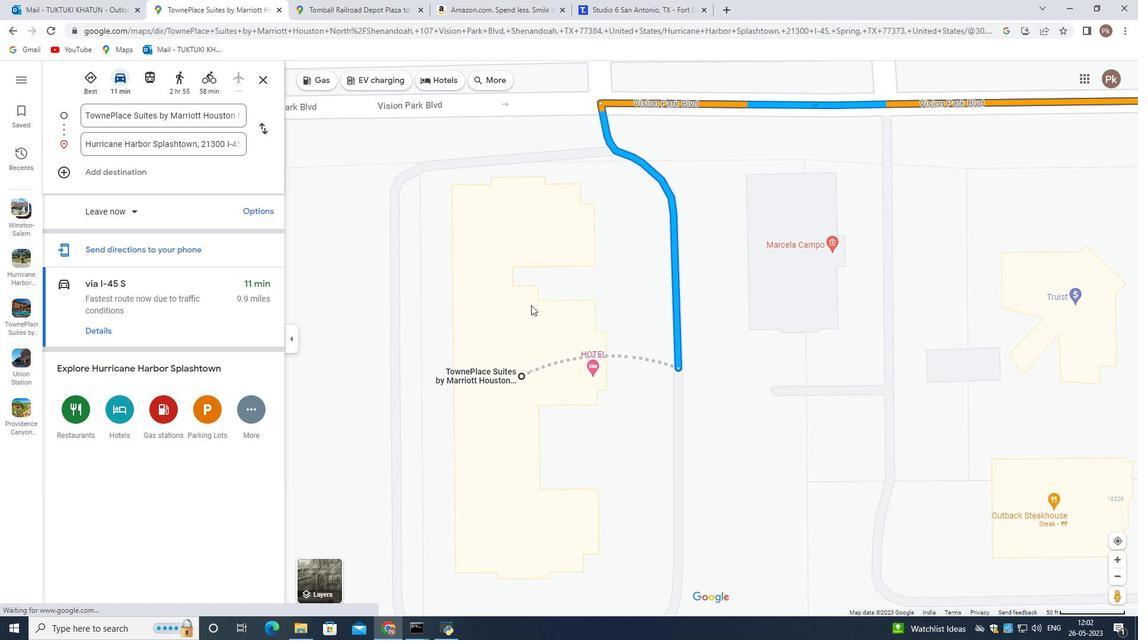 
Action: Mouse scrolled (509, 294) with delta (0, 0)
Screenshot: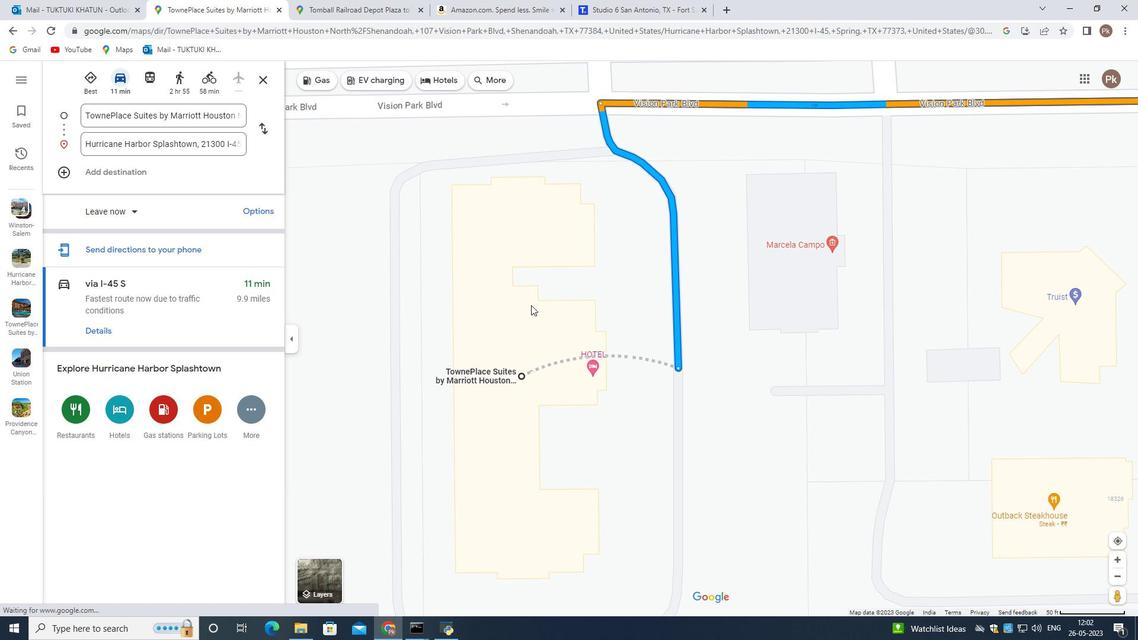 
Action: Mouse scrolled (509, 294) with delta (0, 0)
Screenshot: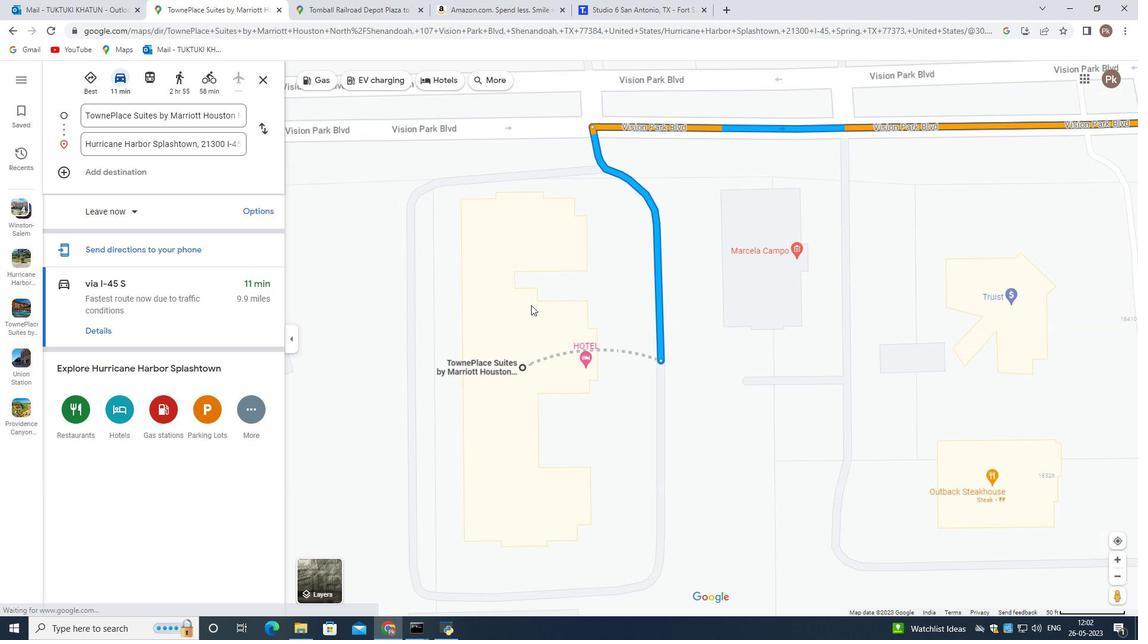 
Action: Mouse moved to (549, 217)
Screenshot: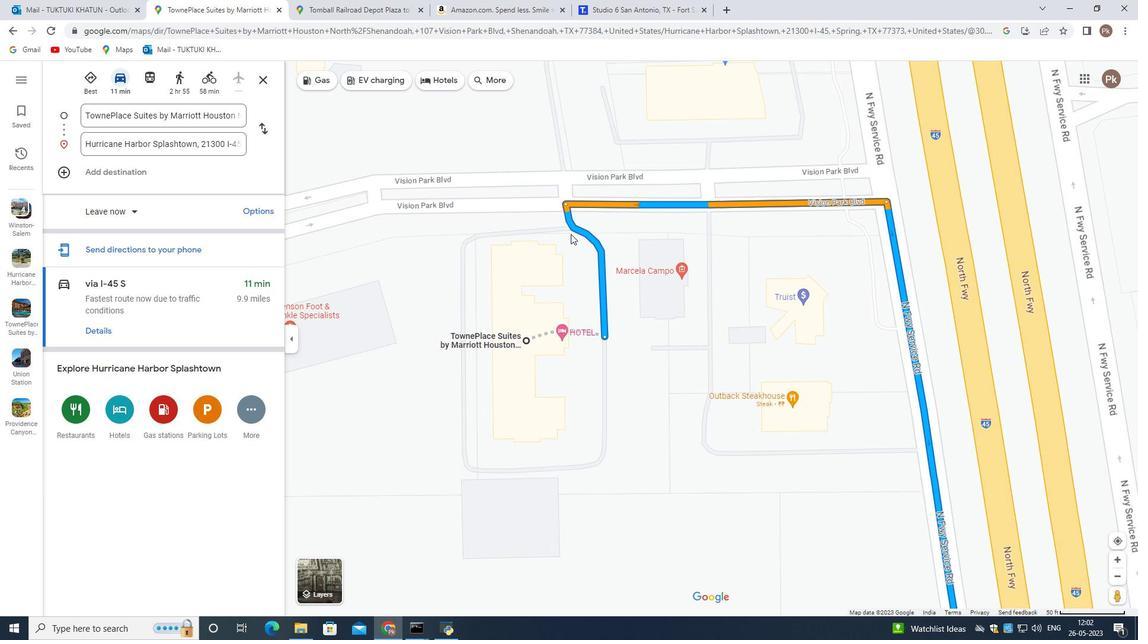 
Action: Mouse scrolled (549, 217) with delta (0, 0)
Screenshot: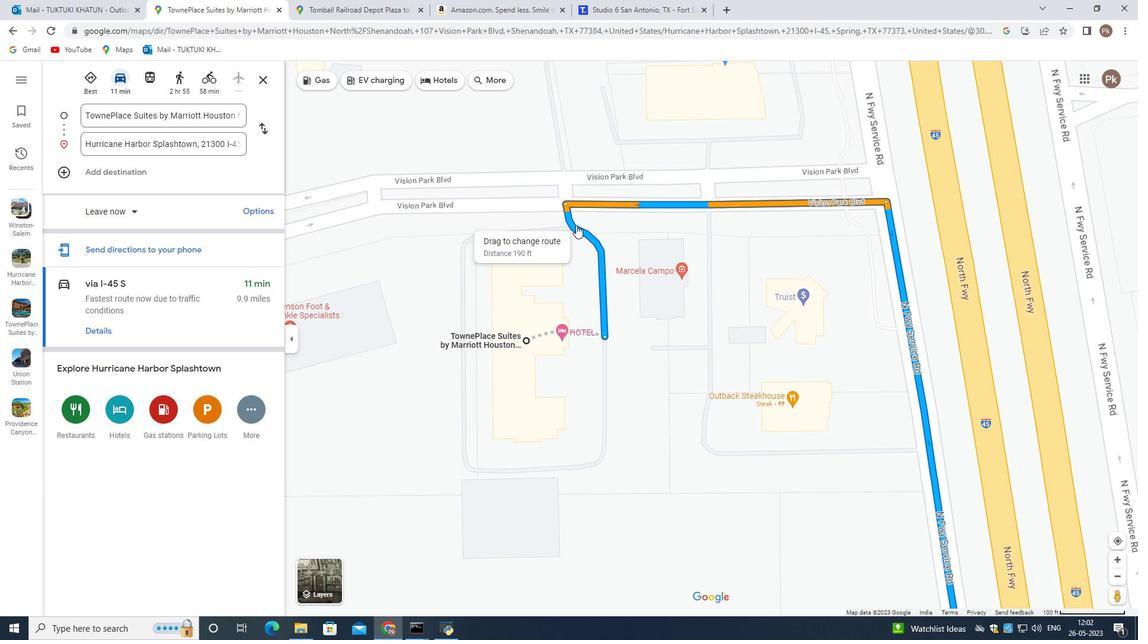 
Action: Mouse moved to (724, 247)
Screenshot: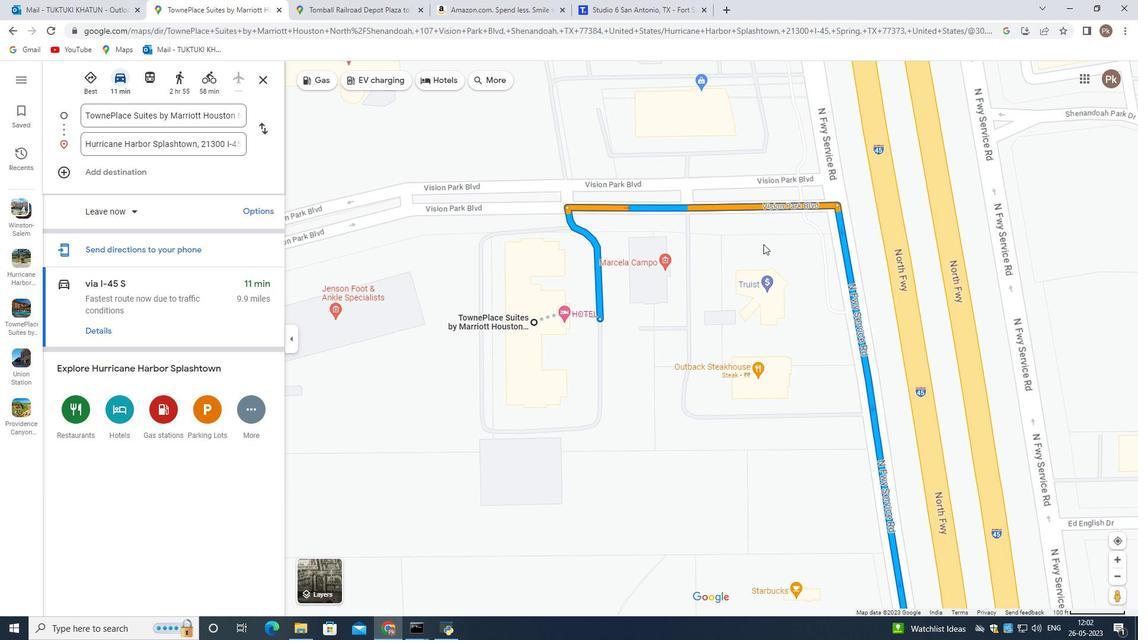 
Action: Mouse scrolled (724, 247) with delta (0, 0)
Screenshot: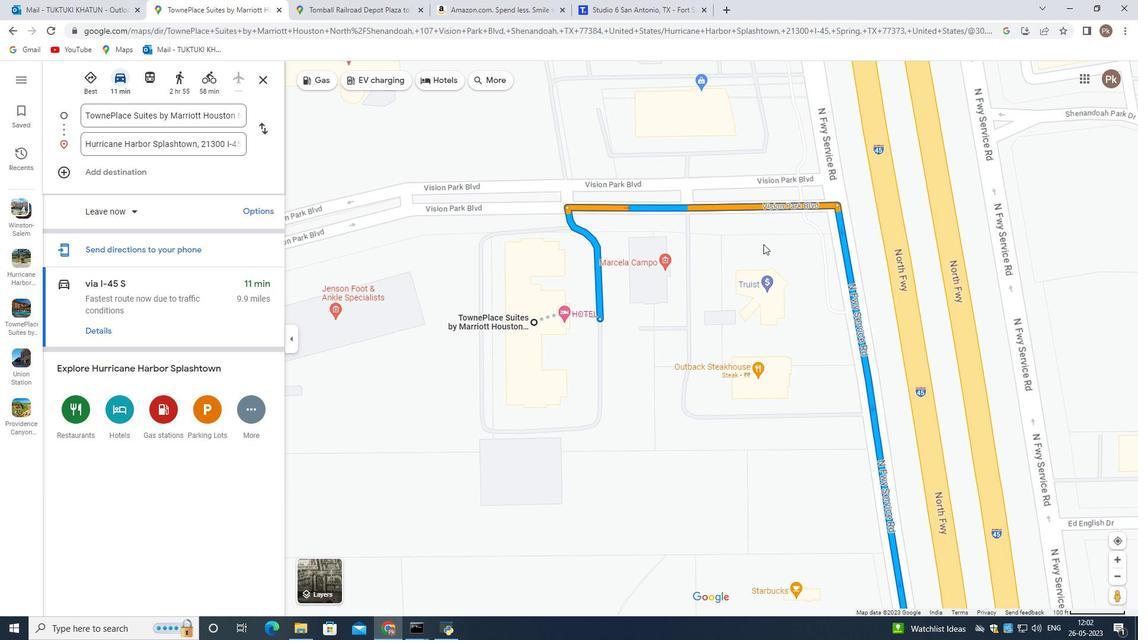 
Action: Mouse moved to (724, 249)
Screenshot: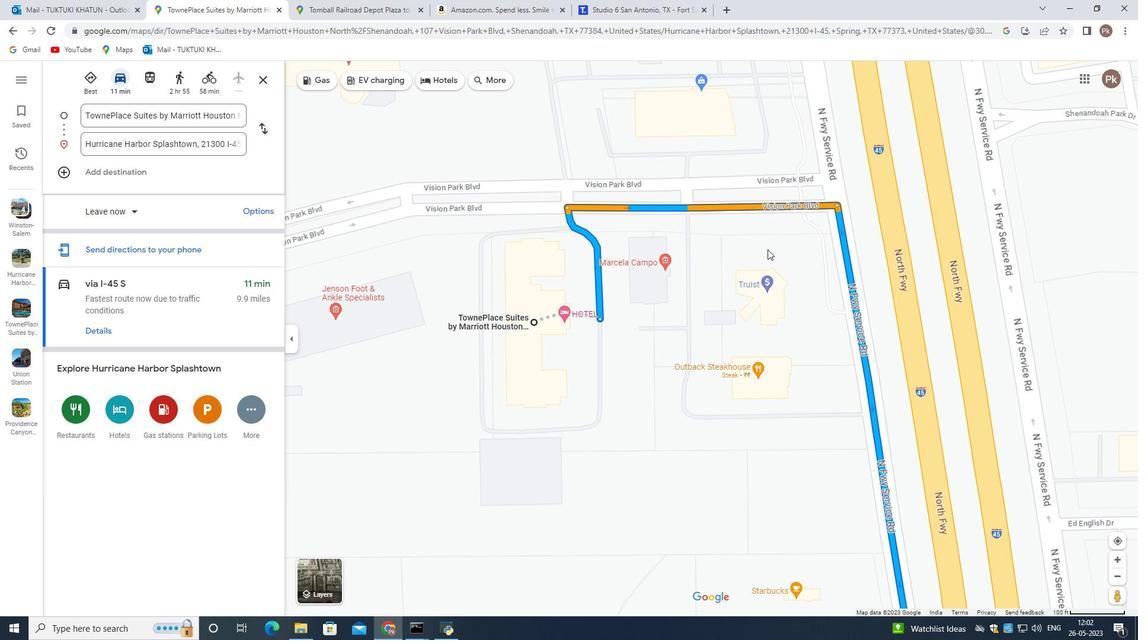 
Action: Mouse scrolled (724, 249) with delta (0, 0)
Screenshot: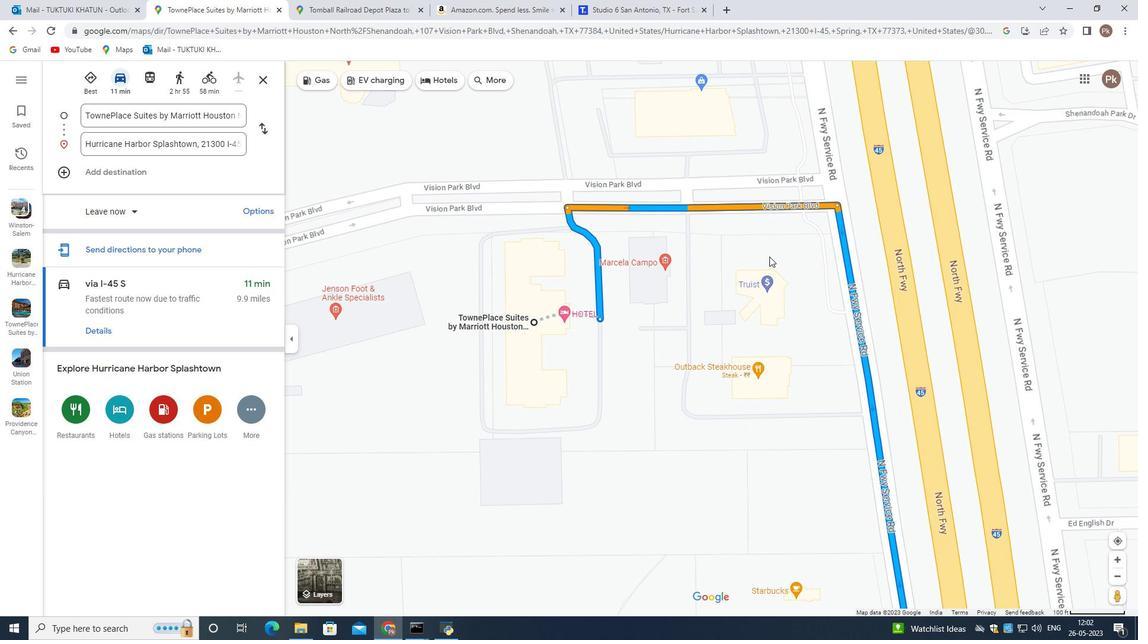 
Action: Mouse moved to (635, 214)
Screenshot: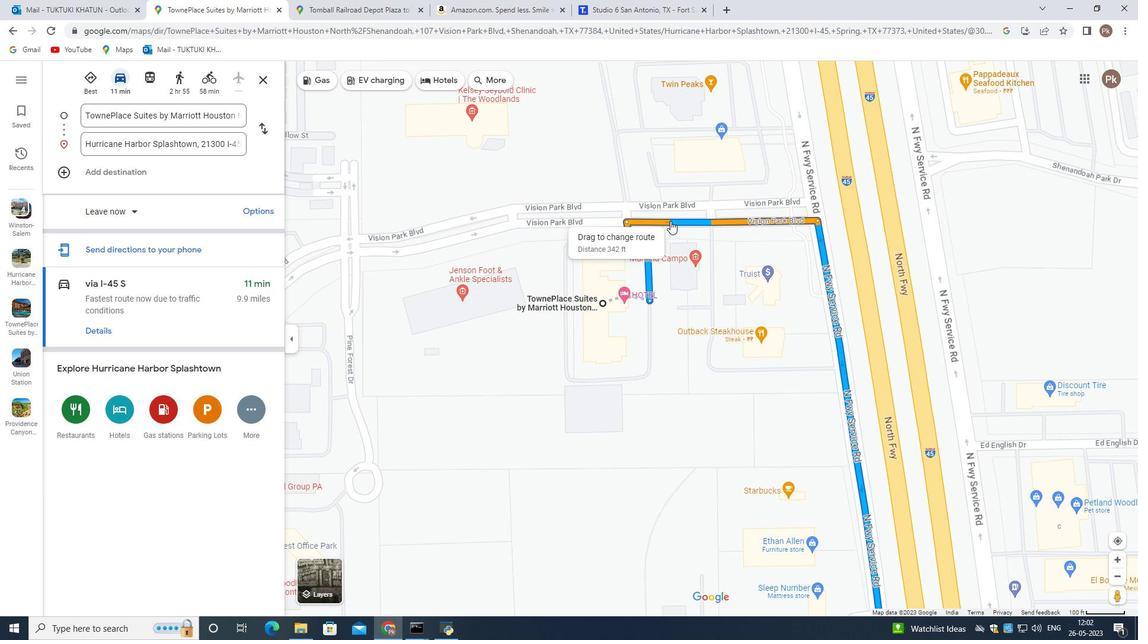 
Action: Mouse scrolled (635, 214) with delta (0, 0)
Screenshot: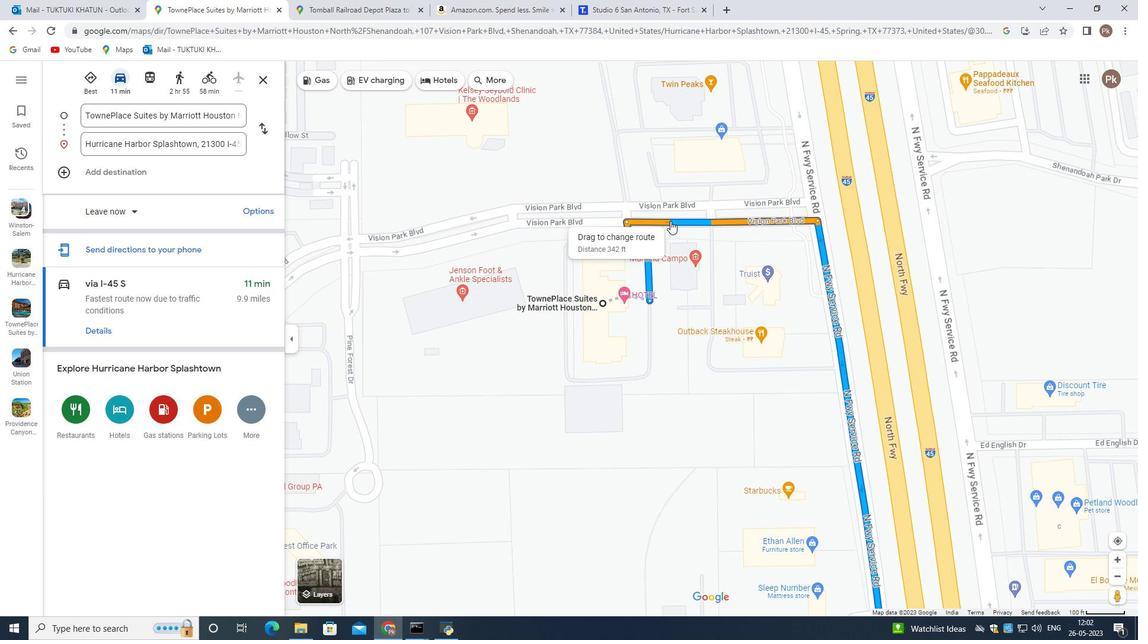 
Action: Mouse scrolled (635, 214) with delta (0, 0)
Screenshot: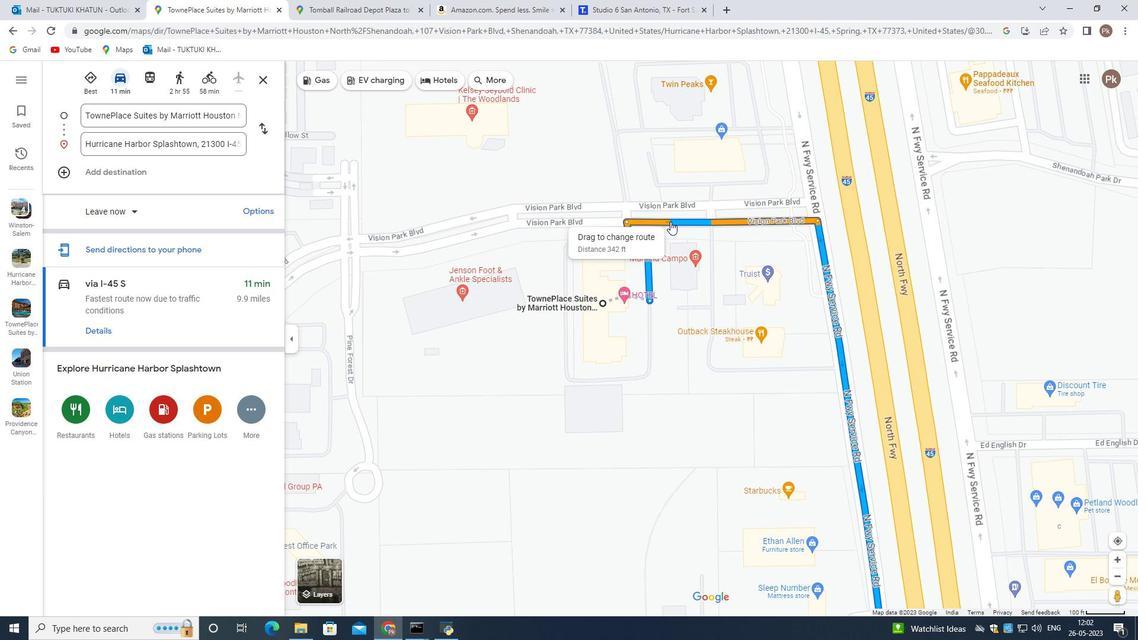 
Action: Mouse scrolled (635, 214) with delta (0, 0)
Screenshot: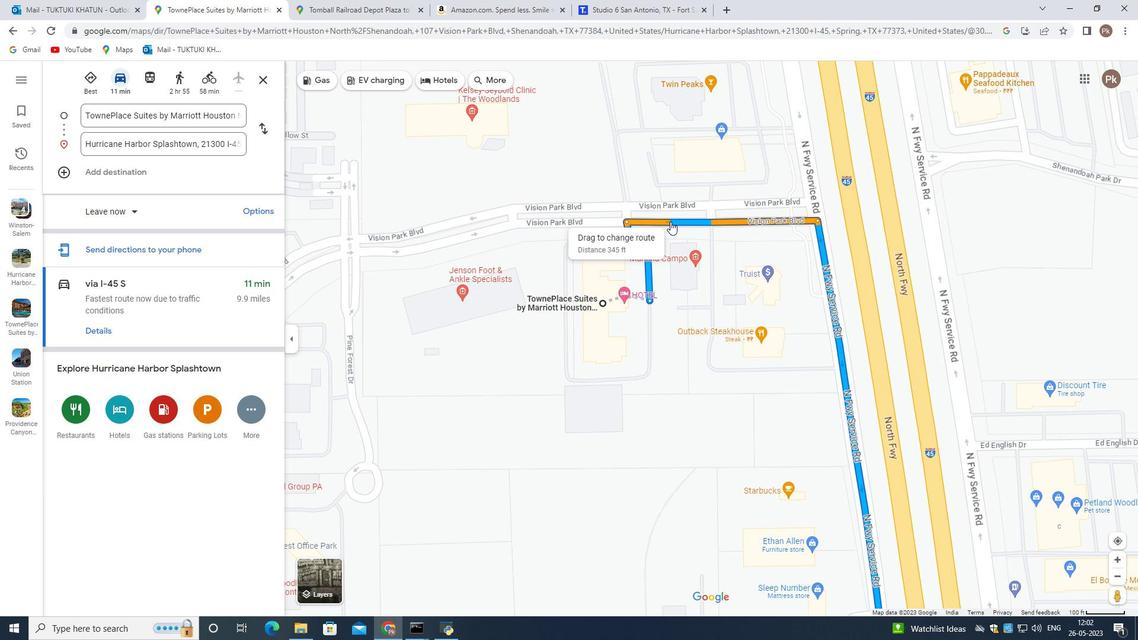 
Action: Mouse scrolled (635, 214) with delta (0, 0)
Screenshot: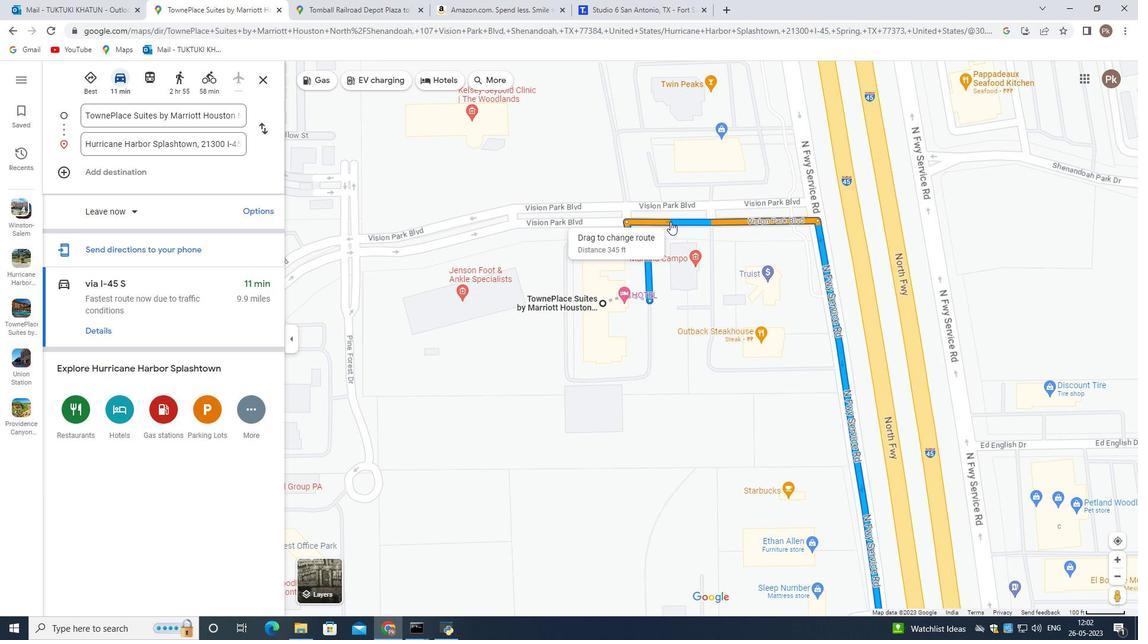 
Action: Mouse moved to (752, 317)
Screenshot: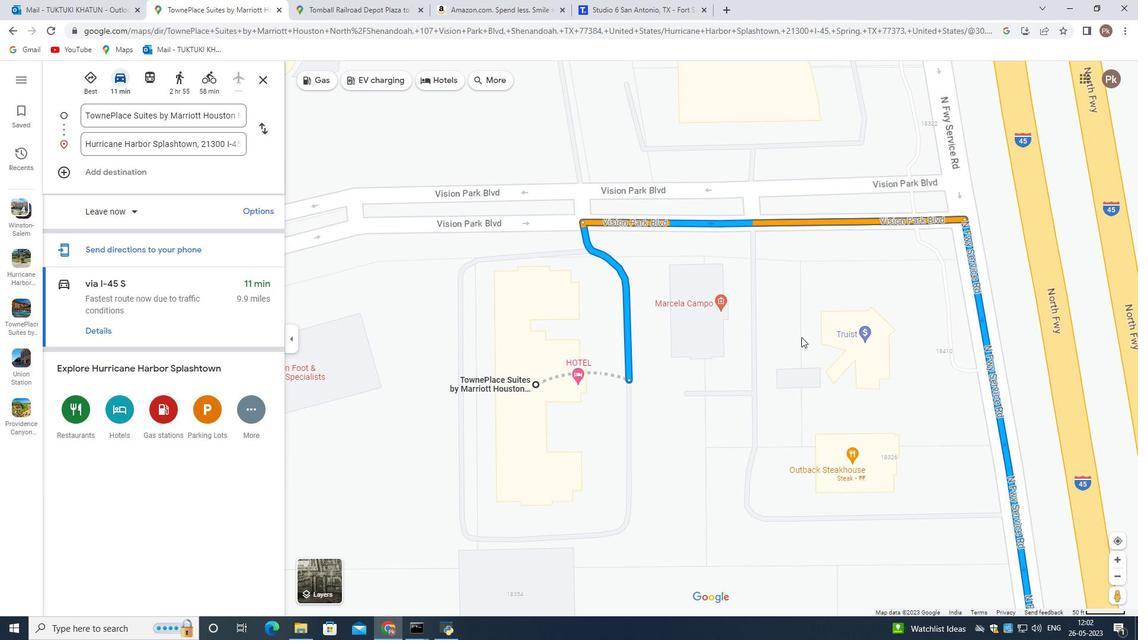 
Action: Mouse scrolled (752, 316) with delta (0, 0)
Screenshot: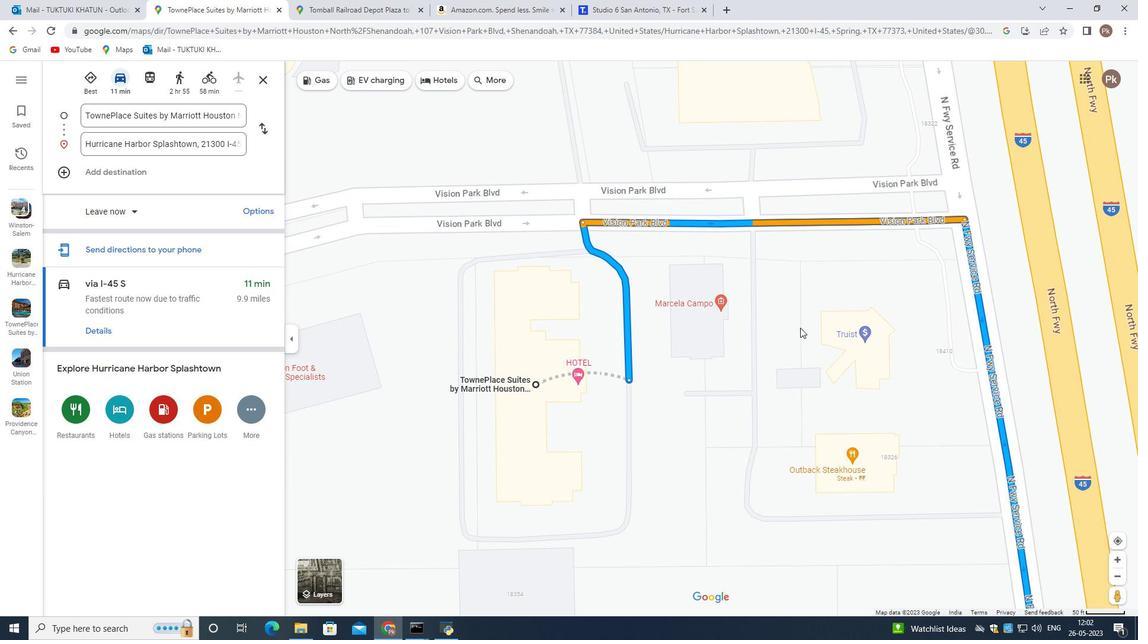 
Action: Mouse scrolled (752, 316) with delta (0, 0)
Screenshot: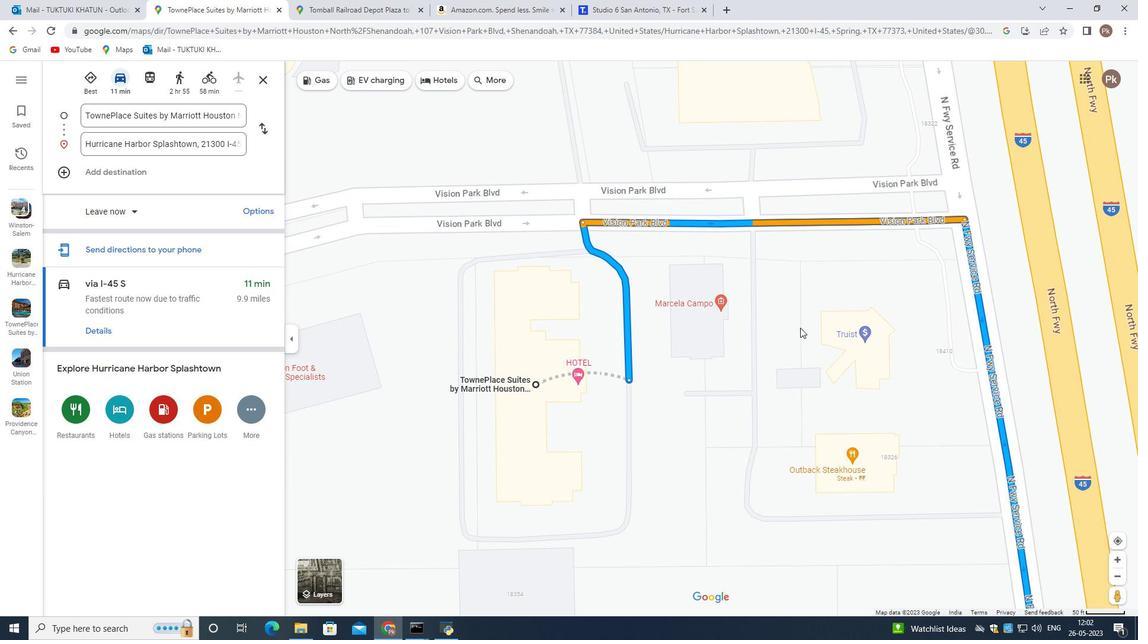 
Action: Mouse scrolled (752, 316) with delta (0, 0)
Screenshot: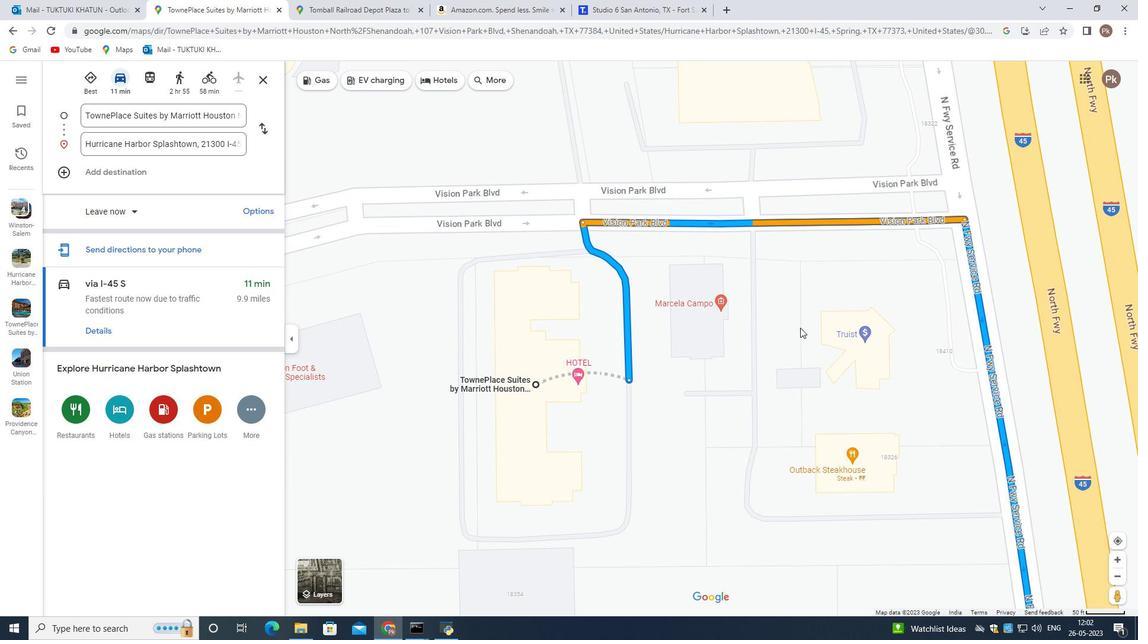 
Action: Mouse moved to (751, 317)
Screenshot: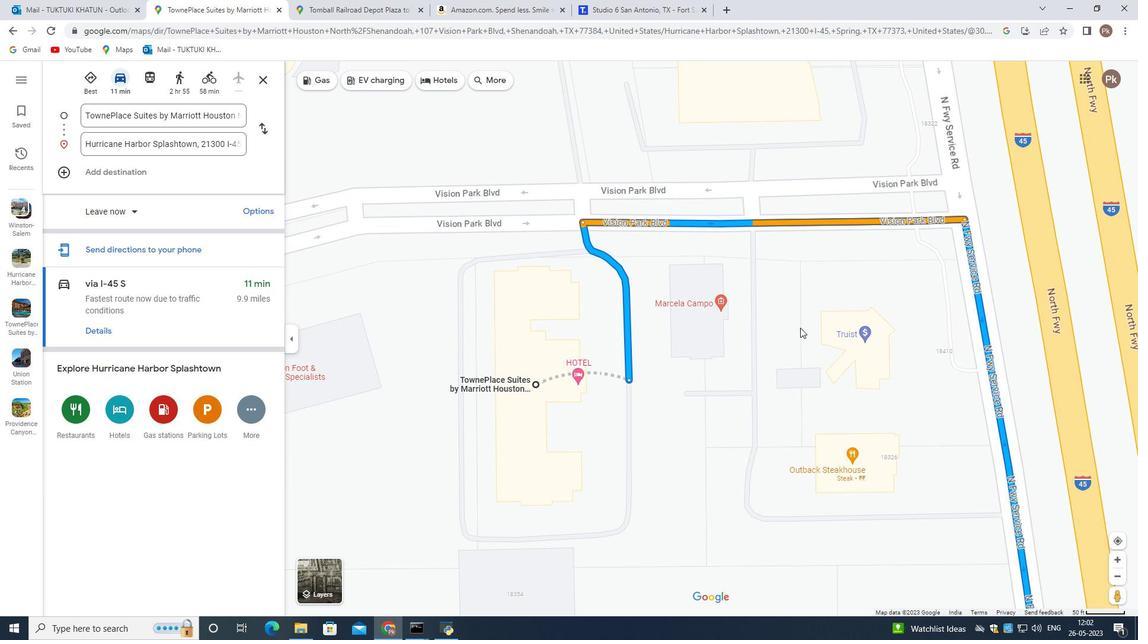 
Action: Mouse scrolled (751, 316) with delta (0, 0)
Screenshot: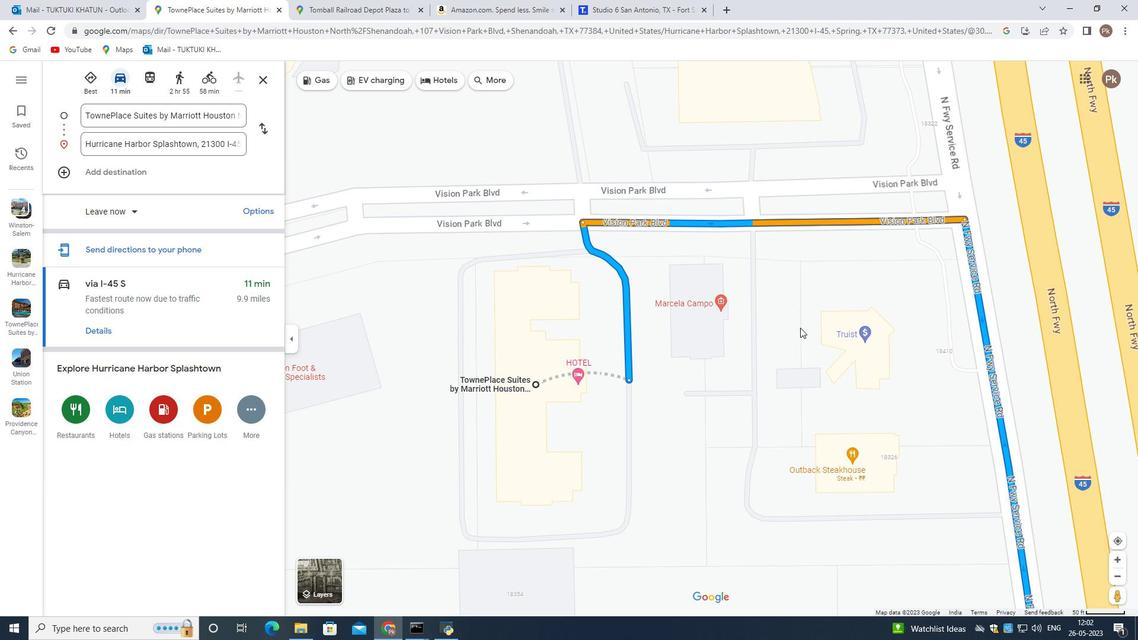 
Action: Mouse scrolled (751, 316) with delta (0, 0)
Screenshot: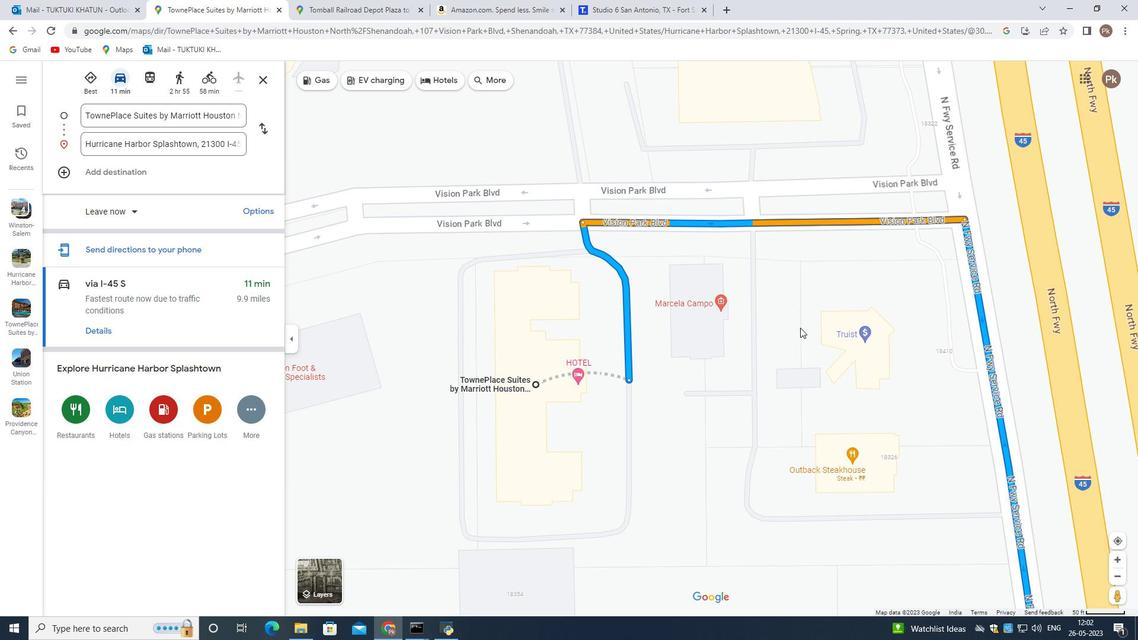
Action: Mouse moved to (768, 412)
Screenshot: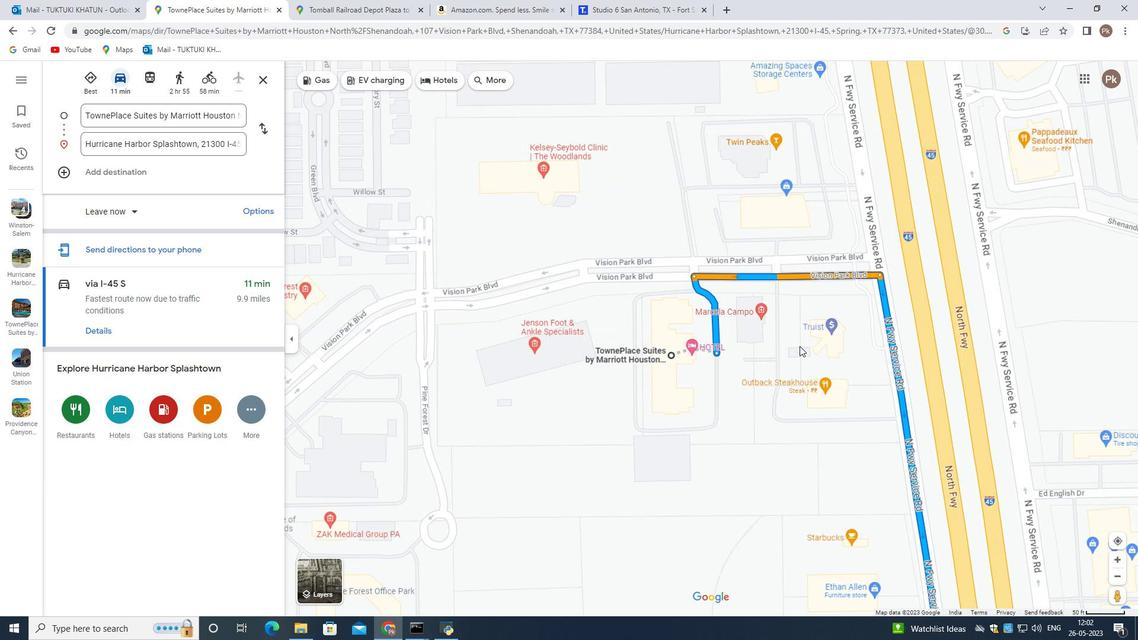 
Action: Mouse scrolled (768, 411) with delta (0, 0)
Screenshot: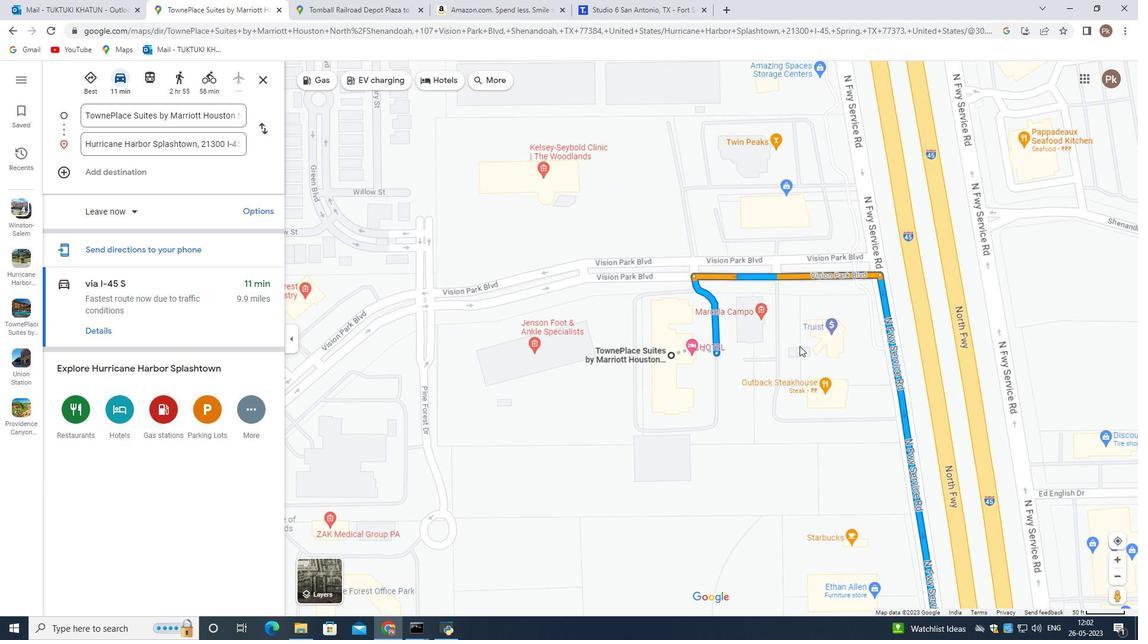 
Action: Mouse moved to (768, 414)
Screenshot: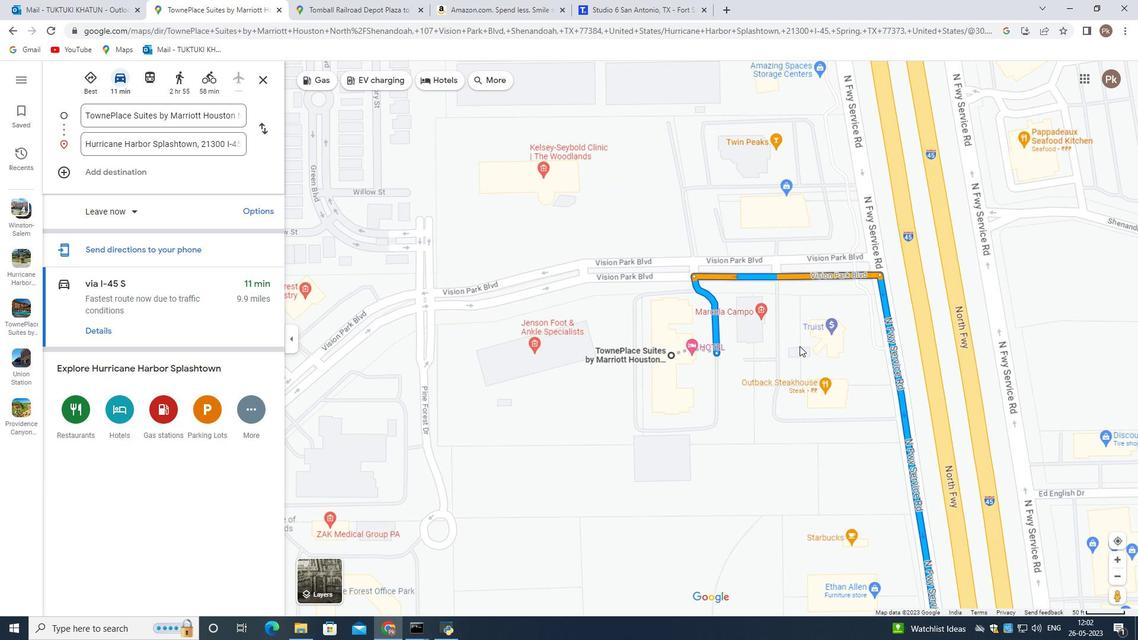 
Action: Mouse scrolled (768, 413) with delta (0, 0)
Screenshot: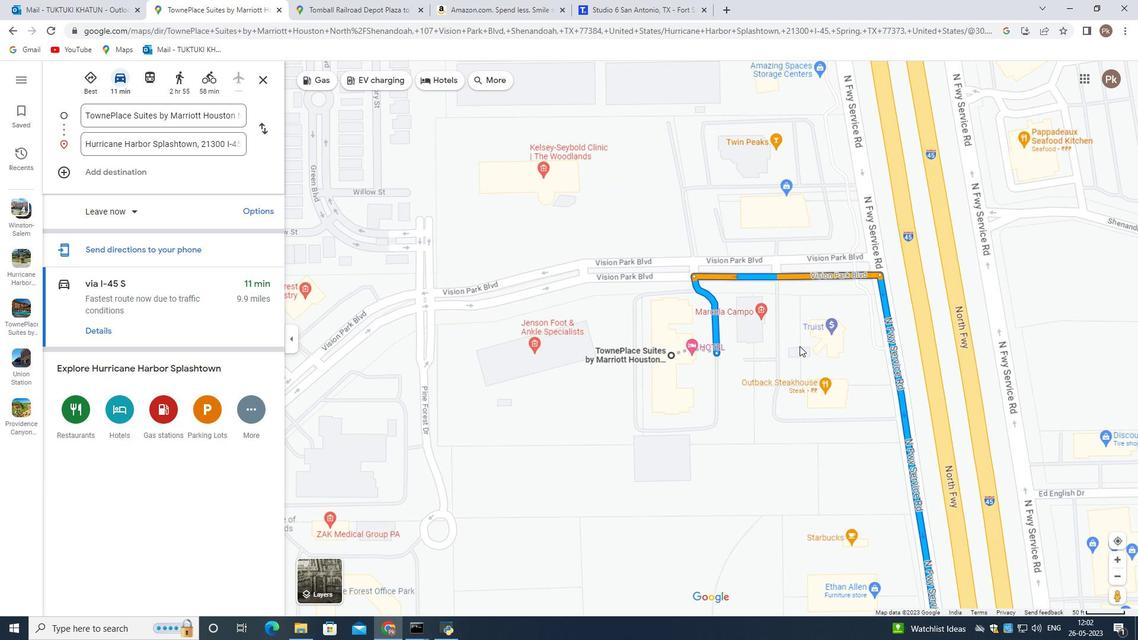 
Action: Mouse moved to (767, 415)
Screenshot: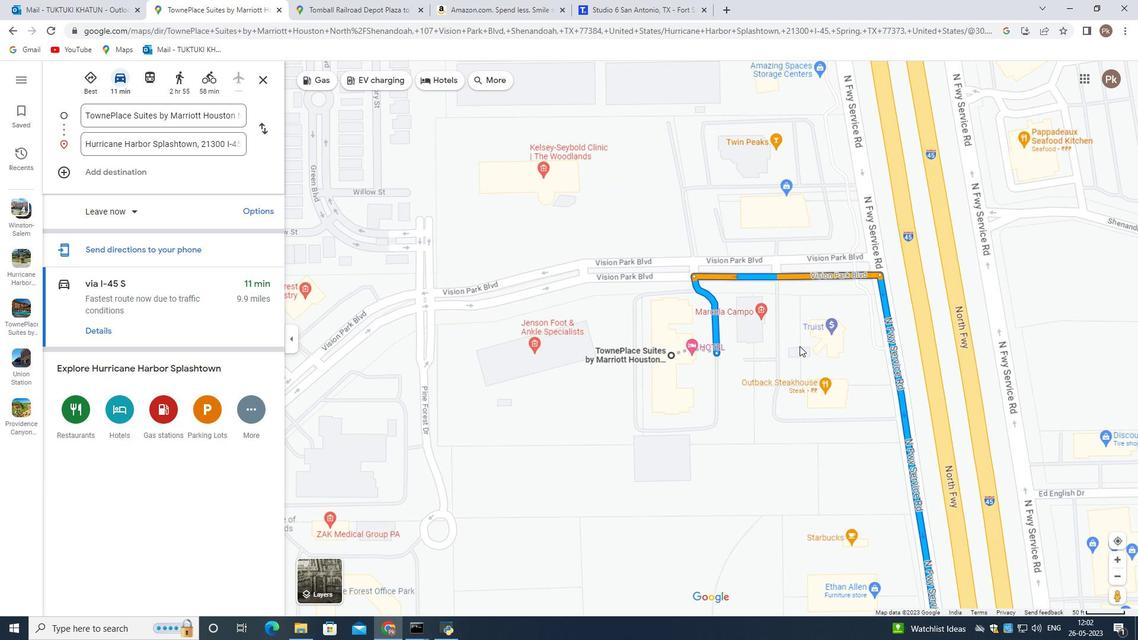 
Action: Mouse scrolled (767, 414) with delta (0, 0)
Screenshot: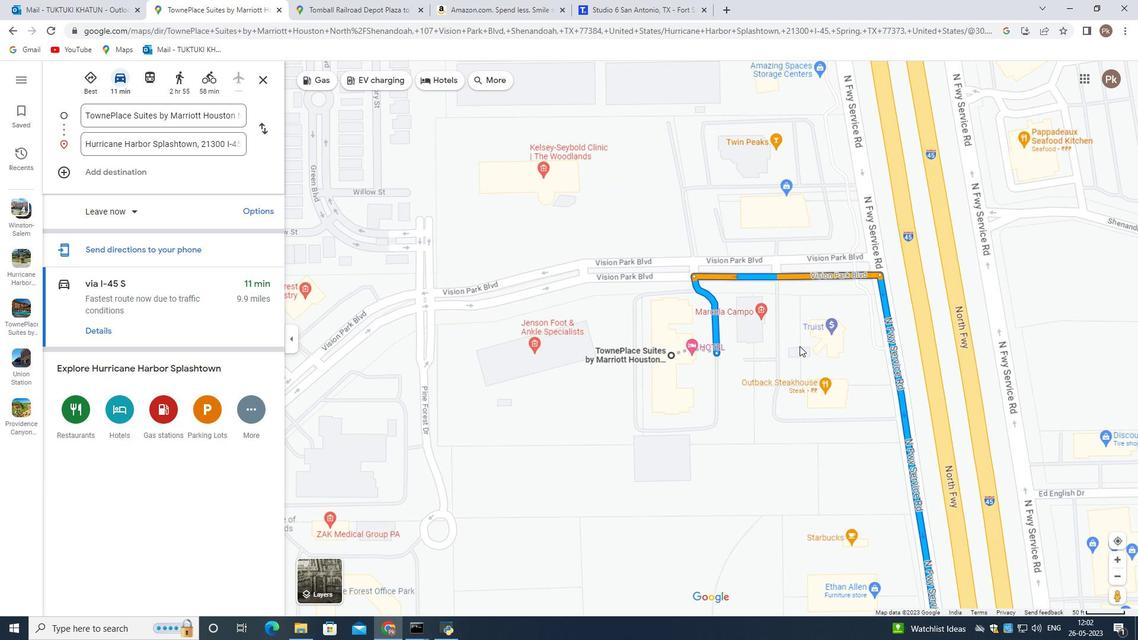 
Action: Mouse moved to (767, 419)
Screenshot: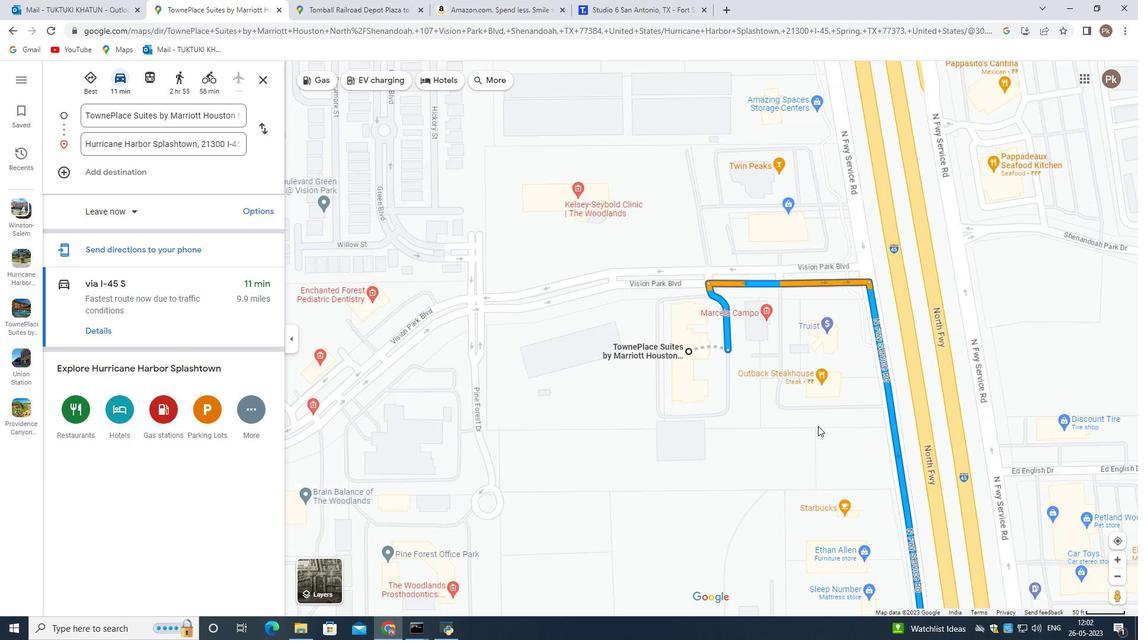 
Action: Mouse scrolled (767, 417) with delta (0, 0)
Screenshot: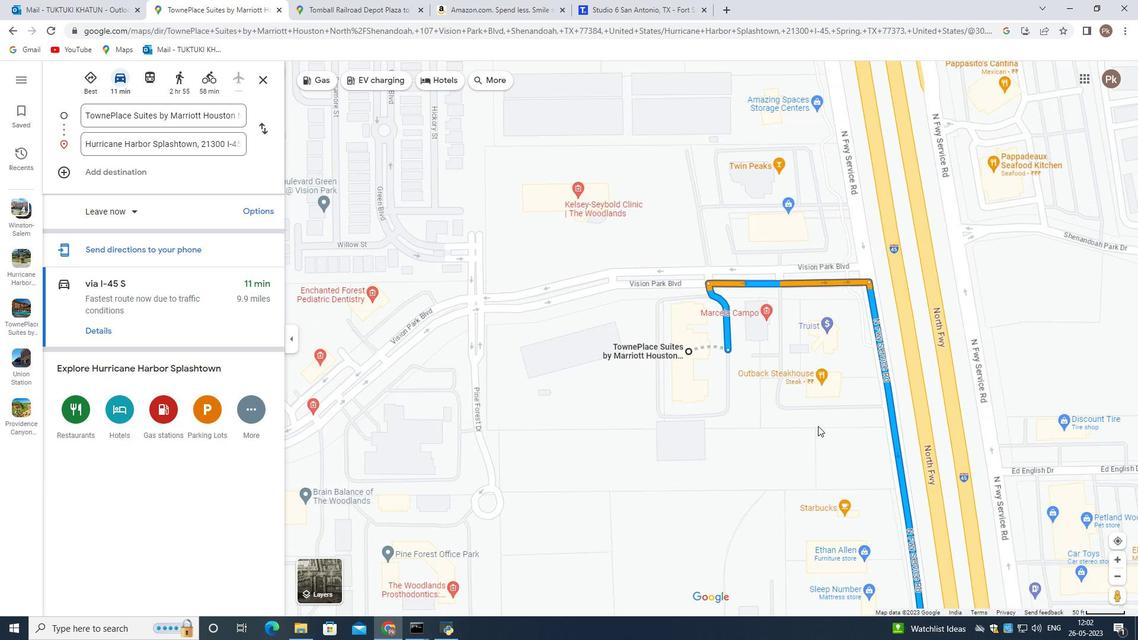 
Action: Mouse moved to (693, 476)
Screenshot: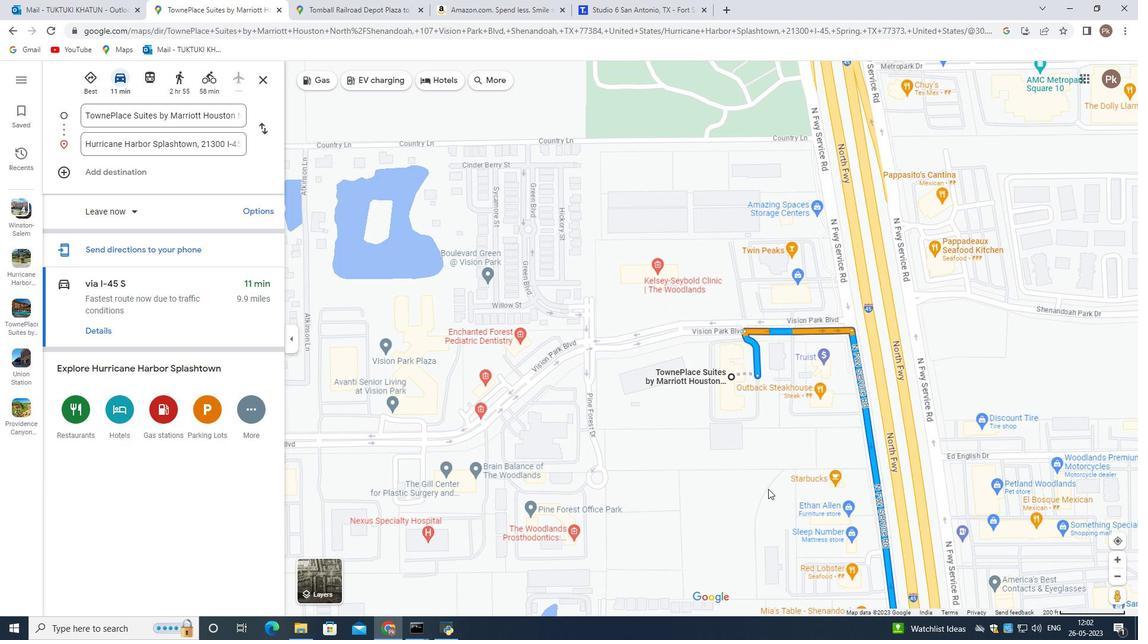 
Action: Mouse pressed left at (693, 476)
Screenshot: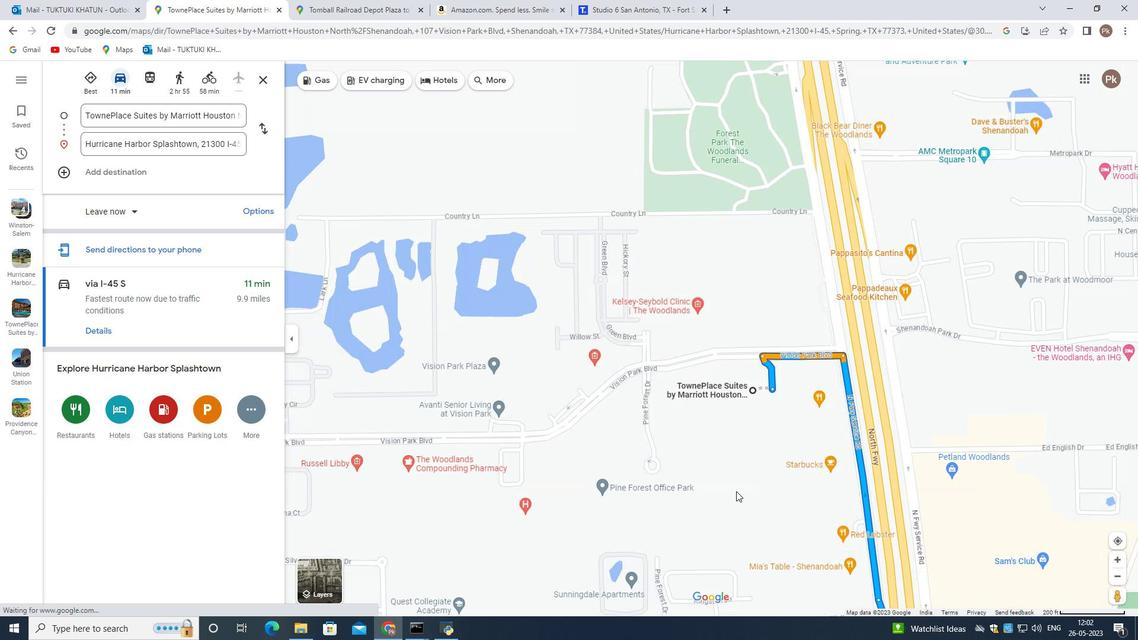 
Action: Mouse moved to (667, 418)
Screenshot: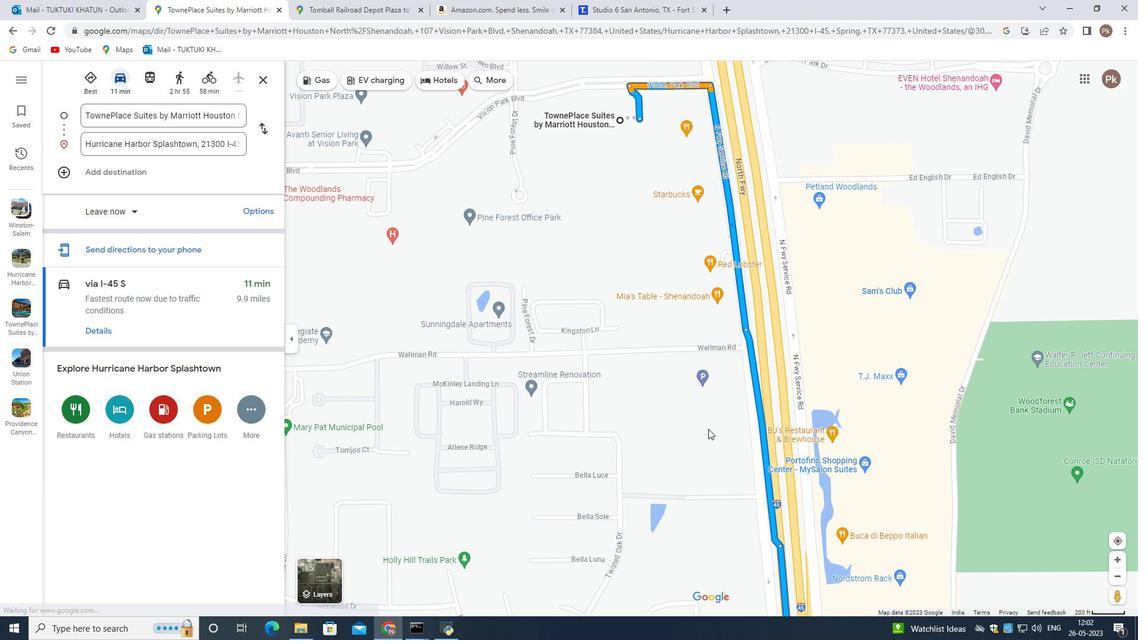 
Action: Mouse pressed left at (667, 418)
Screenshot: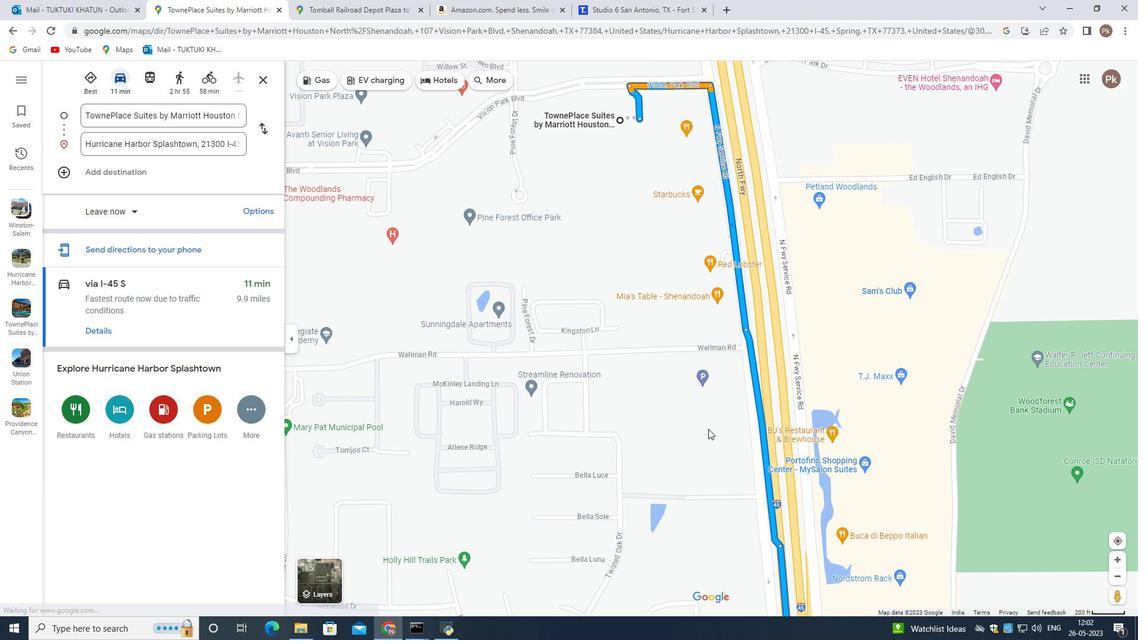
Action: Mouse moved to (531, 282)
Screenshot: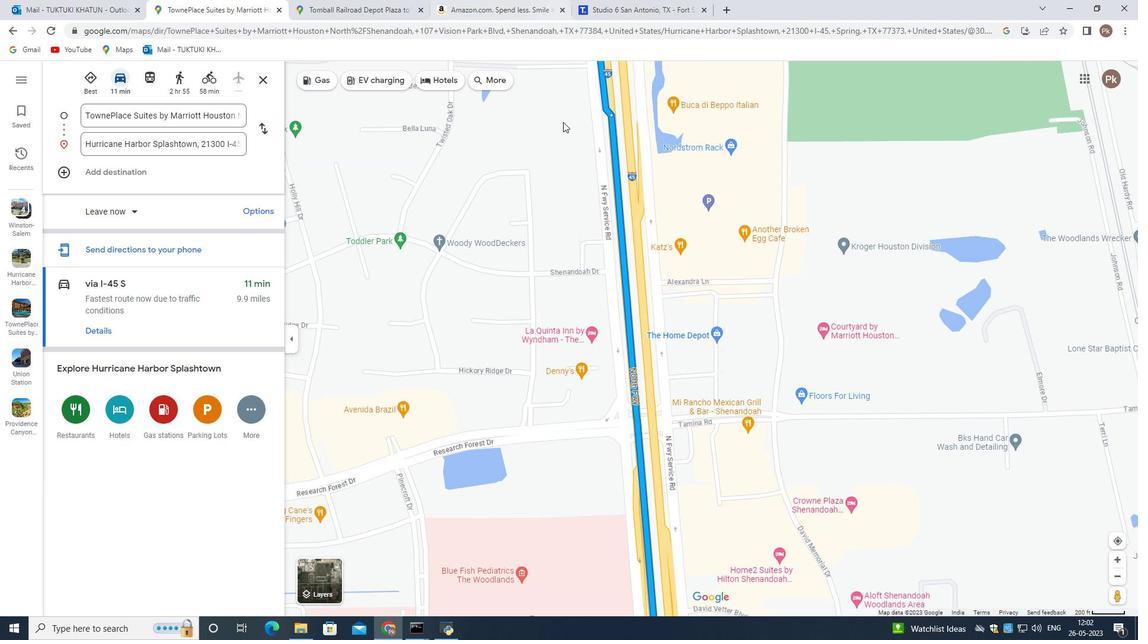 
Action: Mouse scrolled (534, 270) with delta (0, 0)
Screenshot: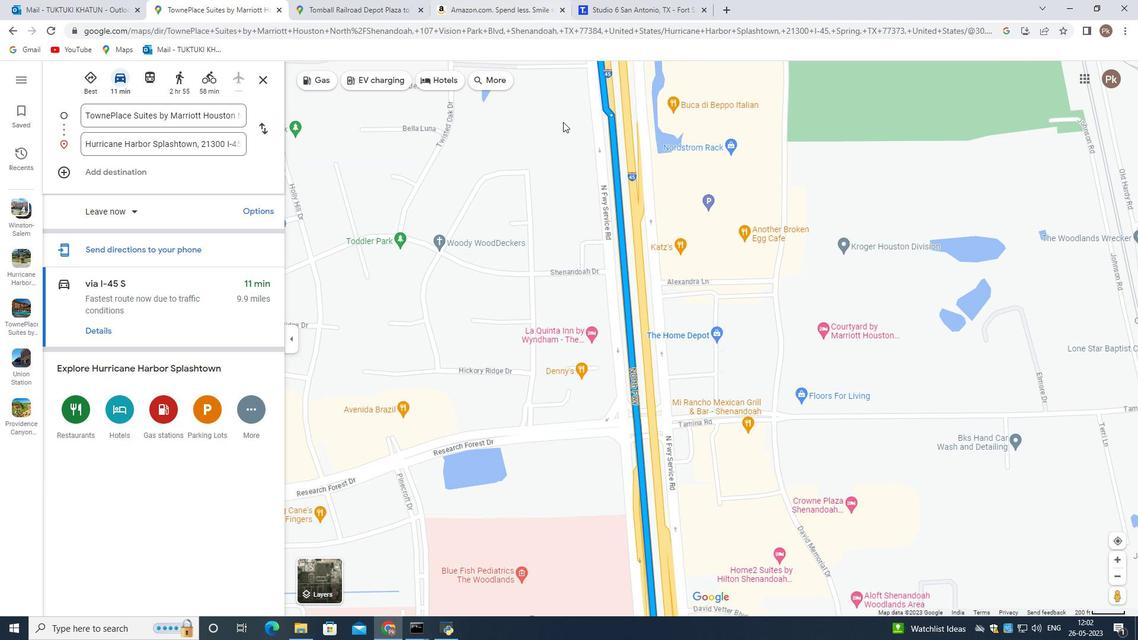 
Action: Mouse moved to (530, 297)
Screenshot: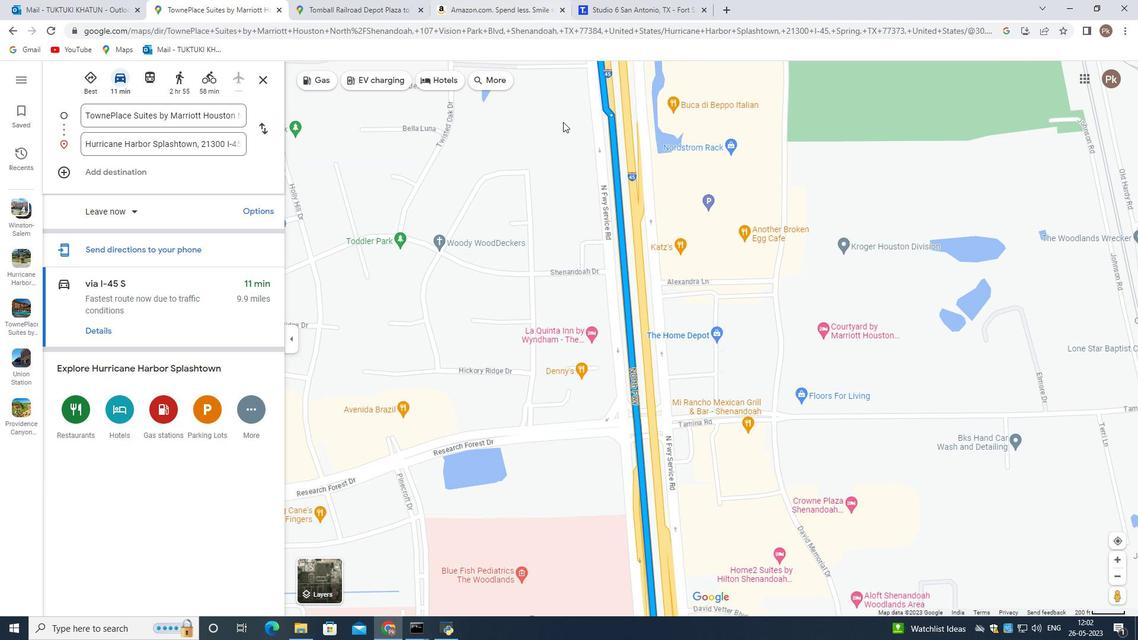 
Action: Mouse scrolled (531, 289) with delta (0, 0)
Screenshot: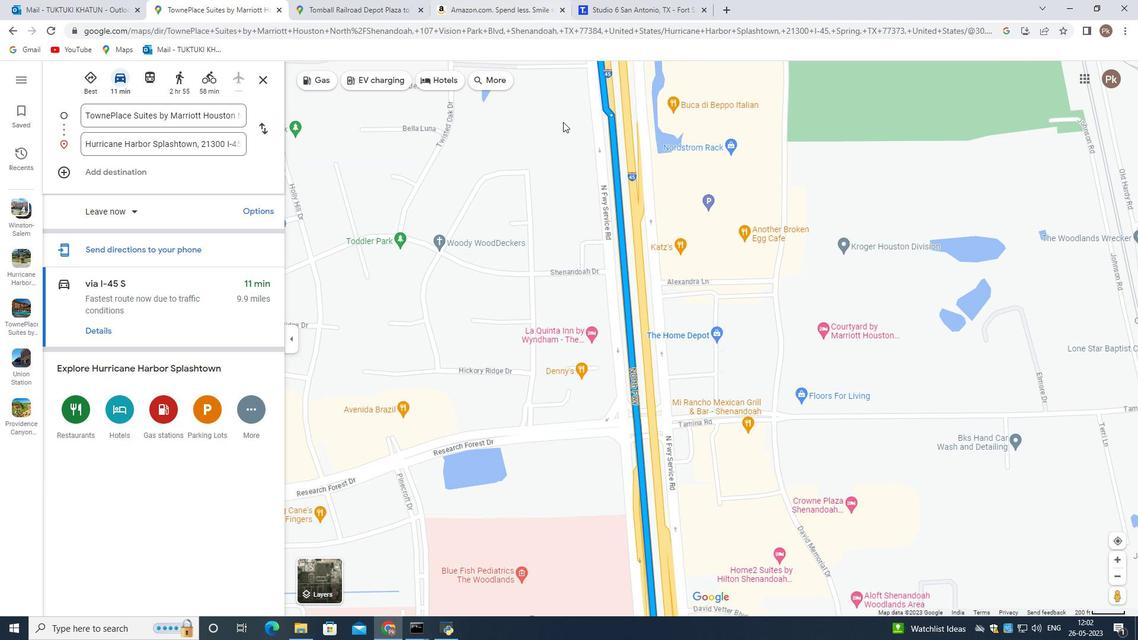 
Action: Mouse moved to (530, 301)
Screenshot: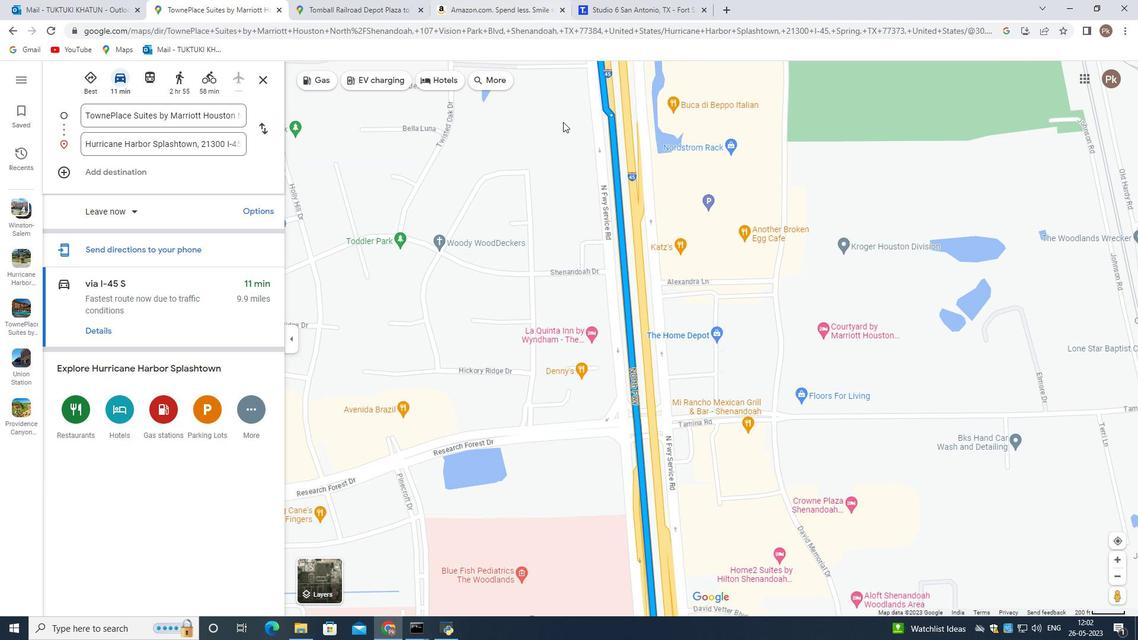 
Action: Mouse scrolled (530, 297) with delta (0, 0)
Screenshot: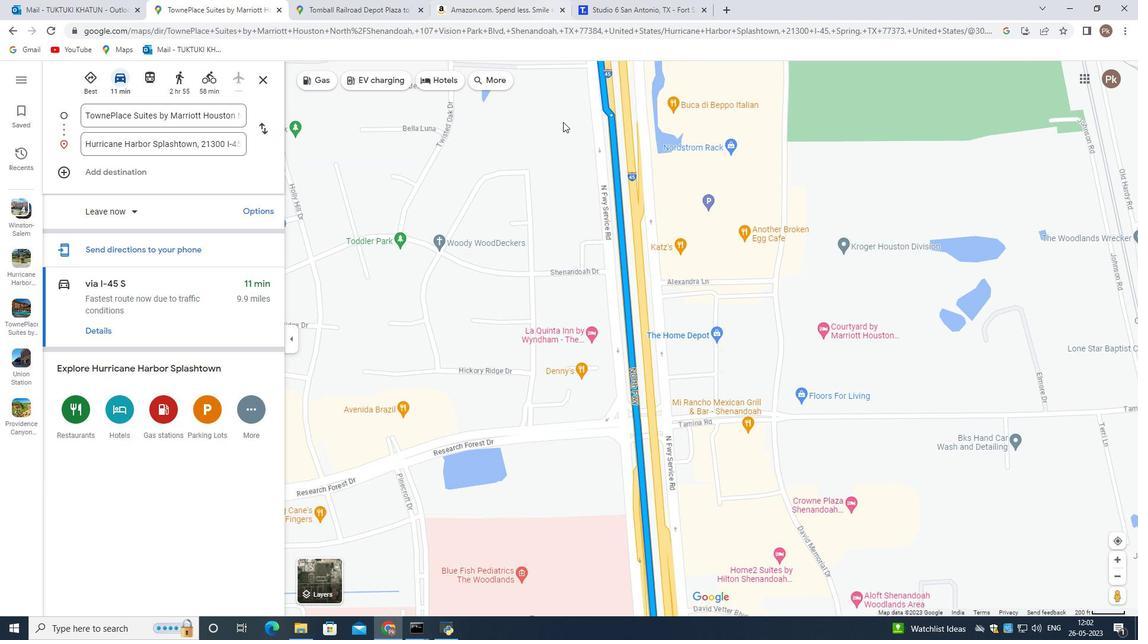 
Action: Mouse moved to (530, 304)
Screenshot: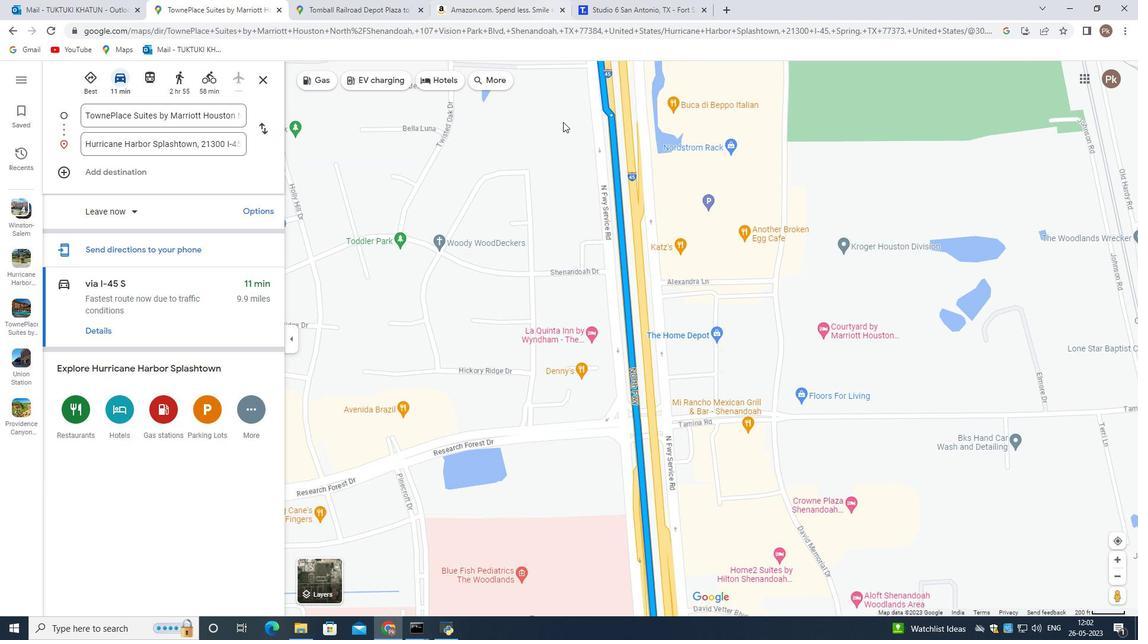 
Action: Mouse scrolled (530, 303) with delta (0, 0)
Screenshot: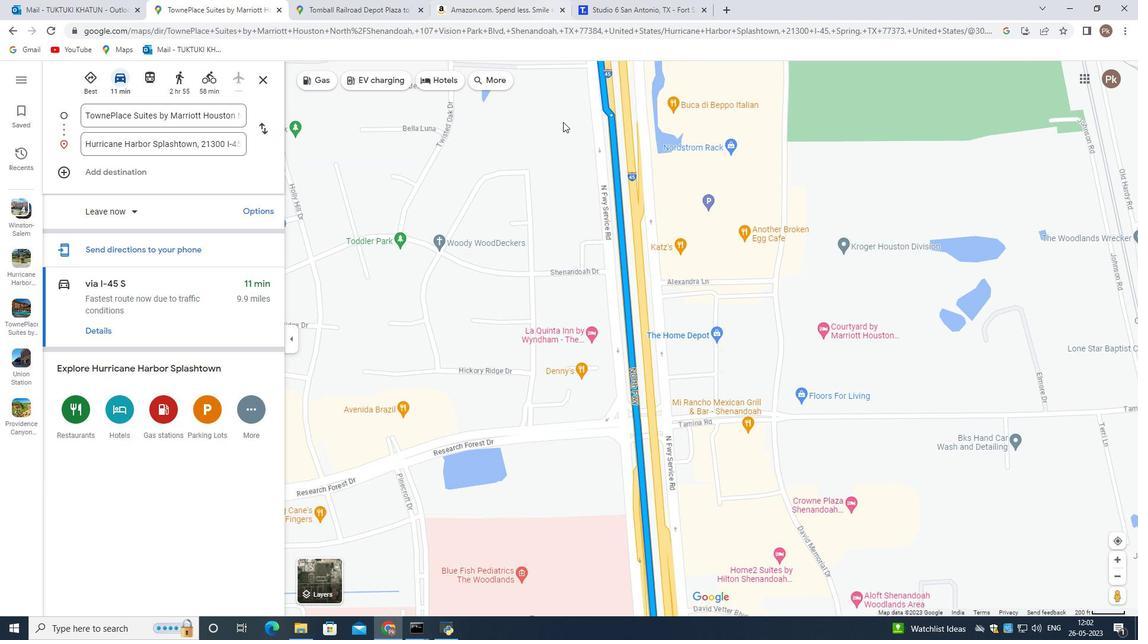 
Action: Mouse moved to (530, 304)
Screenshot: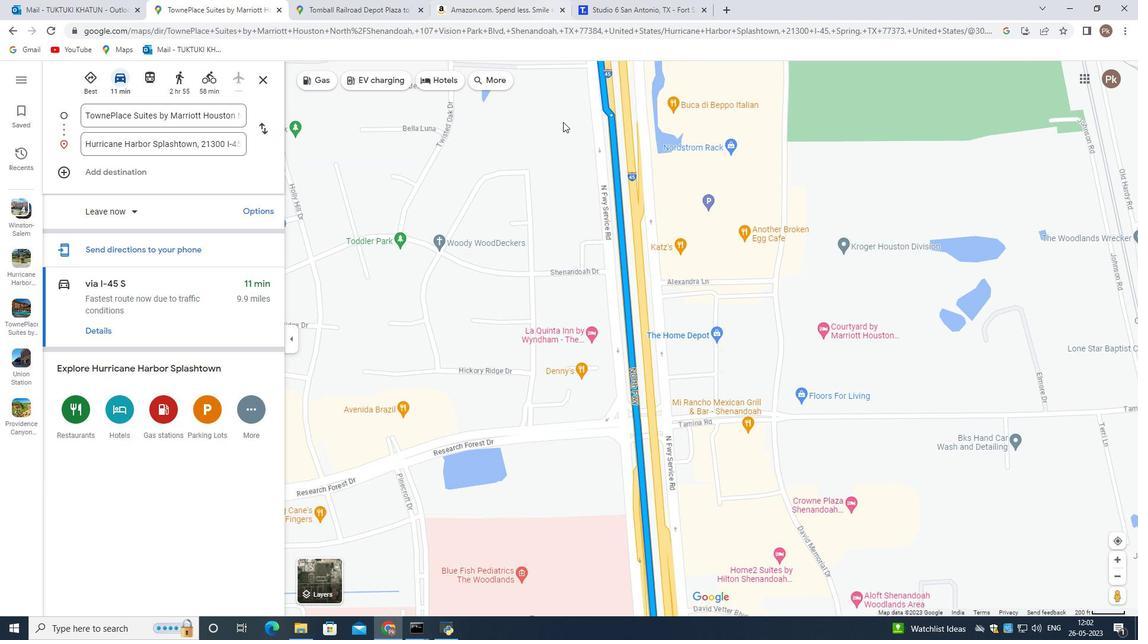 
Action: Mouse scrolled (530, 303) with delta (0, 0)
Screenshot: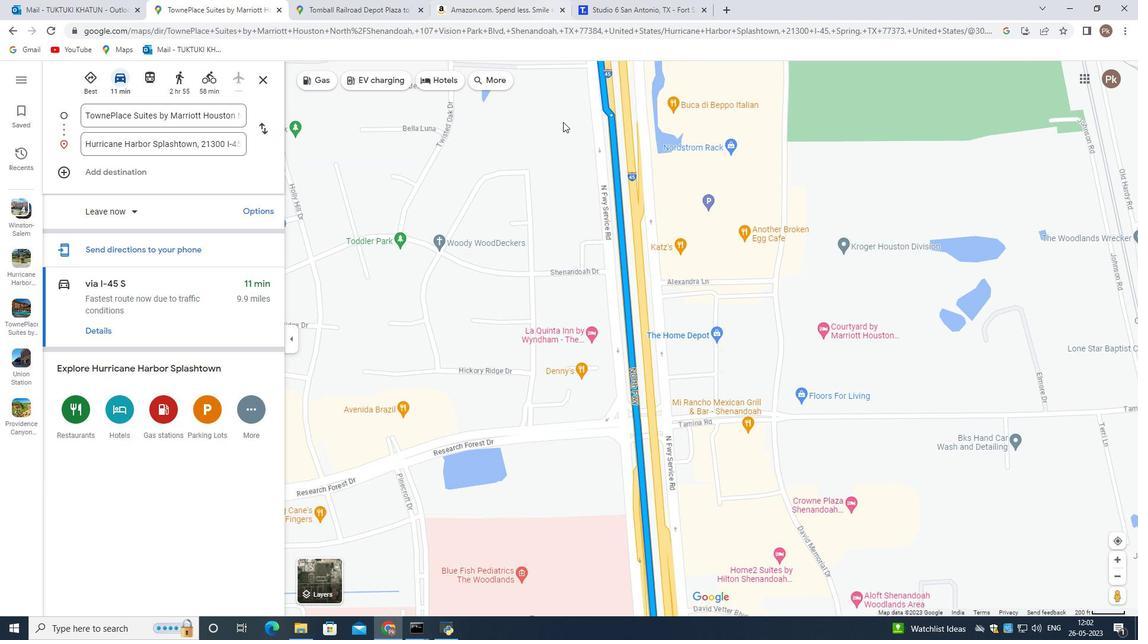 
Action: Mouse moved to (528, 308)
Screenshot: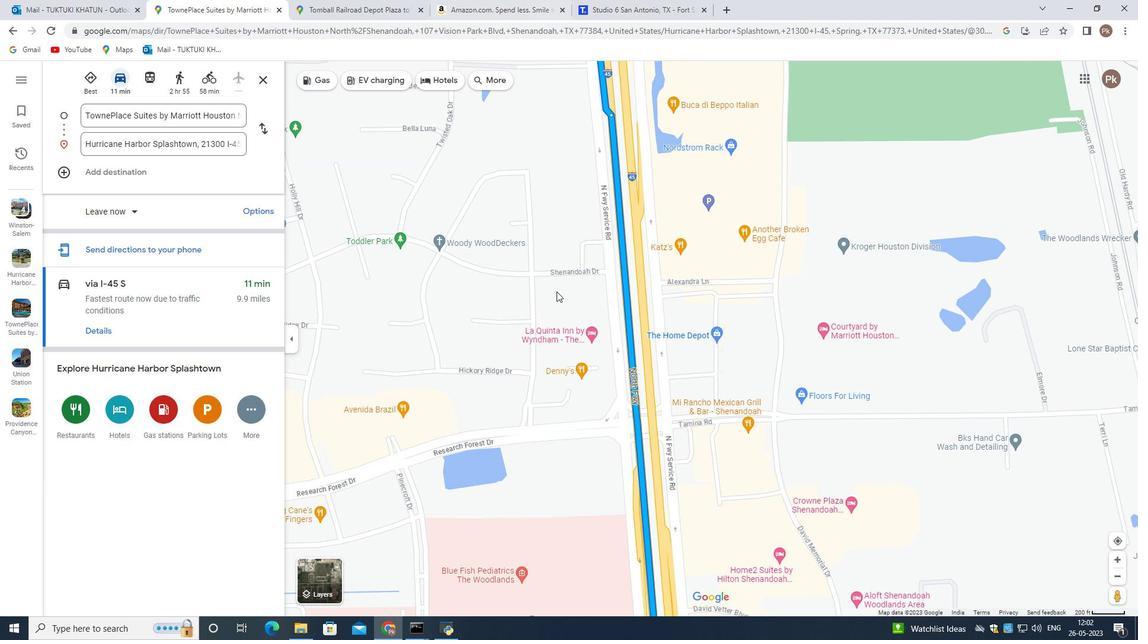 
Action: Mouse scrolled (529, 305) with delta (0, 0)
Screenshot: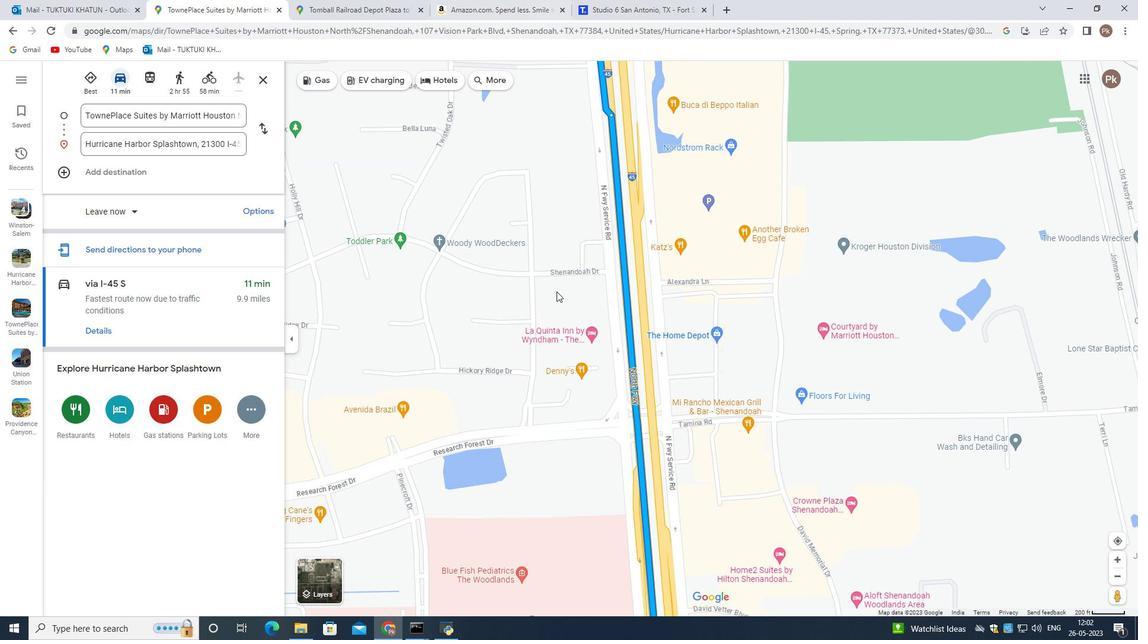 
Action: Mouse scrolled (528, 308) with delta (0, 0)
Screenshot: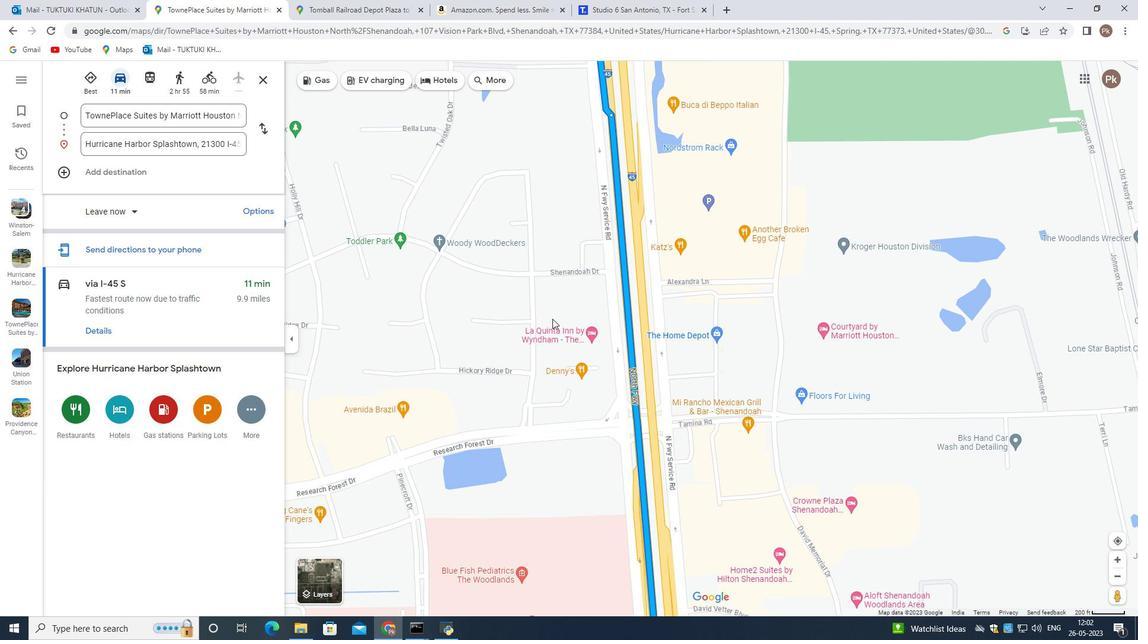 
Action: Mouse scrolled (528, 308) with delta (0, 0)
Screenshot: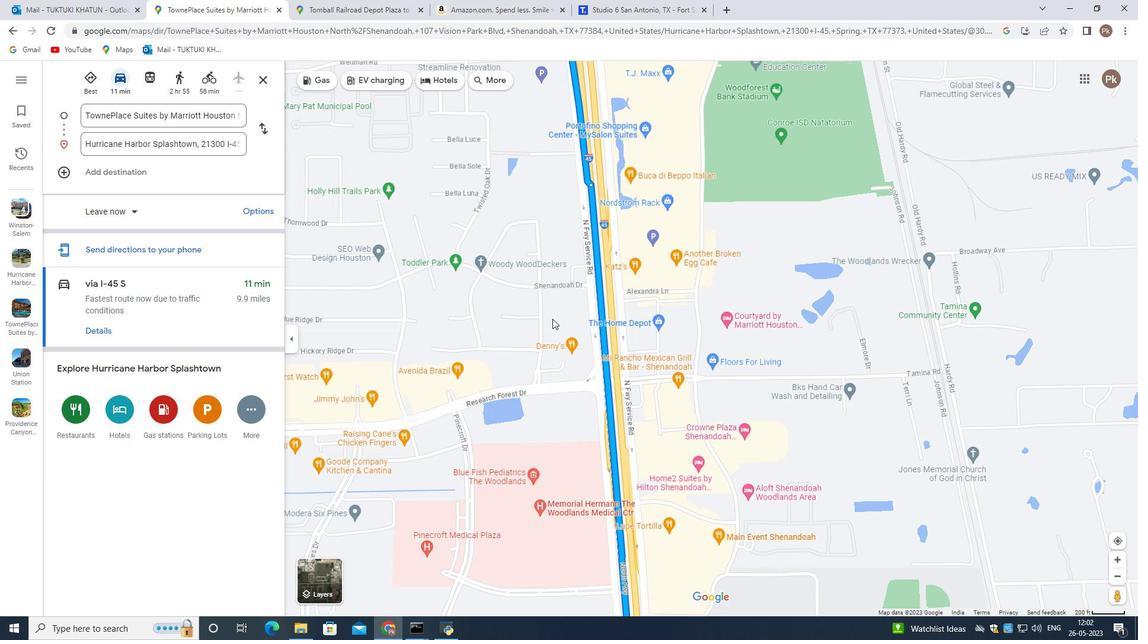 
Action: Mouse scrolled (528, 308) with delta (0, 0)
Screenshot: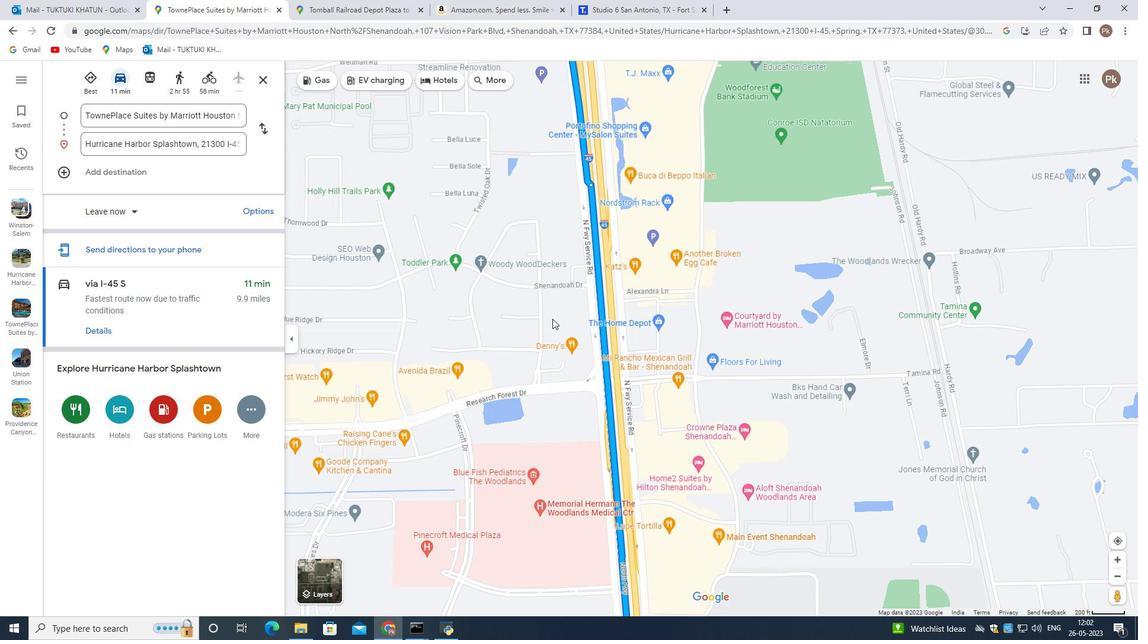 
Action: Mouse scrolled (528, 308) with delta (0, 0)
Screenshot: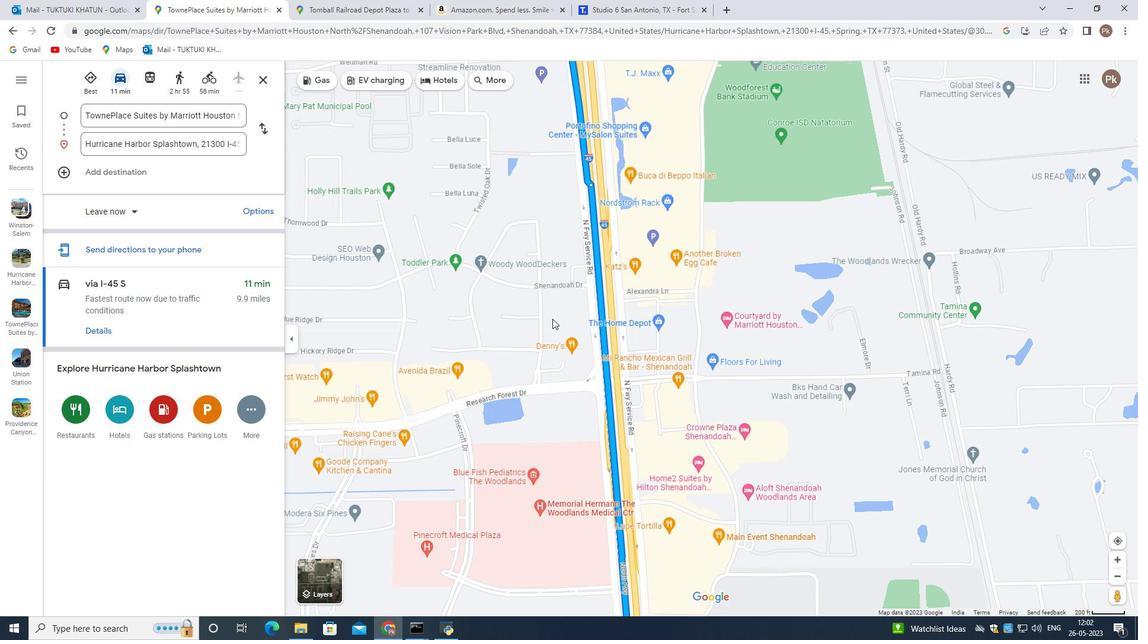 
Action: Mouse scrolled (528, 309) with delta (0, 0)
Screenshot: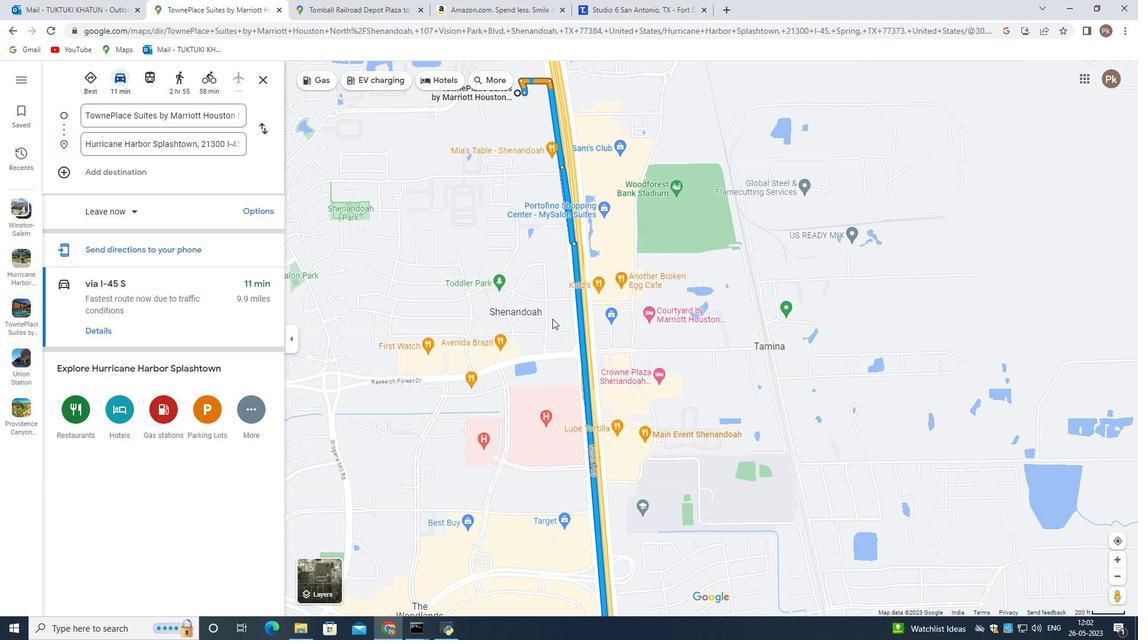 
Action: Mouse scrolled (528, 308) with delta (0, 0)
Screenshot: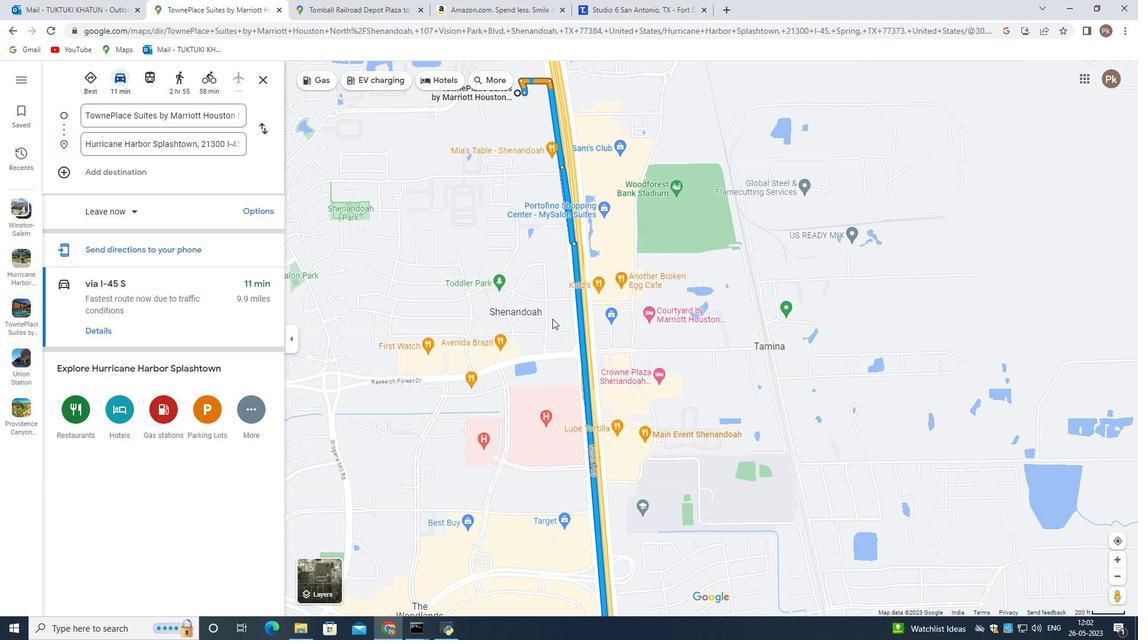 
Action: Mouse scrolled (528, 308) with delta (0, 0)
Screenshot: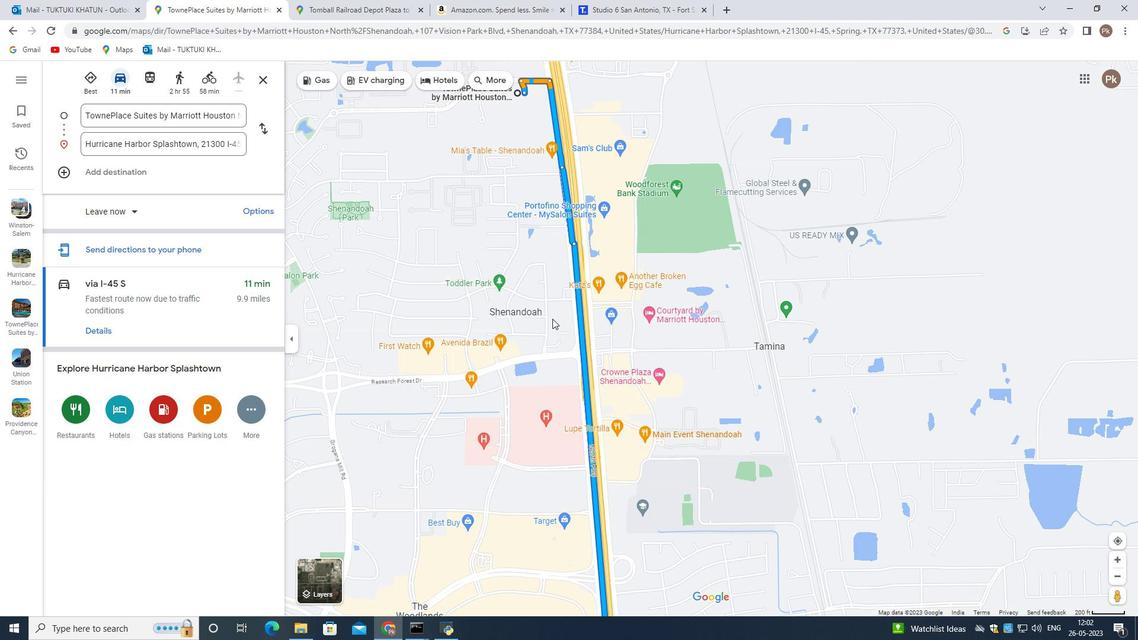
Action: Mouse scrolled (528, 308) with delta (0, 0)
